Task: Get directions from Grand Staircase-Escalante National Monument, Utah, United States to Sequoia National Park, California, United States and explore the nearby hospitals
Action: Mouse moved to (241, 59)
Screenshot: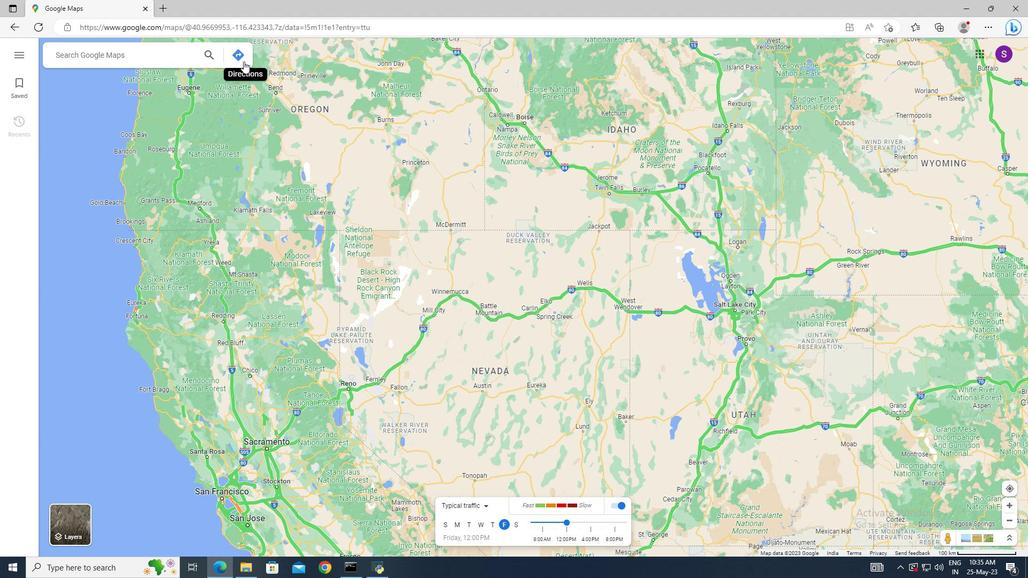 
Action: Mouse pressed left at (241, 59)
Screenshot: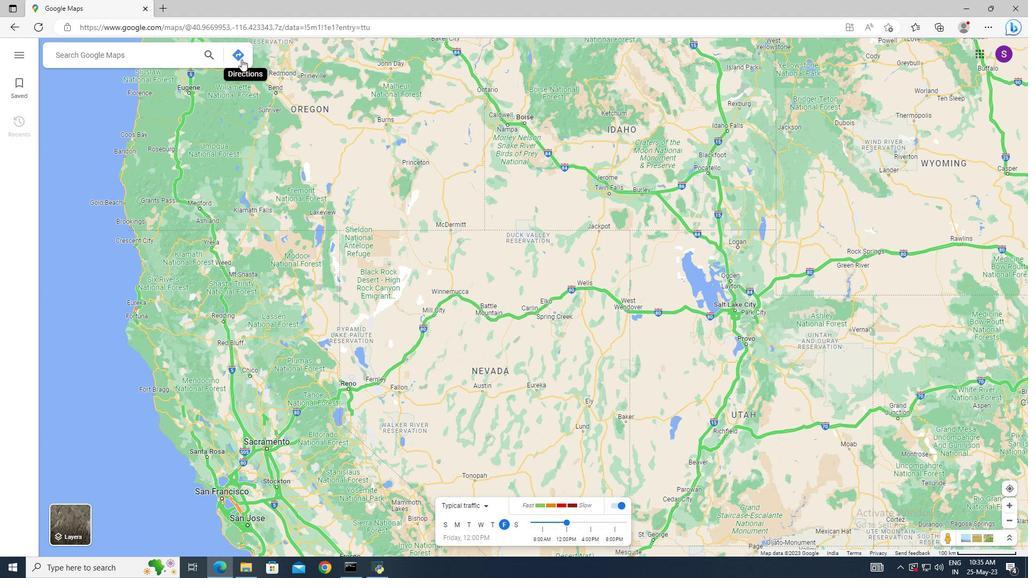 
Action: Mouse moved to (99, 87)
Screenshot: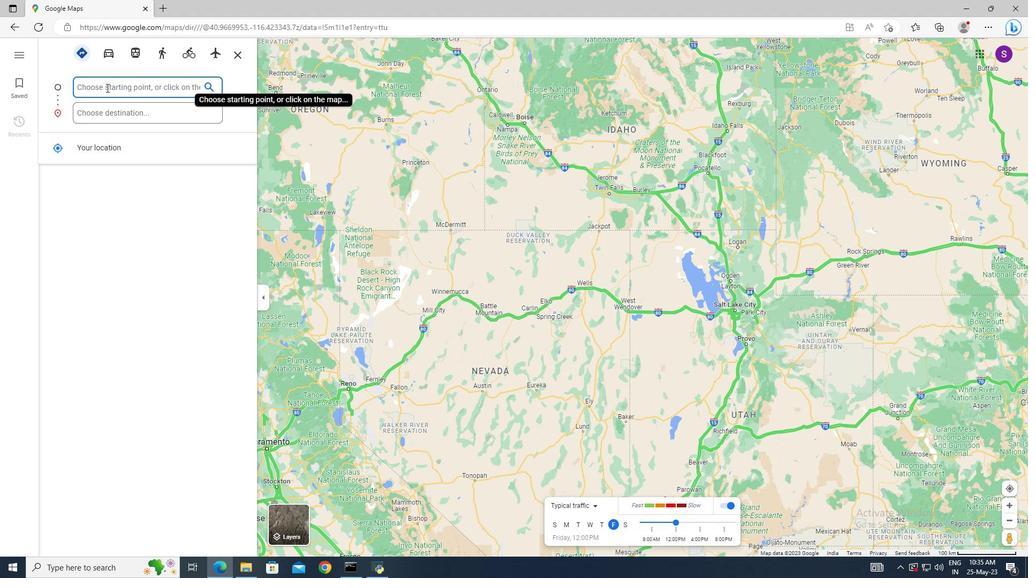 
Action: Mouse pressed left at (99, 87)
Screenshot: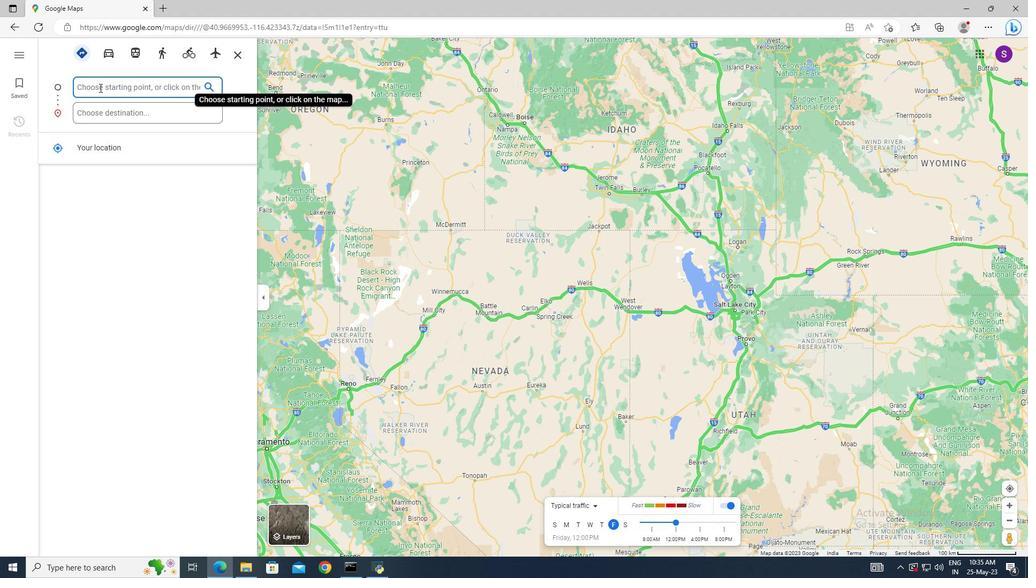 
Action: Key pressed <Key.shift>Grand<Key.space><Key.shift_r>Staircase-<Key.shift>Esca
Screenshot: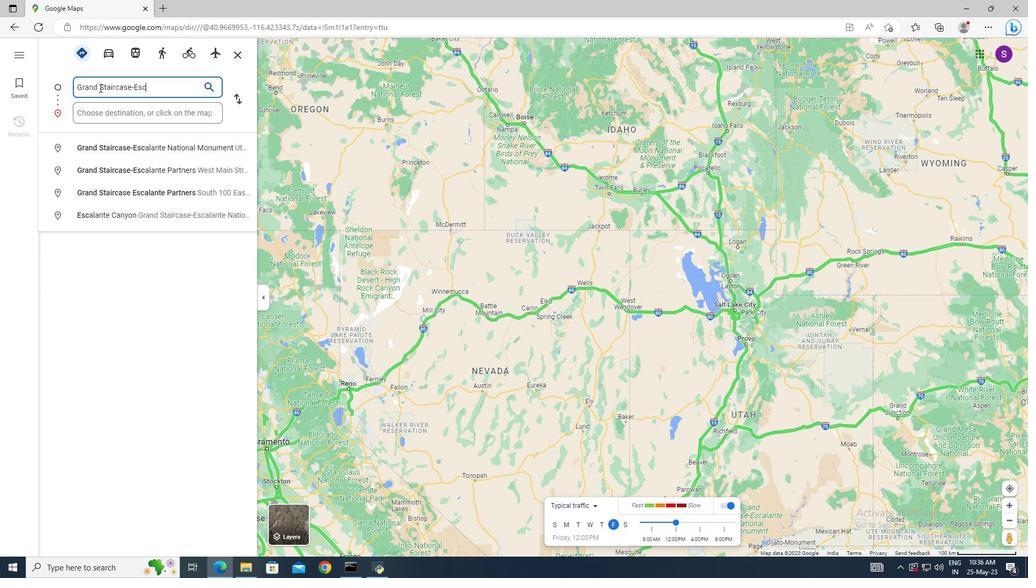 
Action: Mouse moved to (117, 147)
Screenshot: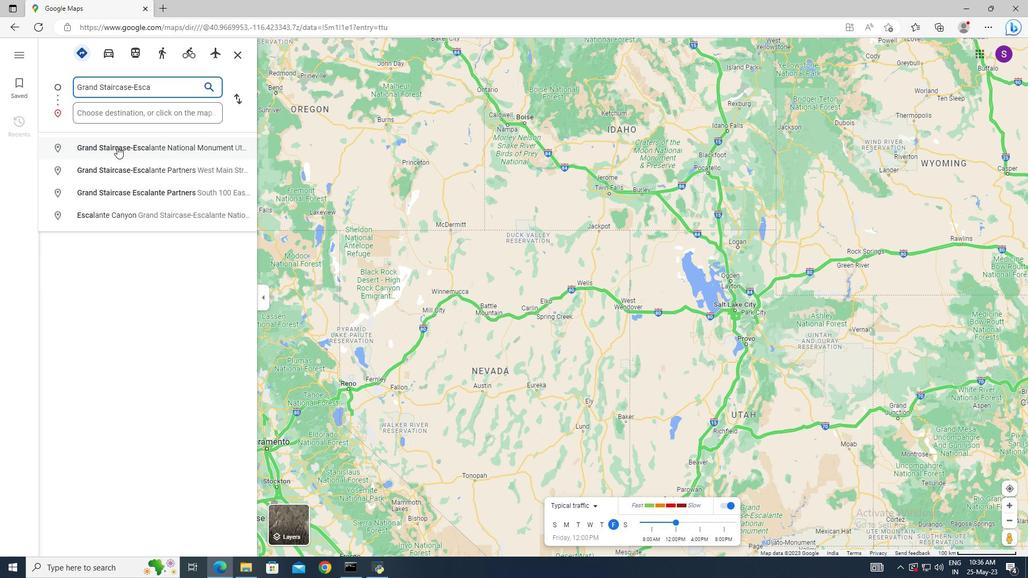 
Action: Mouse pressed left at (117, 147)
Screenshot: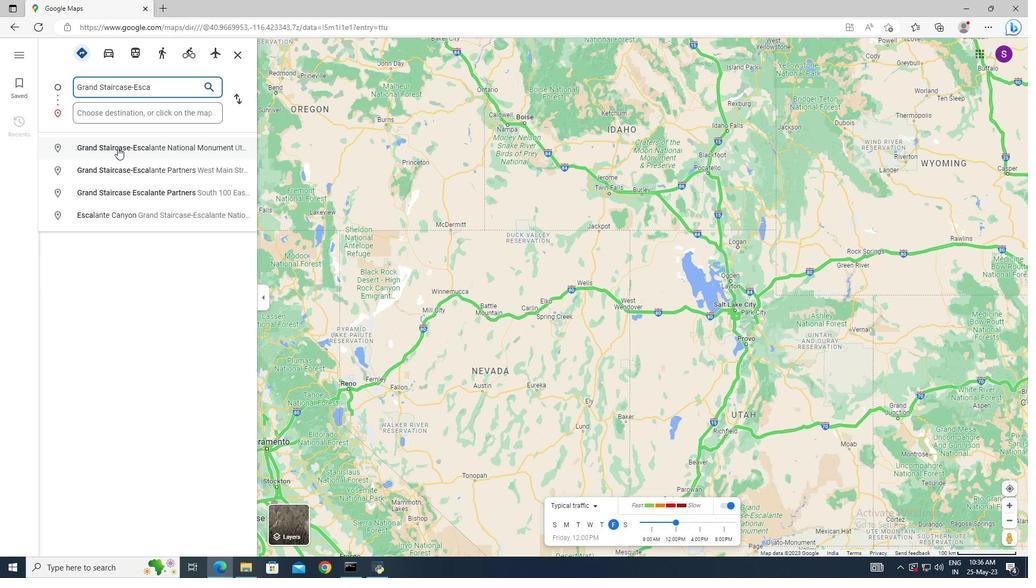 
Action: Mouse moved to (101, 115)
Screenshot: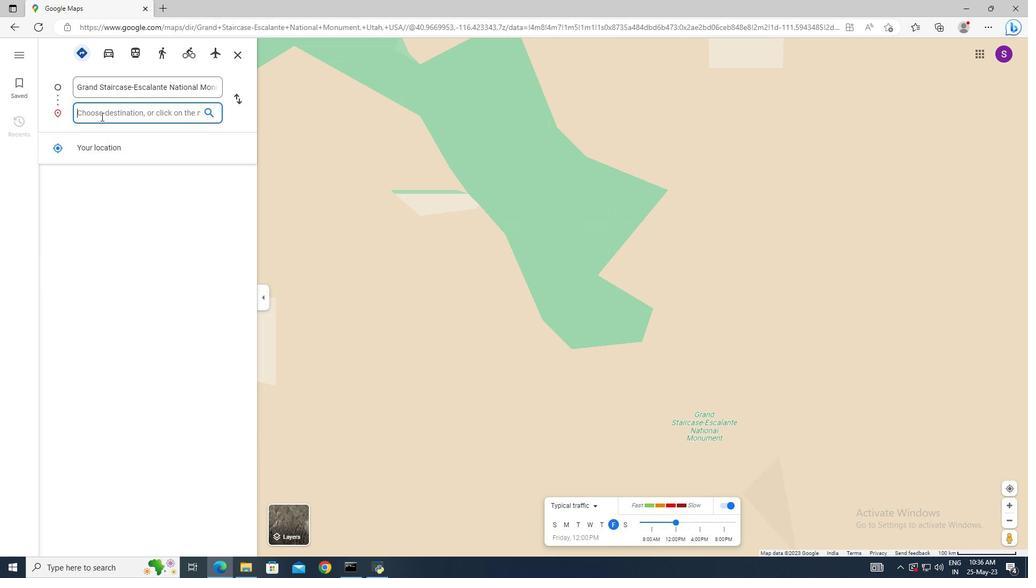 
Action: Mouse pressed left at (101, 115)
Screenshot: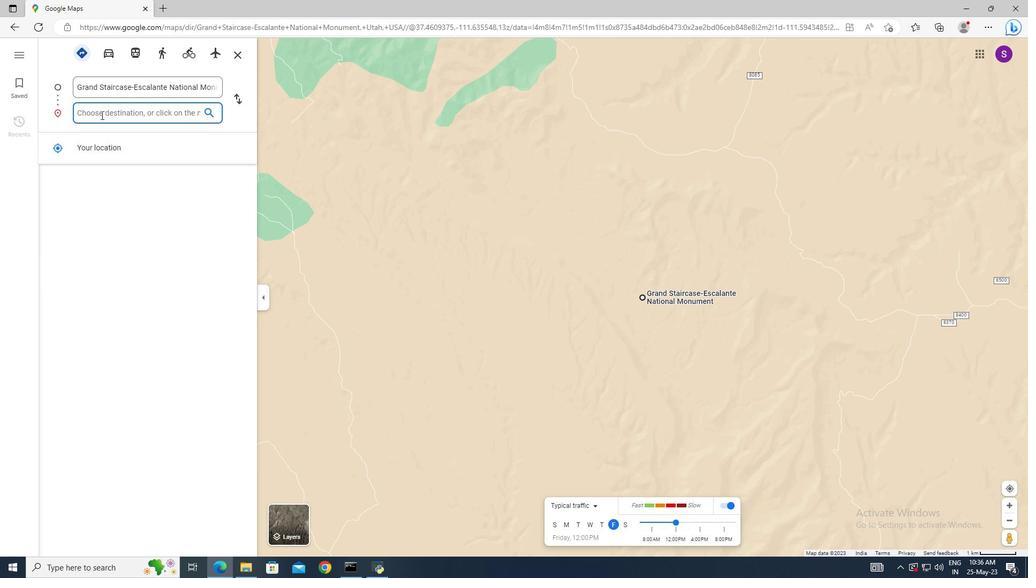 
Action: Key pressed <Key.shift>Sequoia<Key.space><Key.shift>National<Key.space><Key.shift>Park
Screenshot: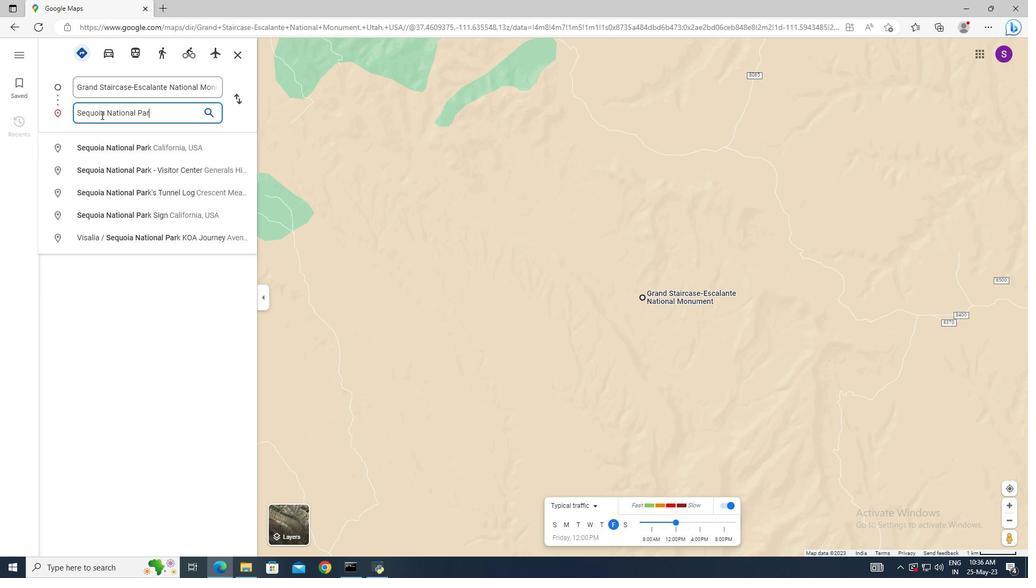 
Action: Mouse moved to (108, 146)
Screenshot: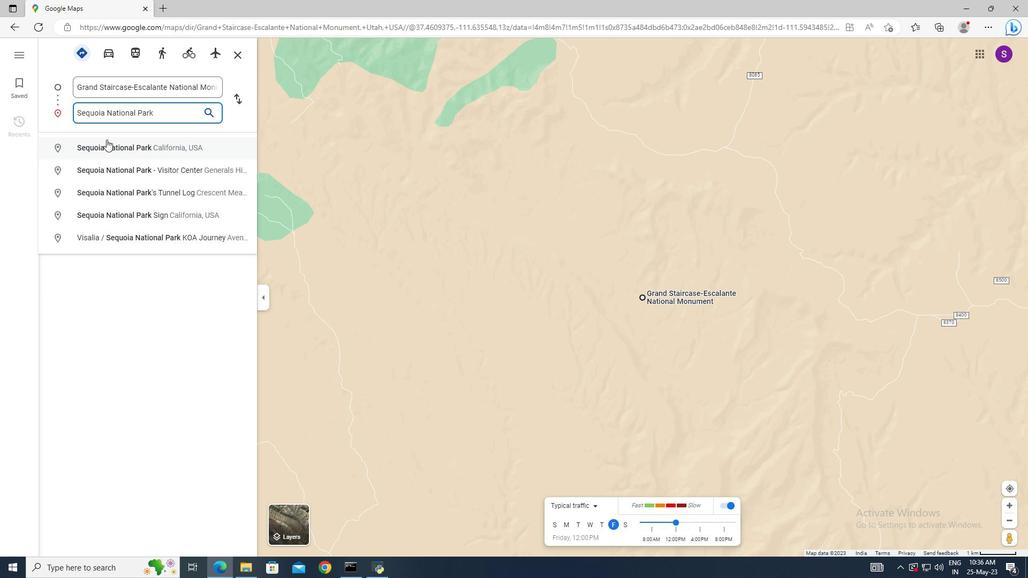 
Action: Mouse pressed left at (108, 146)
Screenshot: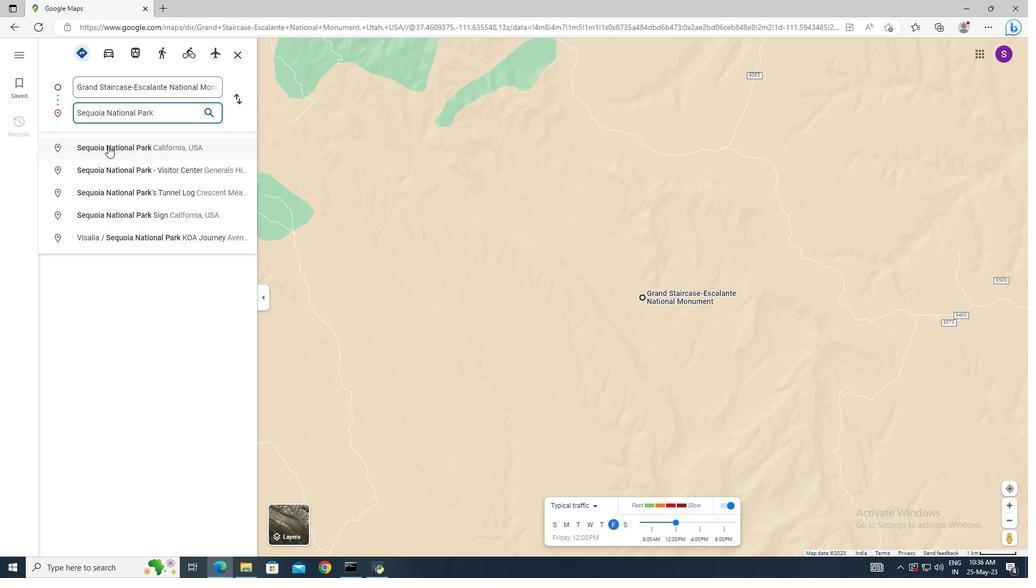 
Action: Mouse moved to (233, 462)
Screenshot: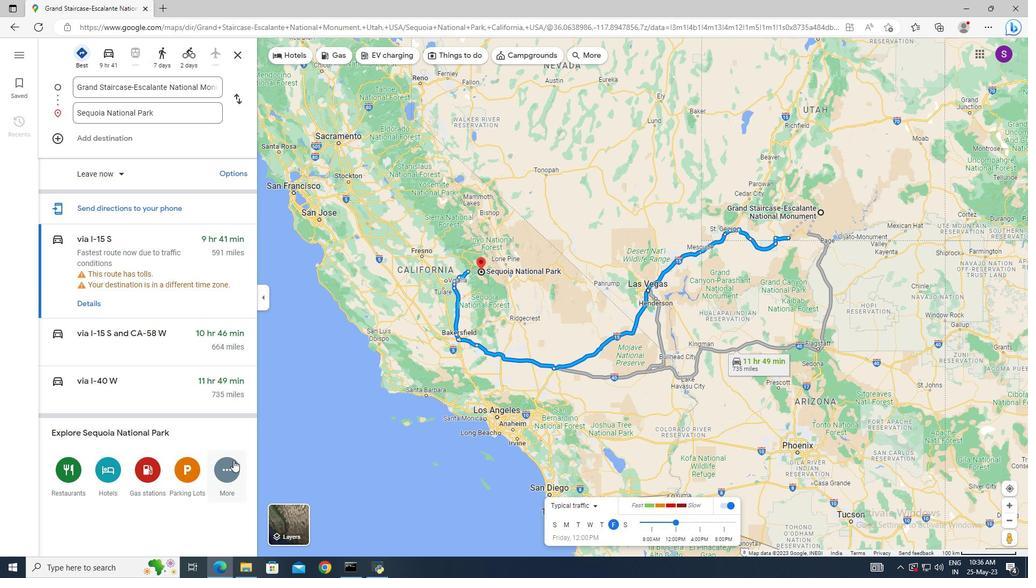 
Action: Mouse pressed left at (233, 462)
Screenshot: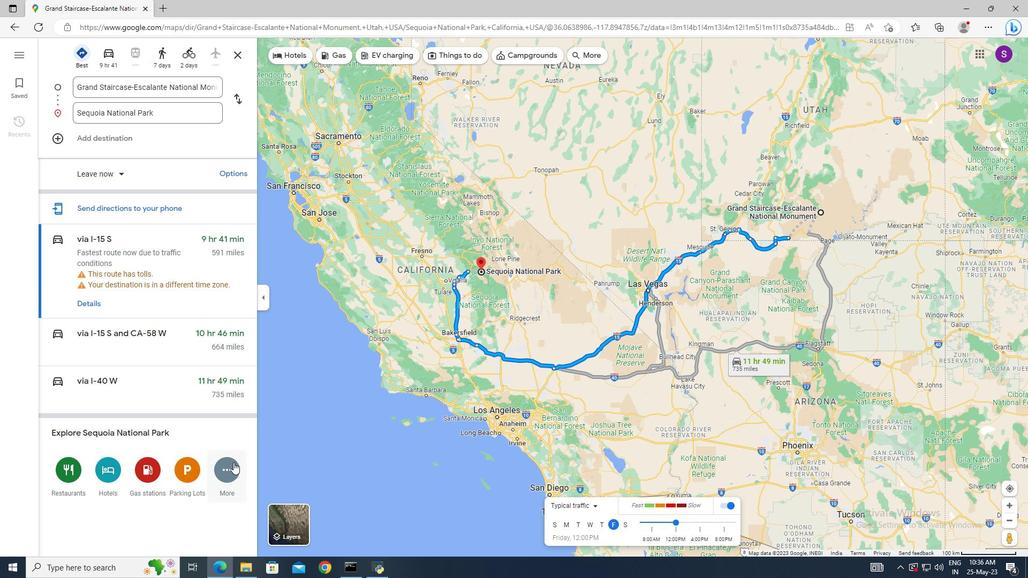
Action: Mouse scrolled (233, 462) with delta (0, 0)
Screenshot: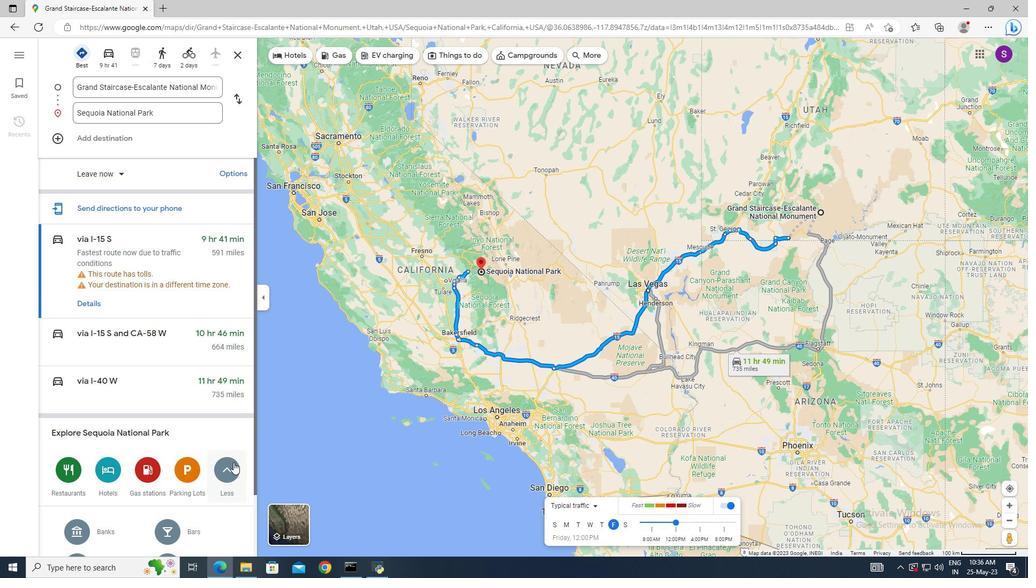 
Action: Mouse scrolled (233, 462) with delta (0, 0)
Screenshot: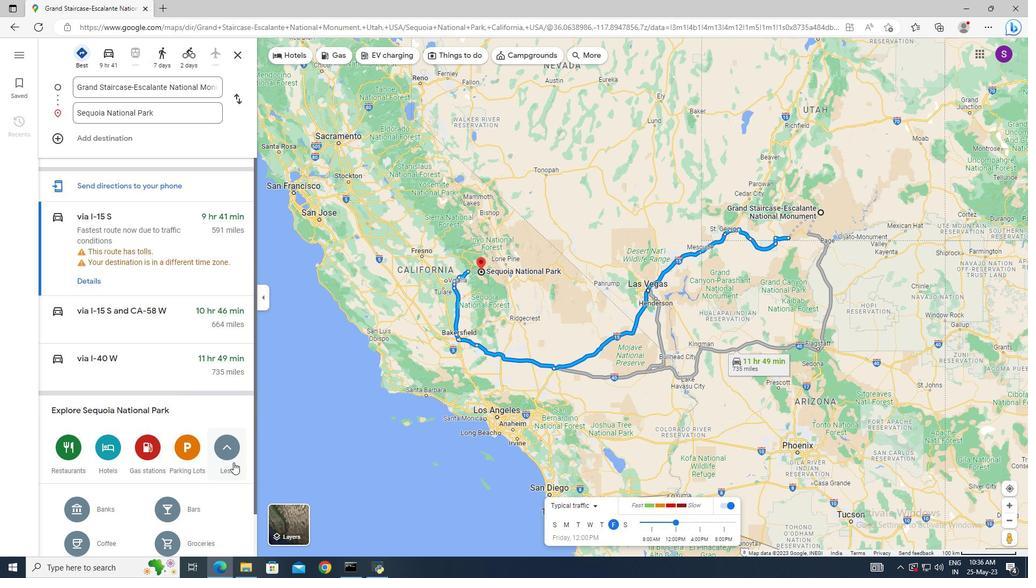 
Action: Mouse moved to (197, 532)
Screenshot: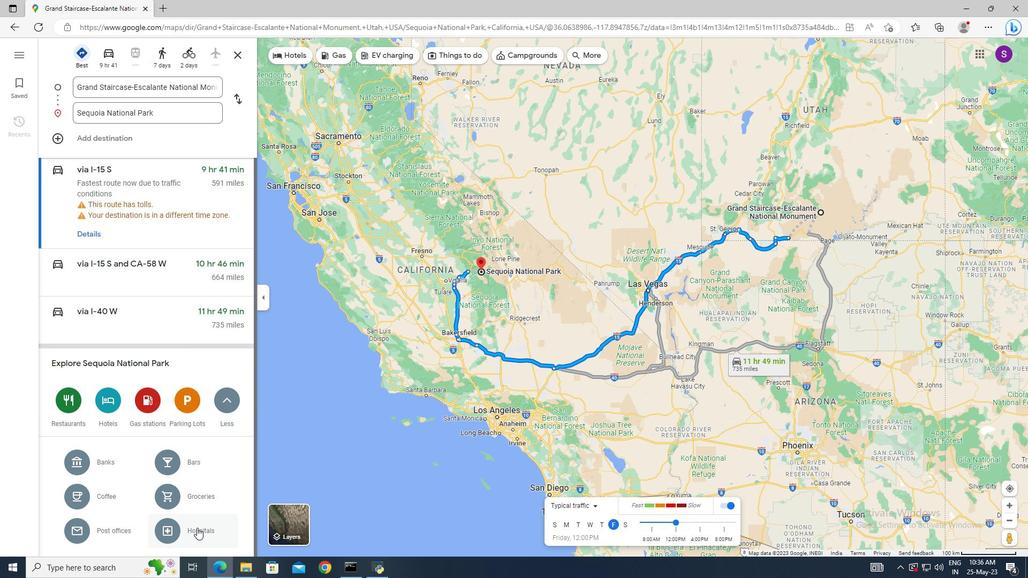 
Action: Mouse pressed left at (197, 532)
Screenshot: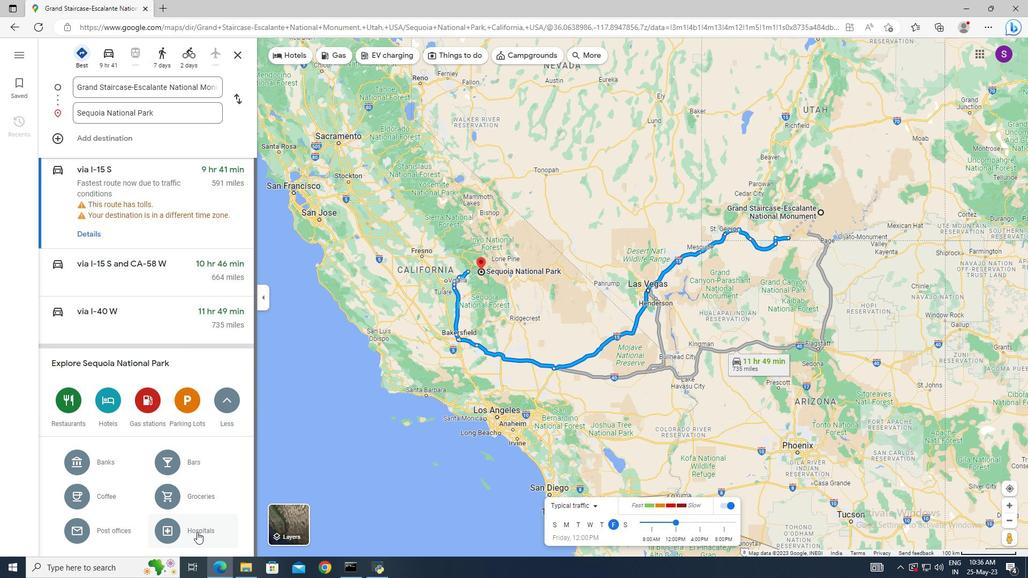 
Action: Mouse moved to (98, 109)
Screenshot: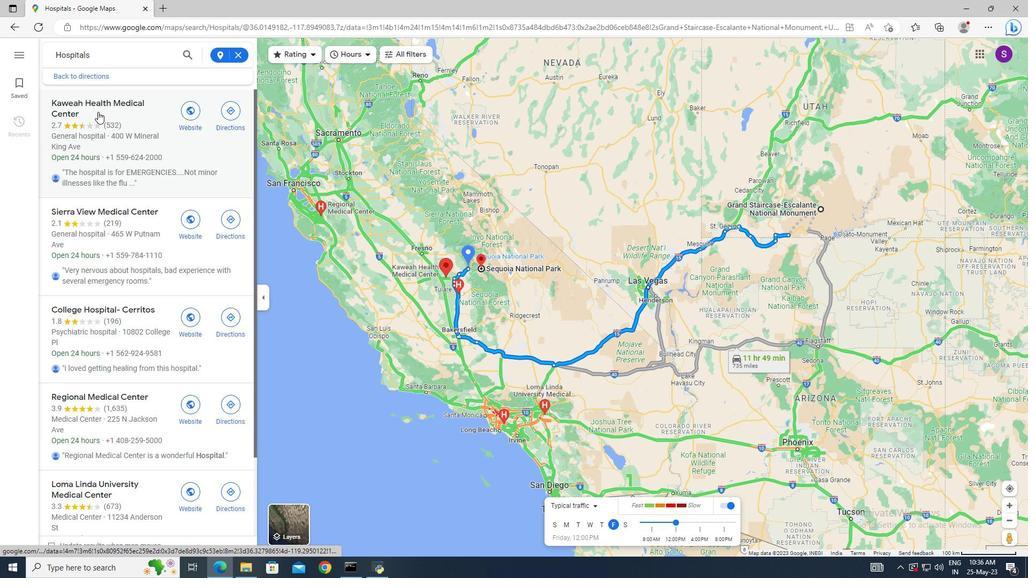
Action: Mouse pressed left at (98, 109)
Screenshot: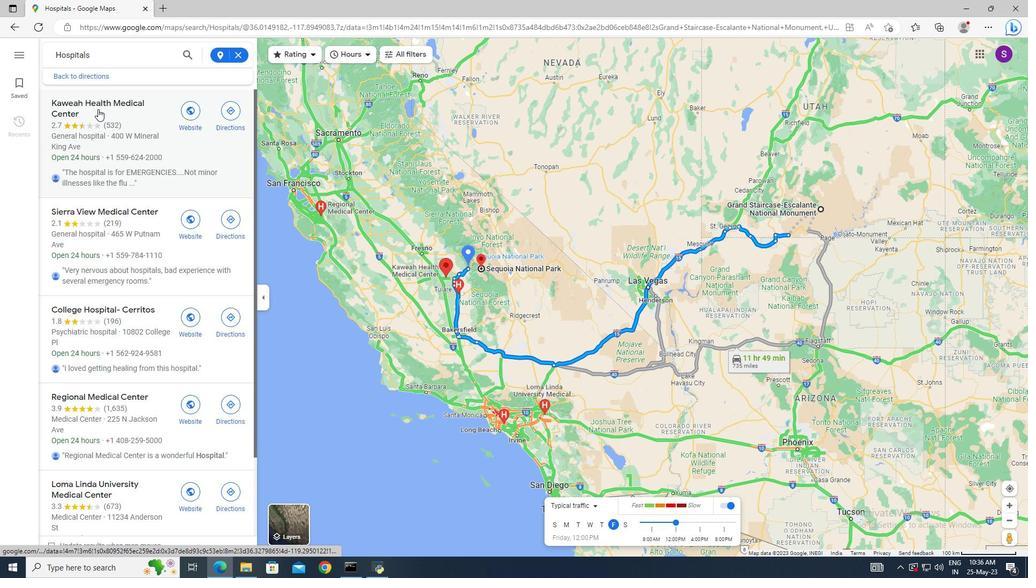 
Action: Mouse moved to (361, 259)
Screenshot: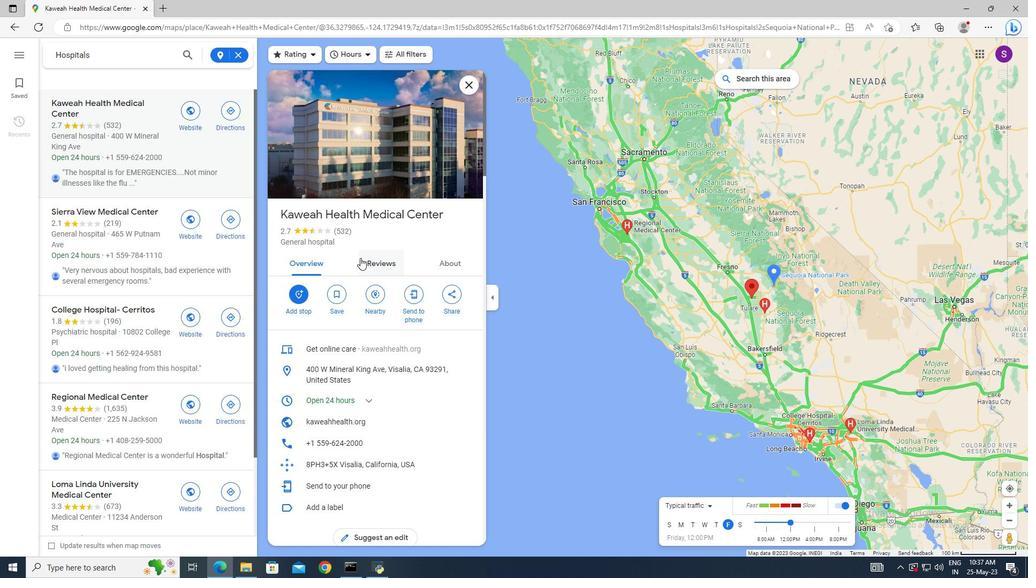 
Action: Mouse pressed left at (361, 259)
Screenshot: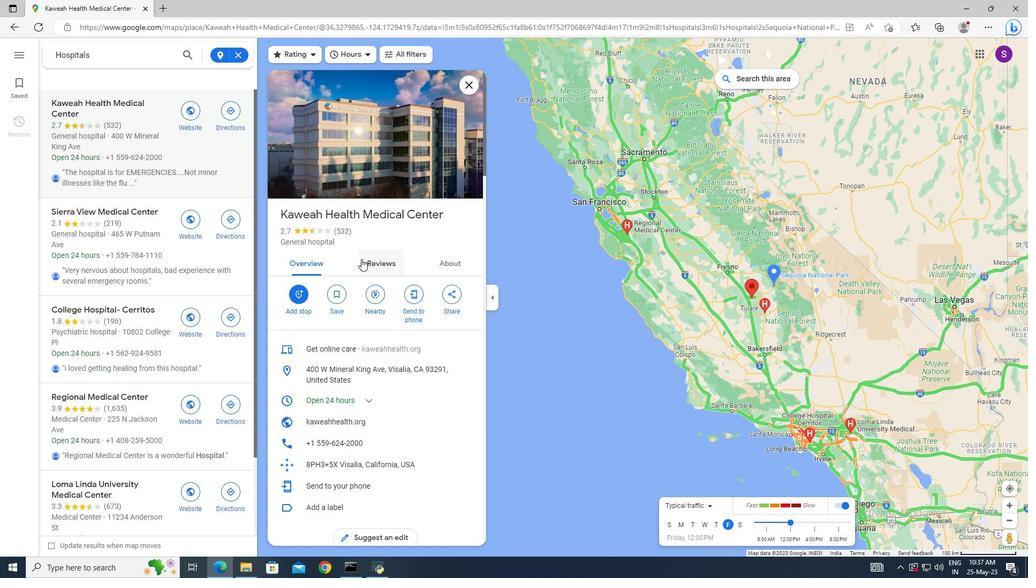 
Action: Mouse scrolled (361, 258) with delta (0, 0)
Screenshot: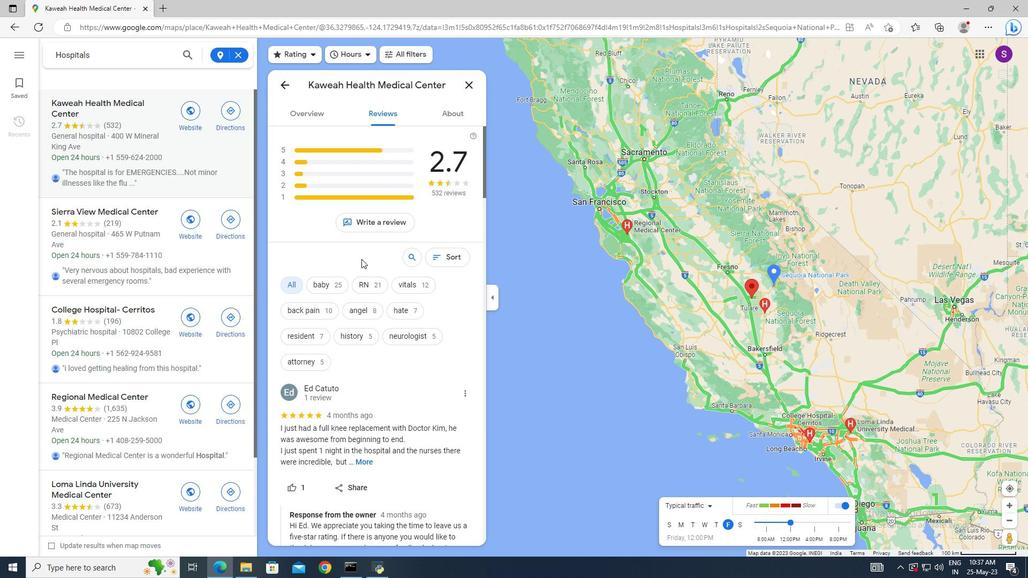 
Action: Mouse scrolled (361, 258) with delta (0, 0)
Screenshot: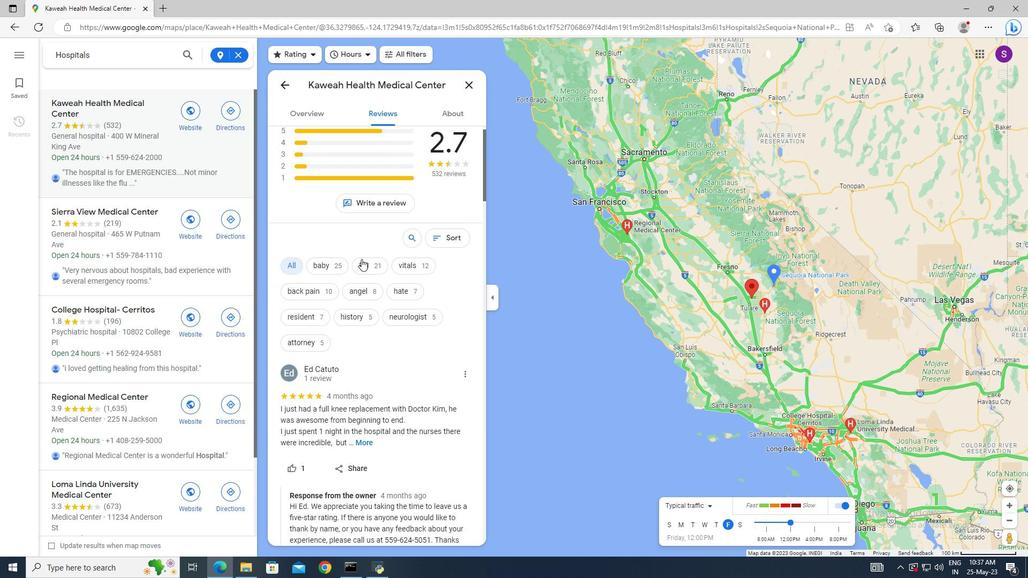 
Action: Mouse scrolled (361, 258) with delta (0, 0)
Screenshot: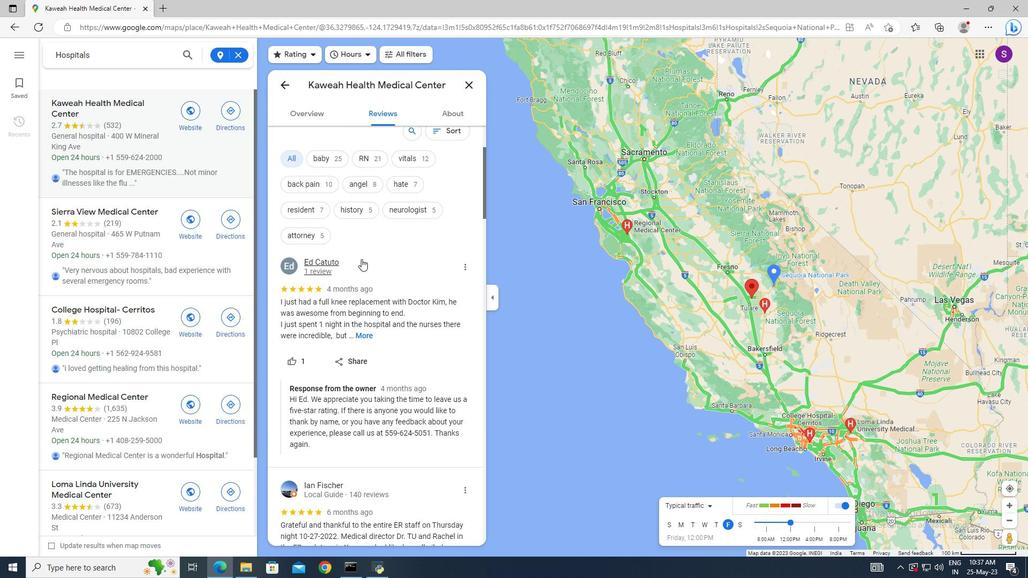 
Action: Mouse scrolled (361, 258) with delta (0, 0)
Screenshot: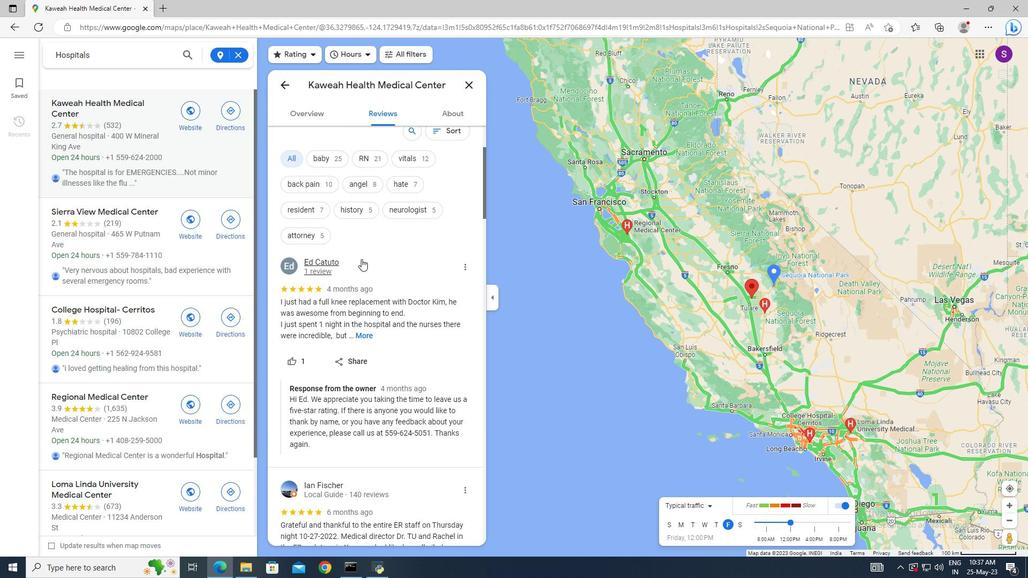 
Action: Mouse scrolled (361, 258) with delta (0, 0)
Screenshot: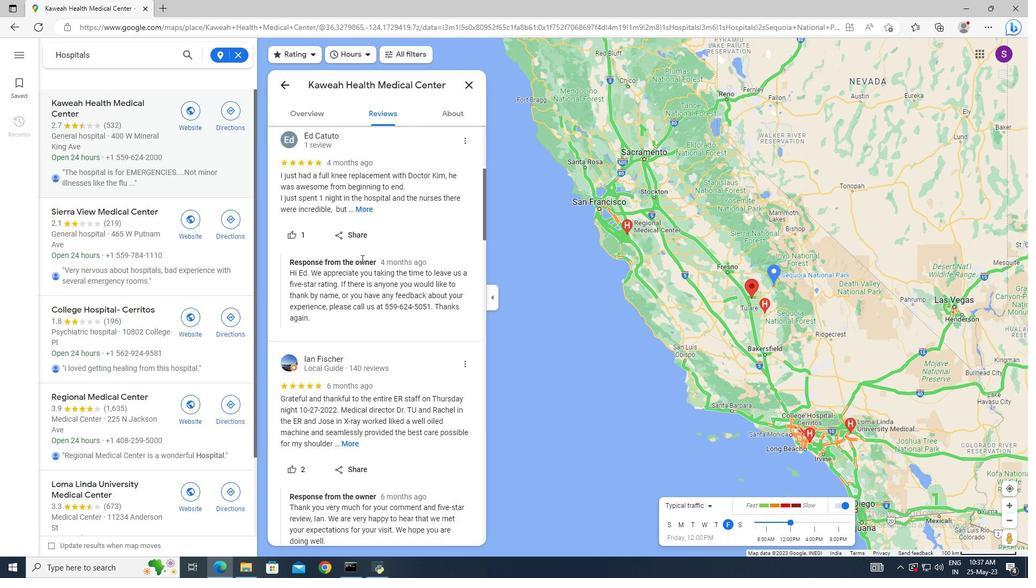 
Action: Mouse scrolled (361, 258) with delta (0, 0)
Screenshot: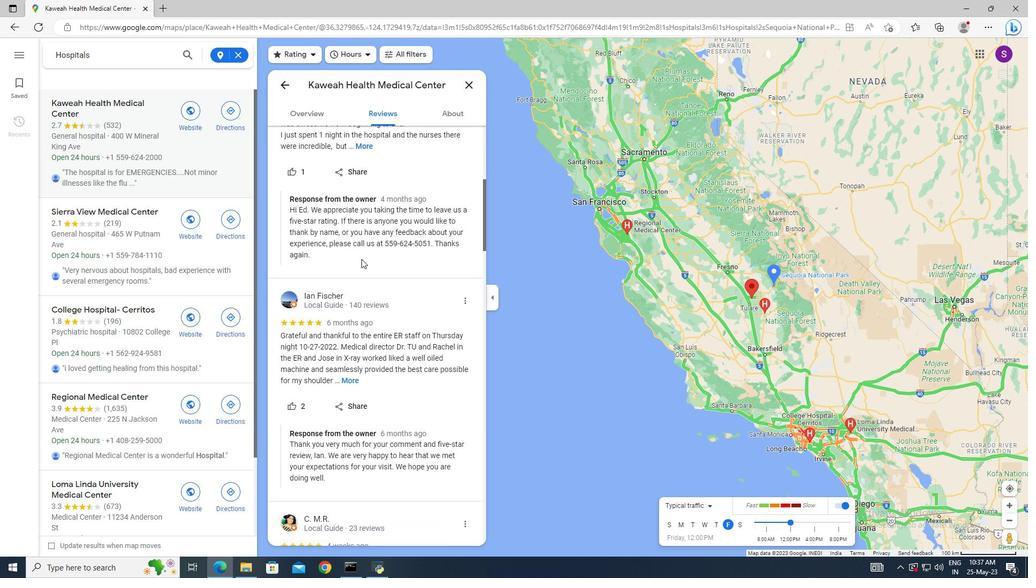 
Action: Mouse scrolled (361, 258) with delta (0, 0)
Screenshot: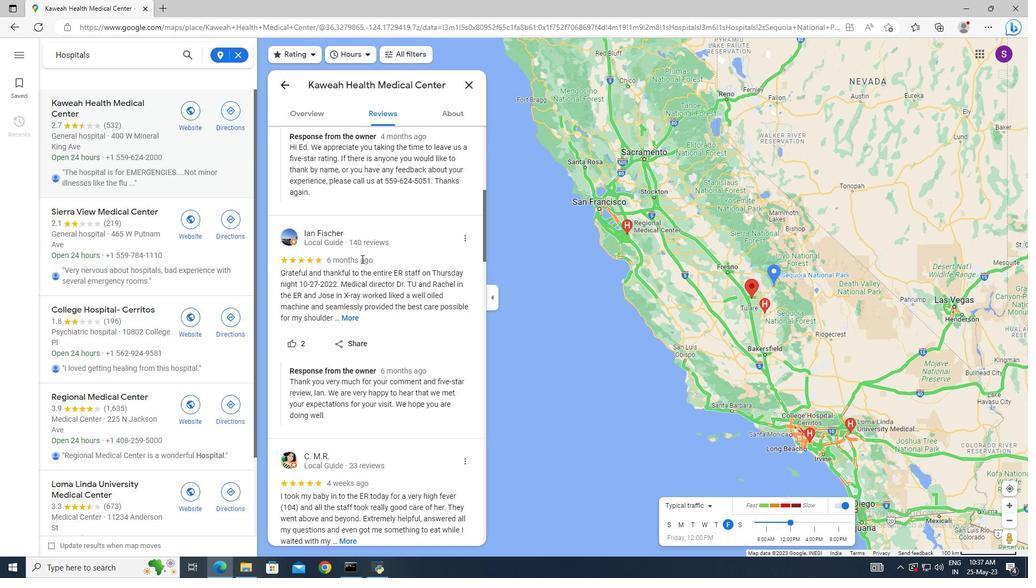 
Action: Mouse moved to (364, 260)
Screenshot: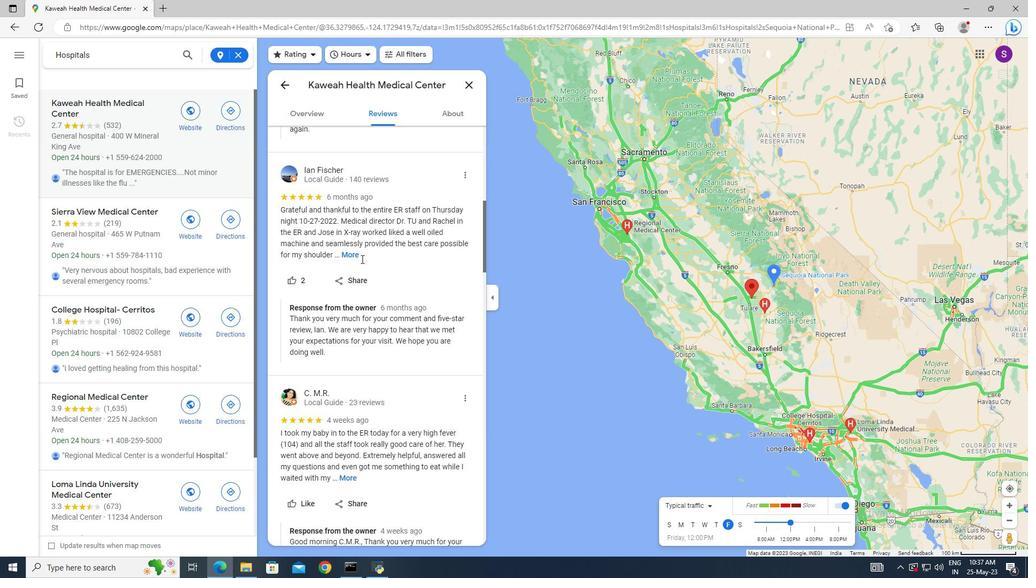 
Action: Mouse scrolled (364, 260) with delta (0, 0)
Screenshot: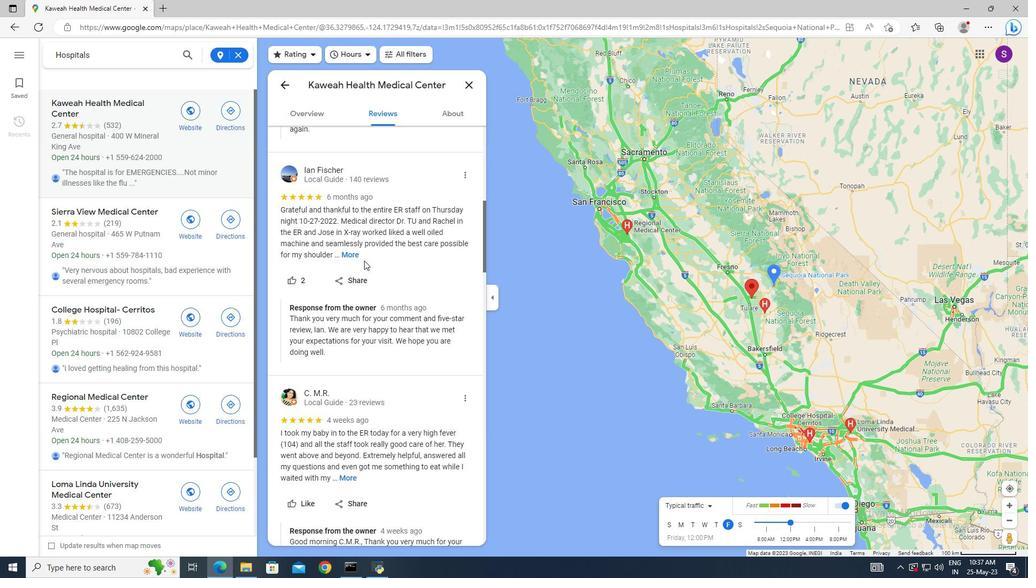 
Action: Mouse moved to (363, 261)
Screenshot: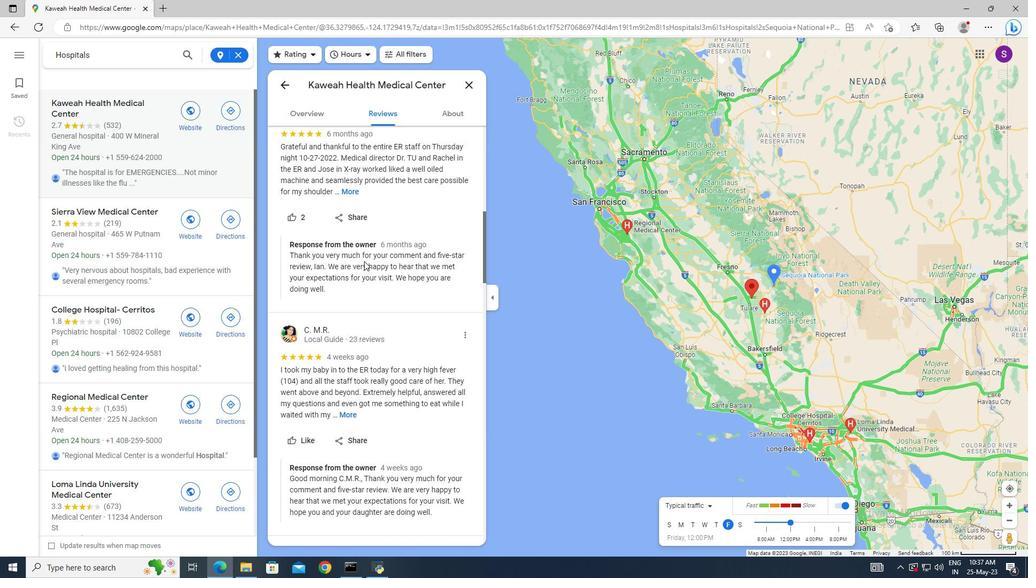 
Action: Mouse scrolled (363, 260) with delta (0, 0)
Screenshot: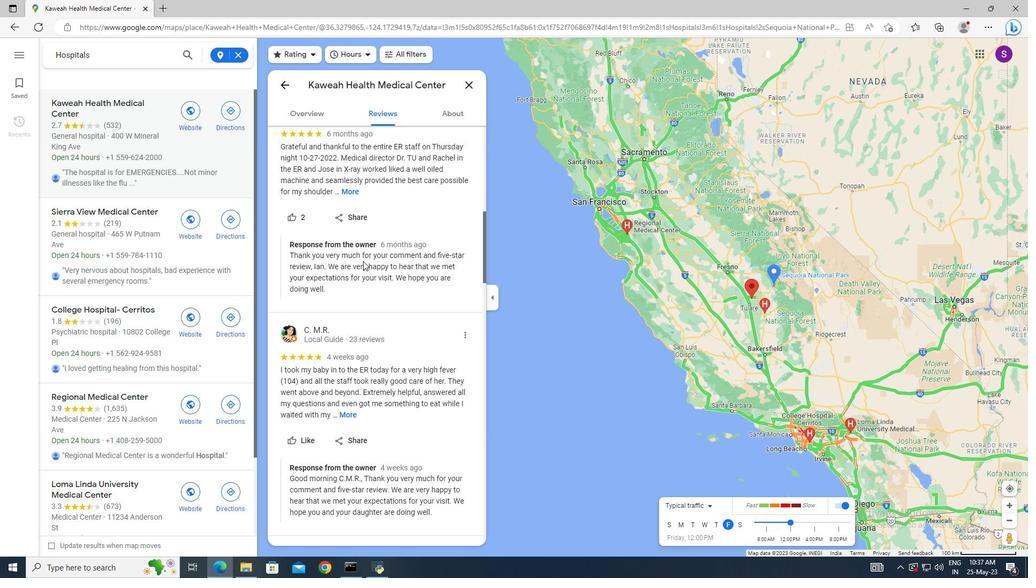 
Action: Mouse scrolled (363, 260) with delta (0, 0)
Screenshot: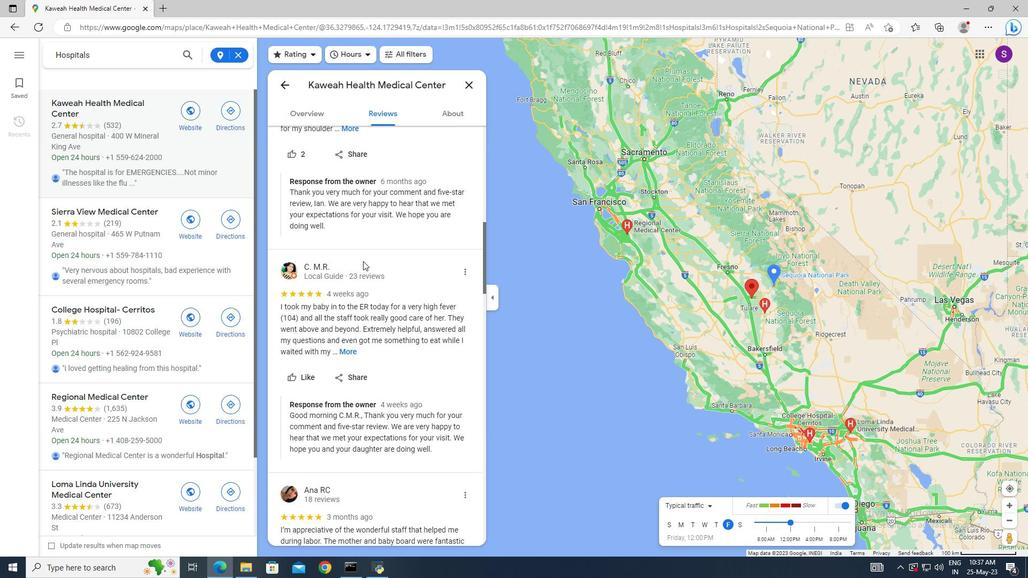 
Action: Mouse scrolled (363, 260) with delta (0, 0)
Screenshot: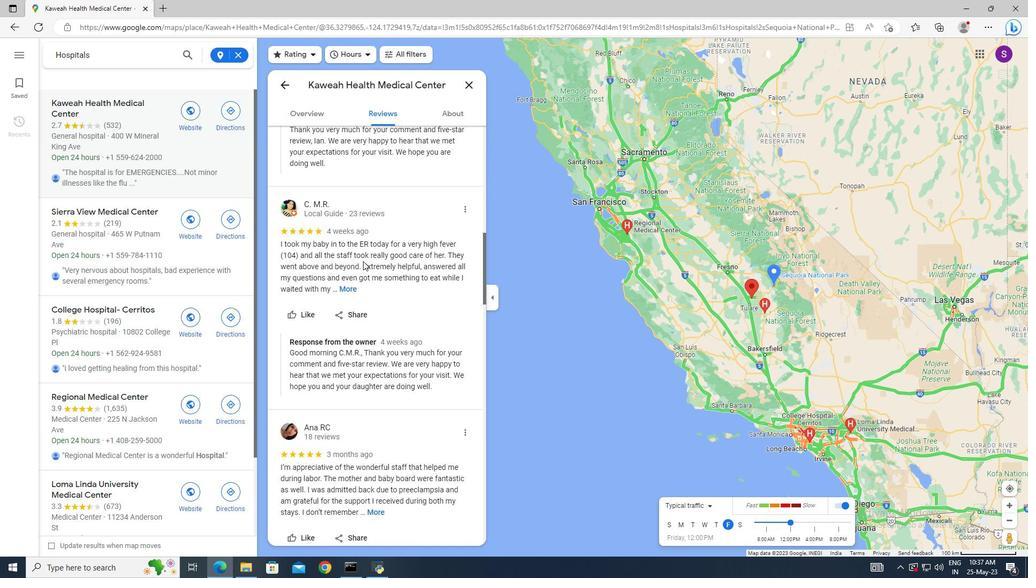 
Action: Mouse moved to (363, 261)
Screenshot: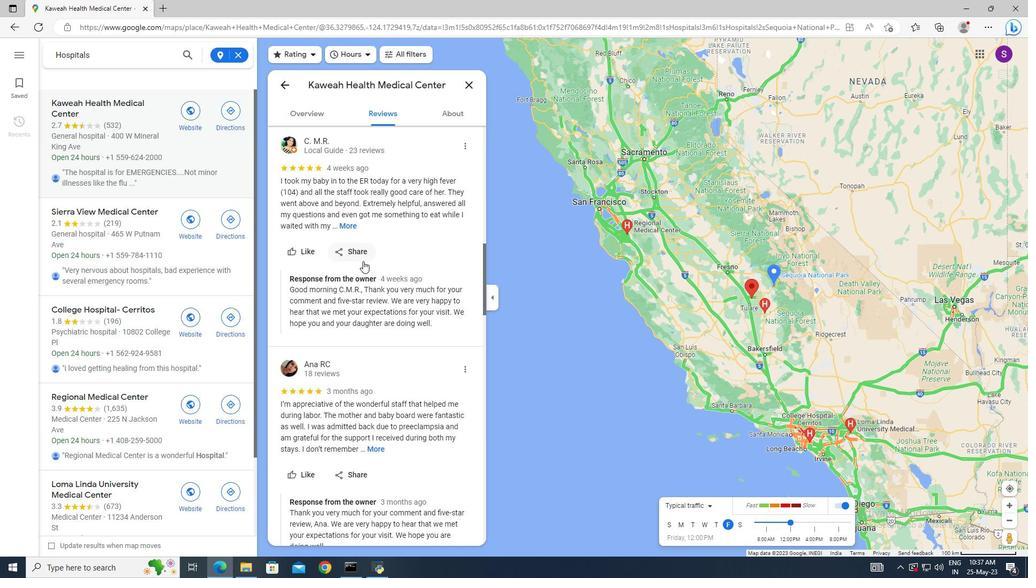 
Action: Mouse scrolled (363, 261) with delta (0, 0)
Screenshot: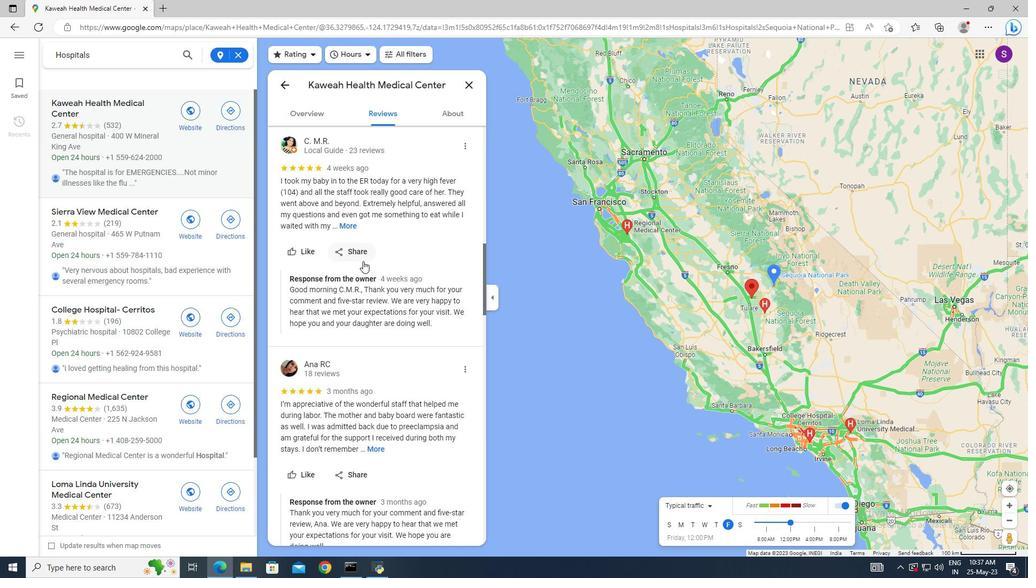 
Action: Mouse moved to (363, 262)
Screenshot: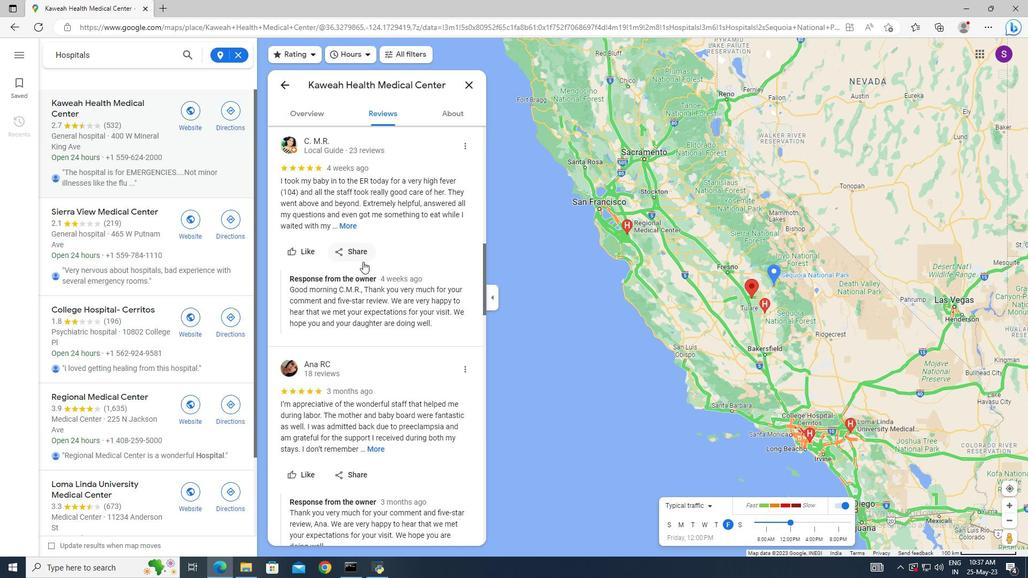 
Action: Mouse scrolled (363, 261) with delta (0, 0)
Screenshot: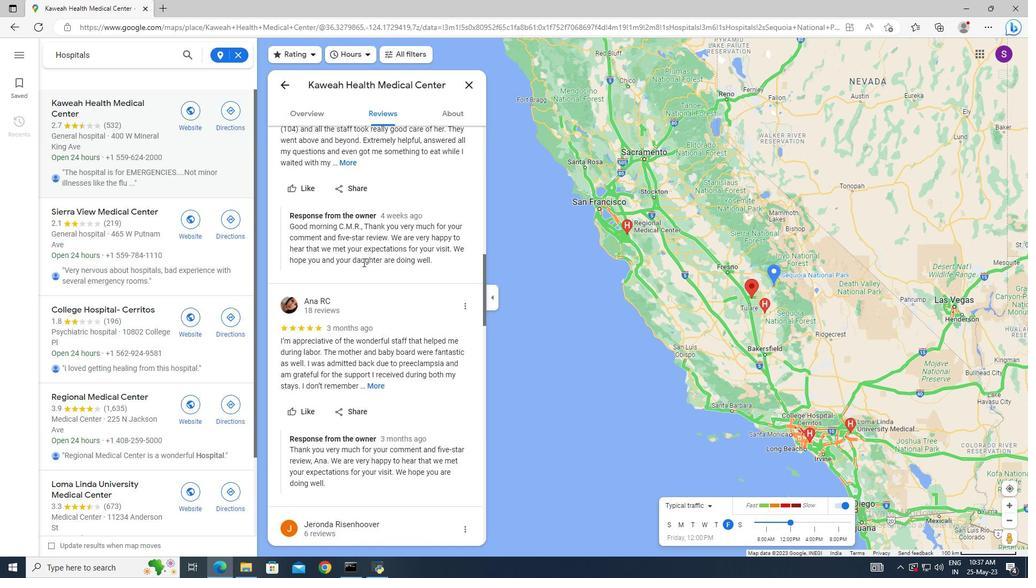 
Action: Mouse scrolled (363, 261) with delta (0, 0)
Screenshot: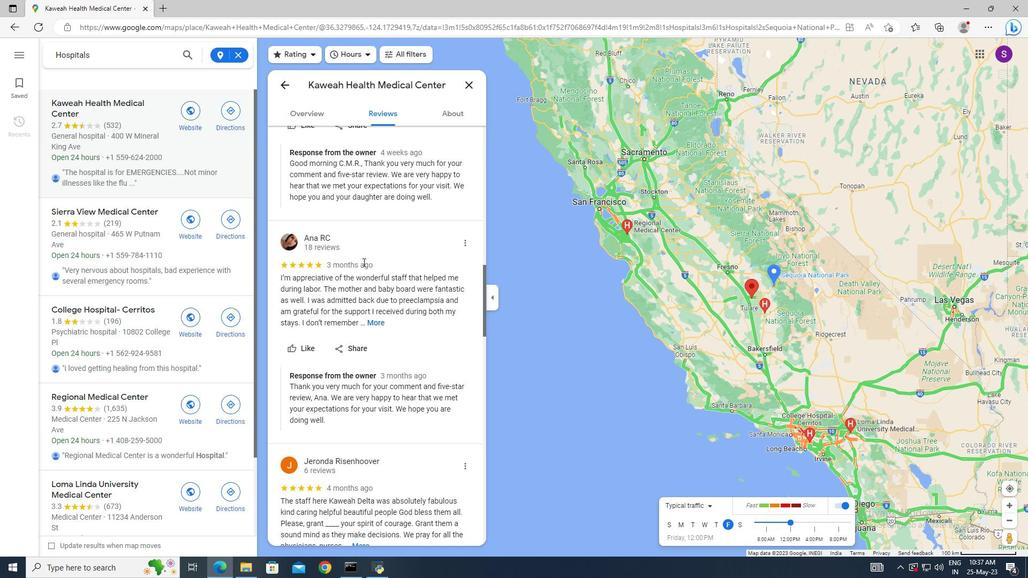 
Action: Mouse scrolled (363, 261) with delta (0, 0)
Screenshot: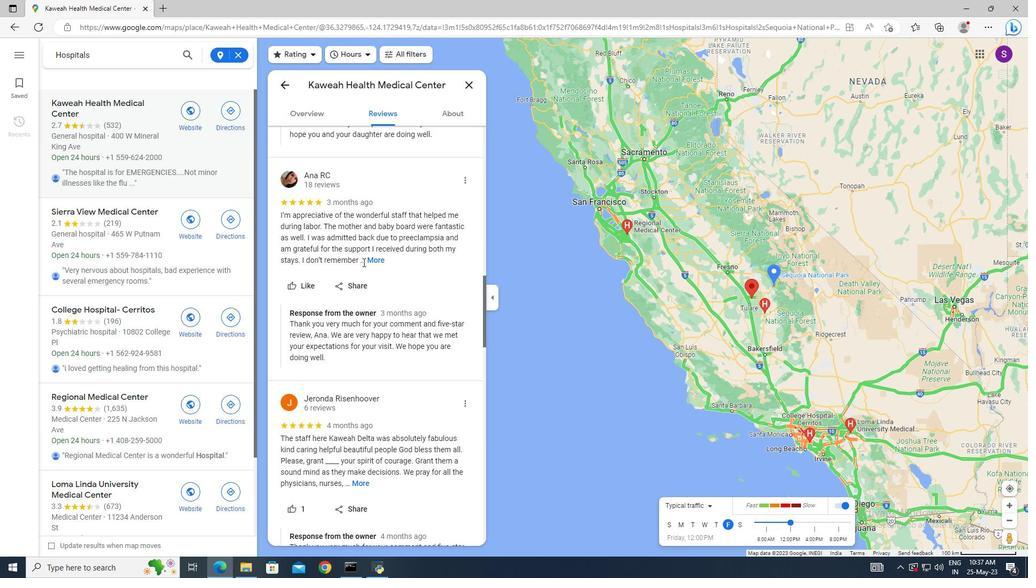 
Action: Mouse scrolled (363, 261) with delta (0, 0)
Screenshot: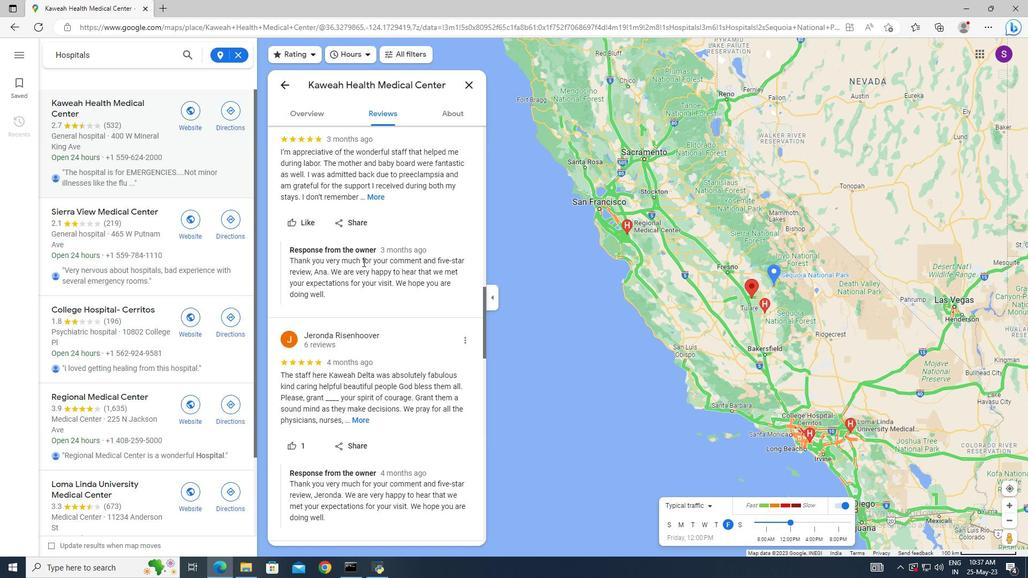 
Action: Mouse scrolled (363, 261) with delta (0, 0)
Screenshot: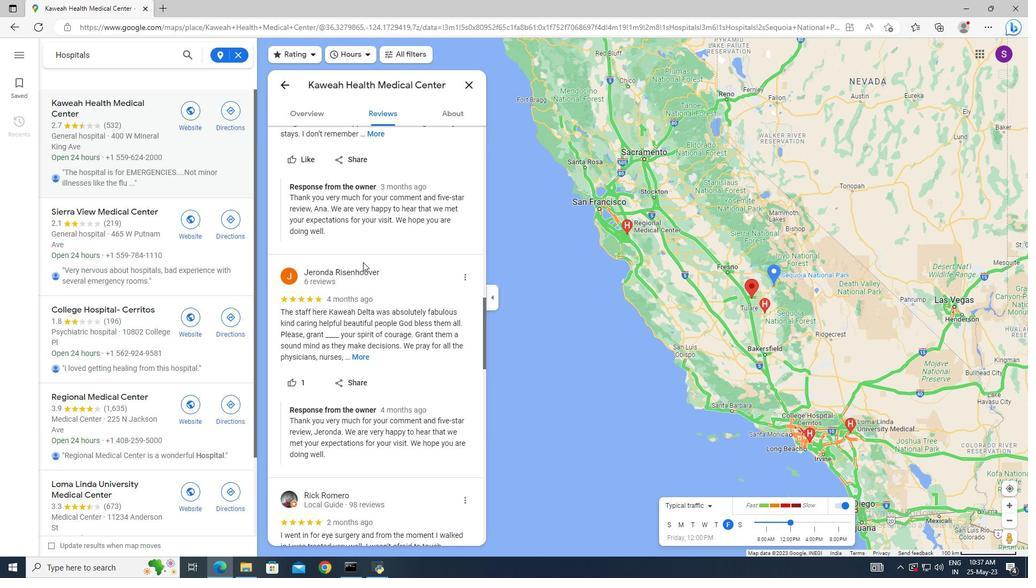 
Action: Mouse scrolled (363, 261) with delta (0, 0)
Screenshot: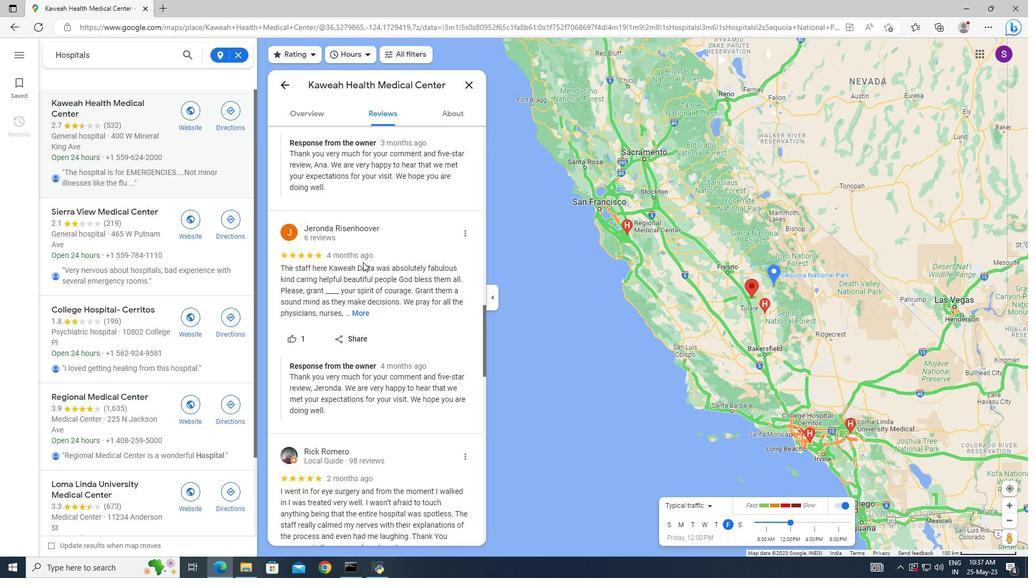 
Action: Mouse scrolled (363, 261) with delta (0, 0)
Screenshot: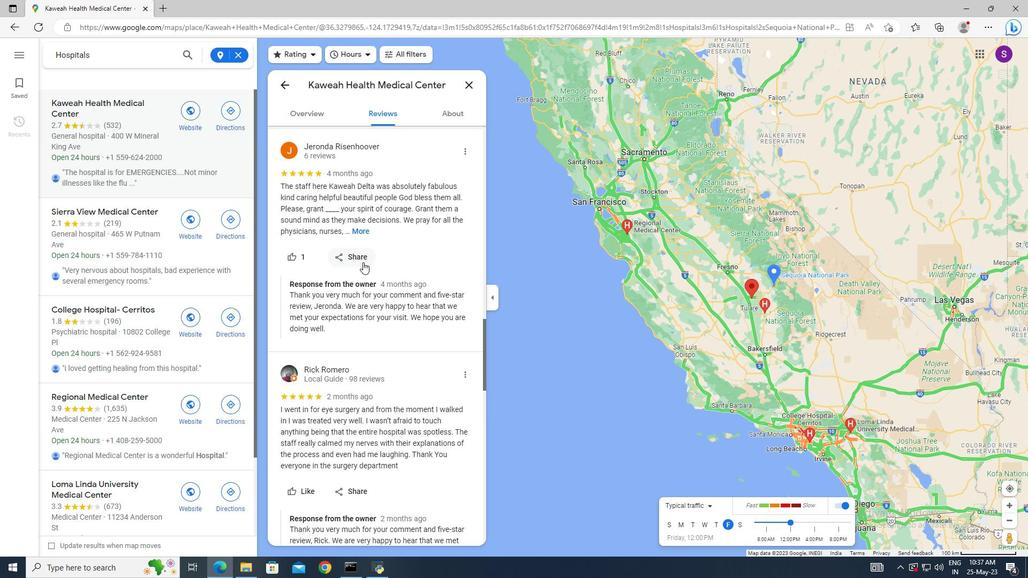 
Action: Mouse scrolled (363, 261) with delta (0, 0)
Screenshot: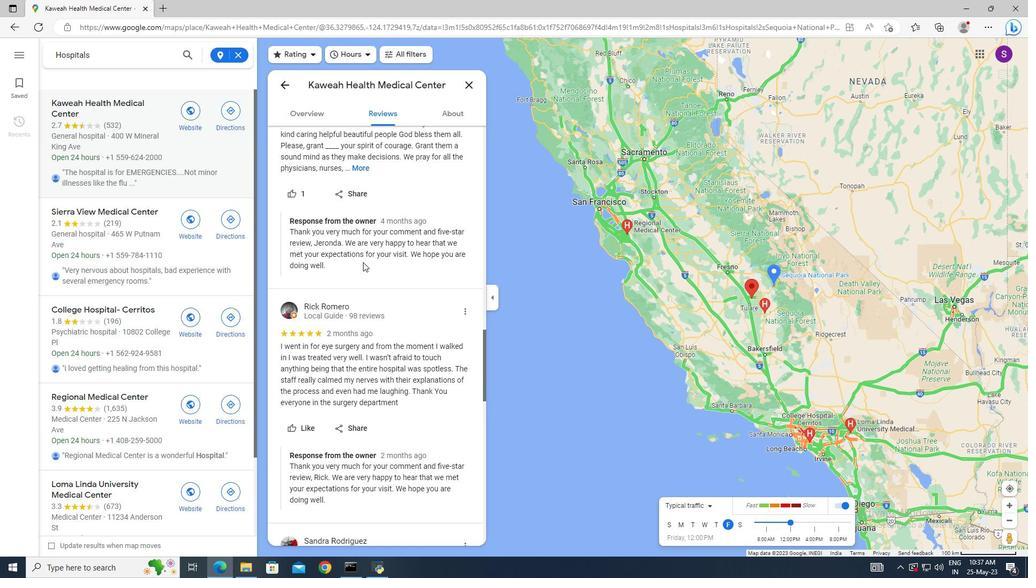 
Action: Mouse scrolled (363, 261) with delta (0, 0)
Screenshot: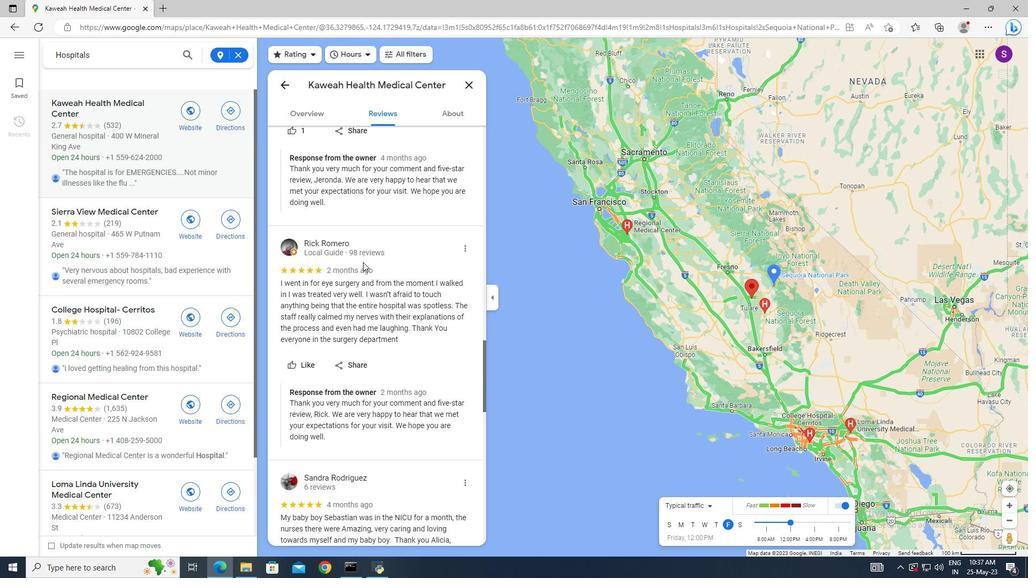 
Action: Mouse scrolled (363, 261) with delta (0, 0)
Screenshot: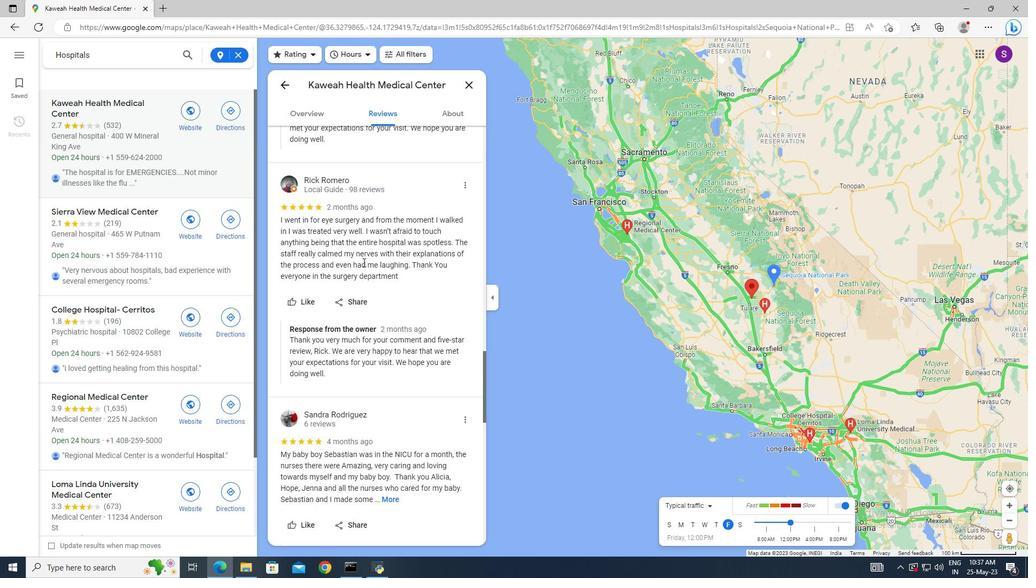 
Action: Mouse scrolled (363, 261) with delta (0, 0)
Screenshot: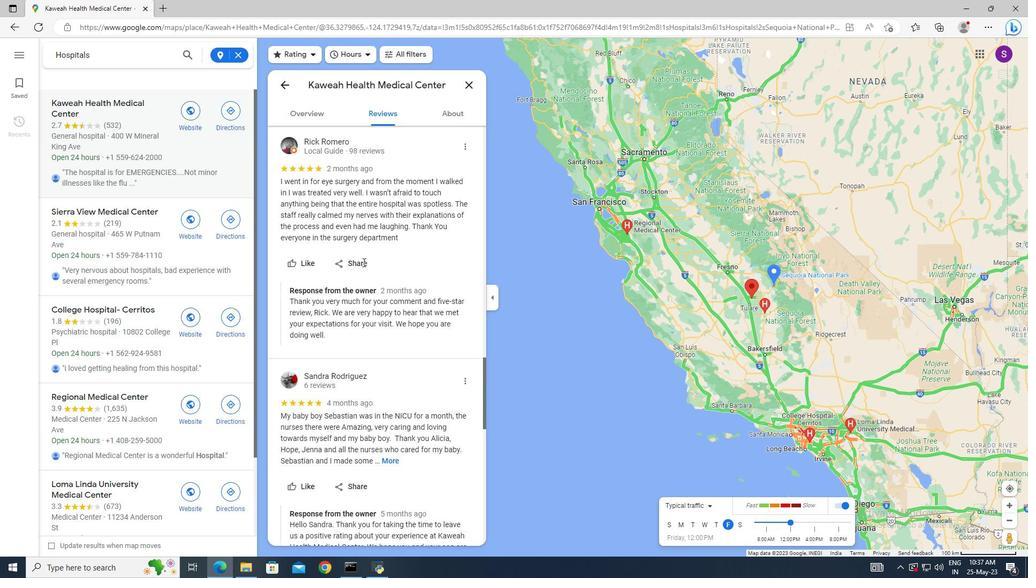 
Action: Mouse scrolled (363, 261) with delta (0, 0)
Screenshot: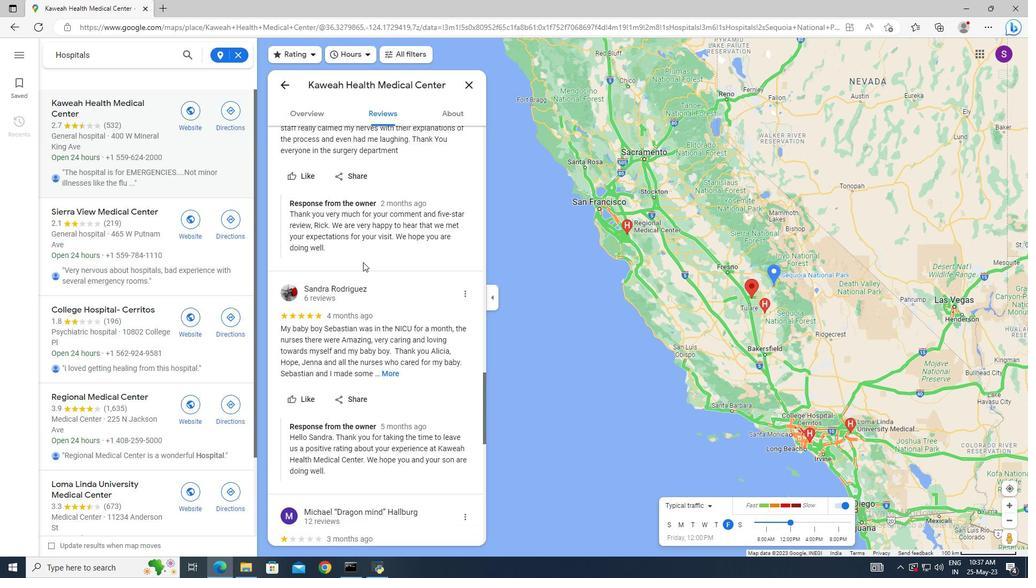 
Action: Mouse scrolled (363, 261) with delta (0, 0)
Screenshot: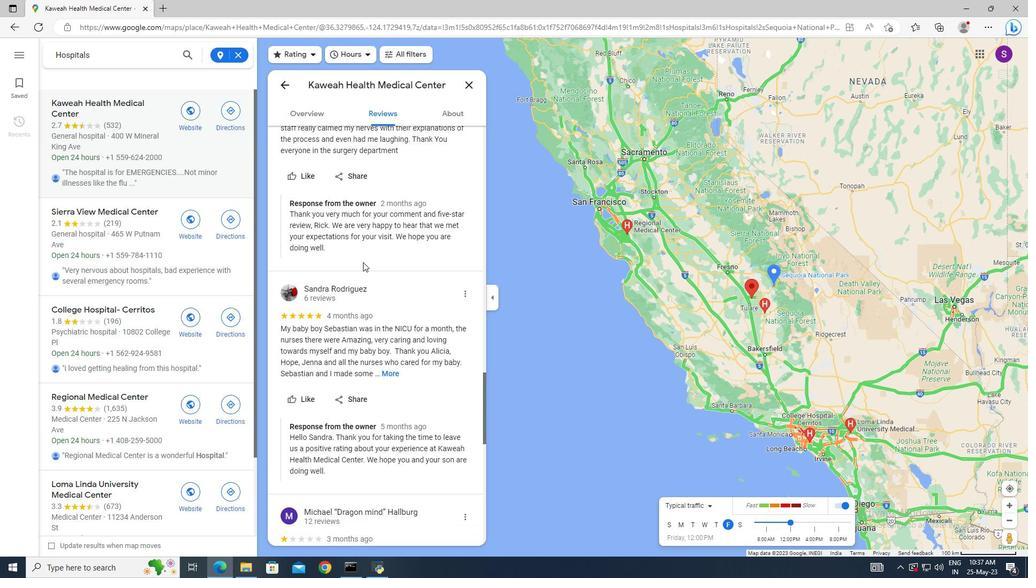 
Action: Mouse scrolled (363, 261) with delta (0, 0)
Screenshot: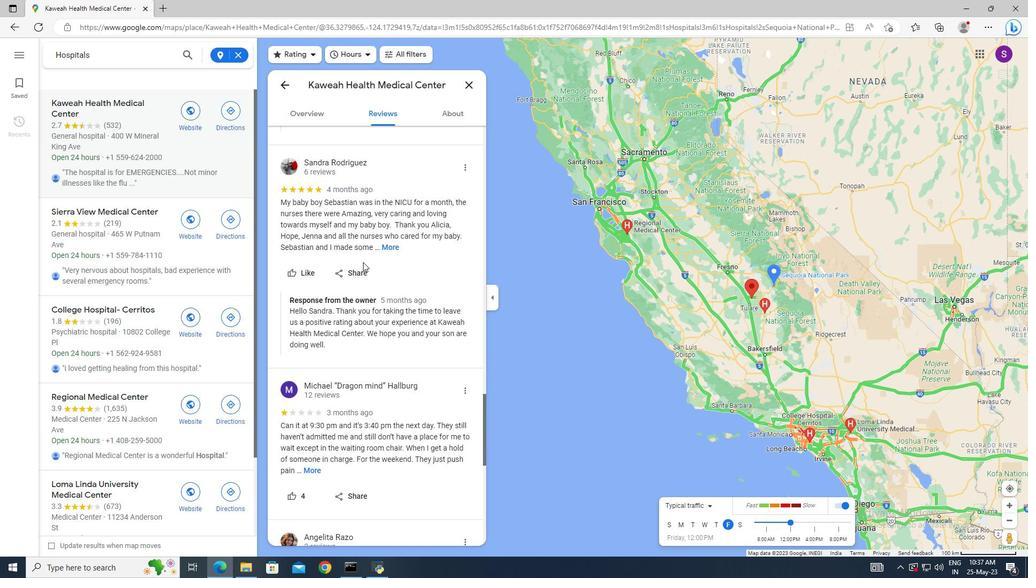 
Action: Mouse scrolled (363, 261) with delta (0, 0)
Screenshot: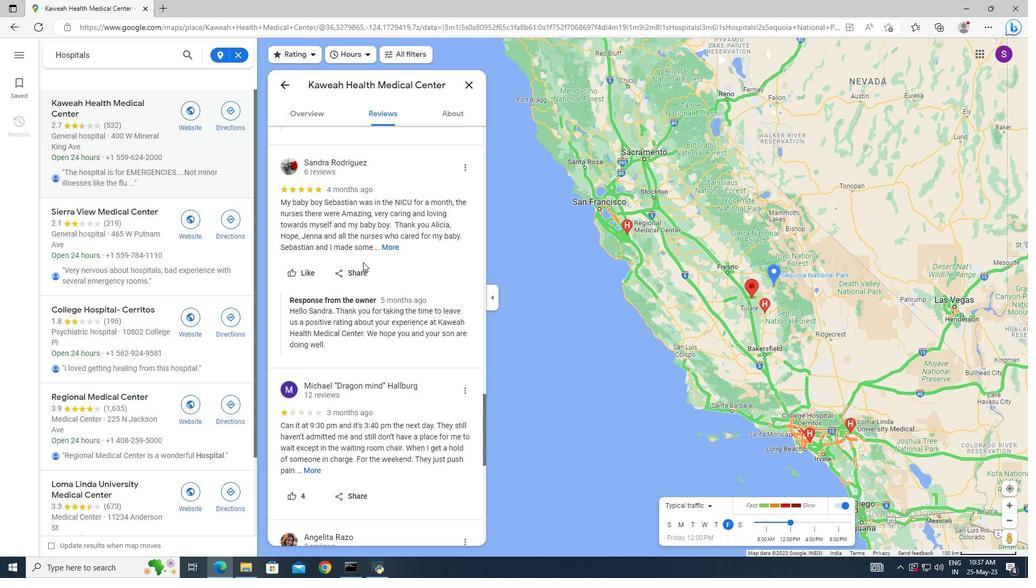 
Action: Mouse scrolled (363, 261) with delta (0, 0)
Screenshot: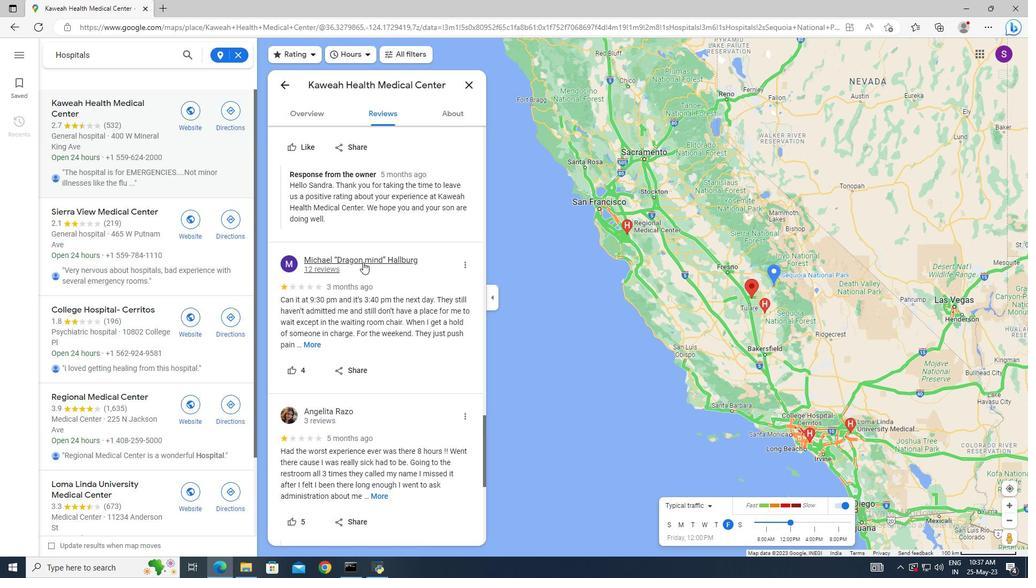 
Action: Mouse scrolled (363, 261) with delta (0, 0)
Screenshot: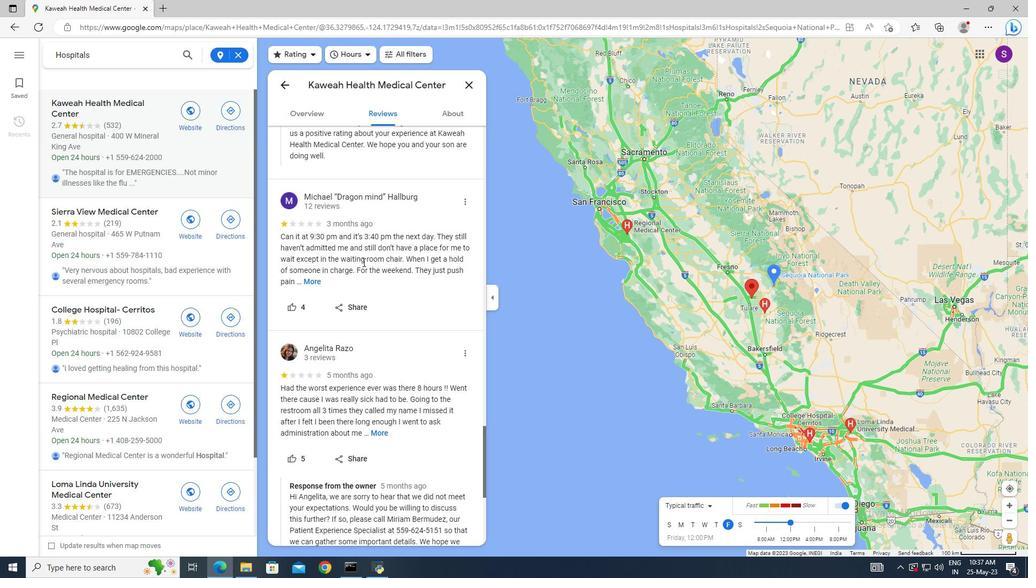 
Action: Mouse scrolled (363, 261) with delta (0, 0)
Screenshot: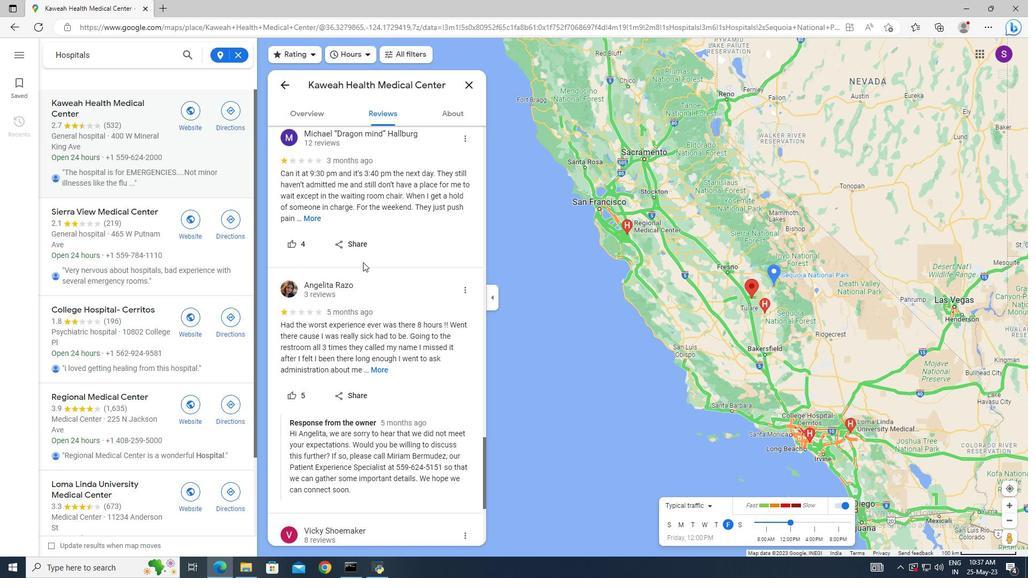 
Action: Mouse scrolled (363, 261) with delta (0, 0)
Screenshot: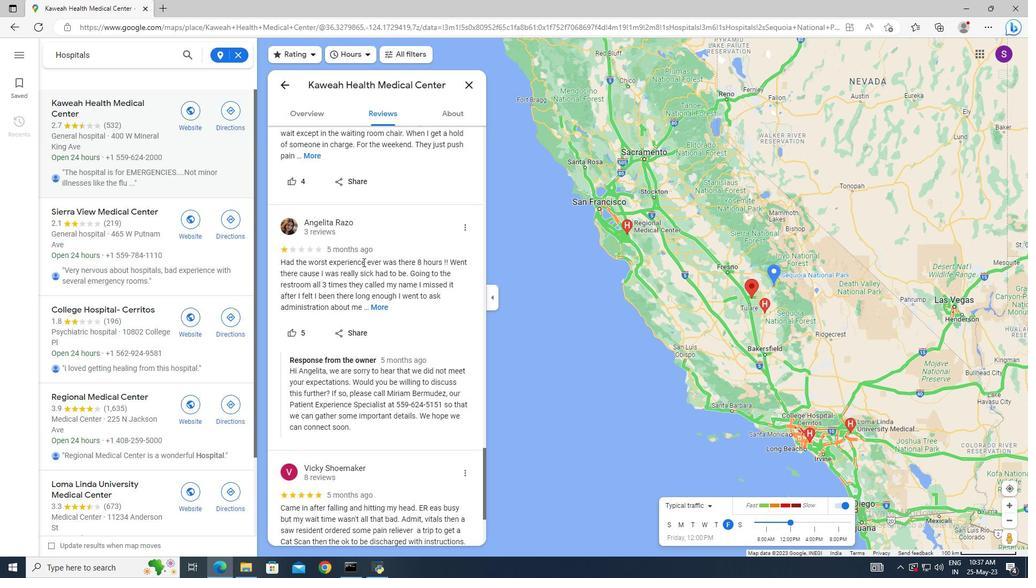 
Action: Mouse scrolled (363, 261) with delta (0, 0)
Screenshot: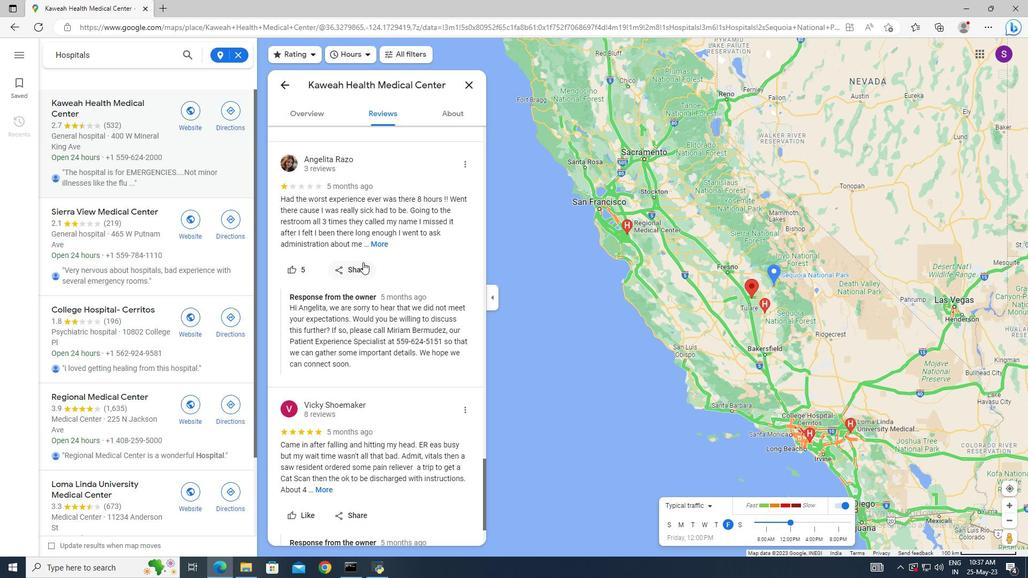 
Action: Mouse scrolled (363, 261) with delta (0, 0)
Screenshot: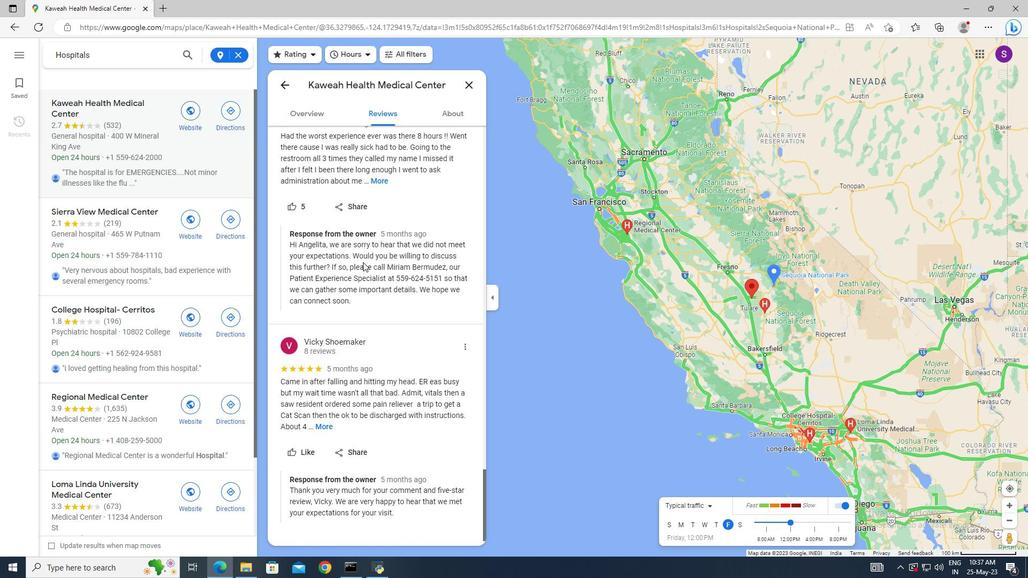 
Action: Mouse scrolled (363, 261) with delta (0, 0)
Screenshot: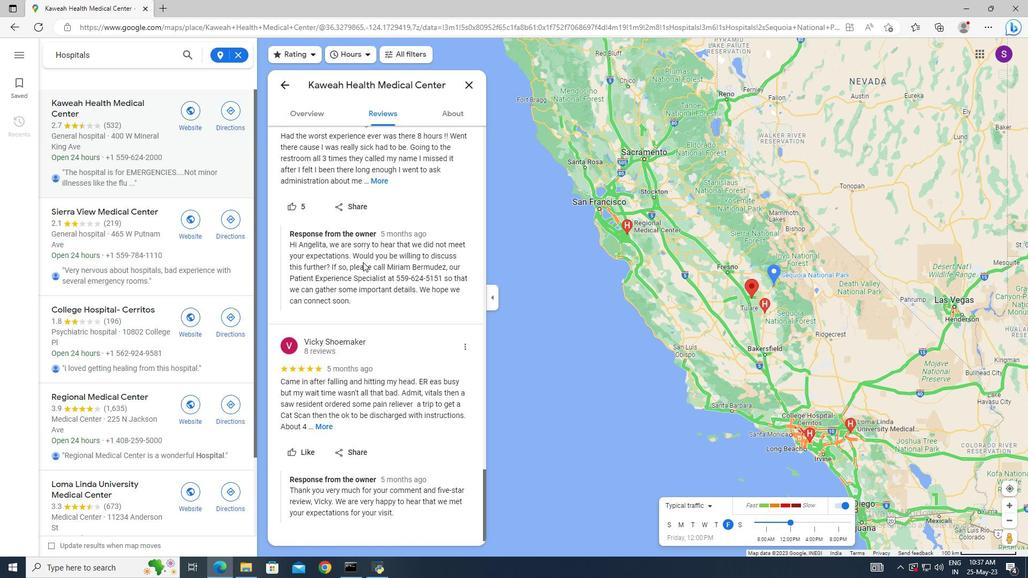 
Action: Mouse scrolled (363, 261) with delta (0, 0)
Screenshot: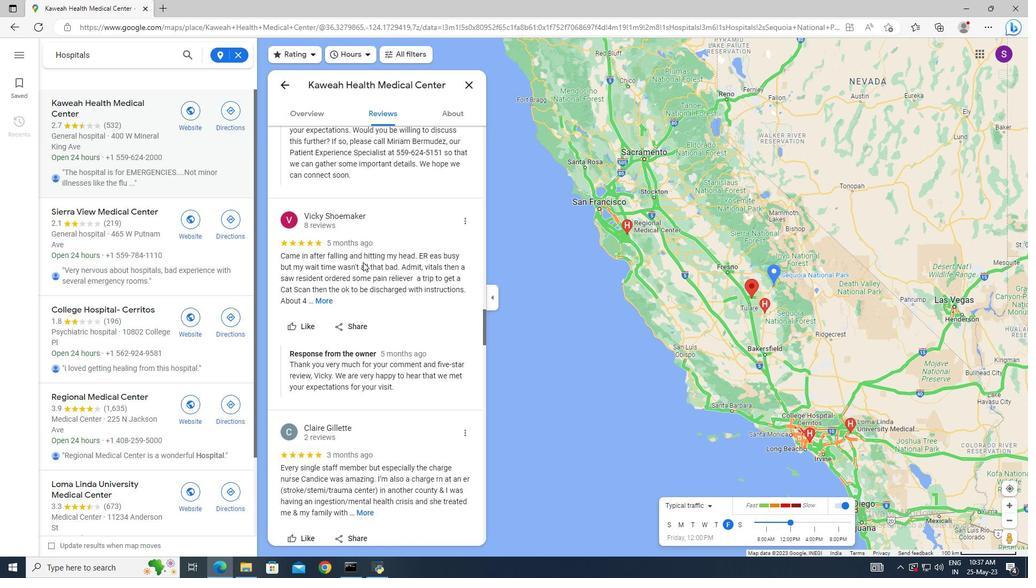 
Action: Mouse scrolled (363, 261) with delta (0, 0)
Screenshot: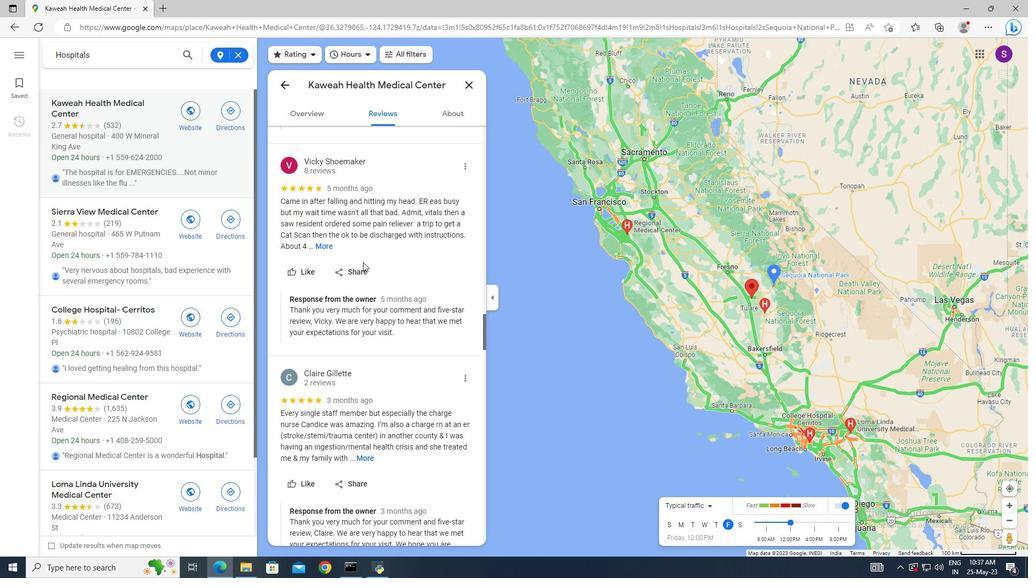 
Action: Mouse scrolled (363, 261) with delta (0, 0)
Screenshot: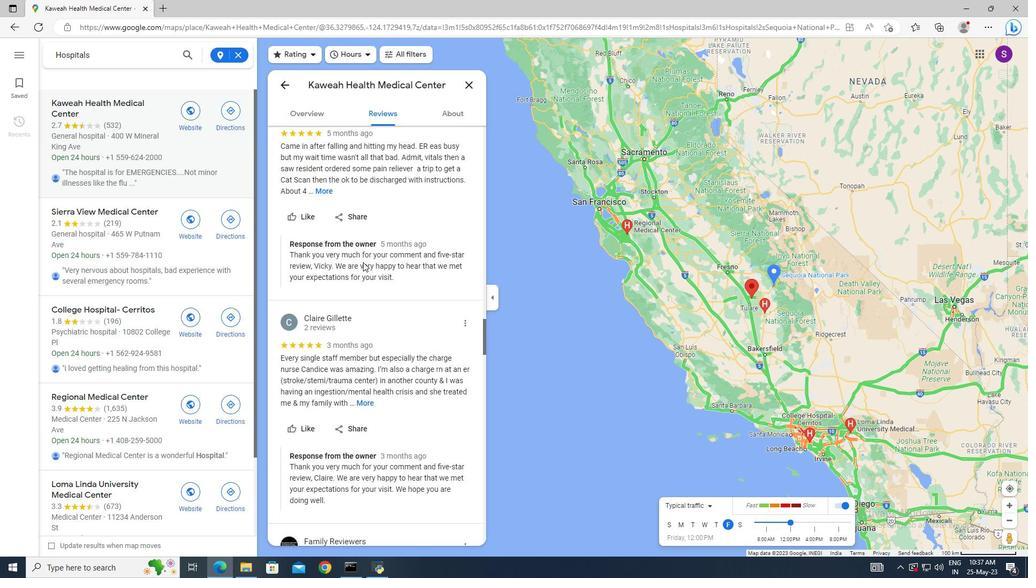 
Action: Mouse scrolled (363, 261) with delta (0, 0)
Screenshot: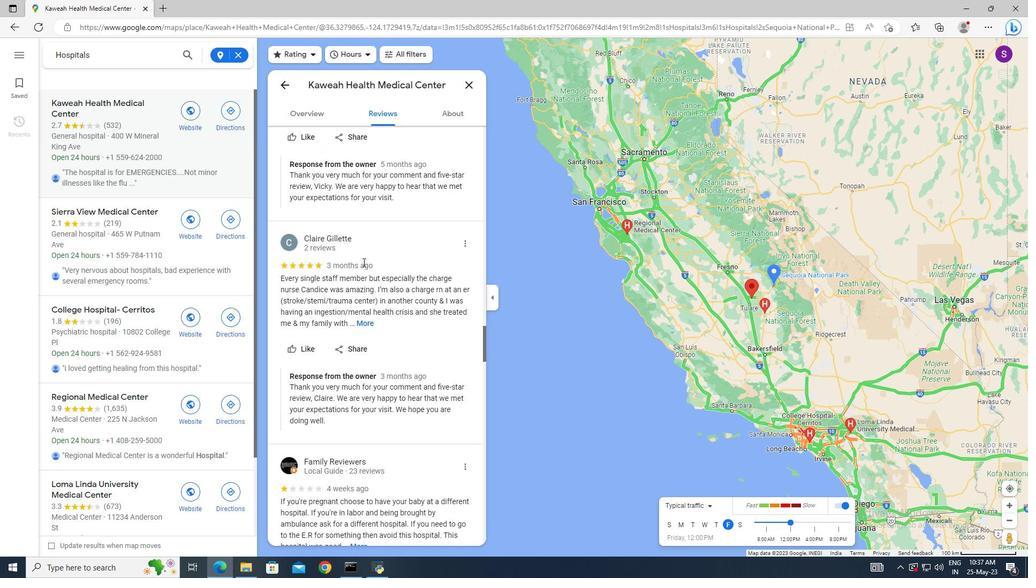 
Action: Mouse scrolled (363, 261) with delta (0, 0)
Screenshot: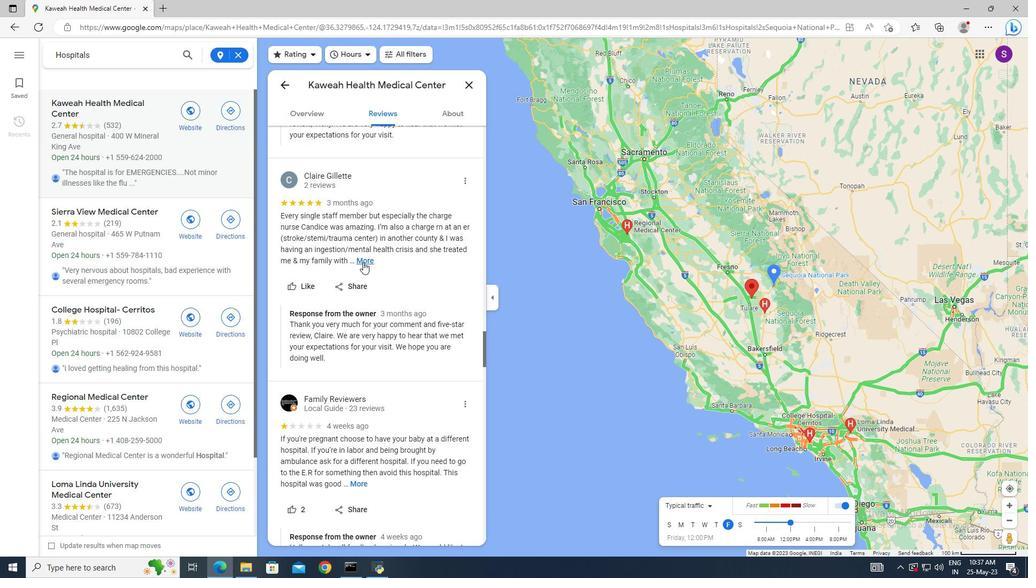 
Action: Mouse scrolled (363, 261) with delta (0, 0)
Screenshot: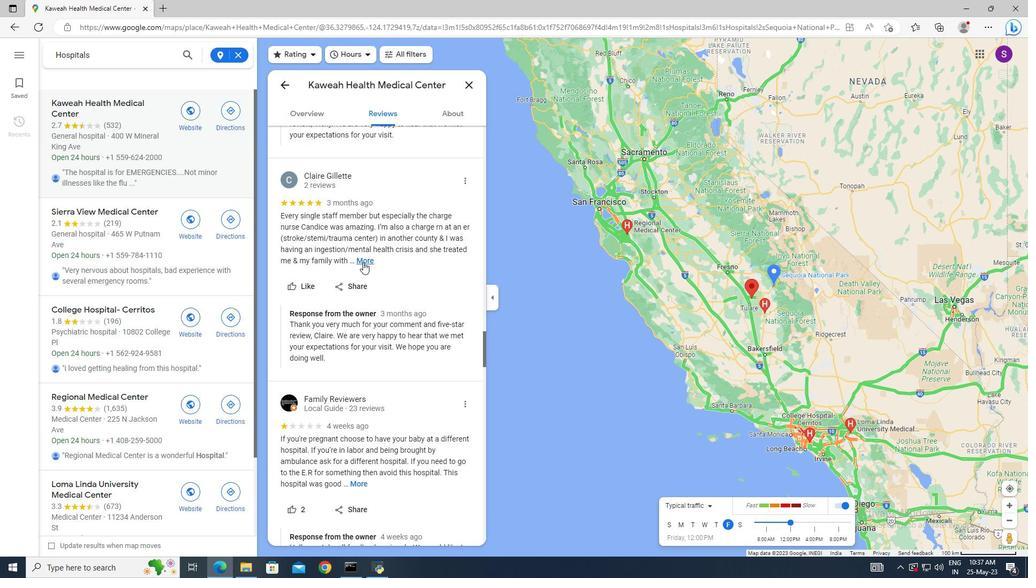 
Action: Mouse scrolled (363, 261) with delta (0, 0)
Screenshot: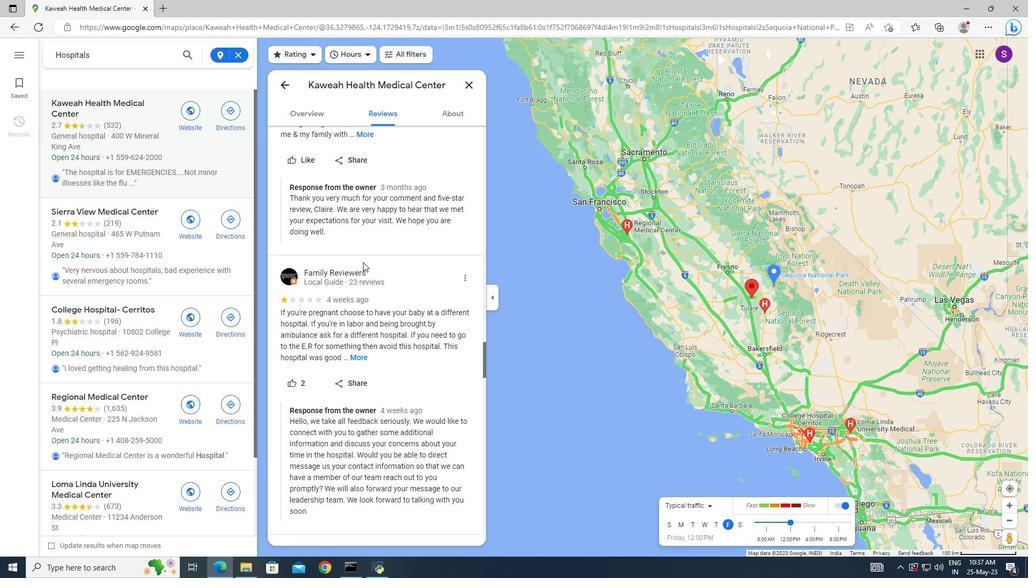 
Action: Mouse scrolled (363, 261) with delta (0, 0)
Screenshot: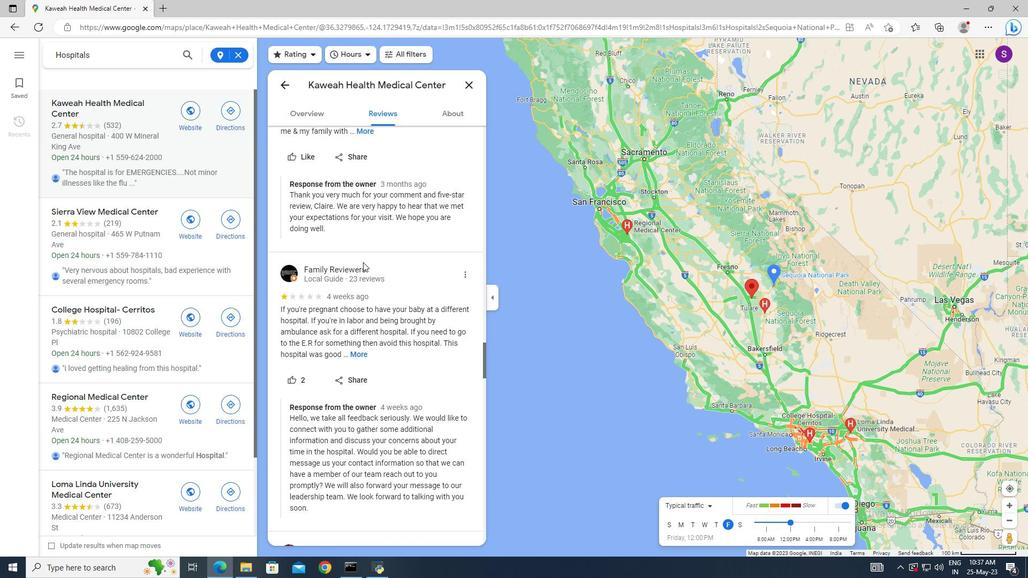 
Action: Mouse scrolled (363, 261) with delta (0, 0)
Screenshot: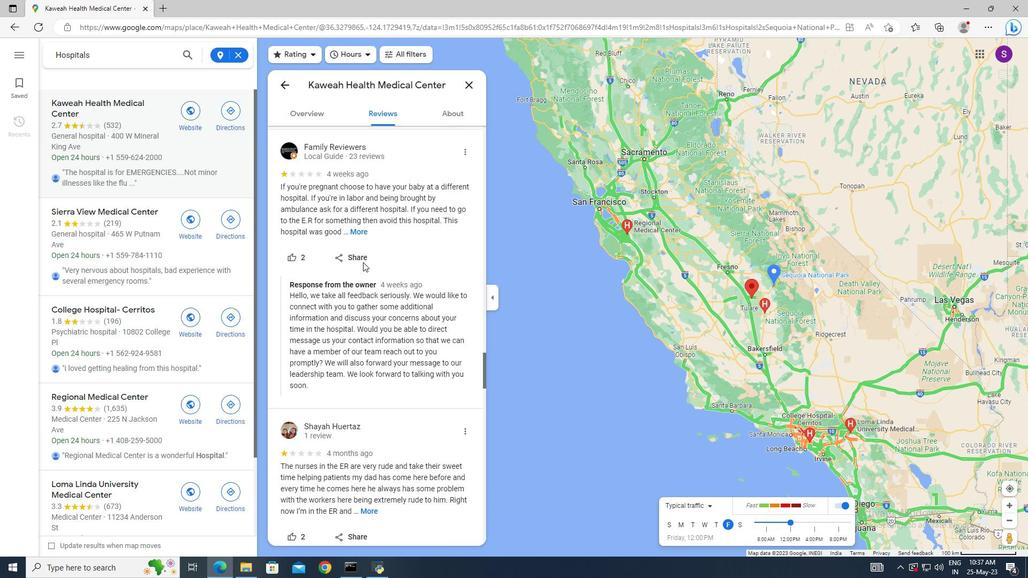 
Action: Mouse scrolled (363, 261) with delta (0, 0)
Screenshot: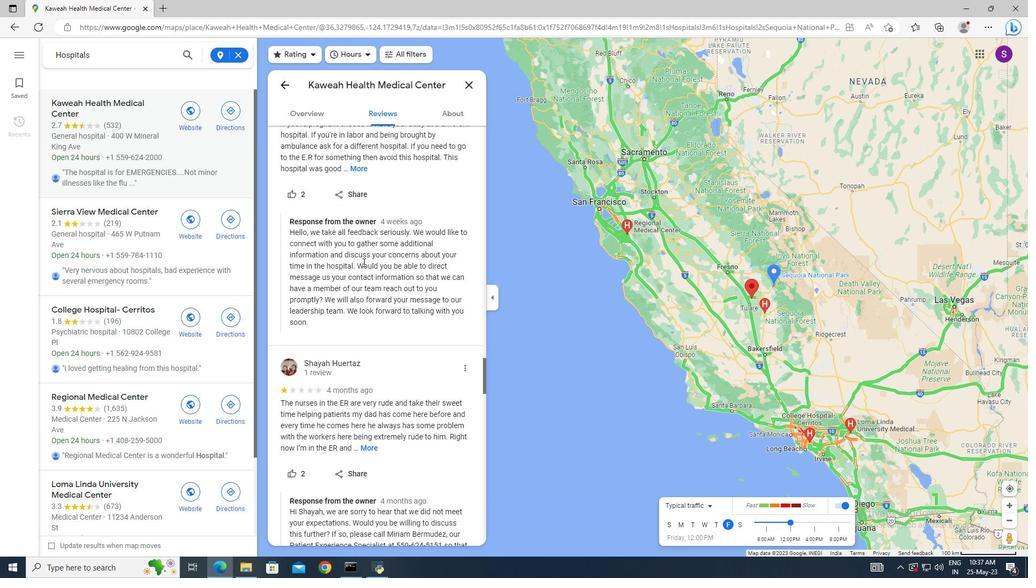 
Action: Mouse scrolled (363, 261) with delta (0, 0)
Screenshot: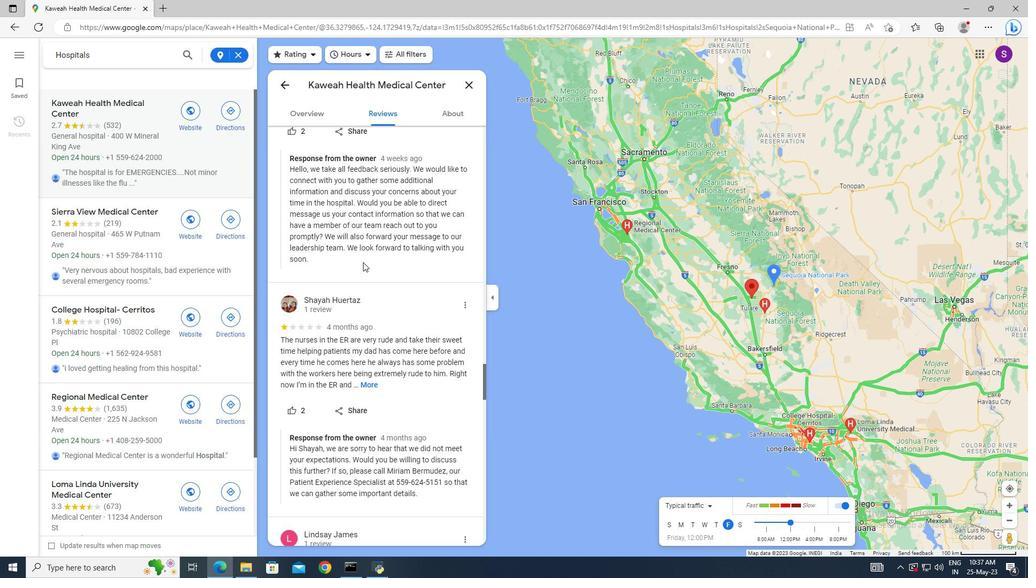 
Action: Mouse scrolled (363, 261) with delta (0, 0)
Screenshot: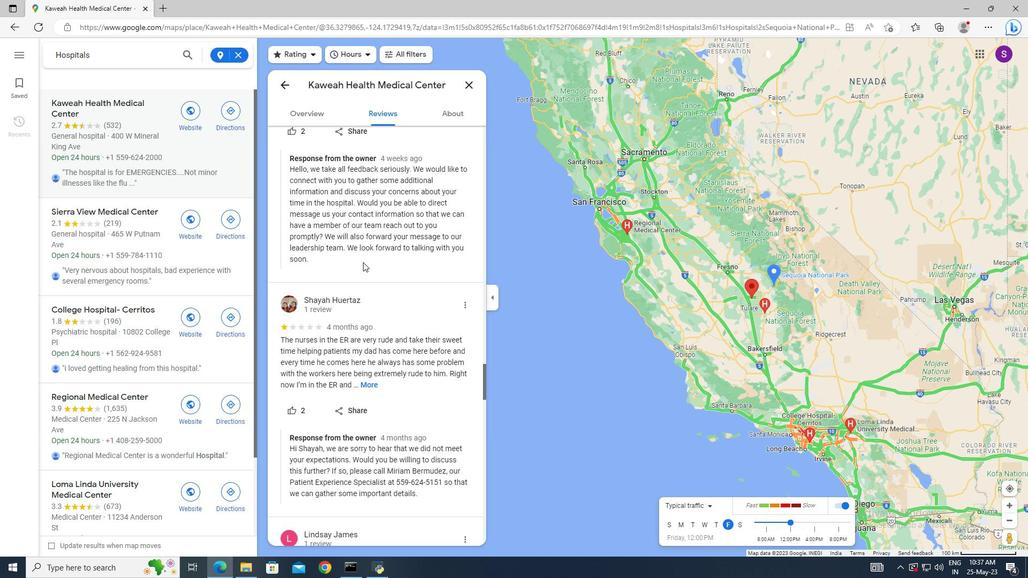 
Action: Mouse scrolled (363, 261) with delta (0, 0)
Screenshot: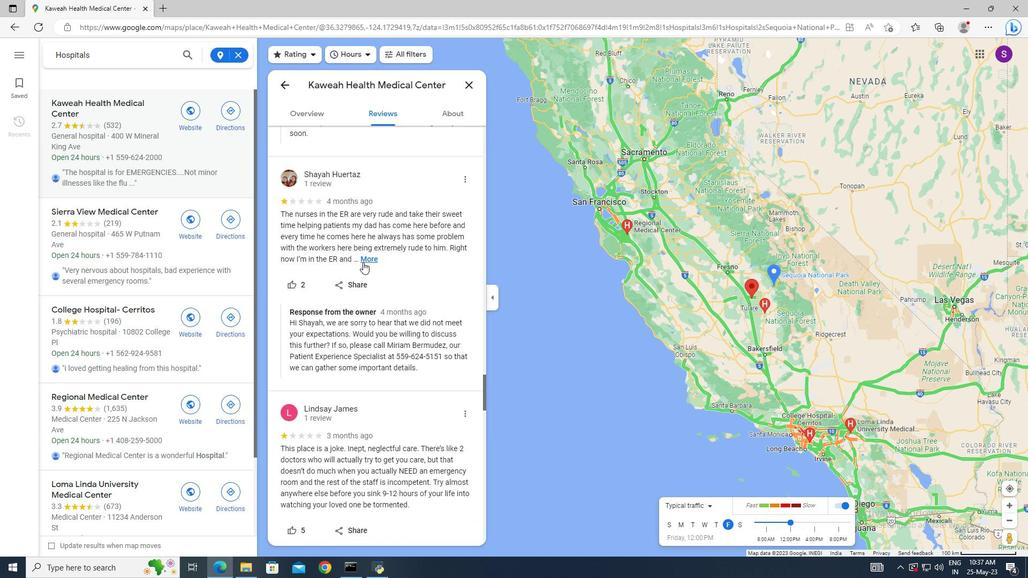 
Action: Mouse scrolled (363, 261) with delta (0, 0)
Screenshot: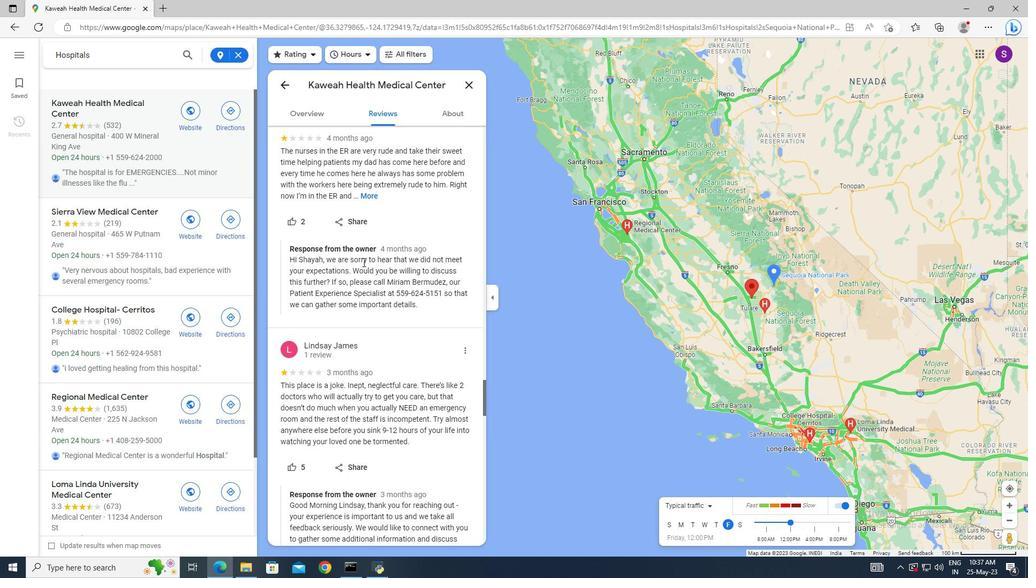 
Action: Mouse scrolled (363, 261) with delta (0, 0)
Screenshot: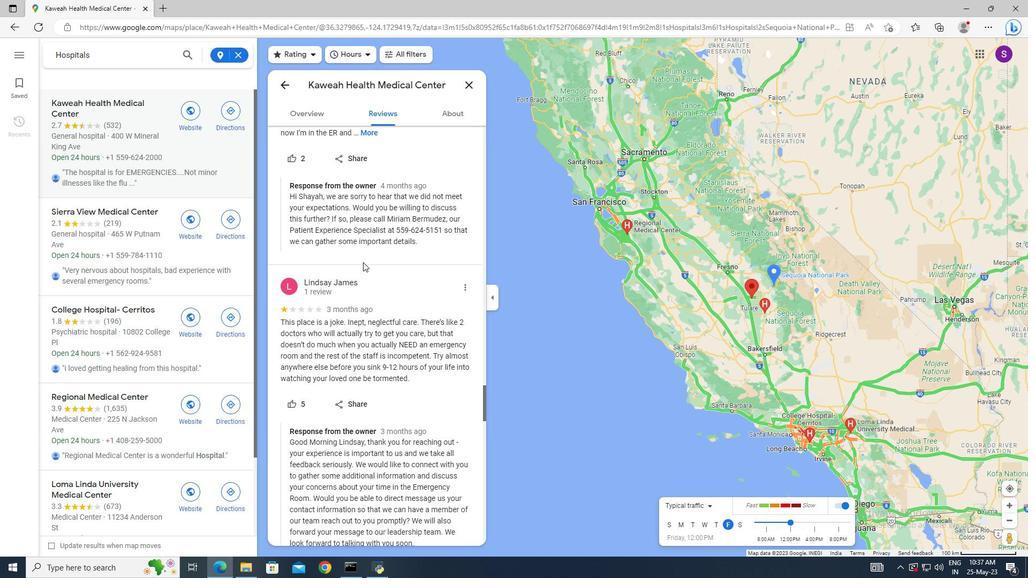 
Action: Mouse scrolled (363, 261) with delta (0, 0)
Screenshot: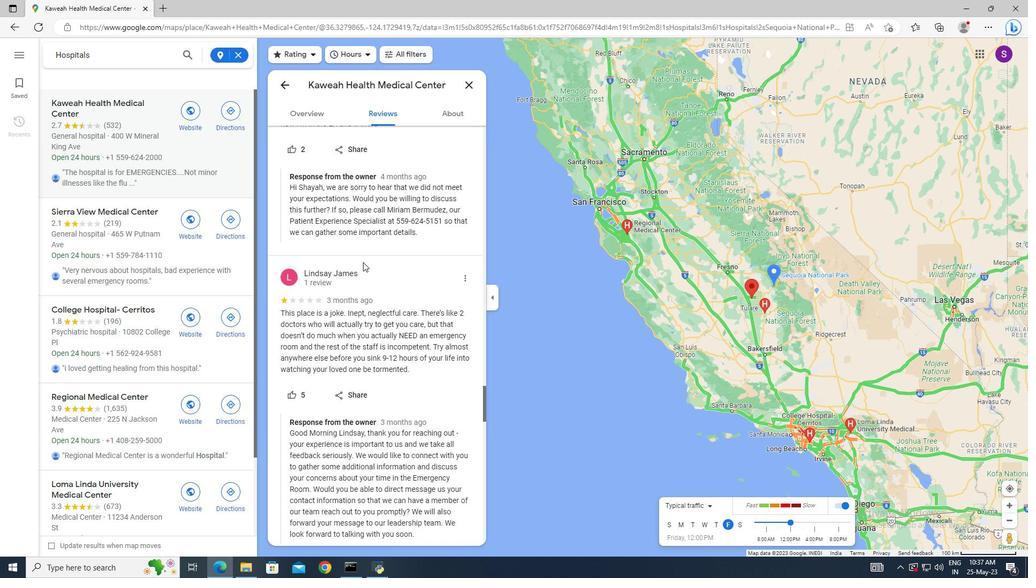 
Action: Mouse scrolled (363, 261) with delta (0, 0)
Screenshot: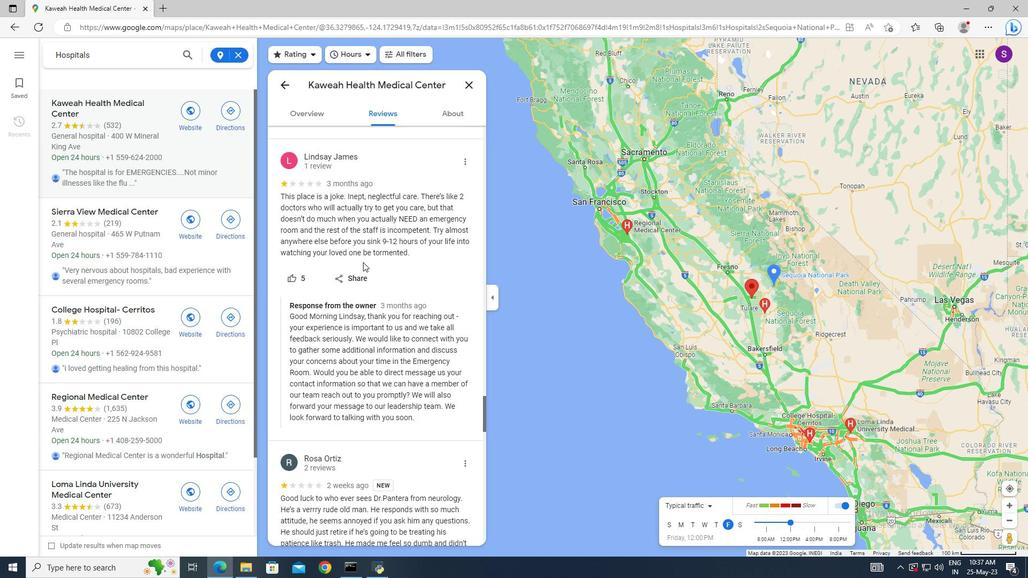 
Action: Mouse scrolled (363, 261) with delta (0, 0)
Screenshot: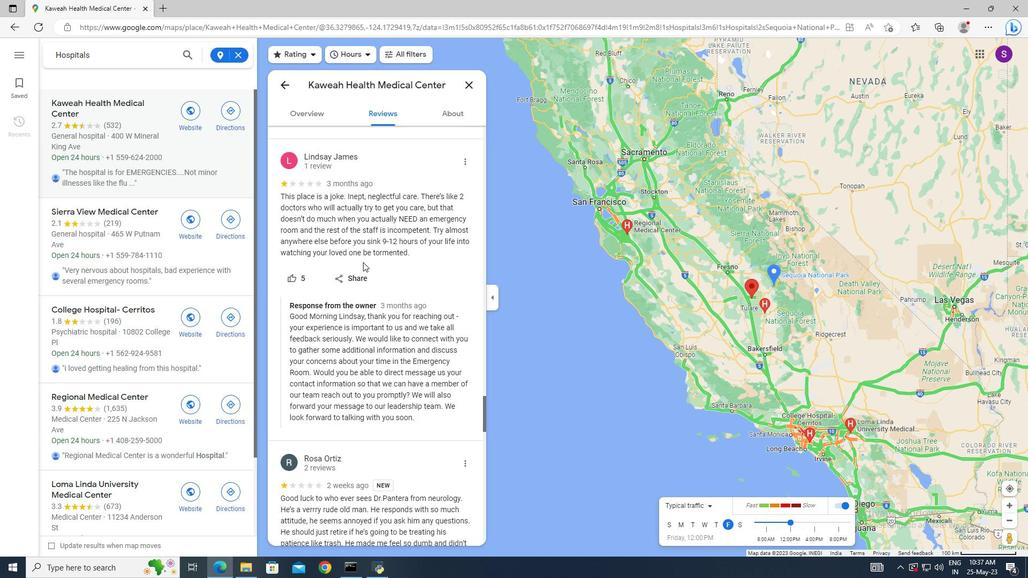 
Action: Mouse scrolled (363, 261) with delta (0, 0)
Screenshot: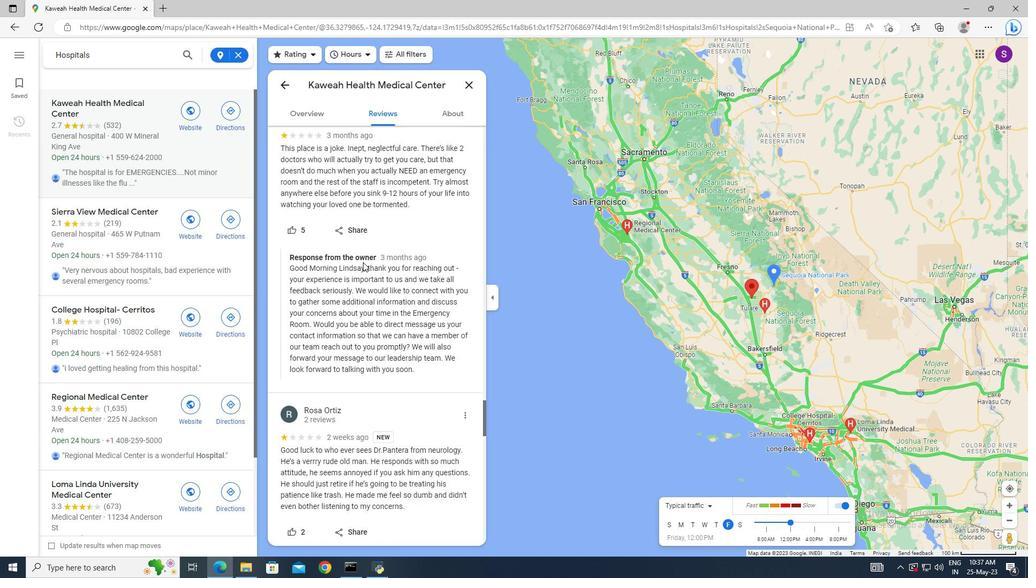 
Action: Mouse moved to (448, 120)
Screenshot: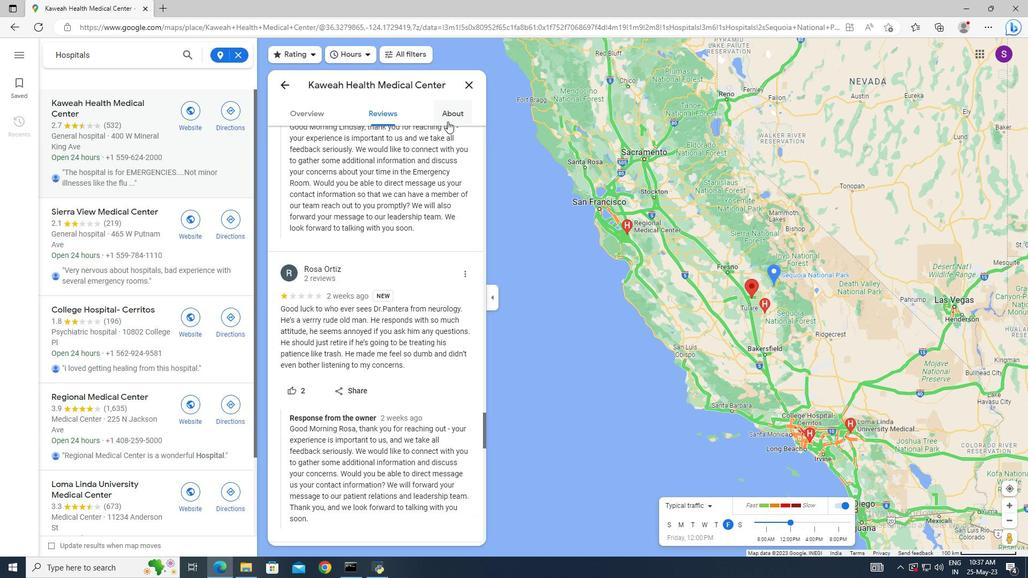 
Action: Mouse pressed left at (448, 120)
Screenshot: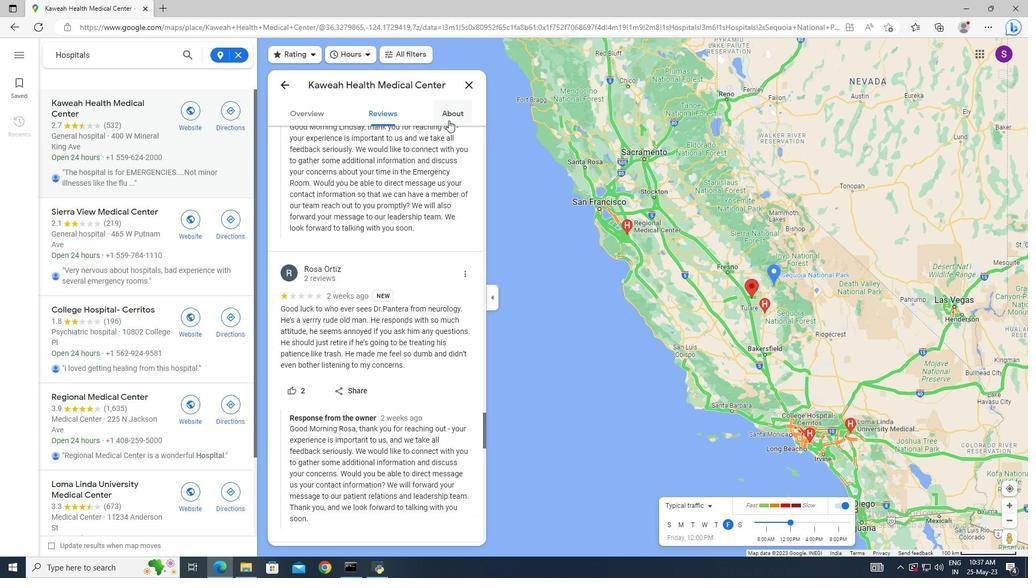 
Action: Mouse moved to (312, 118)
Screenshot: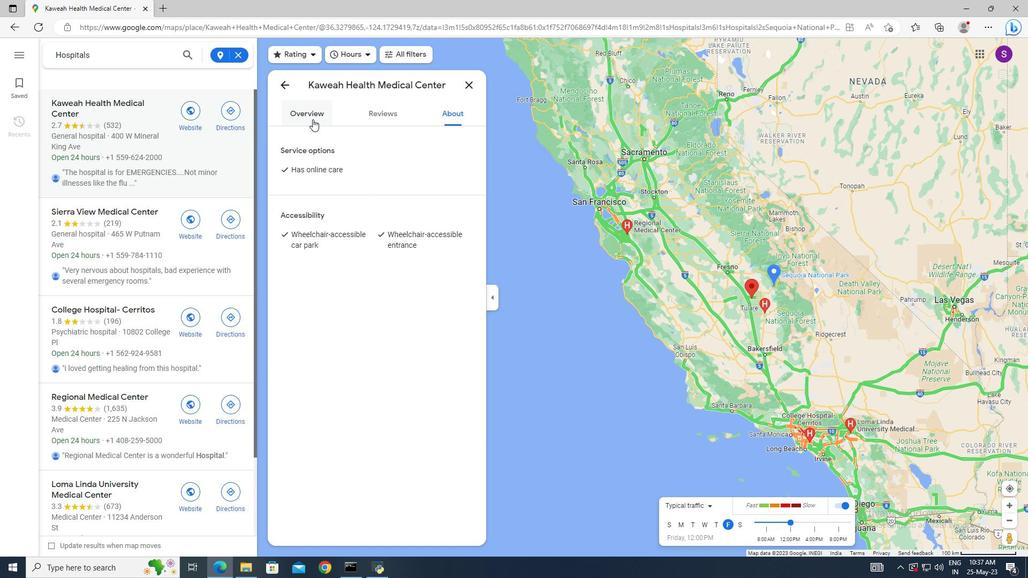 
Action: Mouse pressed left at (312, 118)
Screenshot: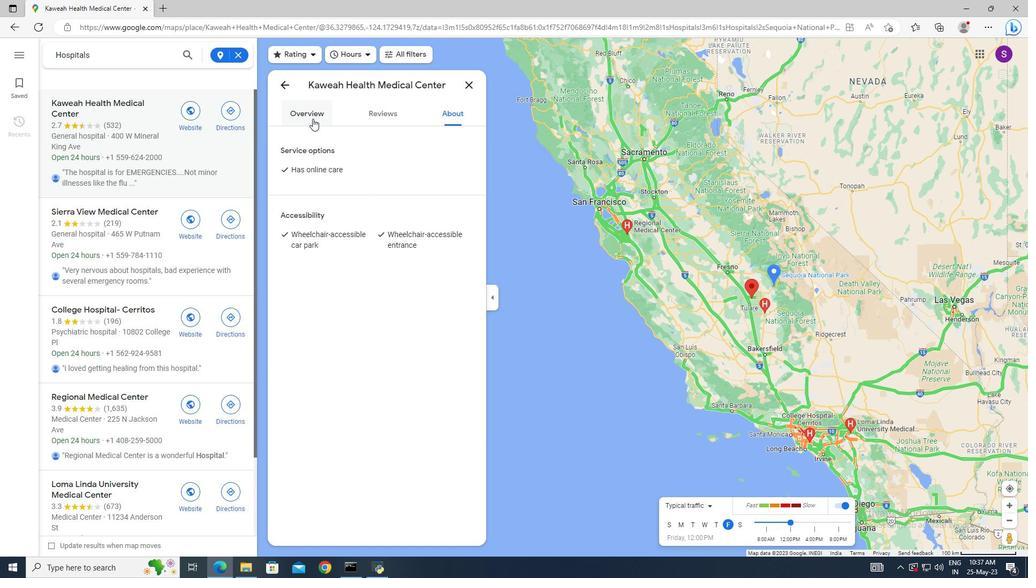 
Action: Mouse moved to (343, 133)
Screenshot: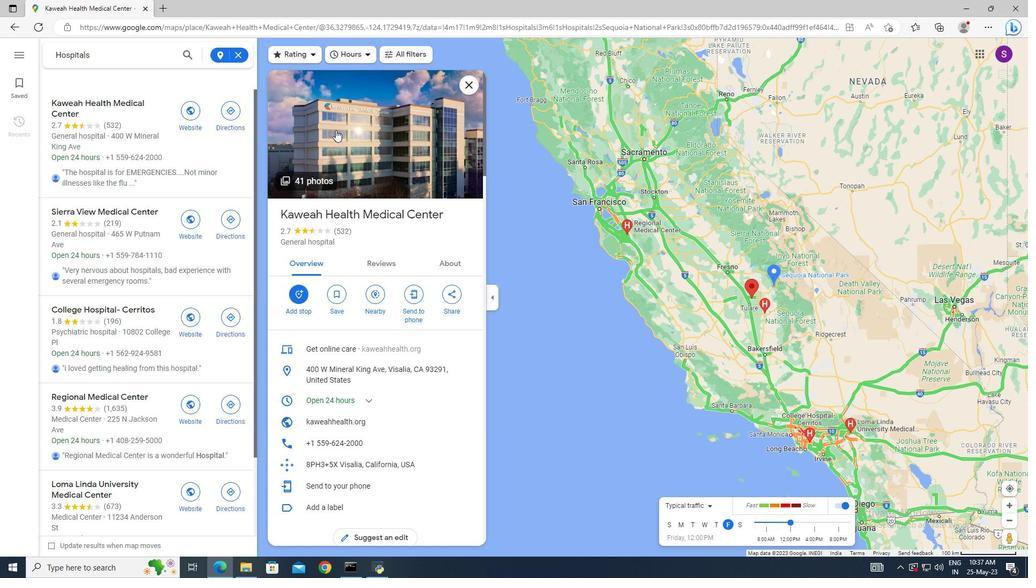 
Action: Mouse pressed left at (343, 133)
Screenshot: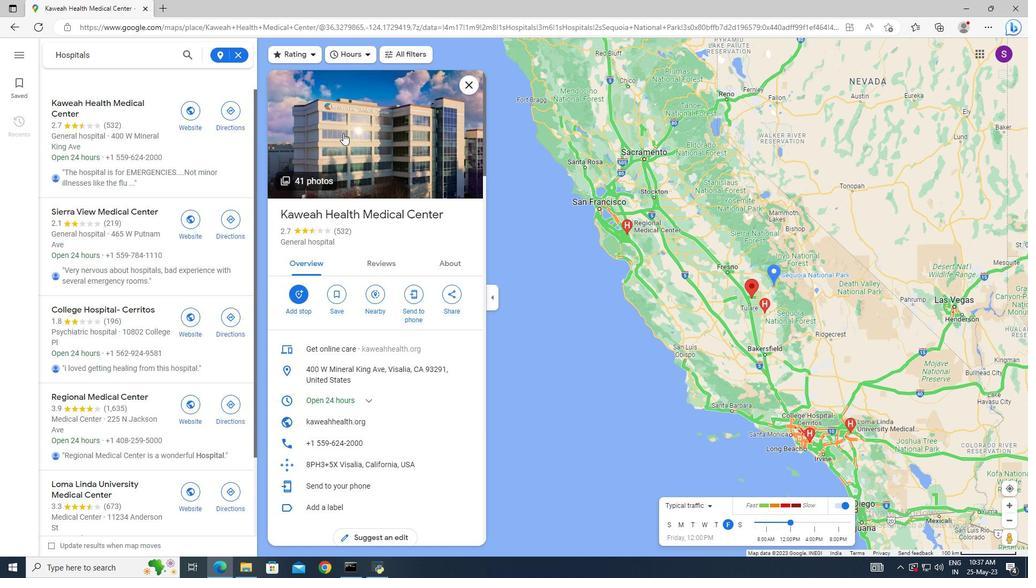 
Action: Mouse moved to (100, 87)
Screenshot: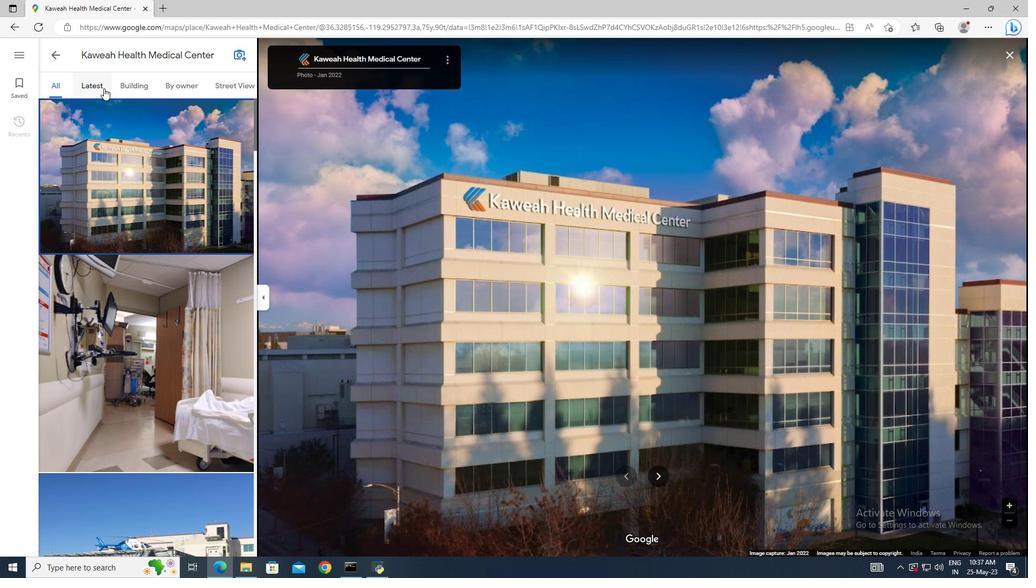 
Action: Mouse pressed left at (100, 87)
Screenshot: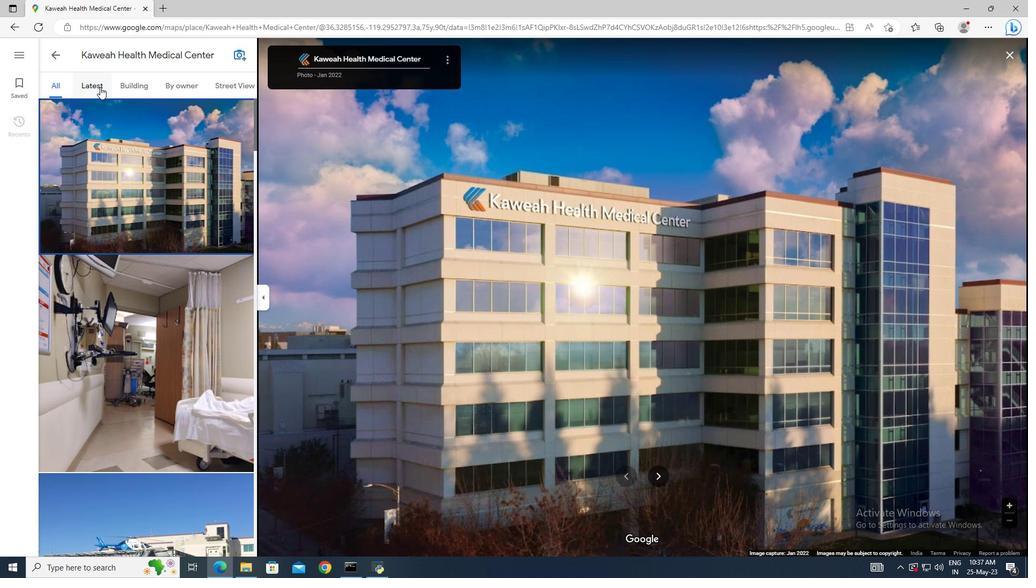 
Action: Mouse moved to (552, 306)
Screenshot: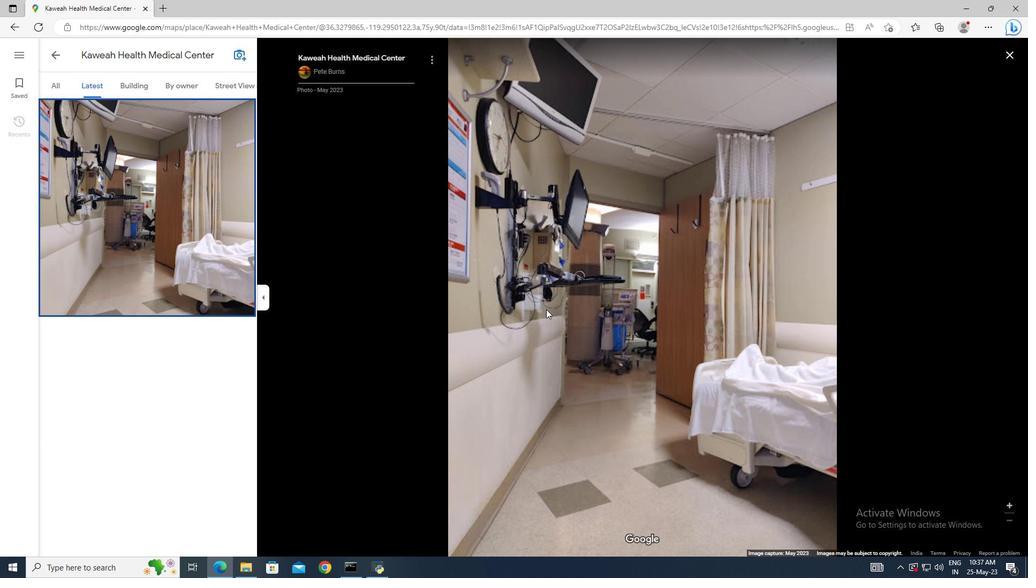 
Action: Mouse scrolled (552, 306) with delta (0, 0)
Screenshot: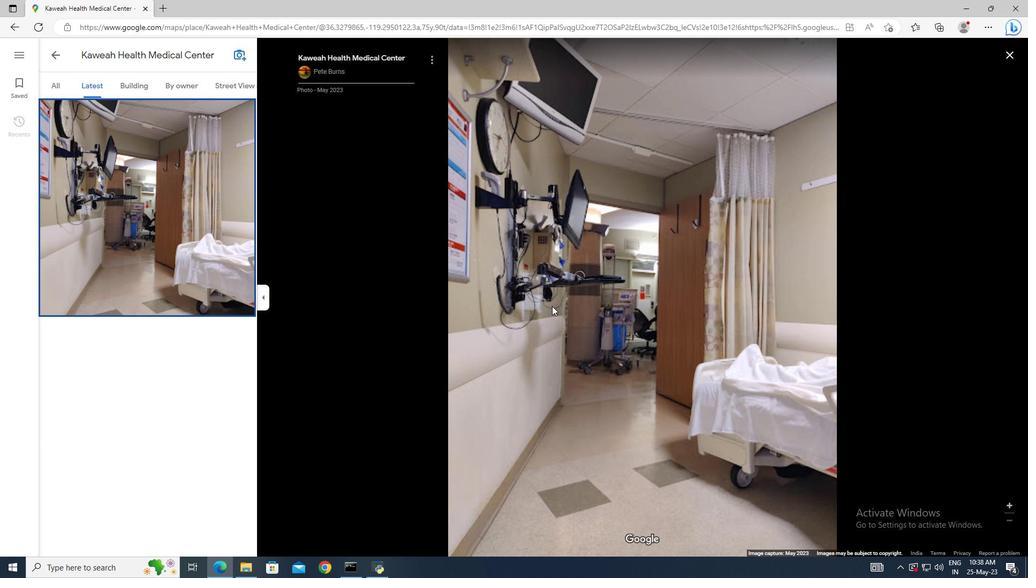 
Action: Mouse scrolled (552, 306) with delta (0, 0)
Screenshot: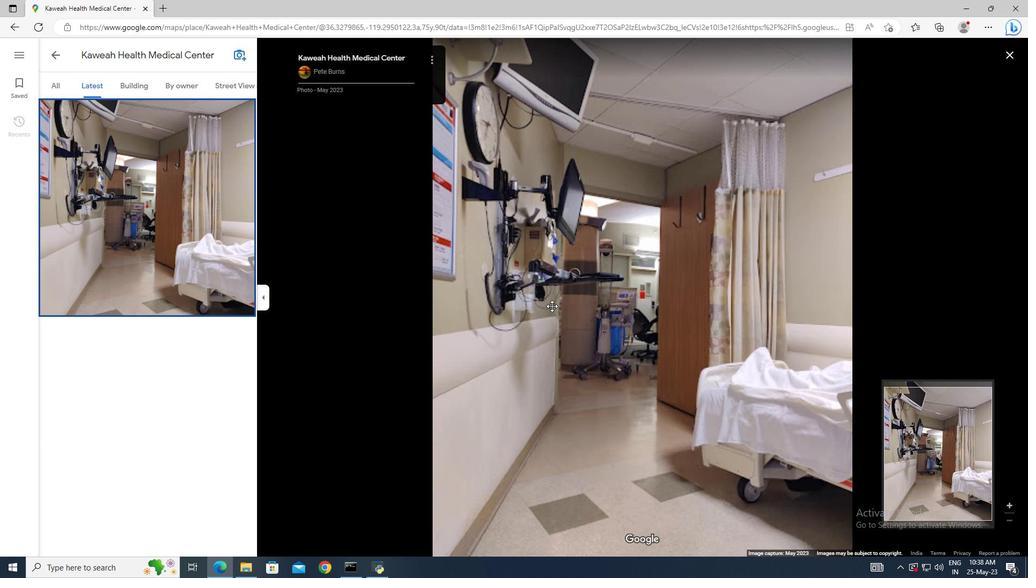 
Action: Mouse scrolled (552, 305) with delta (0, 0)
Screenshot: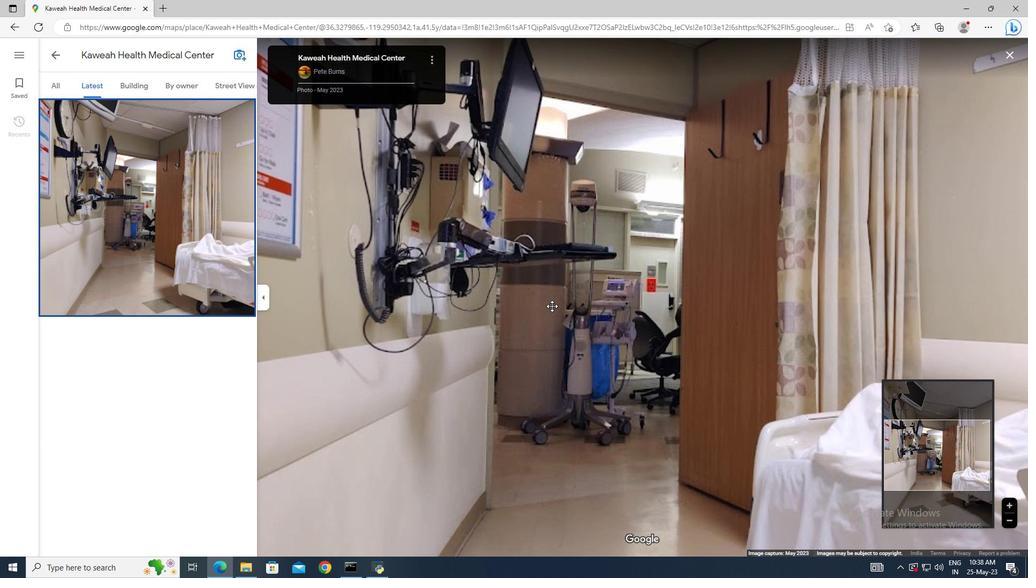 
Action: Mouse scrolled (552, 305) with delta (0, 0)
Screenshot: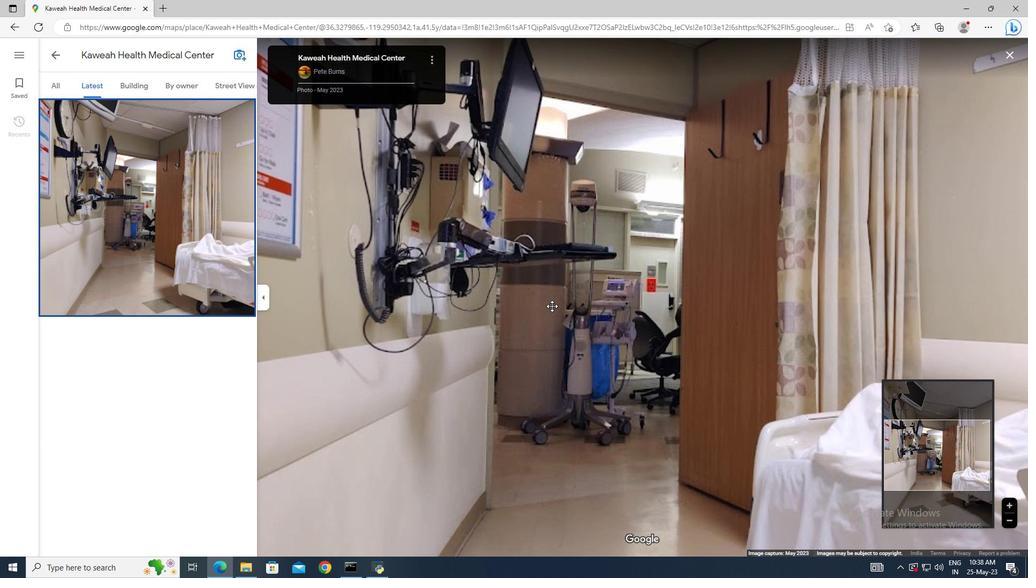 
Action: Mouse scrolled (552, 305) with delta (0, 0)
Screenshot: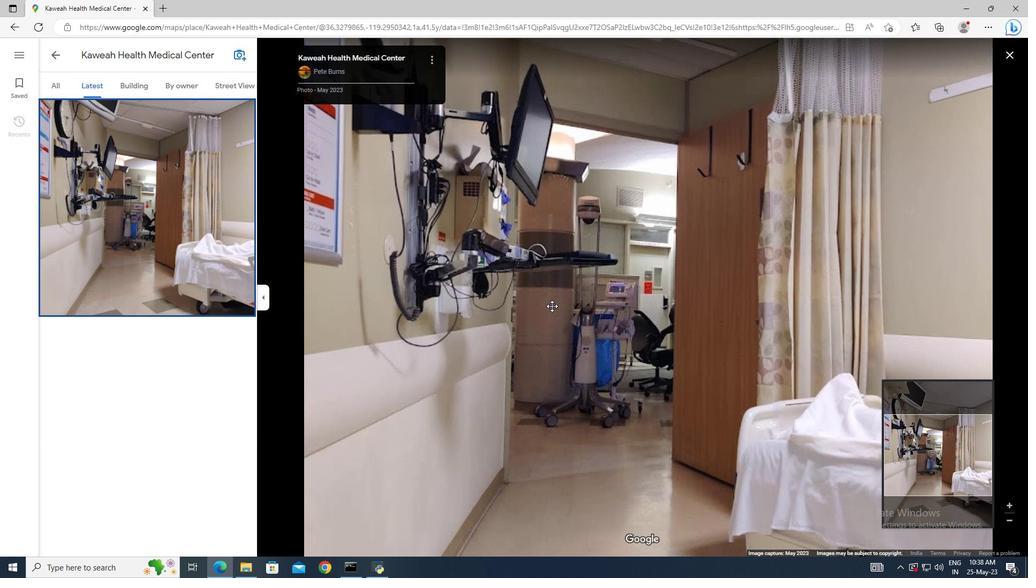 
Action: Mouse scrolled (552, 305) with delta (0, 0)
Screenshot: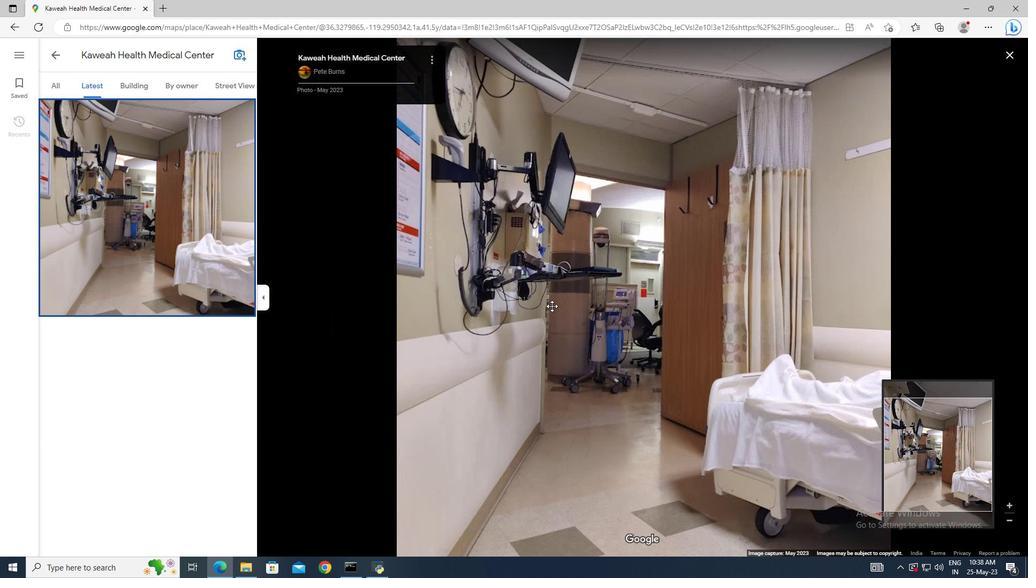 
Action: Mouse scrolled (552, 305) with delta (0, 0)
Screenshot: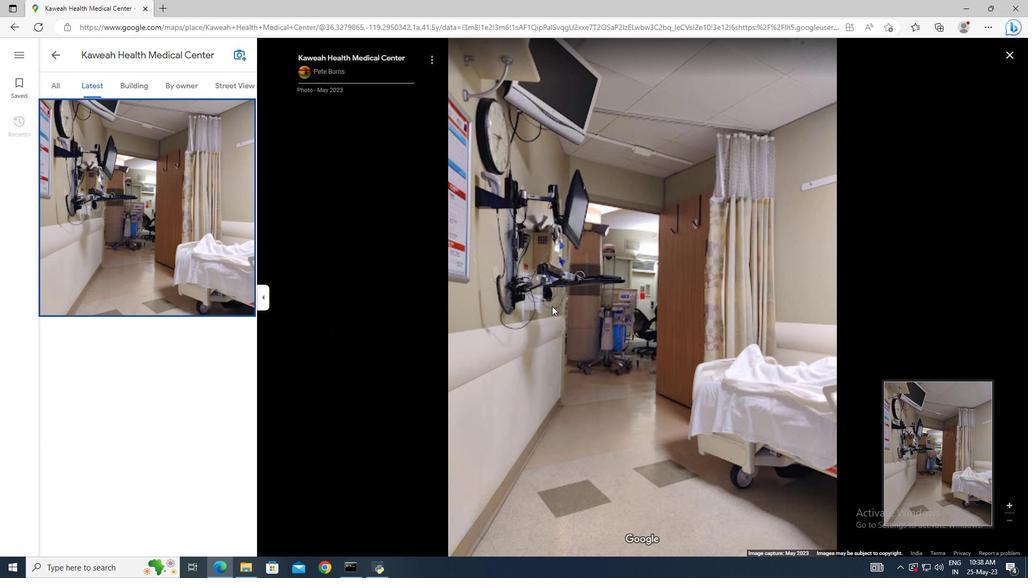 
Action: Mouse moved to (138, 81)
Screenshot: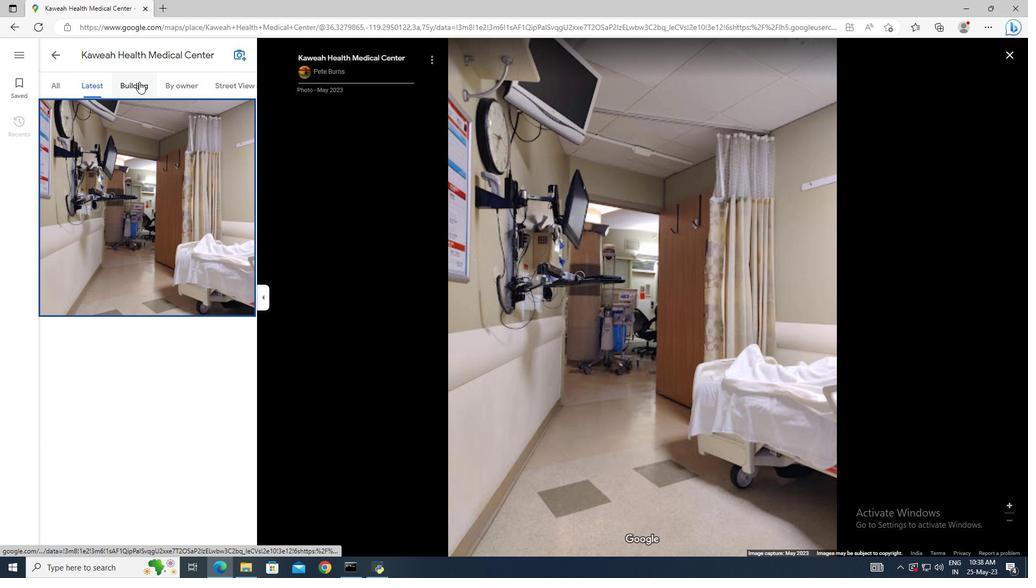 
Action: Mouse pressed left at (138, 81)
Screenshot: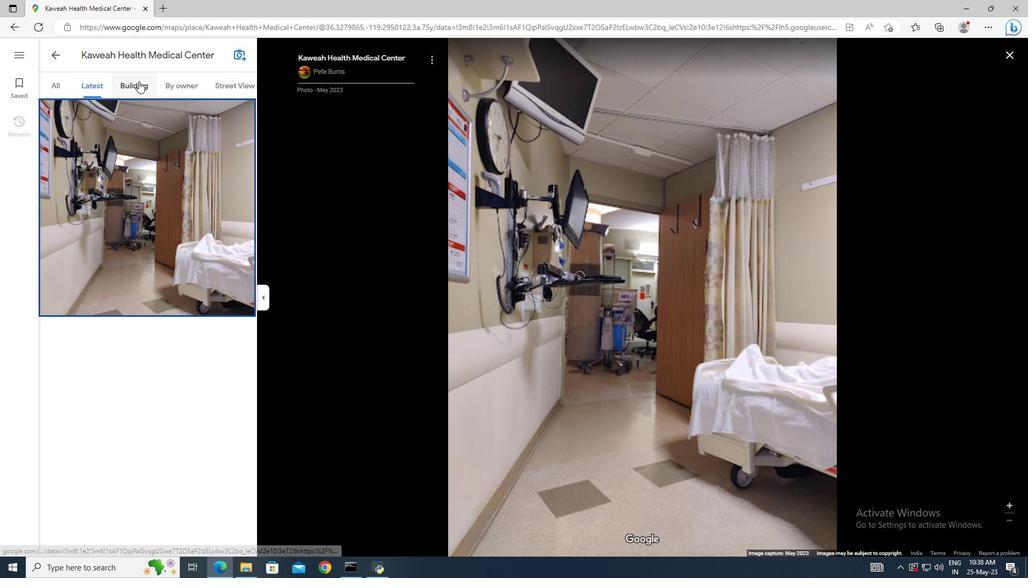 
Action: Mouse moved to (655, 470)
Screenshot: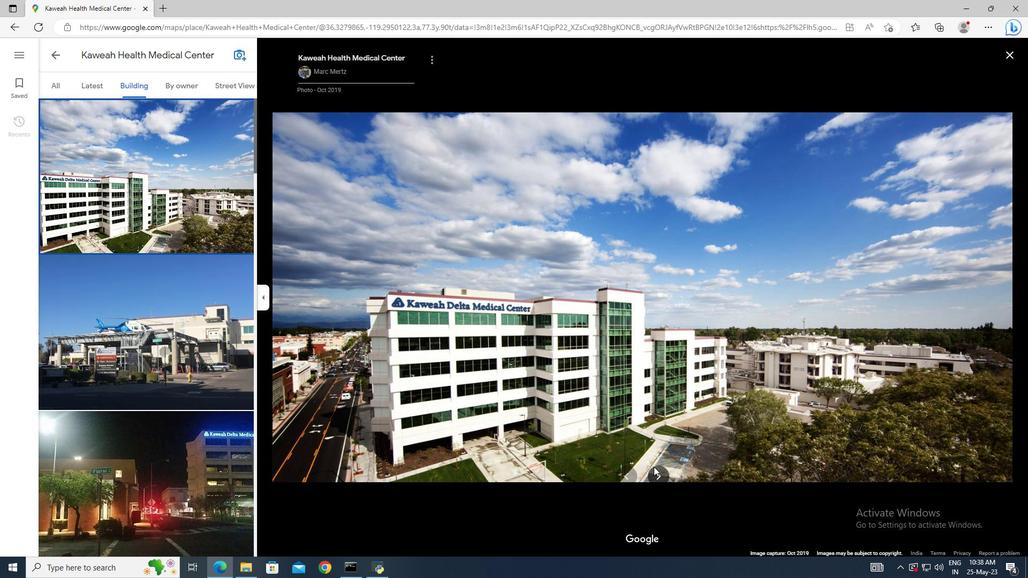 
Action: Mouse pressed left at (655, 470)
Screenshot: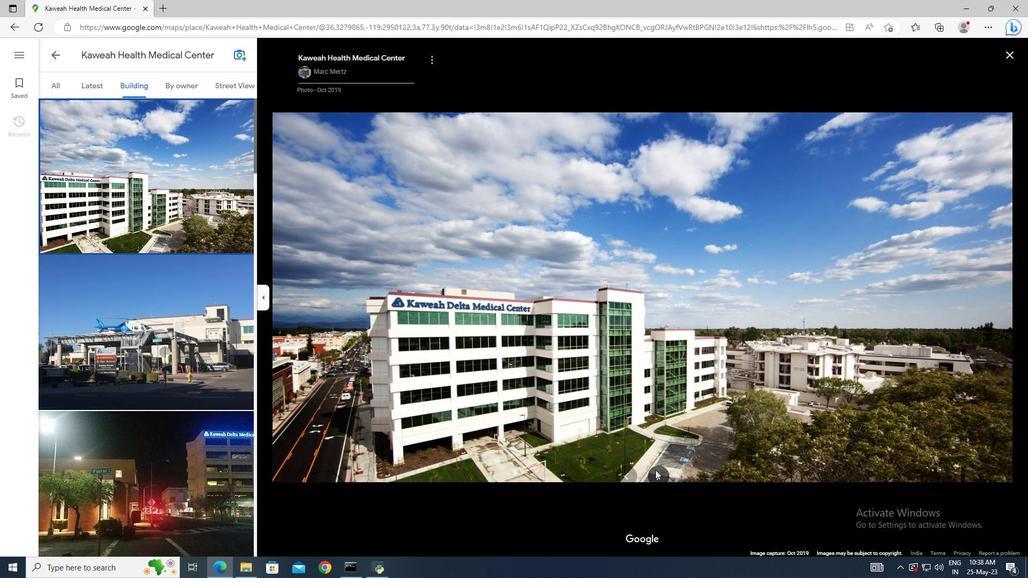 
Action: Mouse pressed left at (655, 470)
Screenshot: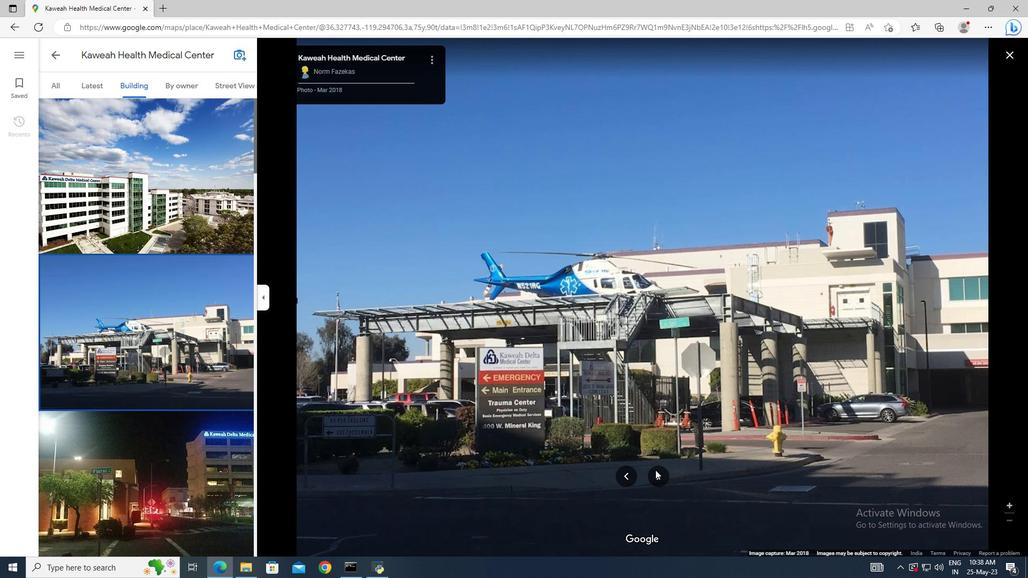 
Action: Mouse pressed left at (655, 470)
Screenshot: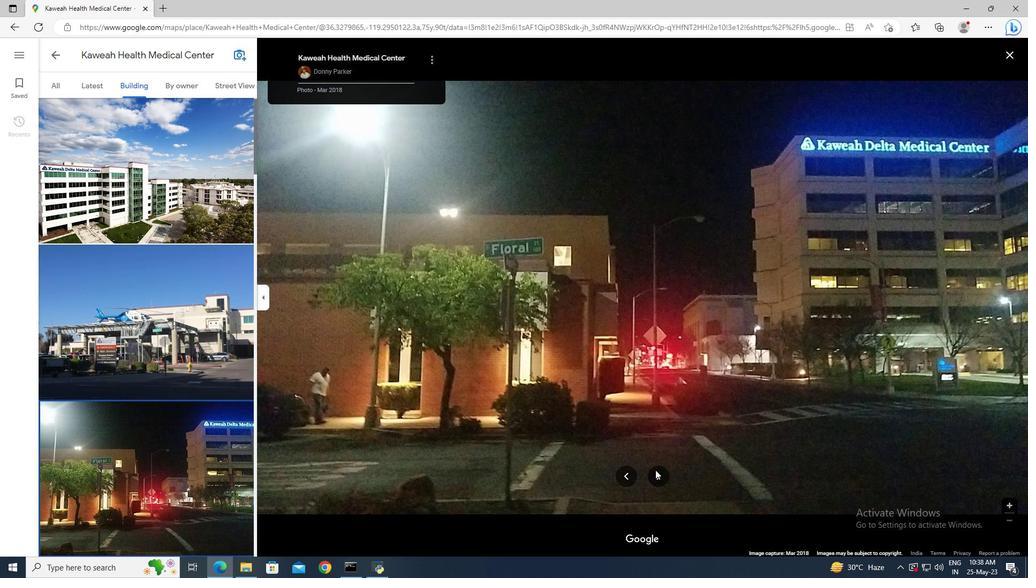 
Action: Mouse pressed left at (655, 470)
Screenshot: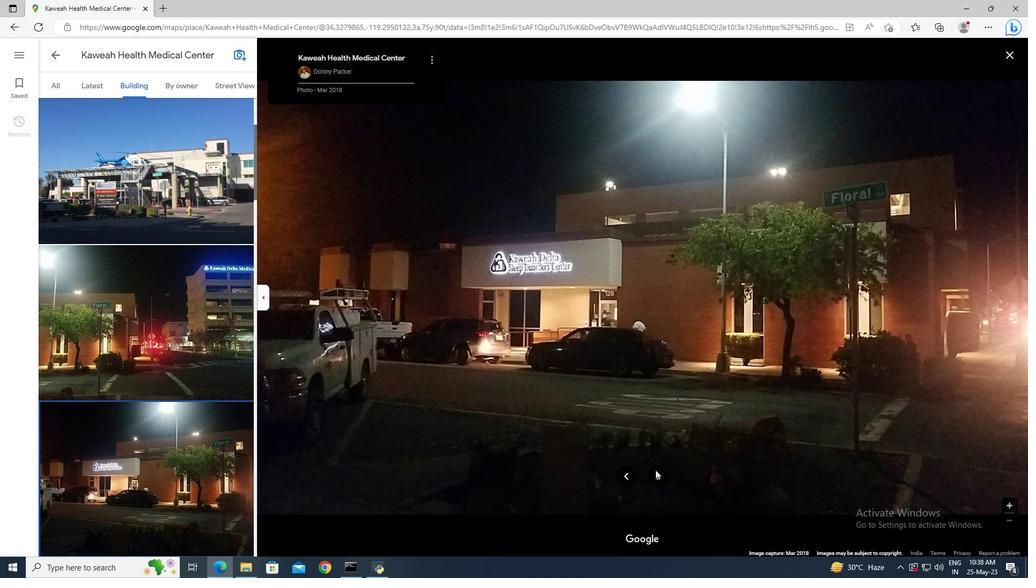 
Action: Mouse pressed left at (655, 470)
Screenshot: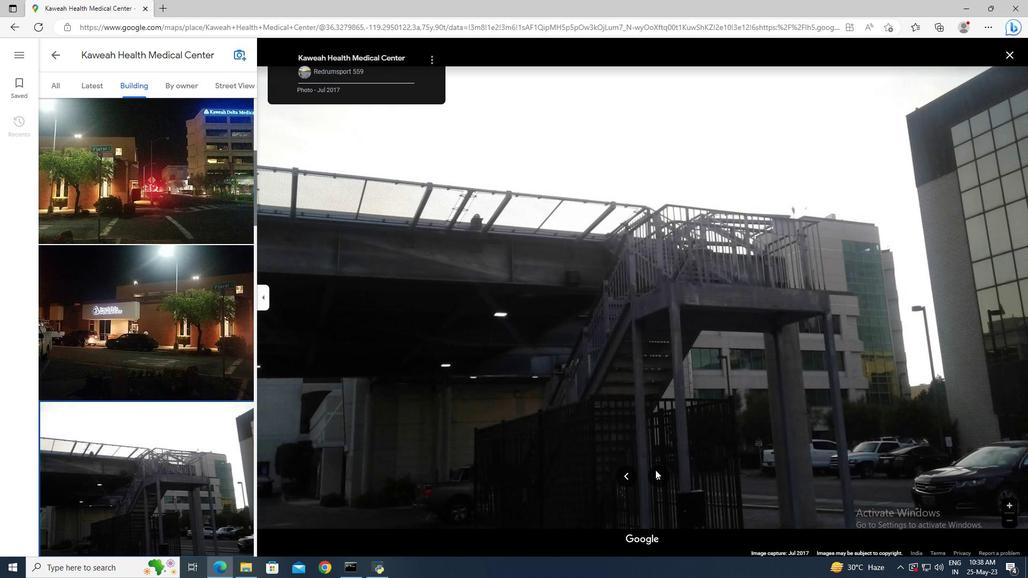 
Action: Mouse pressed left at (655, 470)
Screenshot: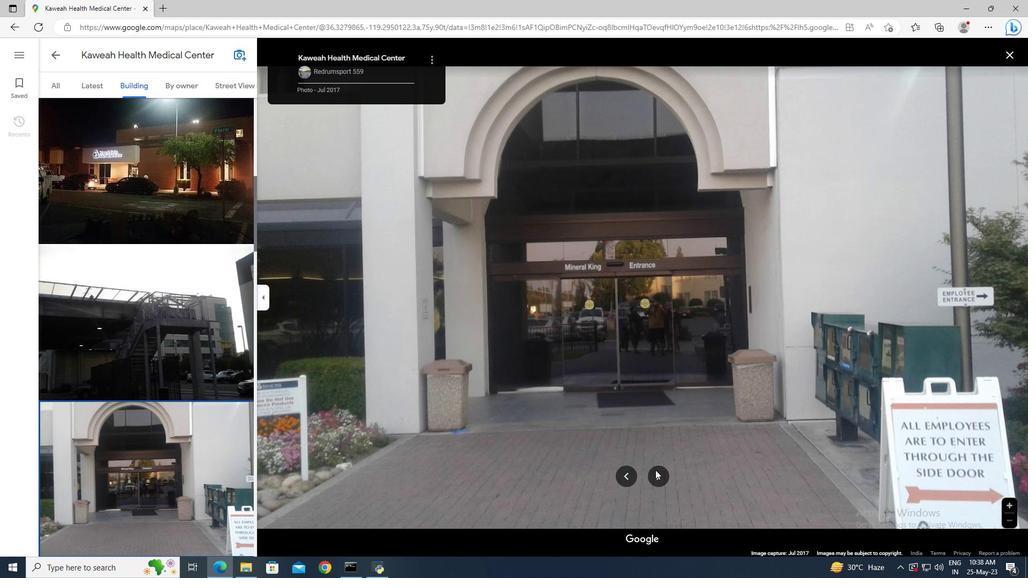 
Action: Mouse pressed left at (655, 470)
Screenshot: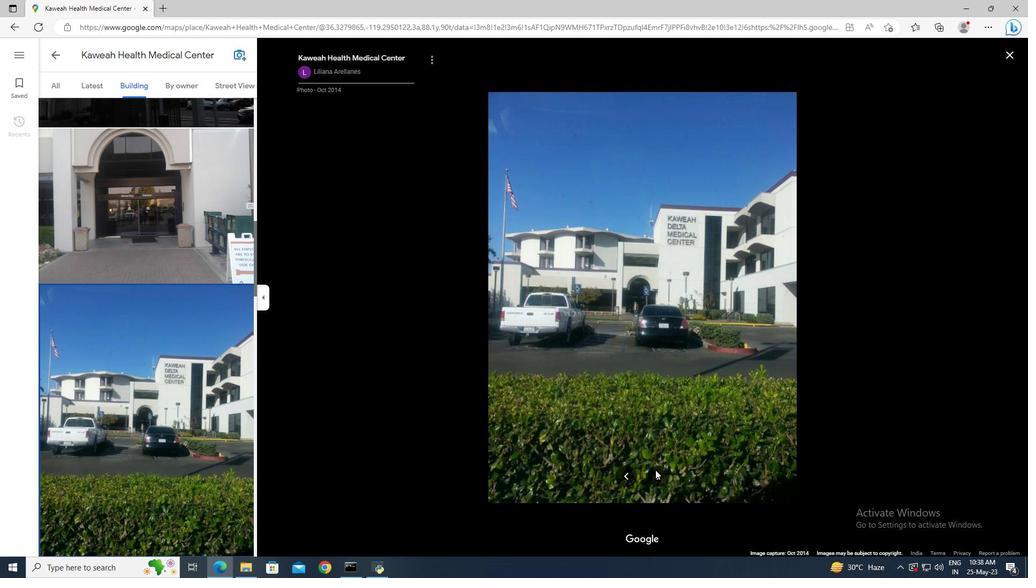 
Action: Mouse moved to (196, 88)
Screenshot: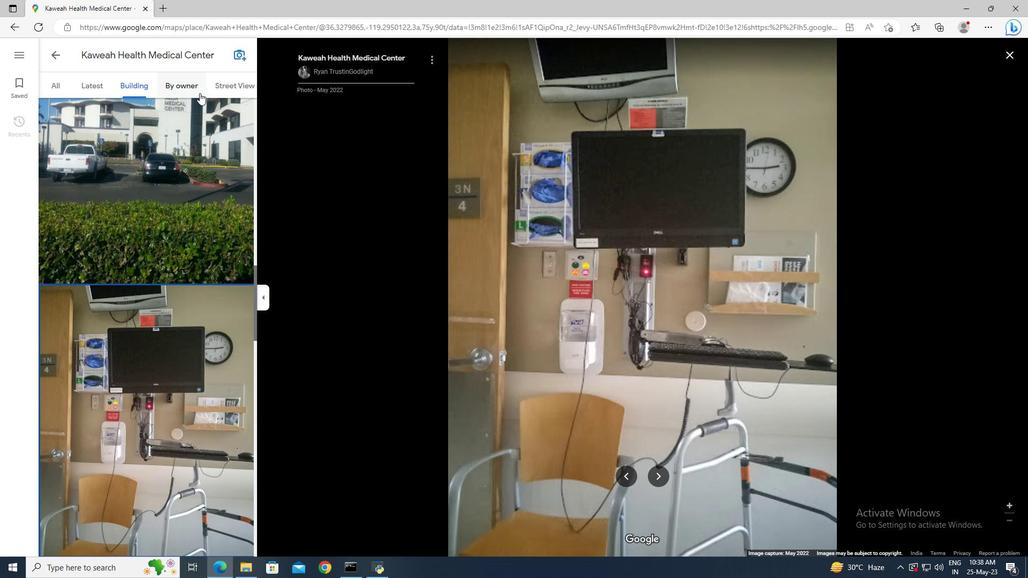 
Action: Mouse pressed left at (196, 88)
Screenshot: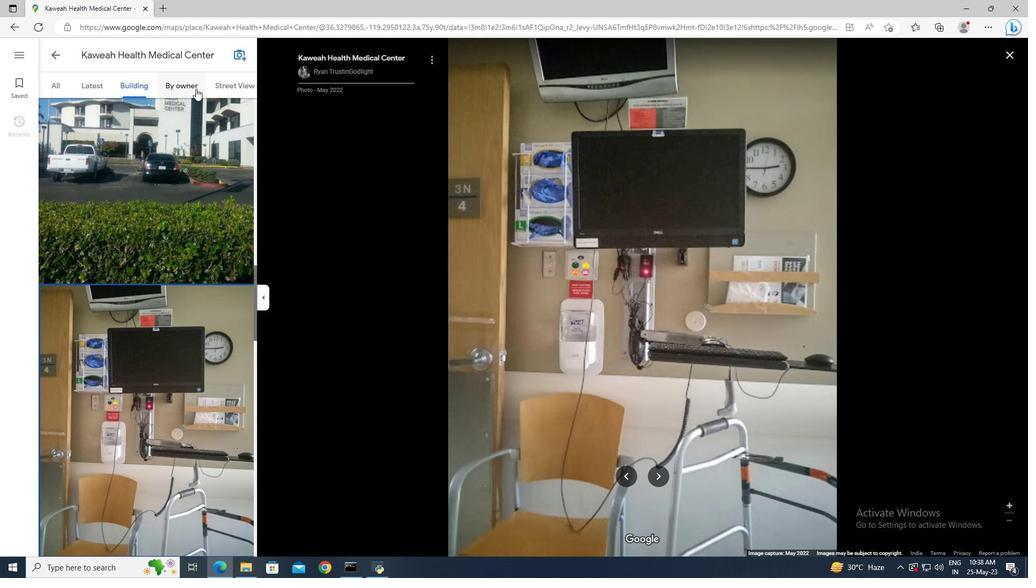 
Action: Mouse moved to (545, 303)
Screenshot: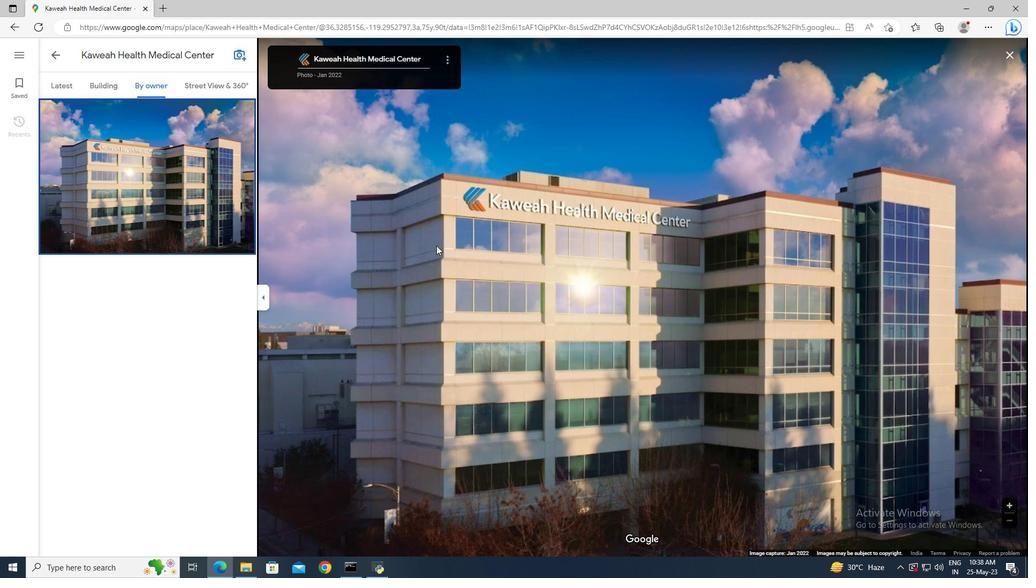 
Action: Mouse scrolled (545, 304) with delta (0, 0)
Screenshot: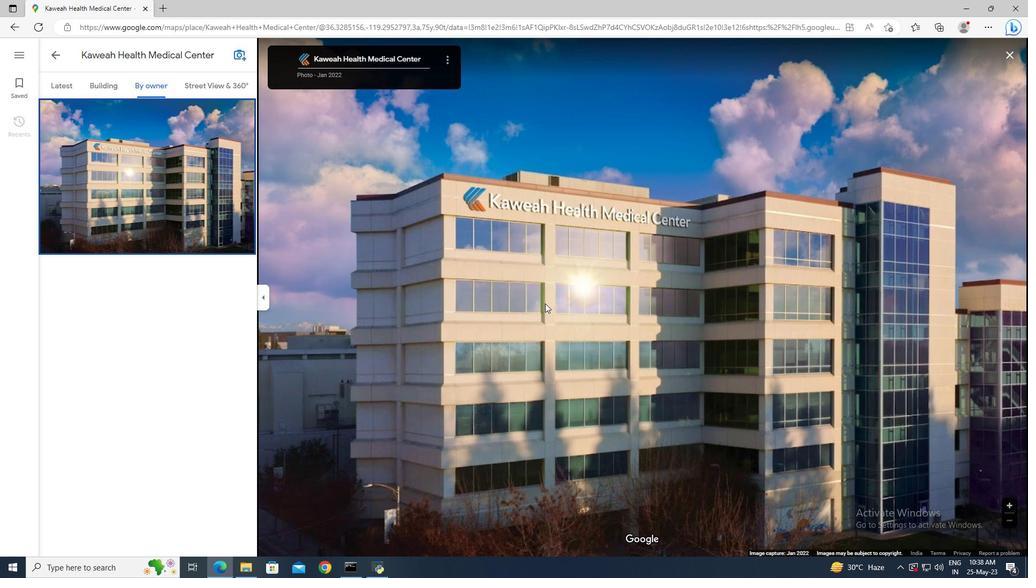 
Action: Mouse moved to (604, 283)
Screenshot: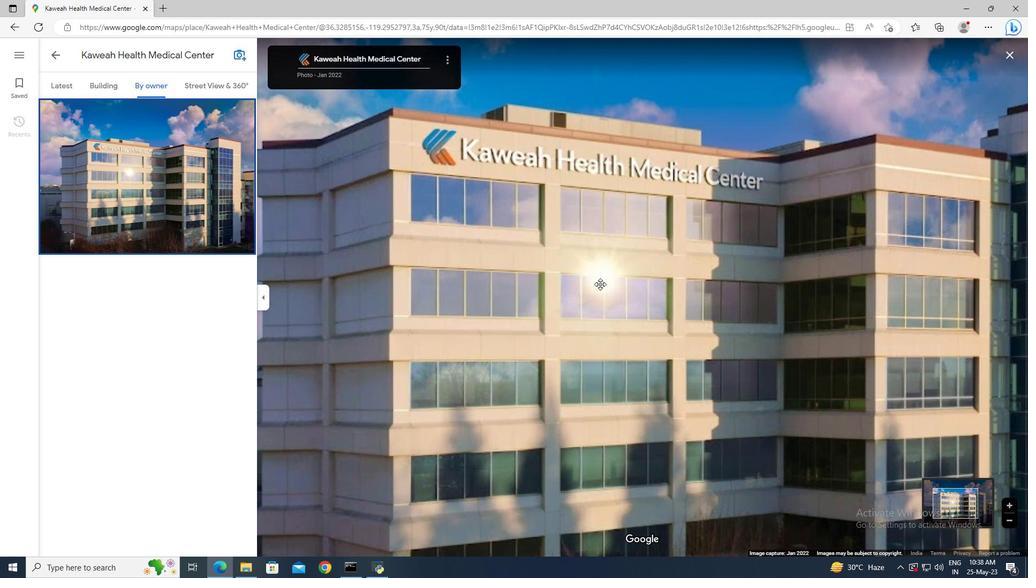 
Action: Mouse pressed left at (604, 283)
Screenshot: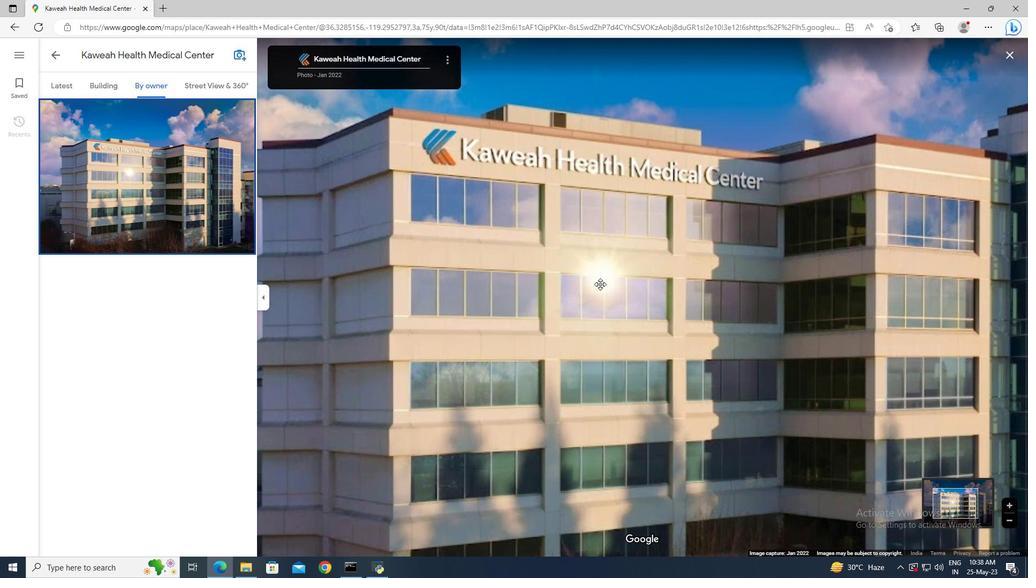 
Action: Mouse moved to (226, 89)
Screenshot: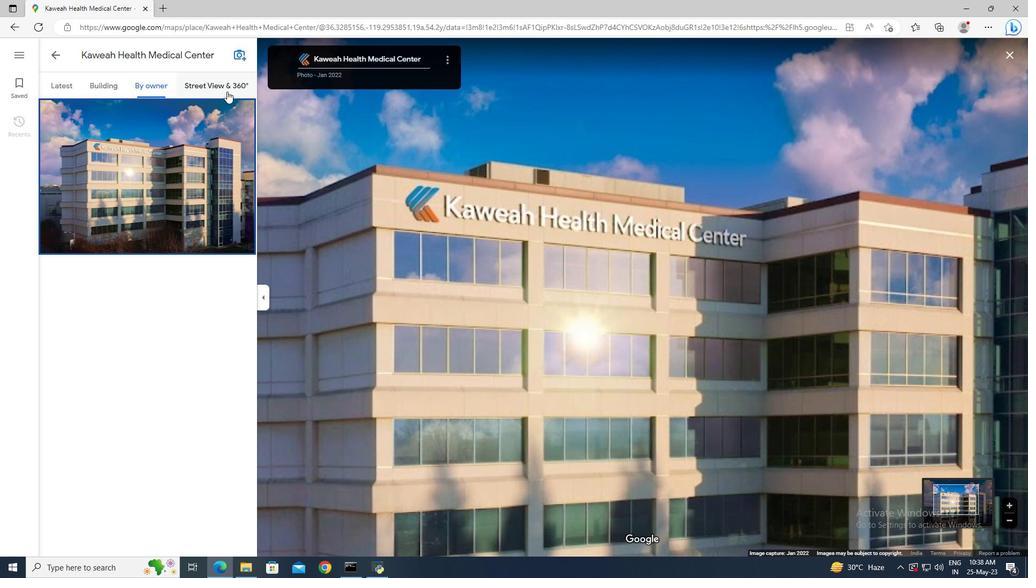 
Action: Mouse pressed left at (226, 89)
Screenshot: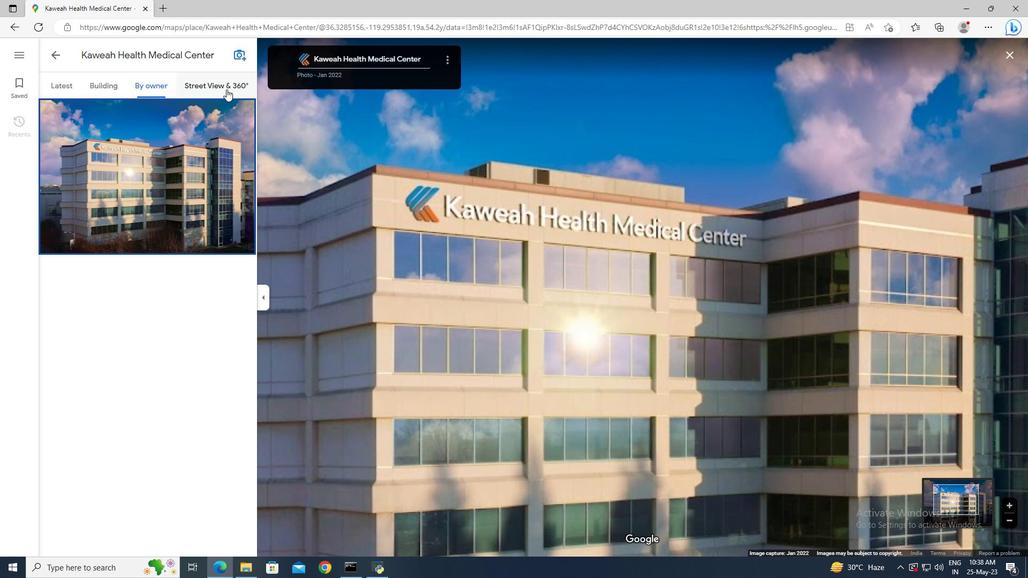 
Action: Mouse moved to (211, 191)
Screenshot: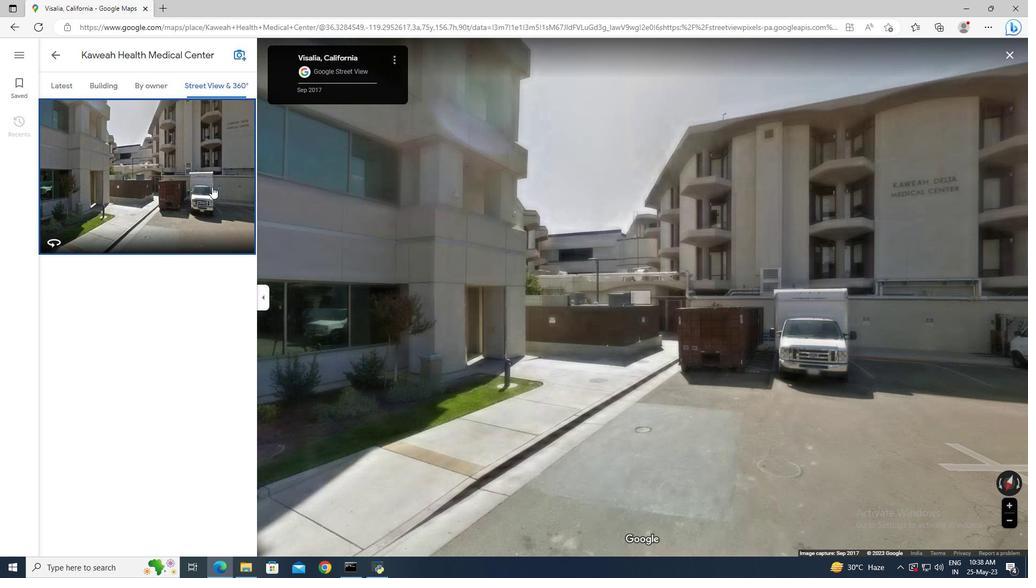 
Action: Mouse pressed left at (211, 191)
Screenshot: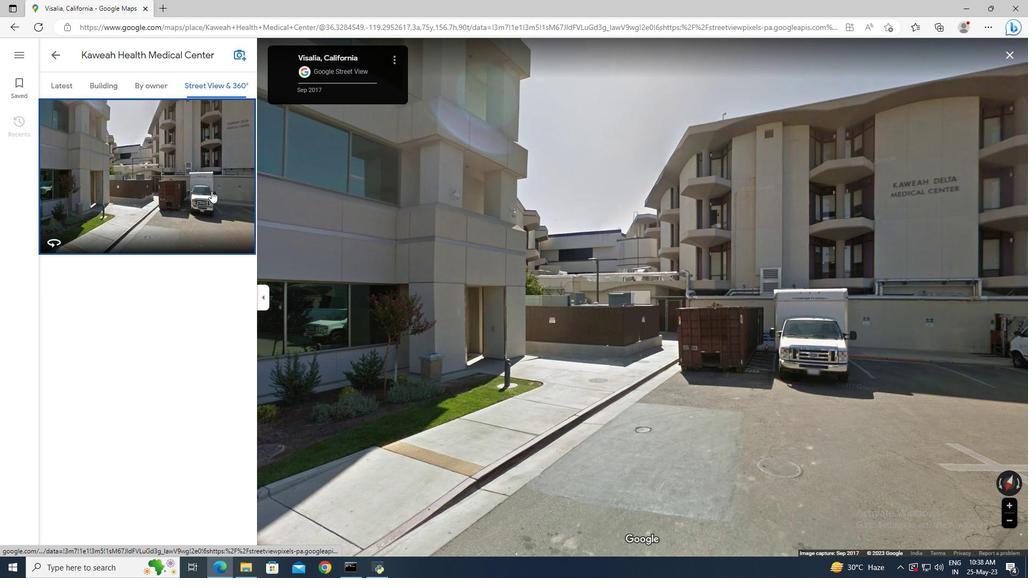 
Action: Mouse moved to (491, 313)
Screenshot: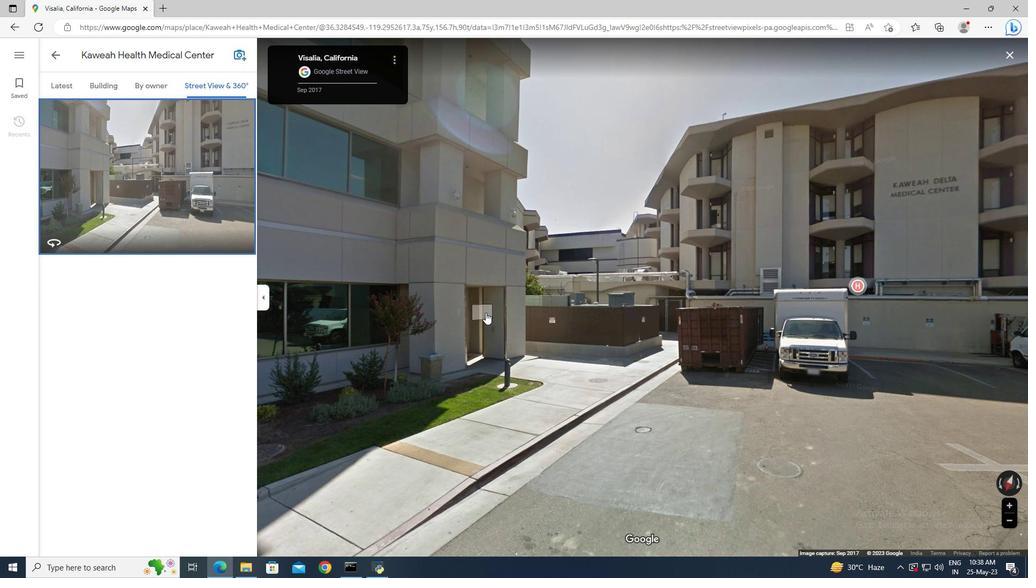 
Action: Mouse pressed left at (491, 313)
Screenshot: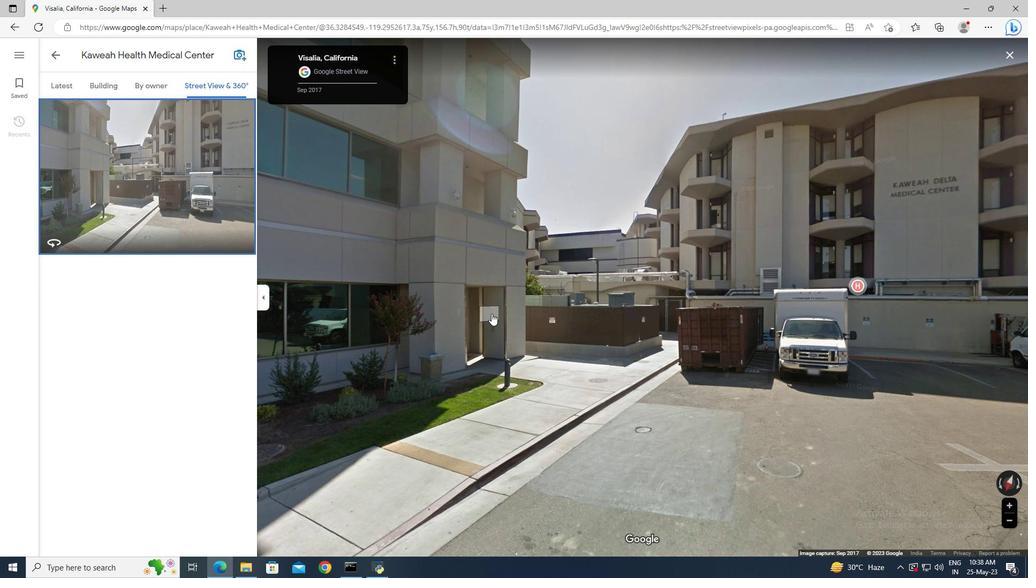 
Action: Mouse moved to (501, 290)
Screenshot: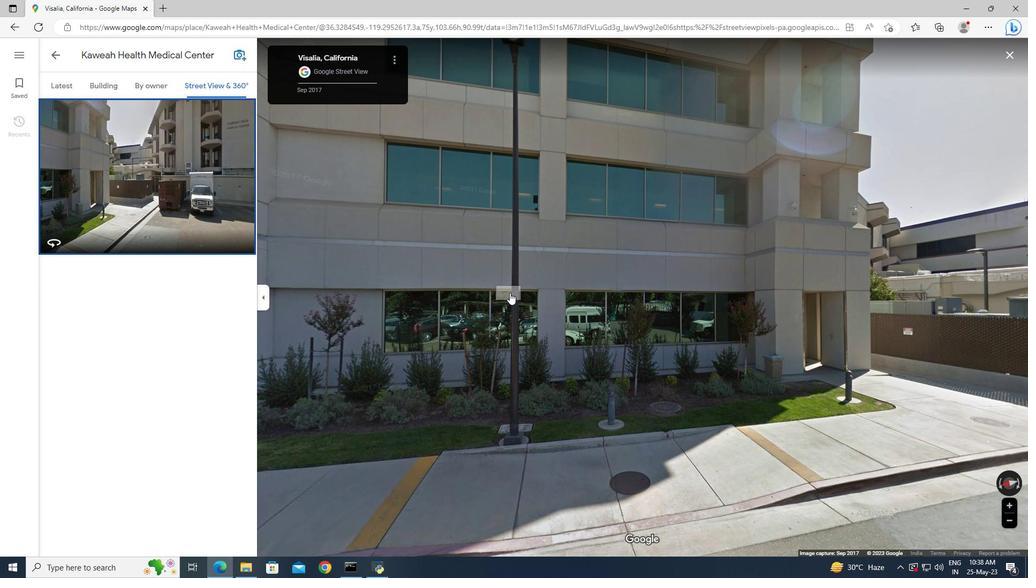 
Action: Mouse pressed left at (501, 290)
Screenshot: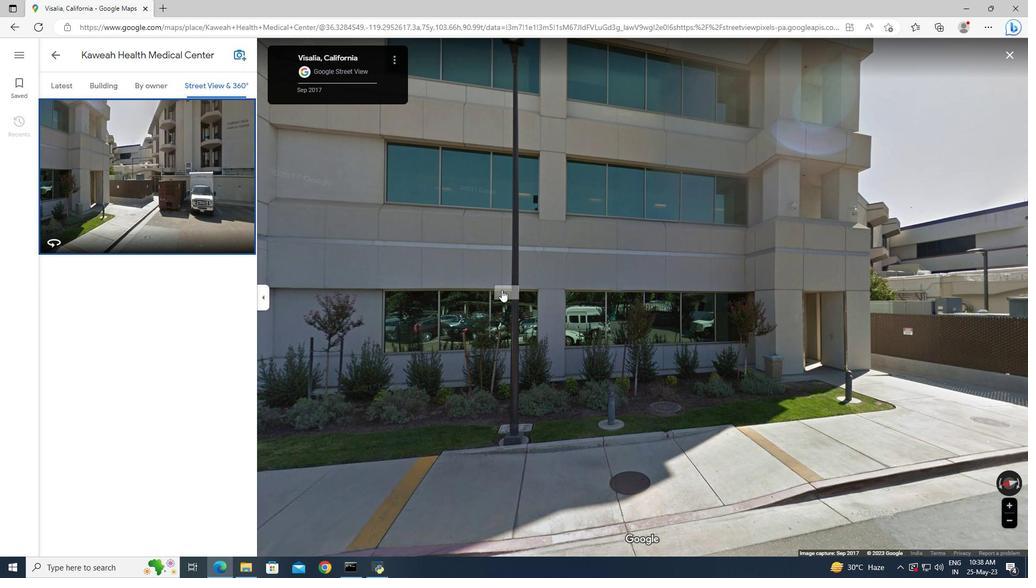 
Action: Mouse moved to (561, 265)
Screenshot: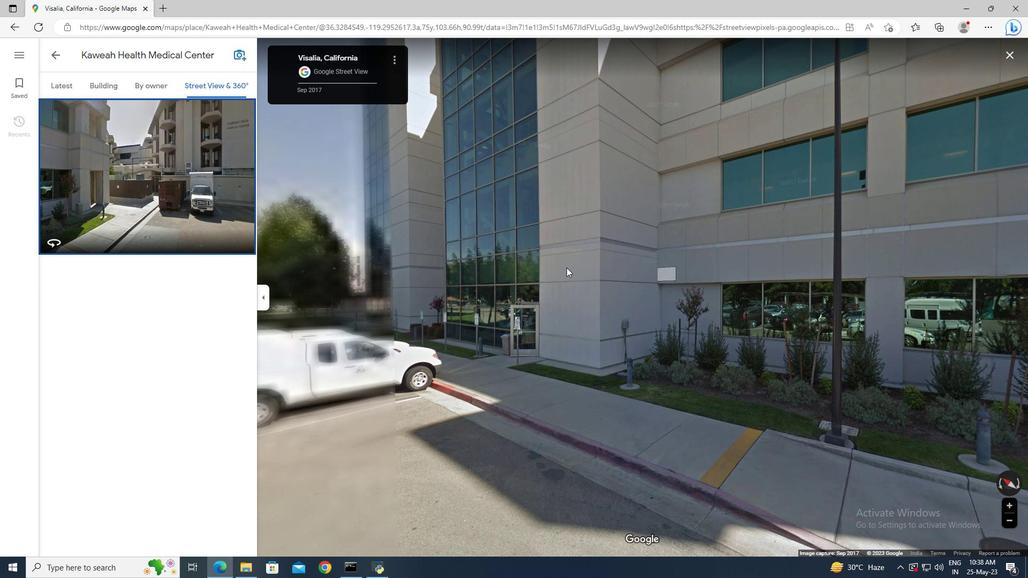 
Action: Mouse pressed left at (561, 265)
Screenshot: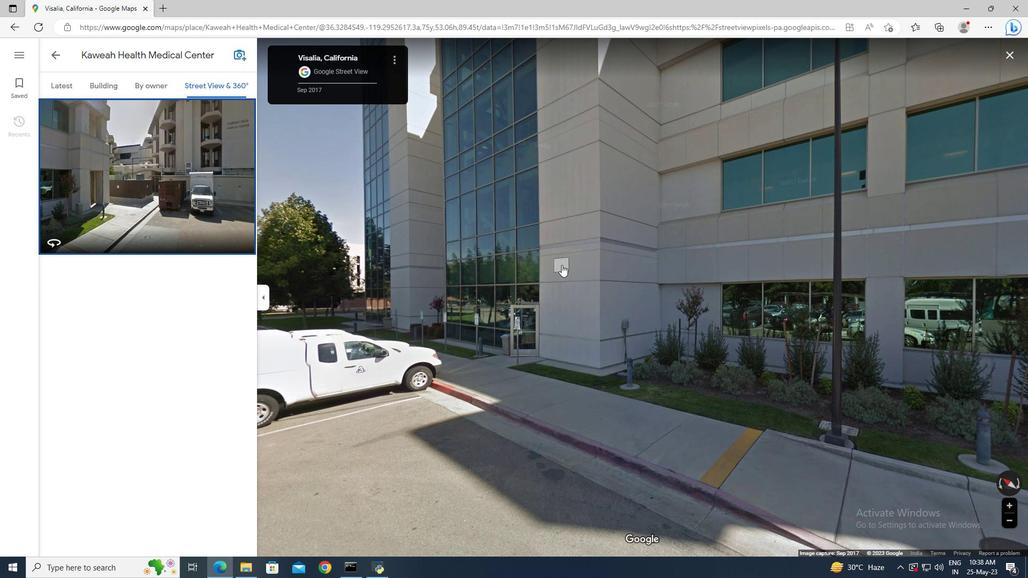 
Action: Mouse moved to (496, 297)
Screenshot: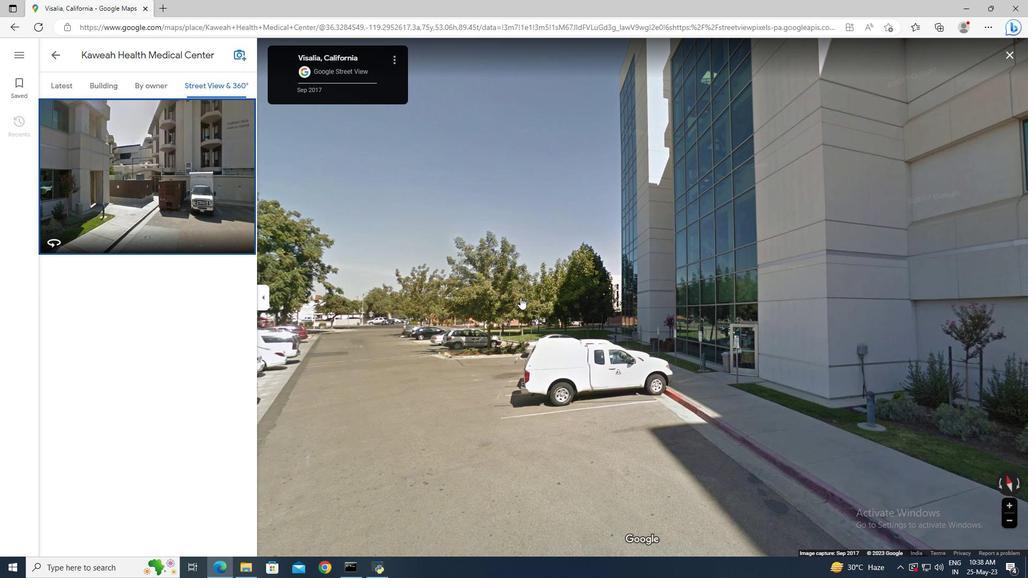 
Action: Mouse pressed left at (496, 297)
Screenshot: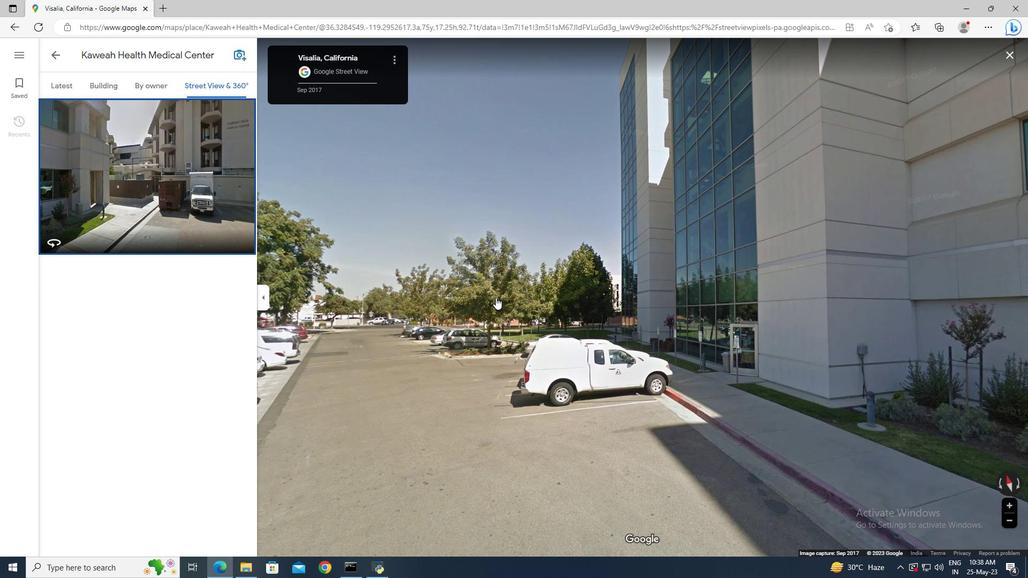
Action: Mouse moved to (591, 294)
Screenshot: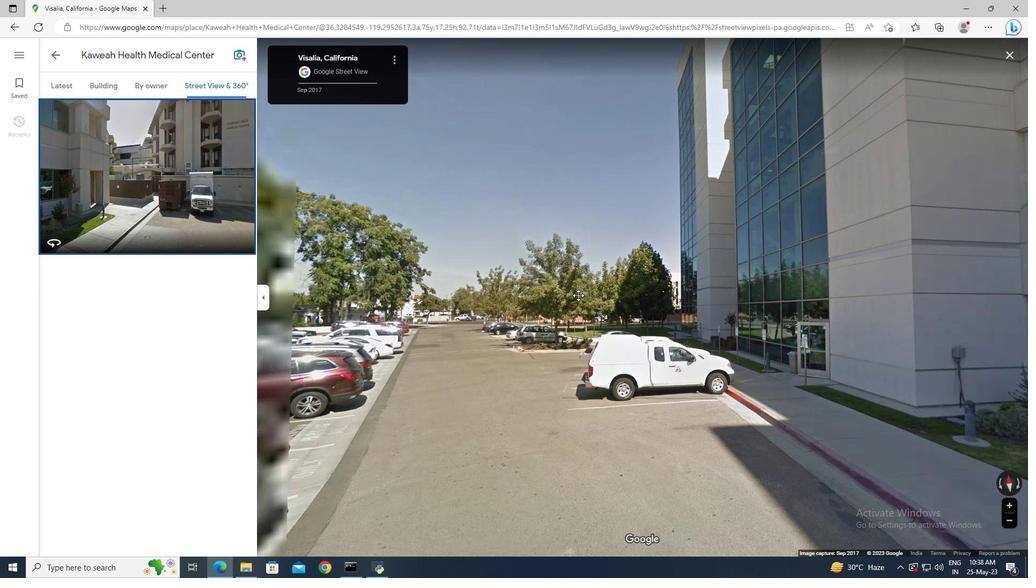 
Action: Mouse pressed left at (591, 294)
Screenshot: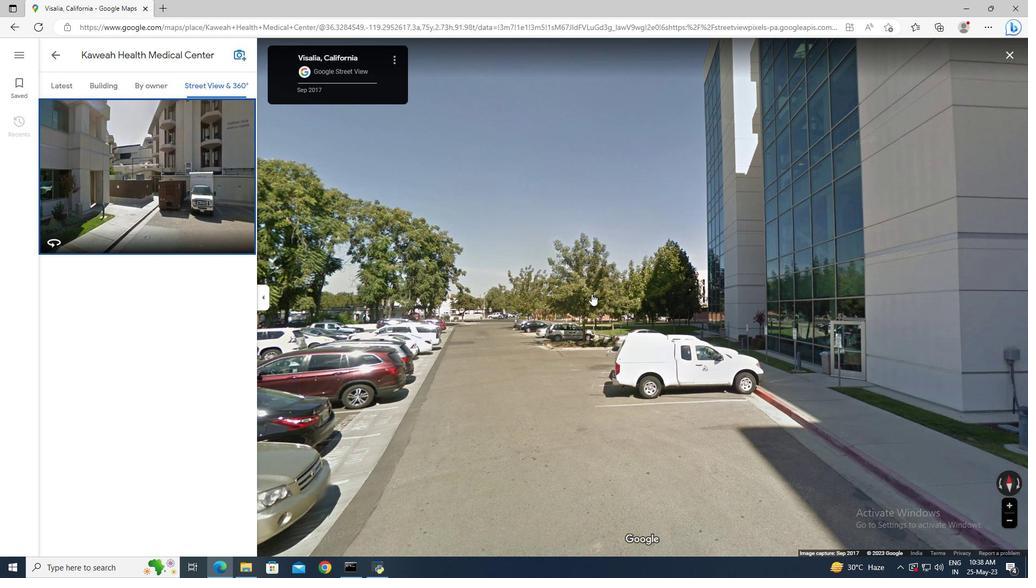 
Action: Mouse moved to (506, 340)
Screenshot: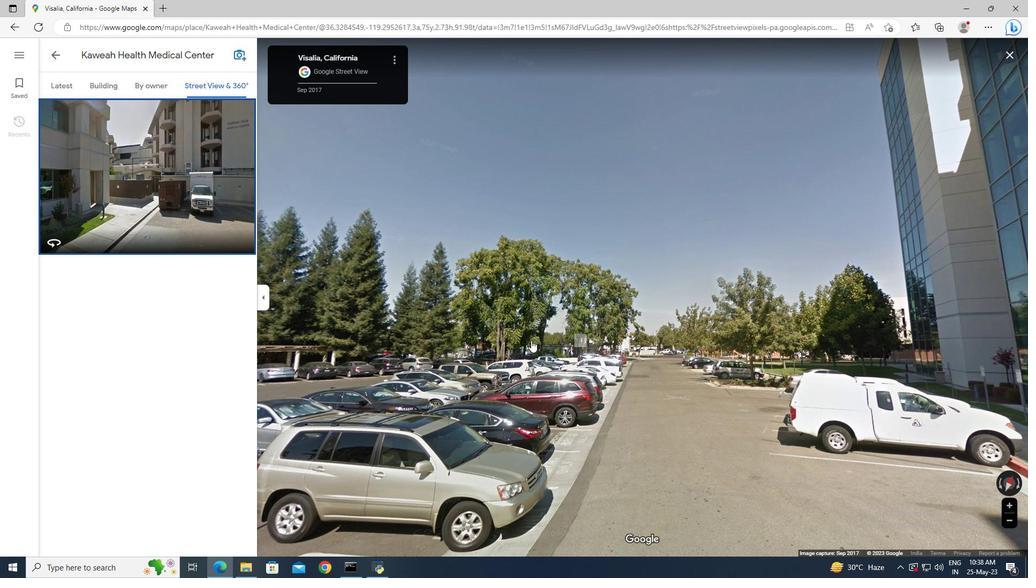 
Action: Mouse pressed left at (506, 340)
Screenshot: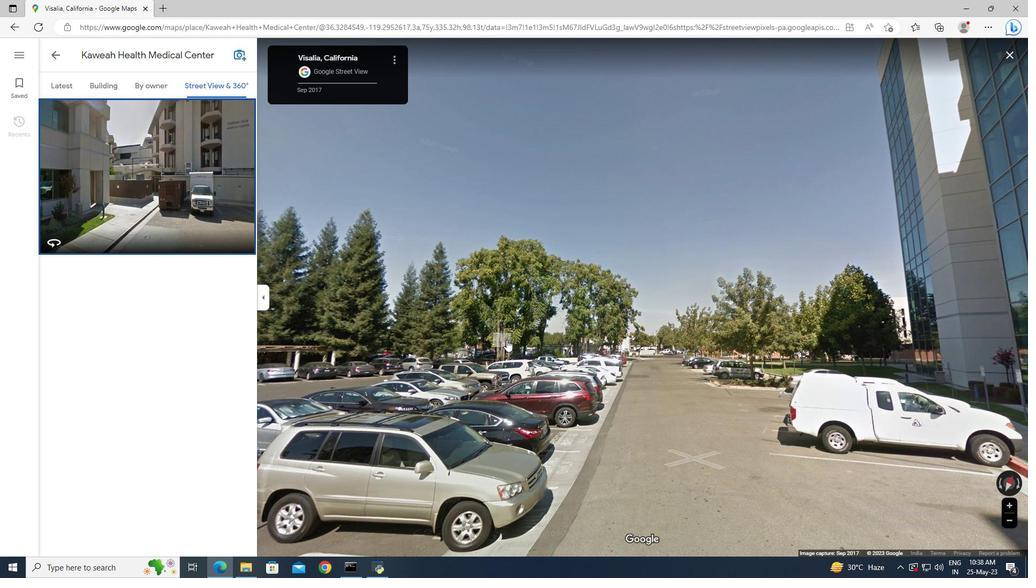 
Action: Mouse moved to (495, 332)
Screenshot: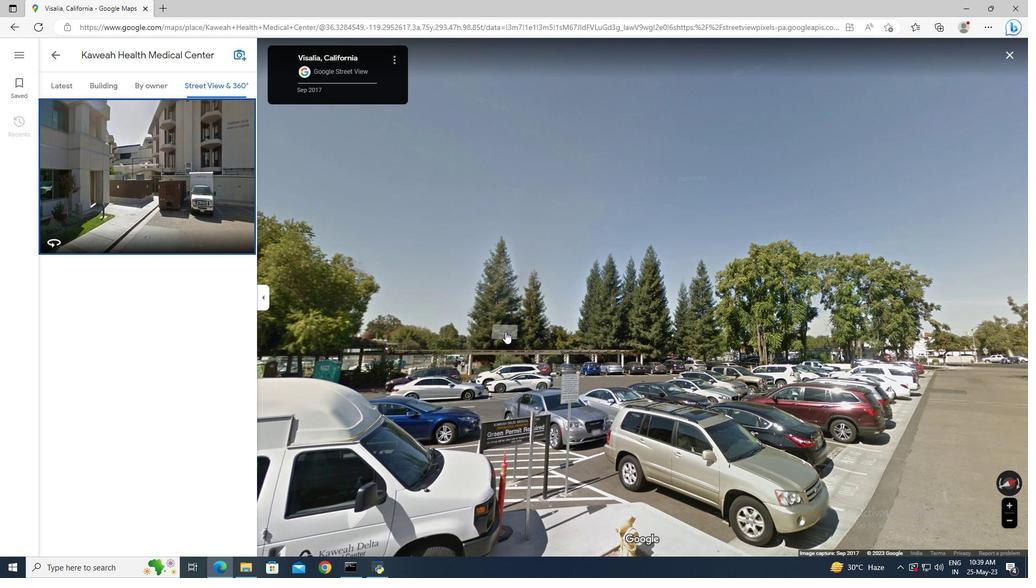 
Action: Mouse pressed left at (495, 332)
Screenshot: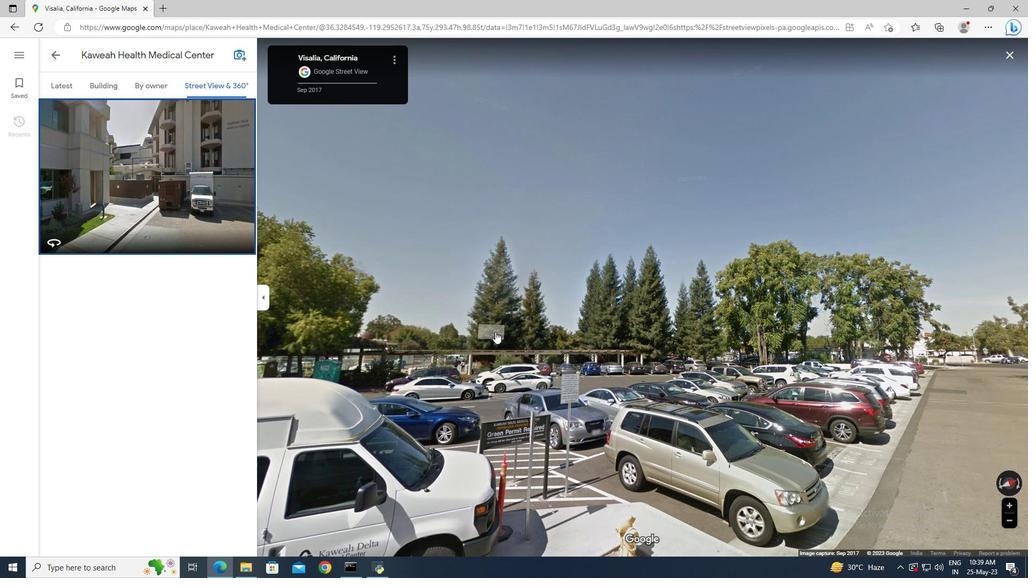 
Action: Mouse moved to (494, 316)
Screenshot: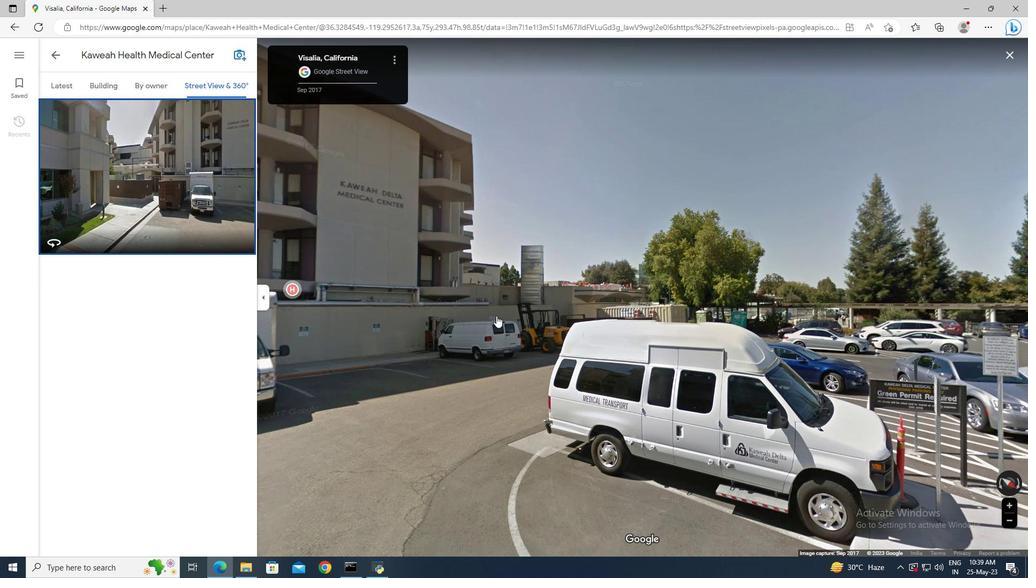 
Action: Mouse pressed left at (494, 316)
Screenshot: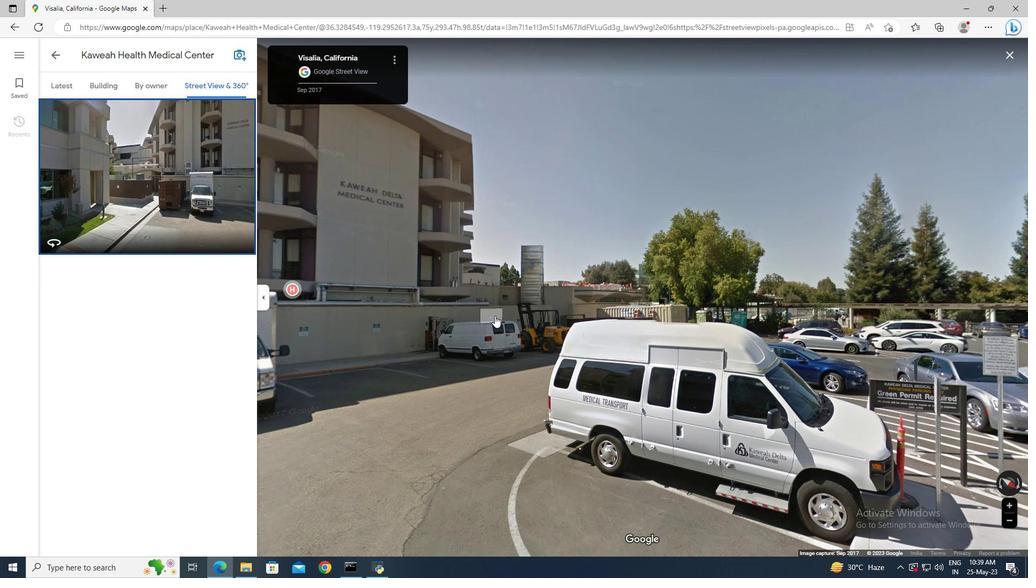 
Action: Mouse moved to (595, 408)
Screenshot: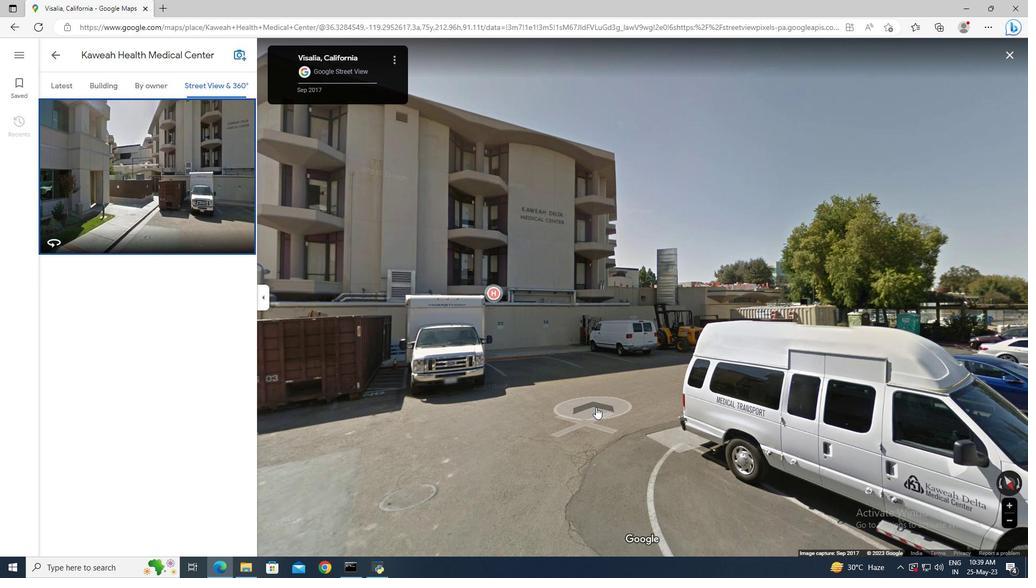 
Action: Mouse pressed left at (595, 408)
Screenshot: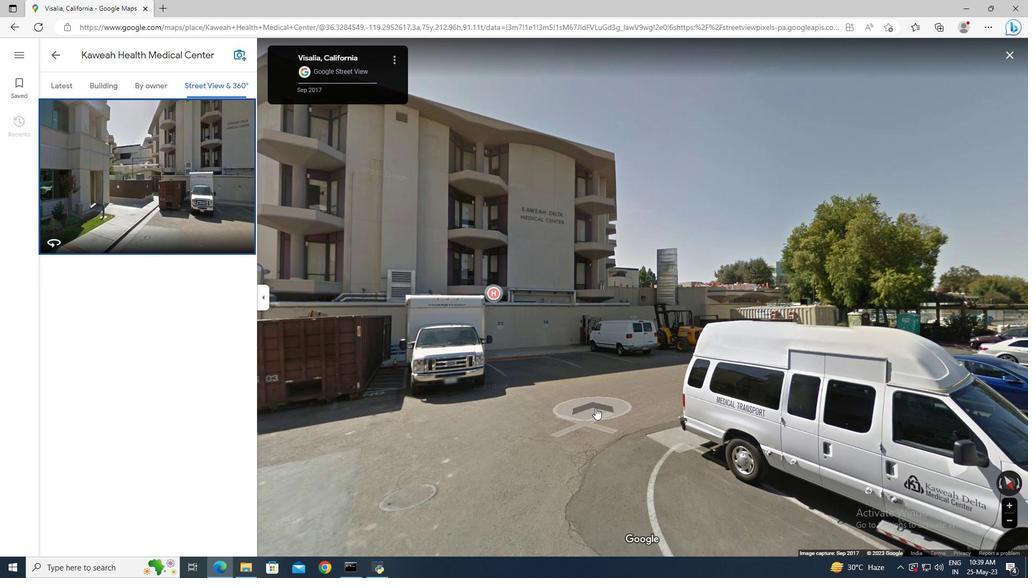 
Action: Mouse moved to (648, 394)
Screenshot: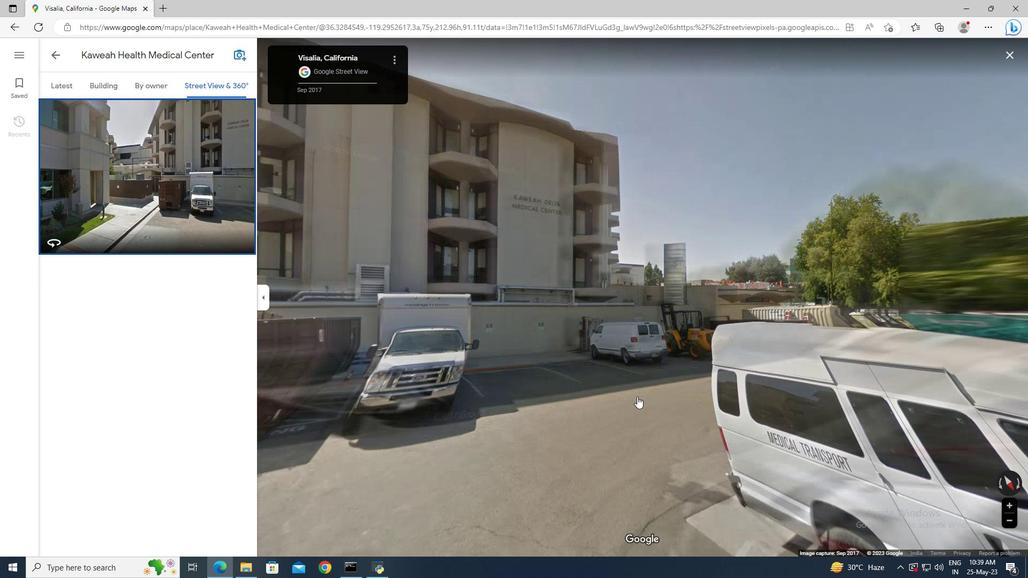 
Action: Mouse pressed left at (648, 394)
Screenshot: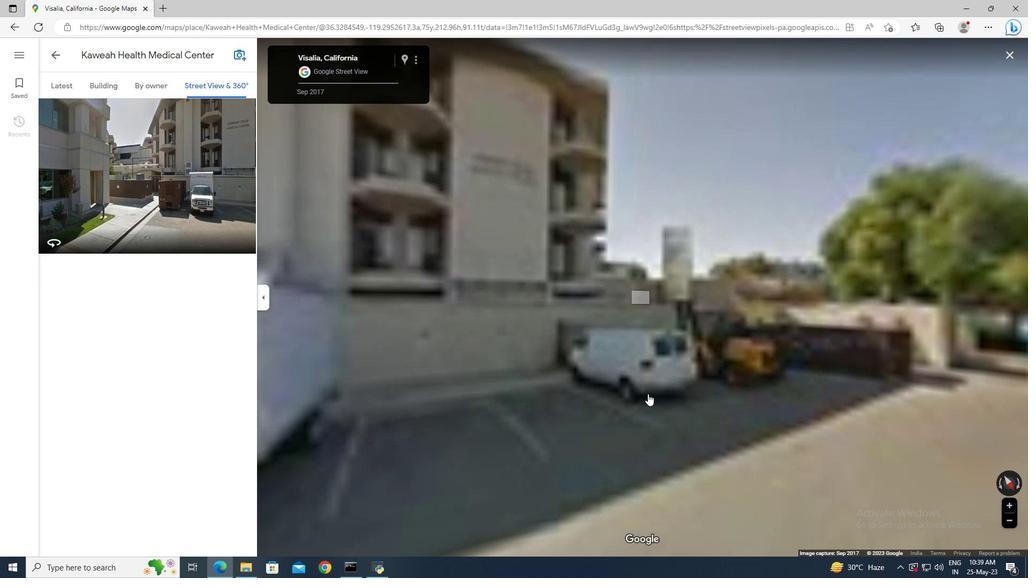 
Action: Mouse moved to (752, 385)
Screenshot: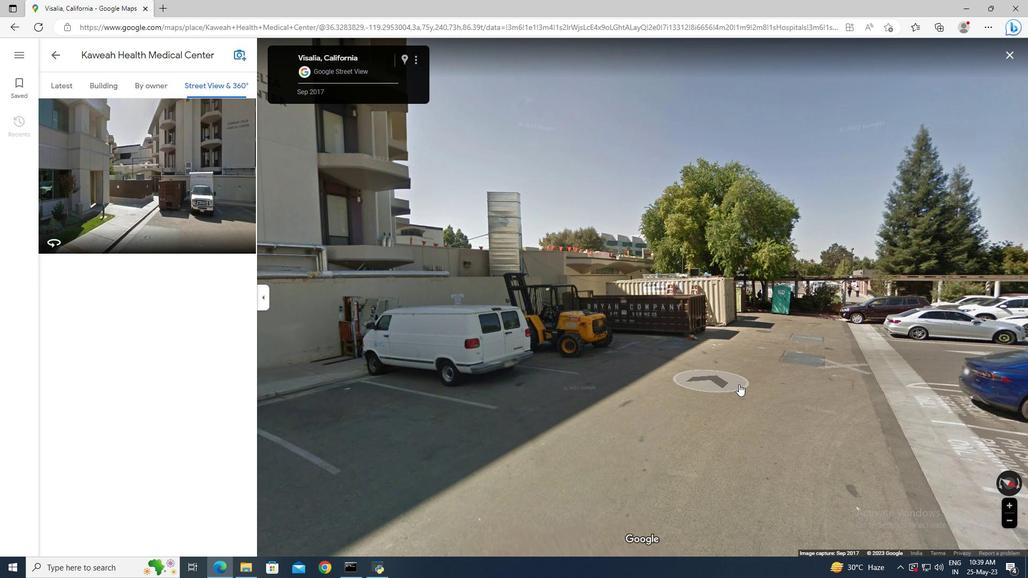 
Action: Mouse pressed left at (752, 385)
Screenshot: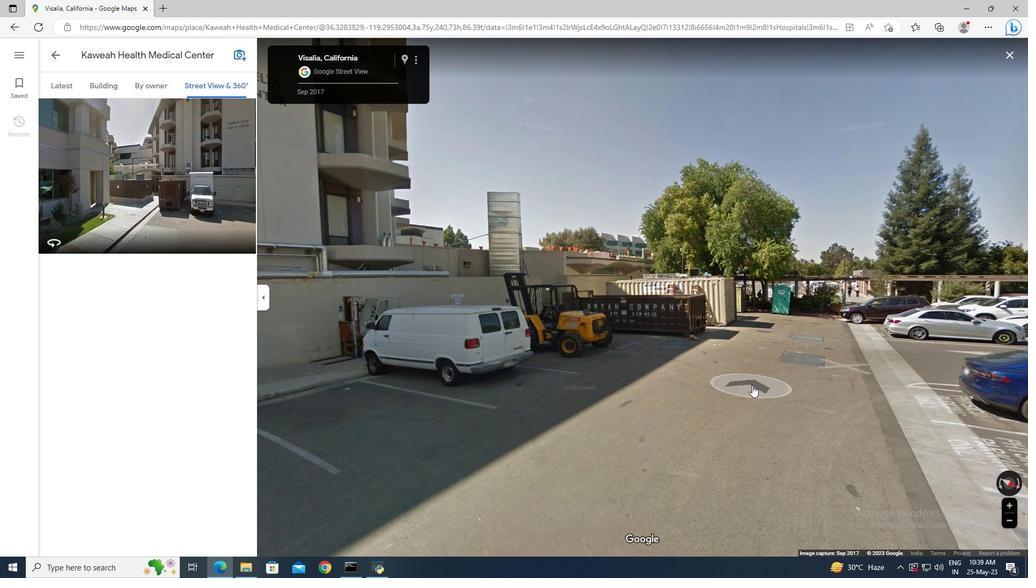 
Action: Mouse moved to (736, 367)
Screenshot: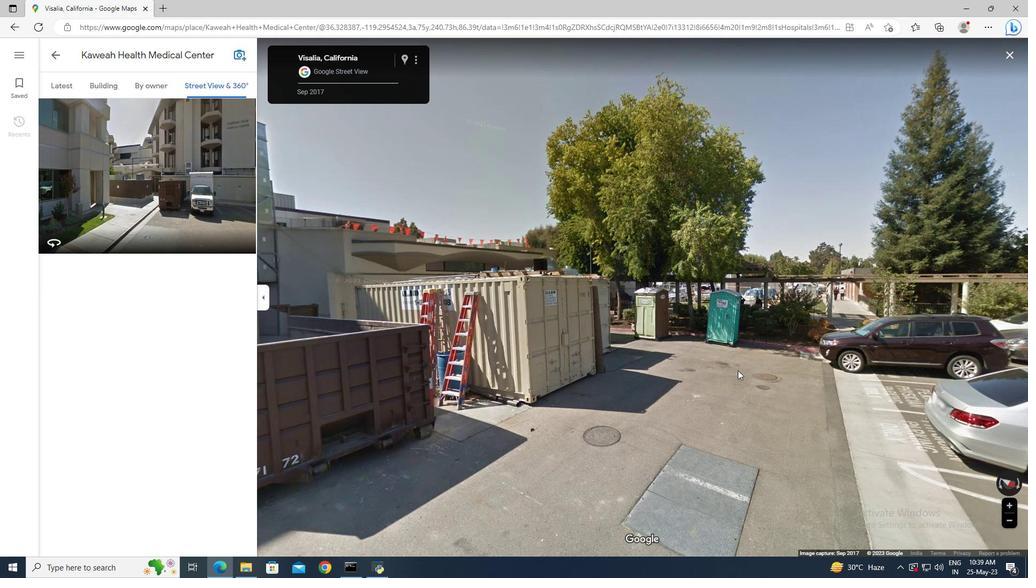 
Action: Mouse pressed left at (736, 367)
Screenshot: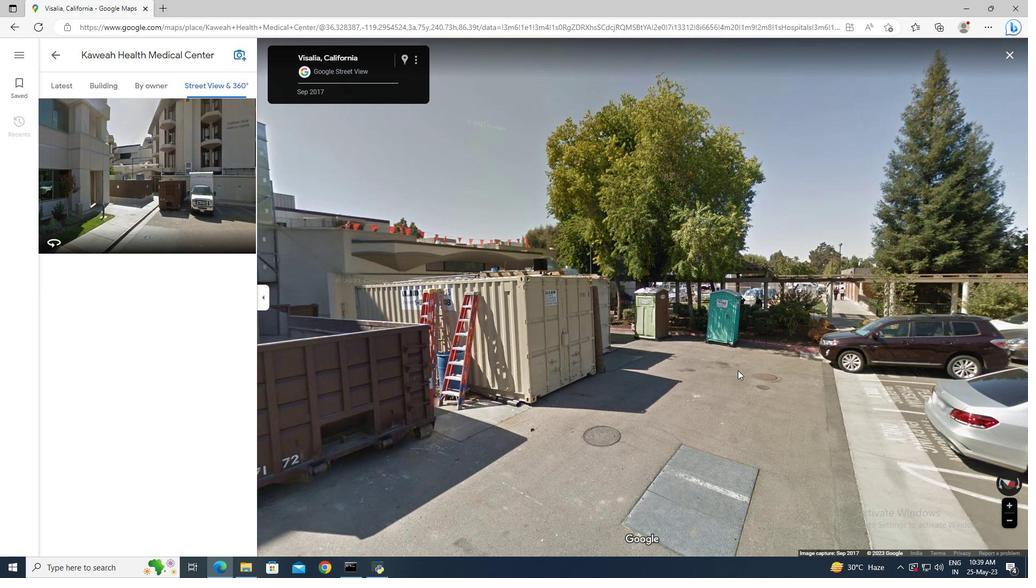 
Action: Mouse moved to (1008, 53)
Screenshot: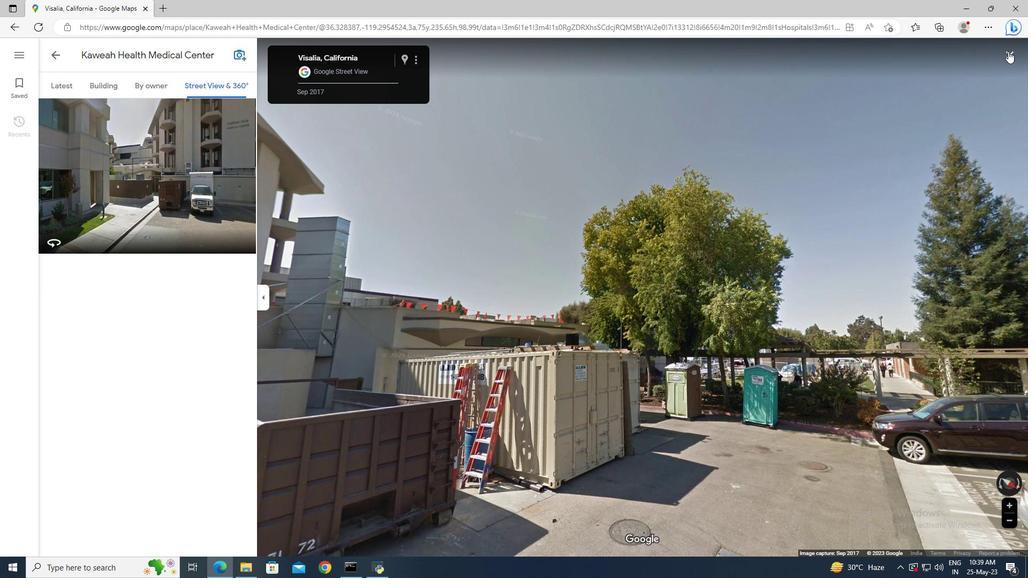 
Action: Mouse pressed left at (1008, 53)
Screenshot: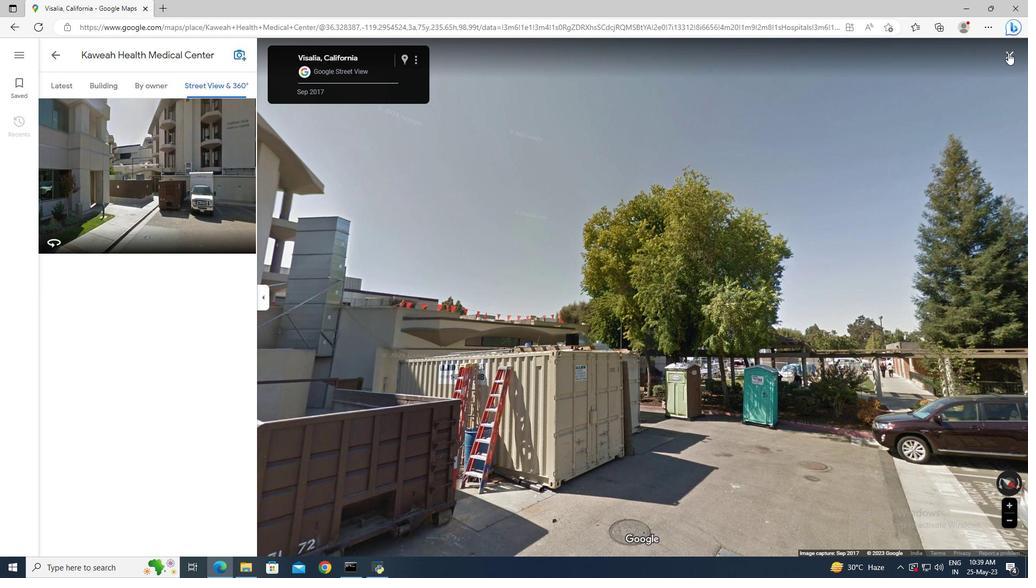
Action: Mouse moved to (130, 159)
Screenshot: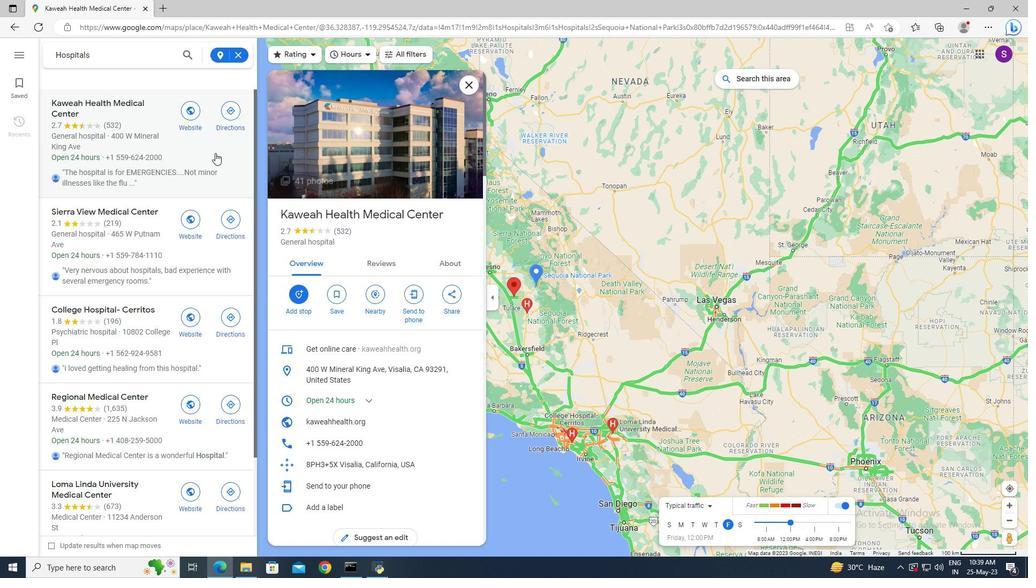 
Action: Mouse scrolled (130, 158) with delta (0, 0)
Screenshot: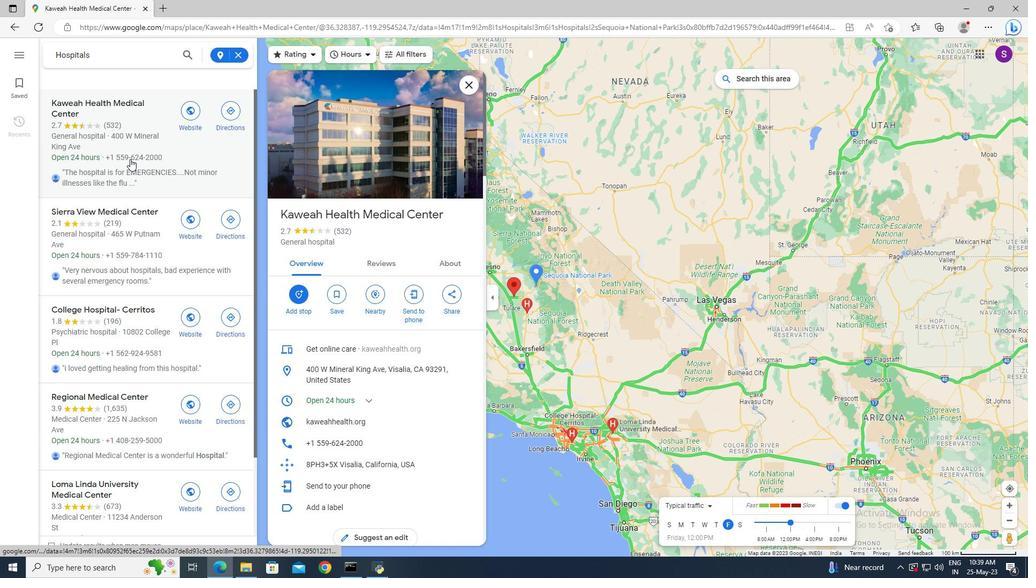 
Action: Mouse moved to (114, 331)
Screenshot: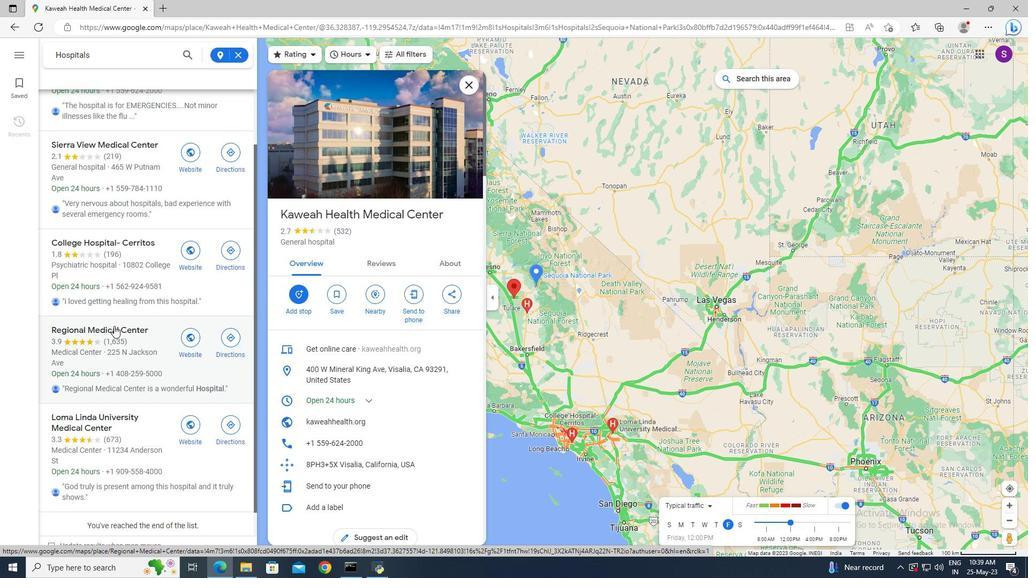 
Action: Mouse pressed left at (114, 331)
Screenshot: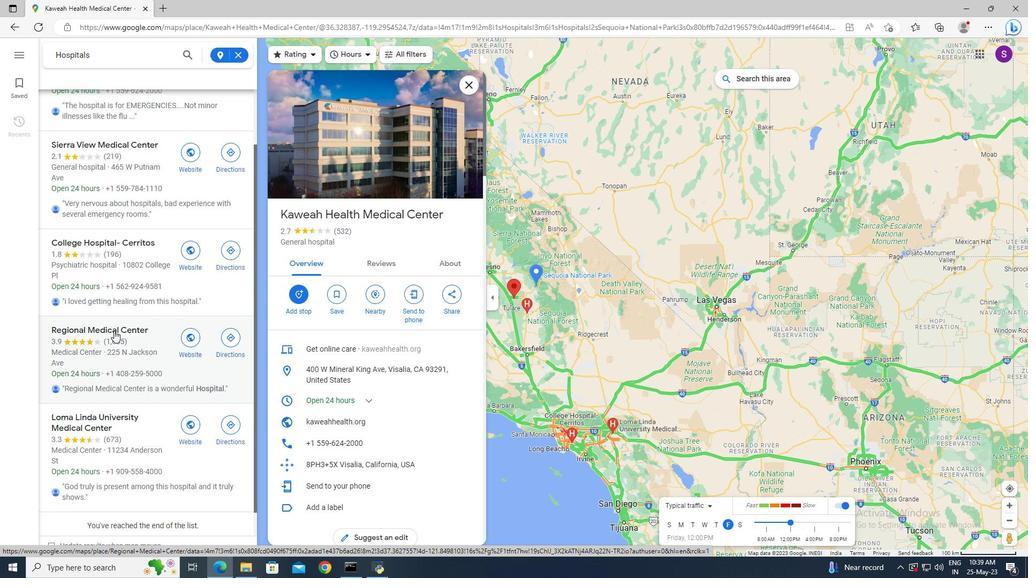 
Action: Mouse moved to (378, 272)
Screenshot: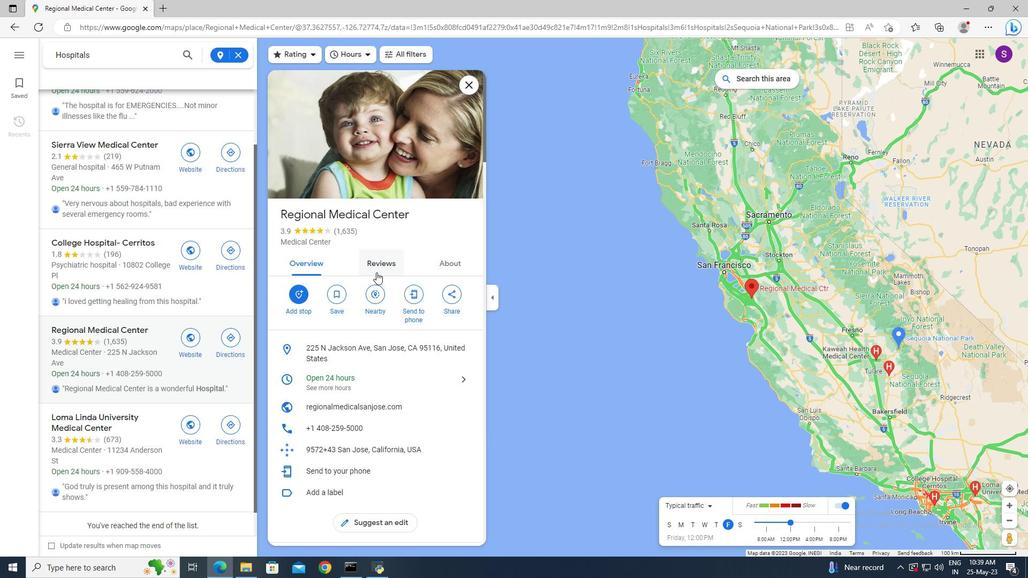 
Action: Mouse pressed left at (378, 272)
Screenshot: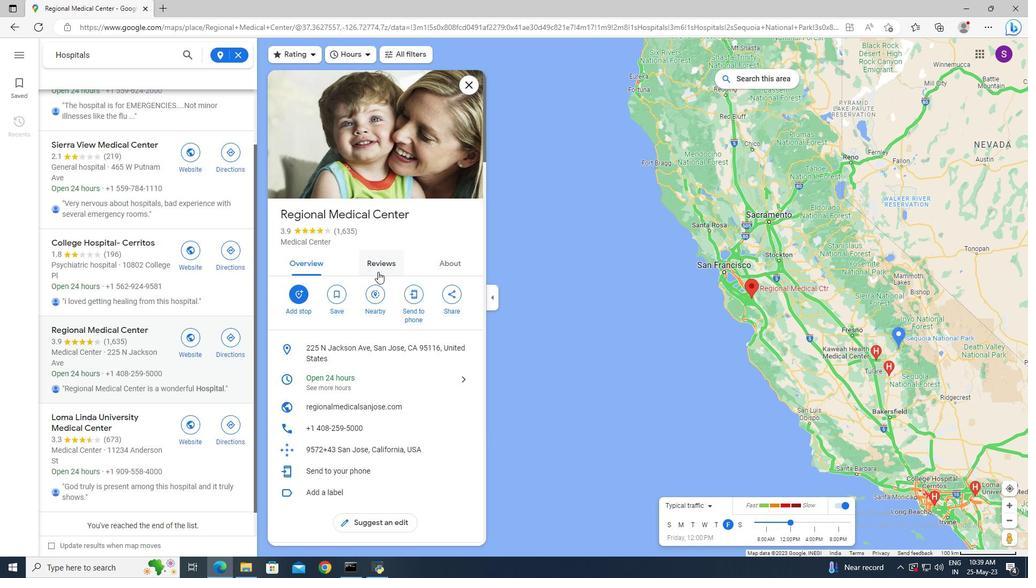 
Action: Mouse scrolled (378, 271) with delta (0, 0)
Screenshot: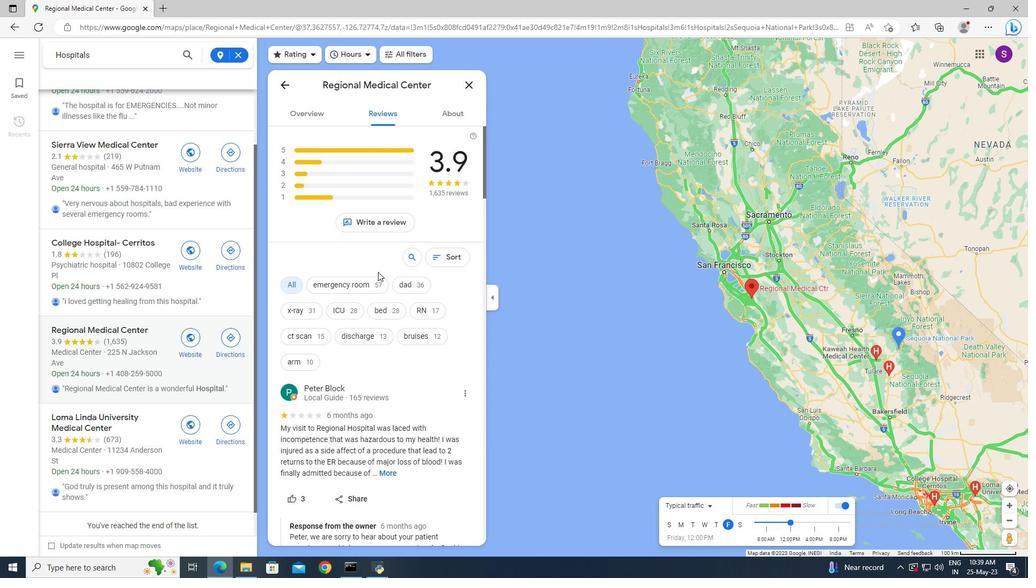 
Action: Mouse scrolled (378, 271) with delta (0, 0)
Screenshot: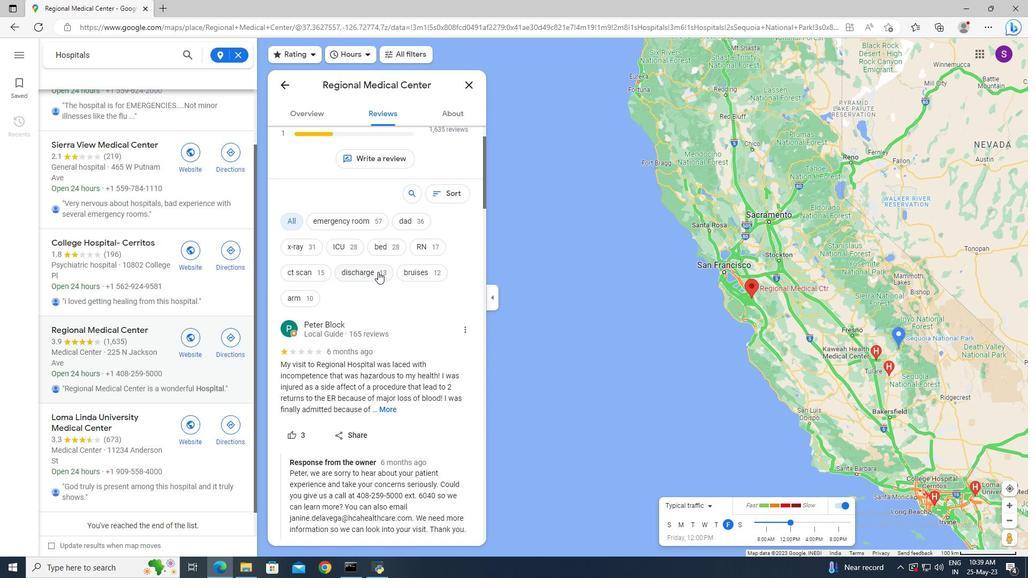 
Action: Mouse scrolled (378, 271) with delta (0, 0)
Screenshot: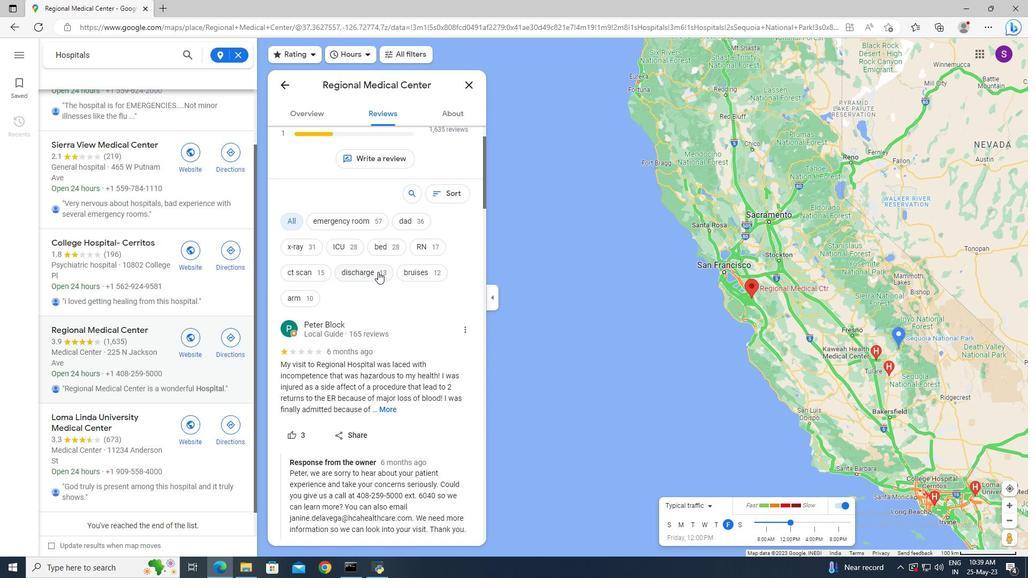 
Action: Mouse scrolled (378, 271) with delta (0, 0)
Screenshot: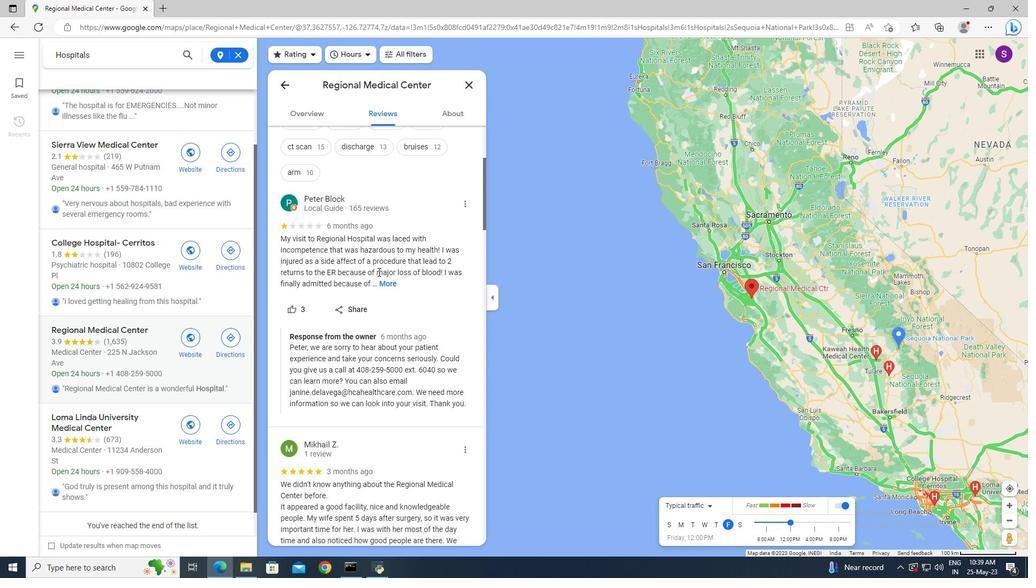 
Action: Mouse scrolled (378, 271) with delta (0, 0)
Screenshot: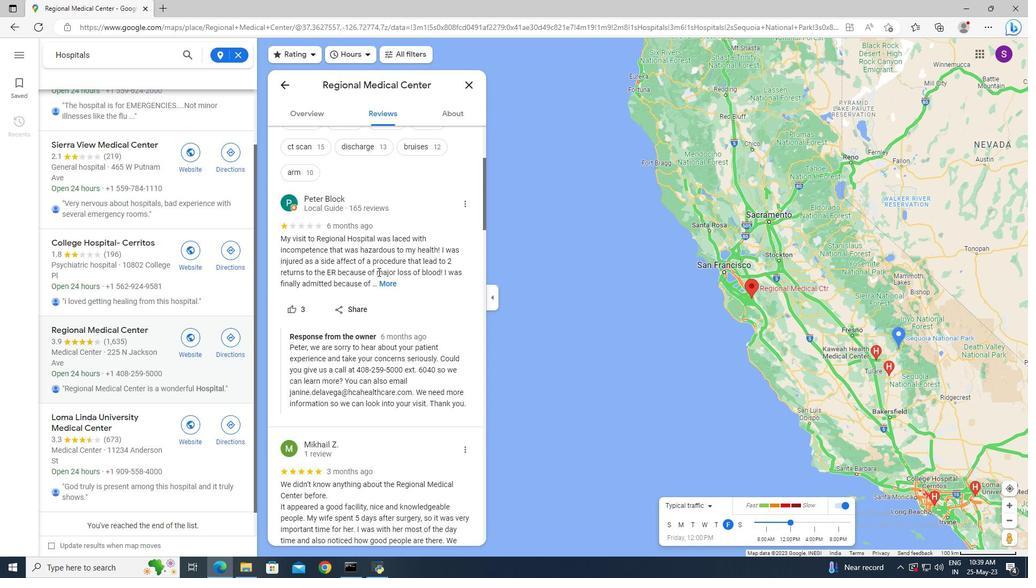 
Action: Mouse scrolled (378, 271) with delta (0, 0)
Screenshot: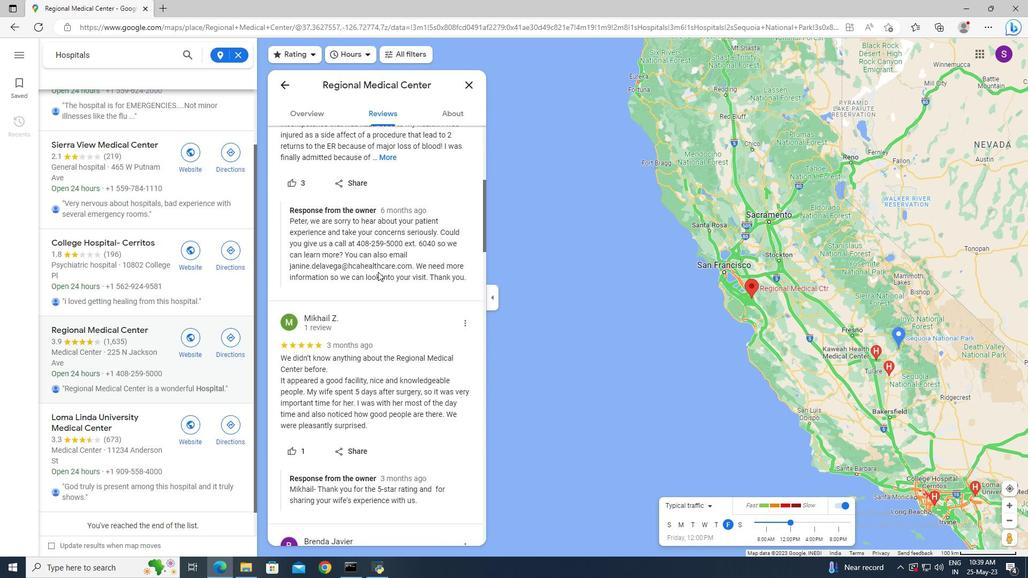
Action: Mouse scrolled (378, 271) with delta (0, 0)
Screenshot: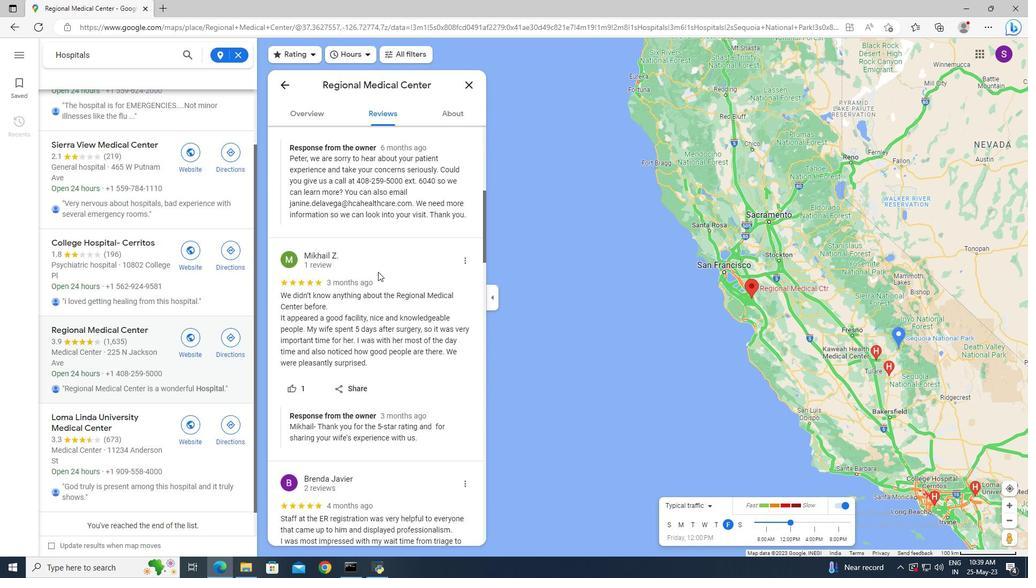 
Action: Mouse scrolled (378, 271) with delta (0, 0)
Screenshot: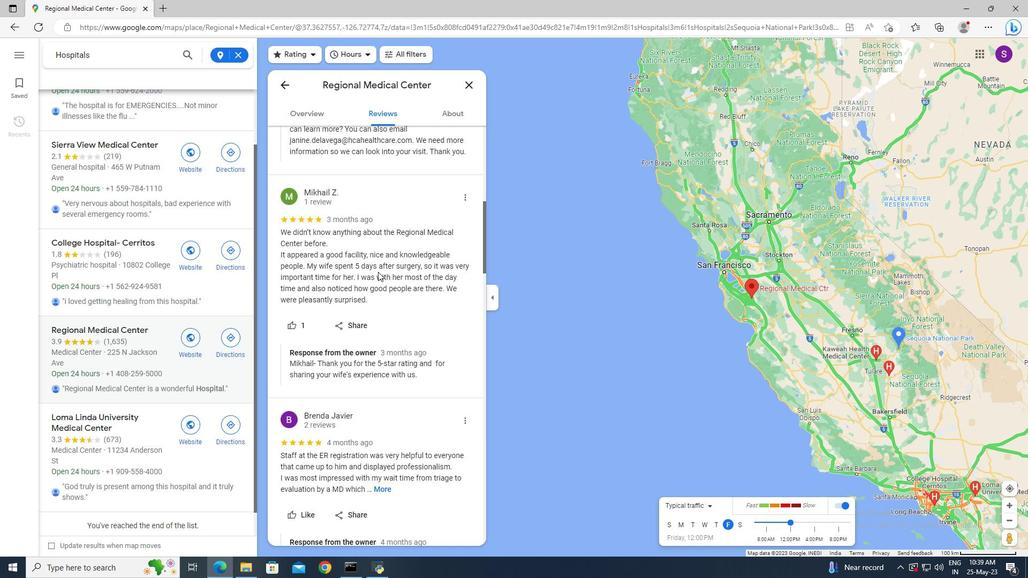 
Action: Mouse scrolled (378, 271) with delta (0, 0)
Screenshot: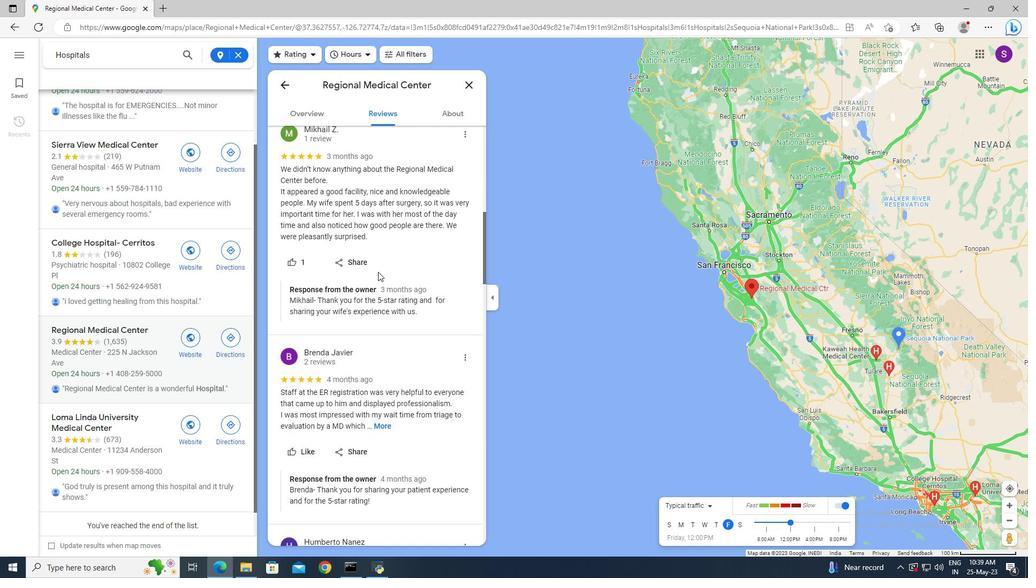 
Action: Mouse scrolled (378, 271) with delta (0, 0)
Screenshot: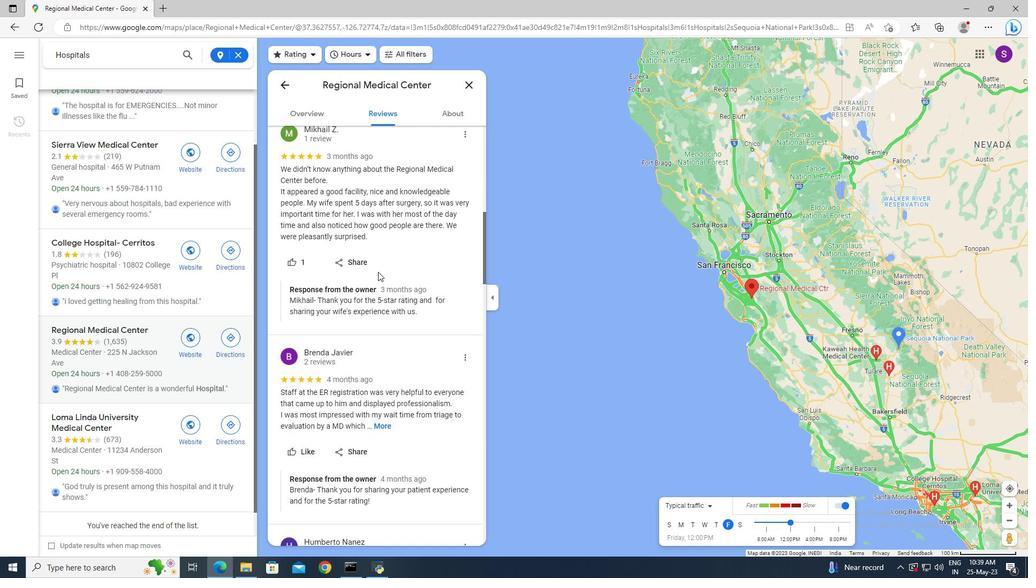 
Action: Mouse scrolled (378, 271) with delta (0, 0)
Screenshot: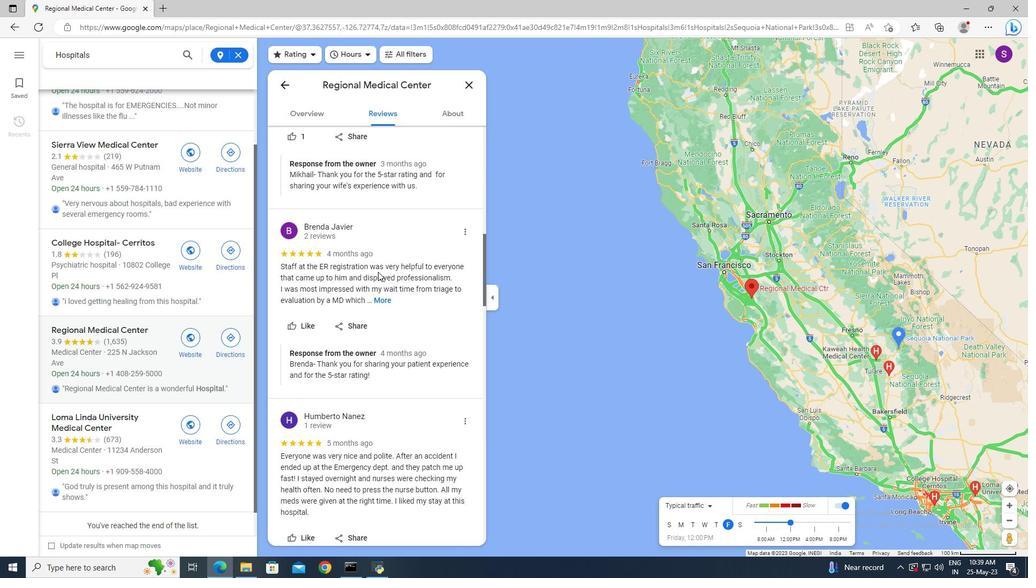 
Action: Mouse scrolled (378, 271) with delta (0, 0)
Screenshot: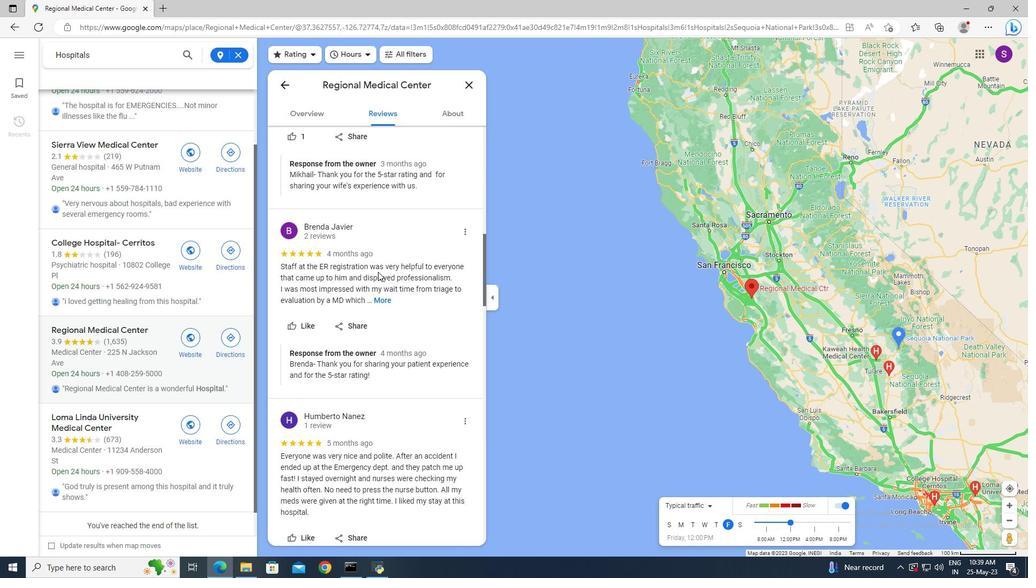 
Action: Mouse scrolled (378, 271) with delta (0, 0)
Screenshot: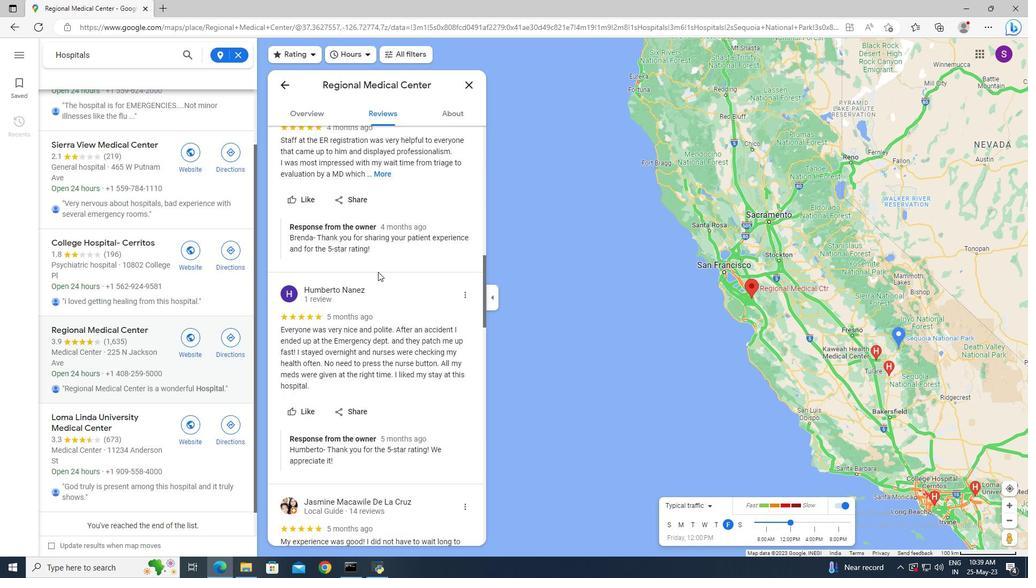 
Action: Mouse scrolled (378, 271) with delta (0, 0)
Screenshot: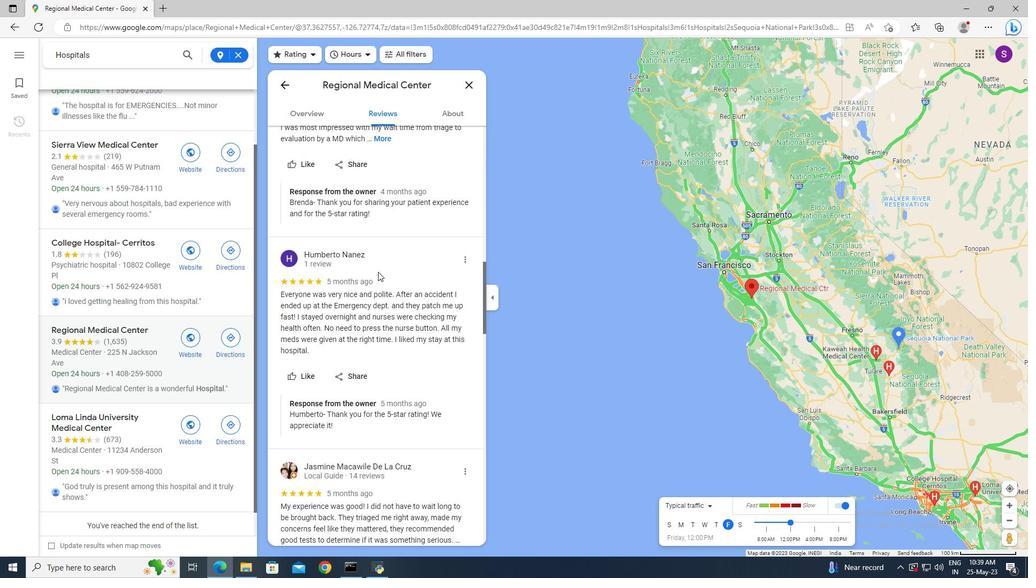 
Action: Mouse scrolled (378, 271) with delta (0, 0)
Screenshot: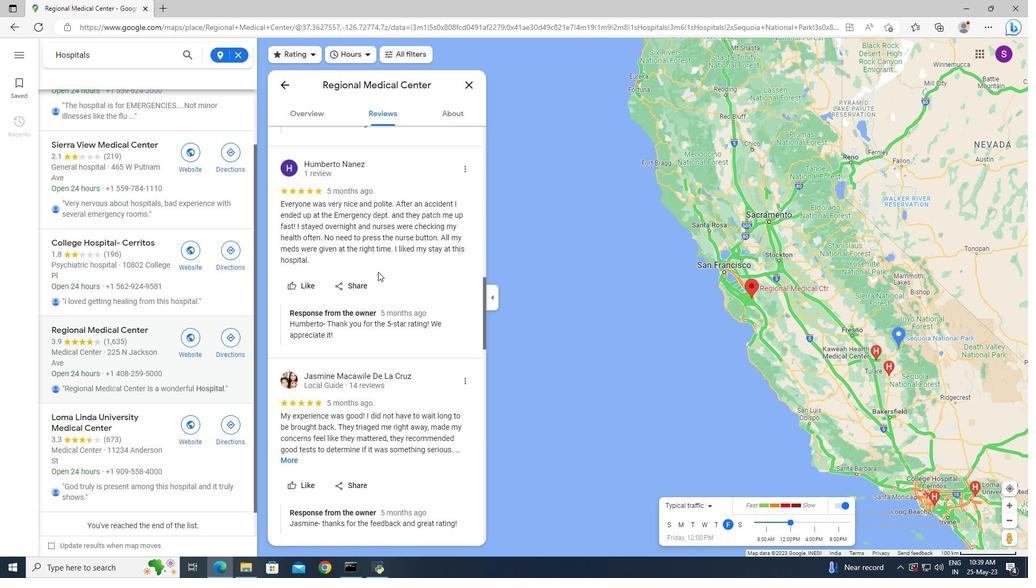 
Action: Mouse scrolled (378, 271) with delta (0, 0)
Screenshot: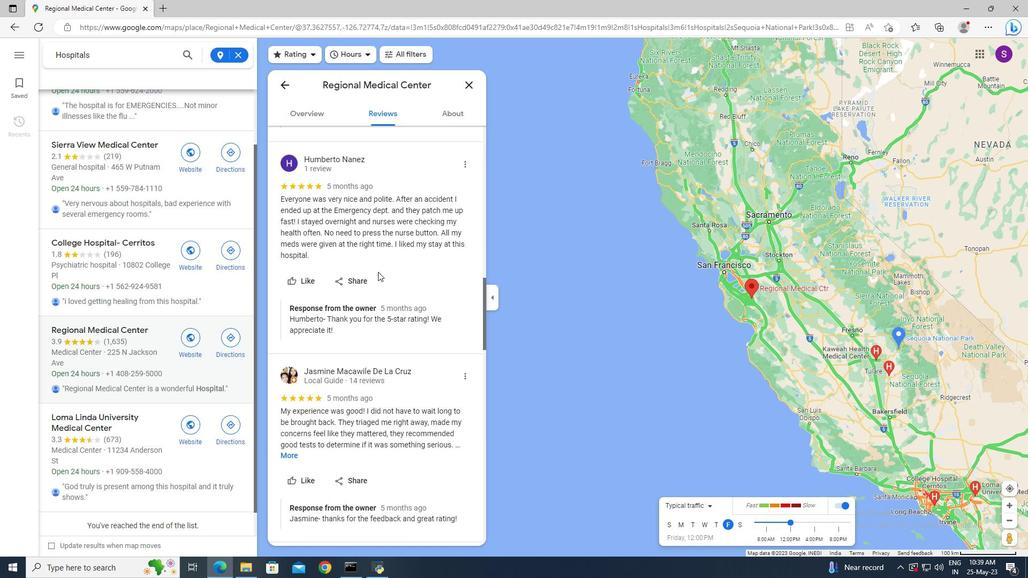 
Action: Mouse scrolled (378, 271) with delta (0, 0)
Screenshot: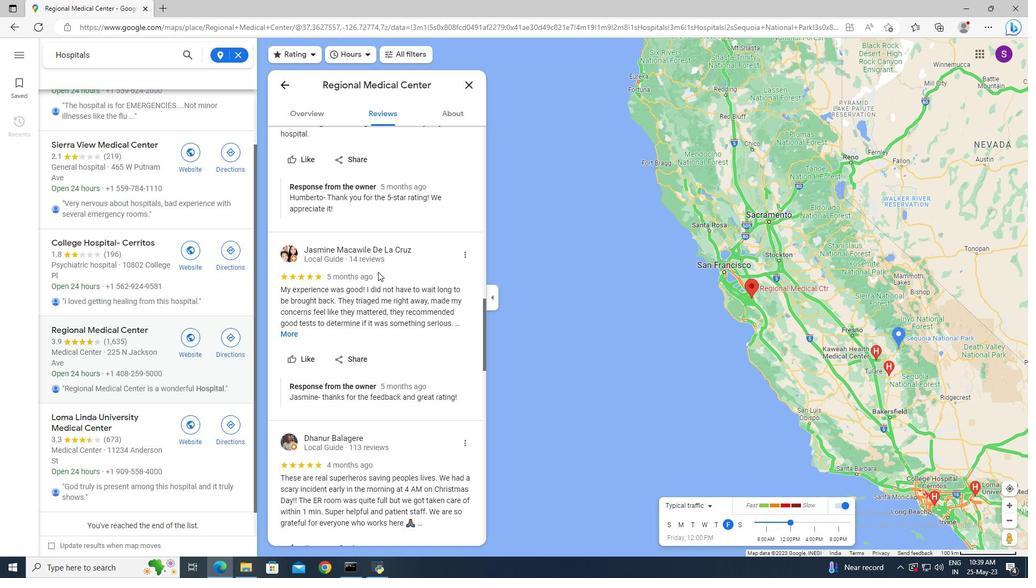 
Action: Mouse scrolled (378, 271) with delta (0, 0)
Screenshot: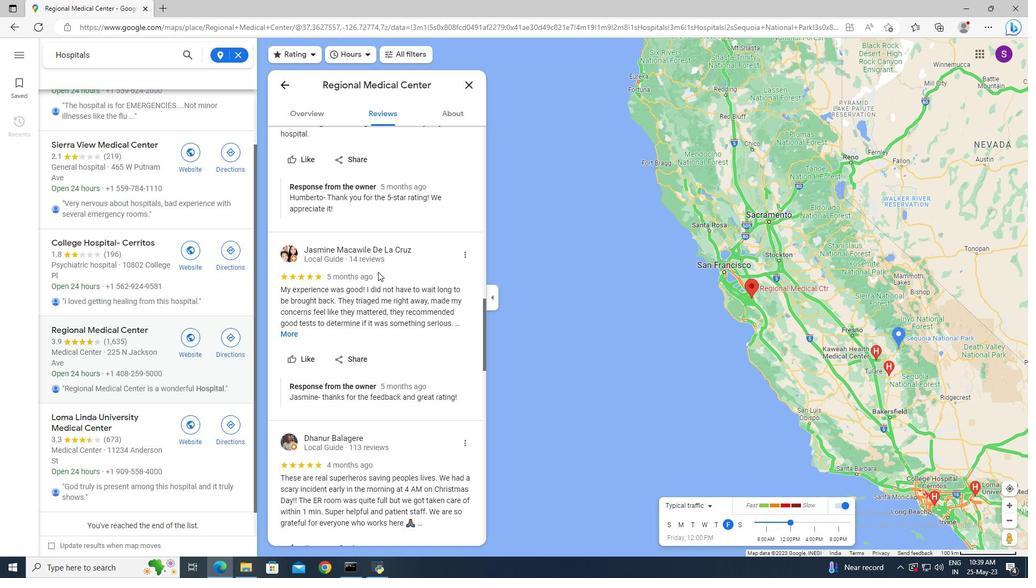 
Action: Mouse scrolled (378, 271) with delta (0, 0)
Screenshot: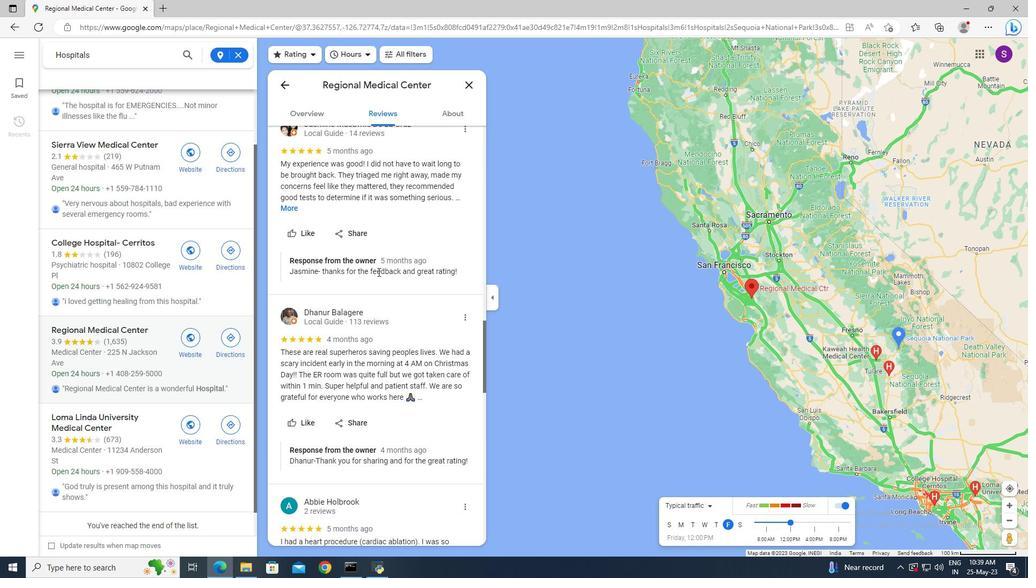 
Action: Mouse scrolled (378, 271) with delta (0, 0)
Screenshot: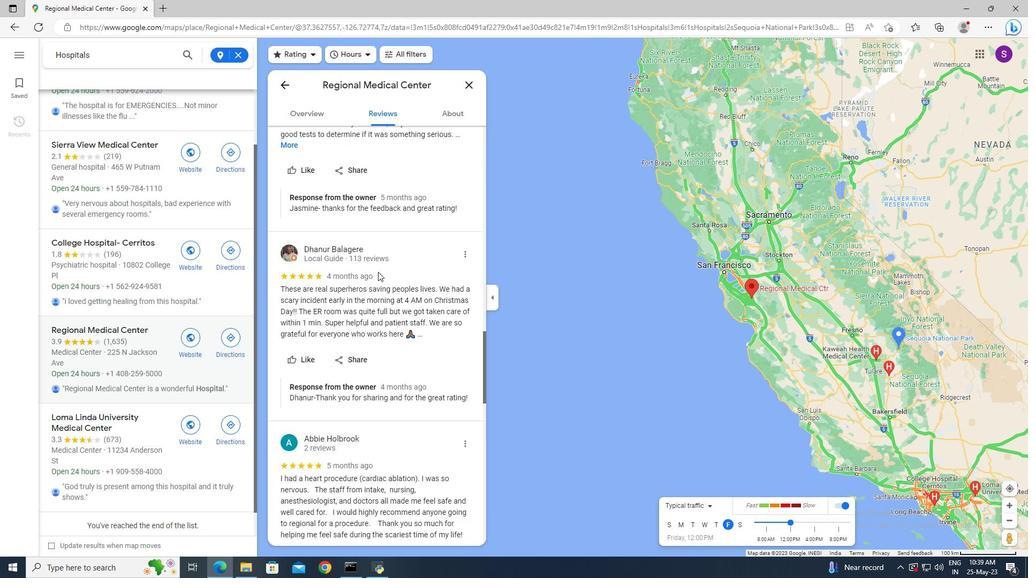 
Action: Mouse moved to (375, 299)
Screenshot: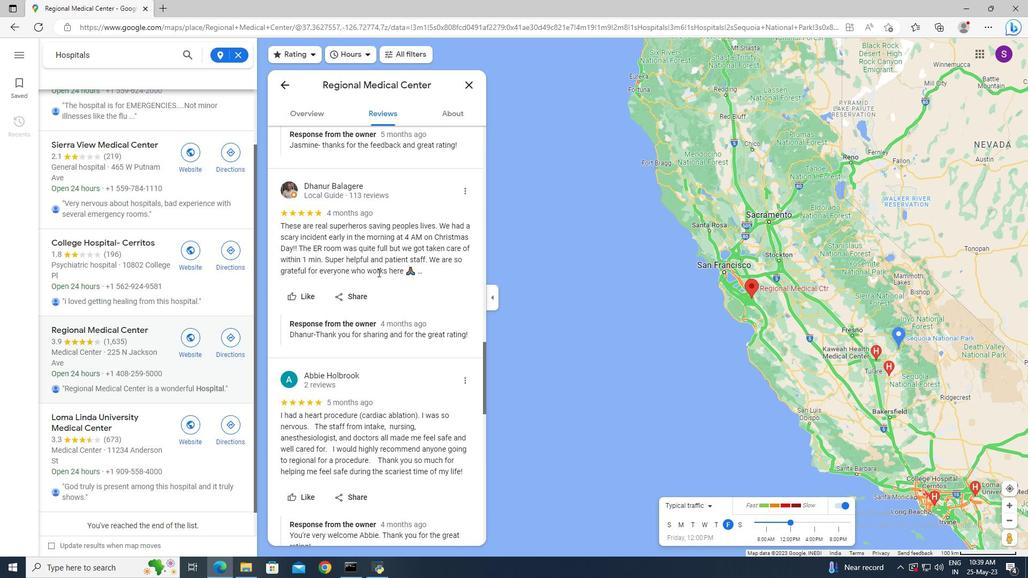 
Action: Mouse scrolled (375, 299) with delta (0, 0)
Screenshot: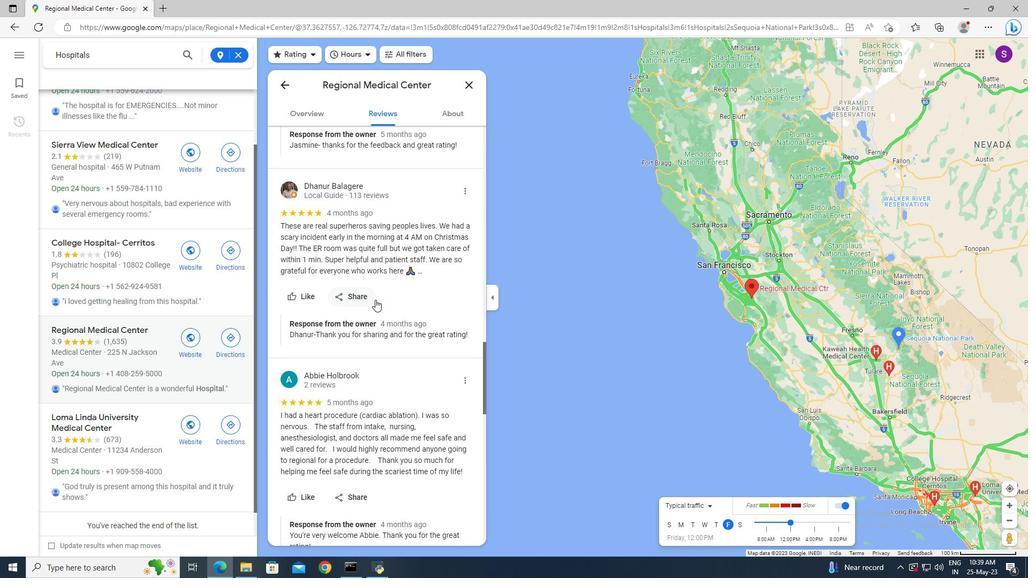 
Action: Mouse scrolled (375, 299) with delta (0, 0)
Screenshot: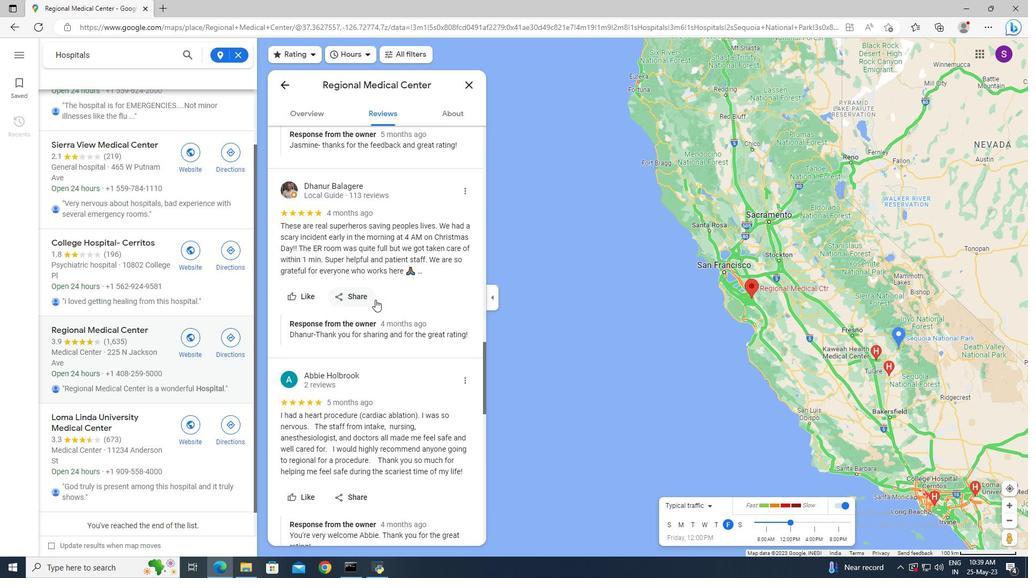 
Action: Mouse scrolled (375, 299) with delta (0, 0)
Screenshot: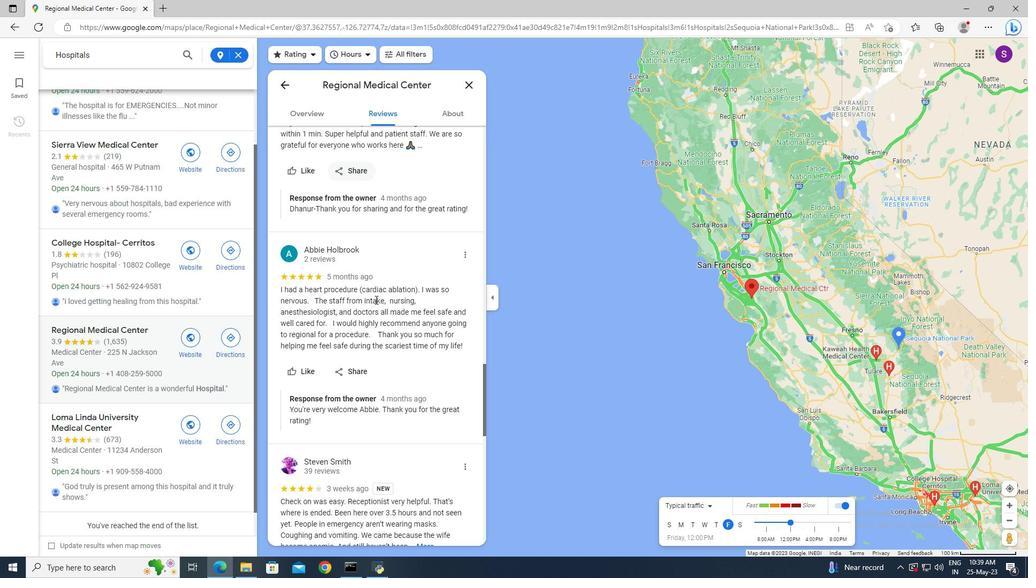 
Action: Mouse scrolled (375, 299) with delta (0, 0)
Screenshot: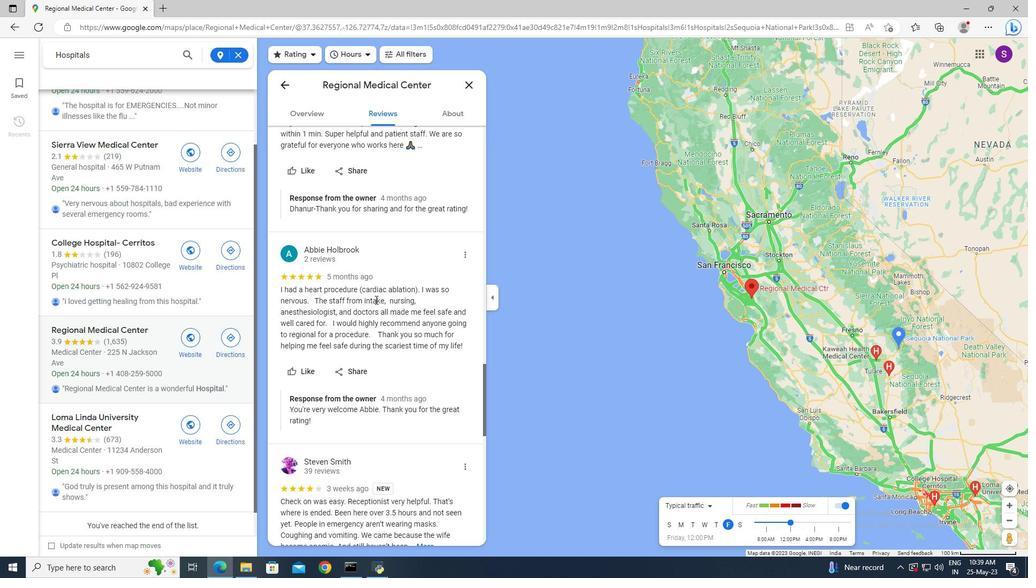 
Action: Mouse scrolled (375, 299) with delta (0, 0)
Screenshot: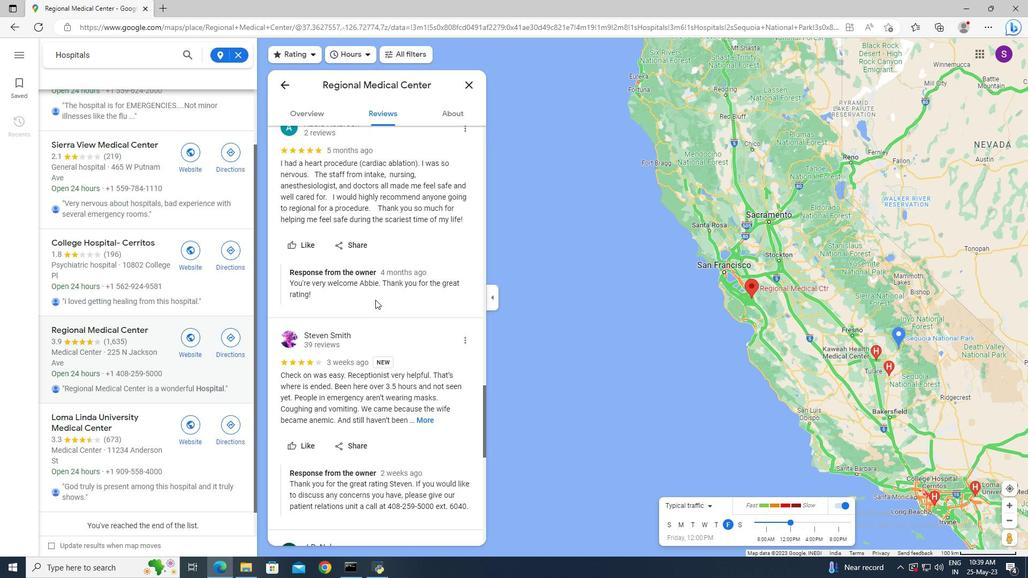 
Action: Mouse scrolled (375, 299) with delta (0, 0)
Screenshot: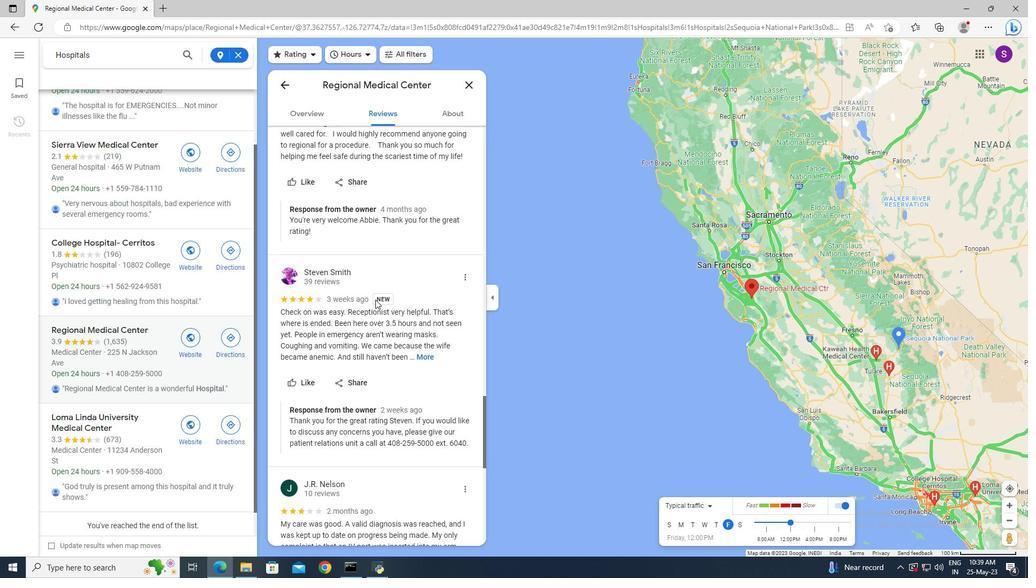 
Action: Mouse moved to (372, 299)
Screenshot: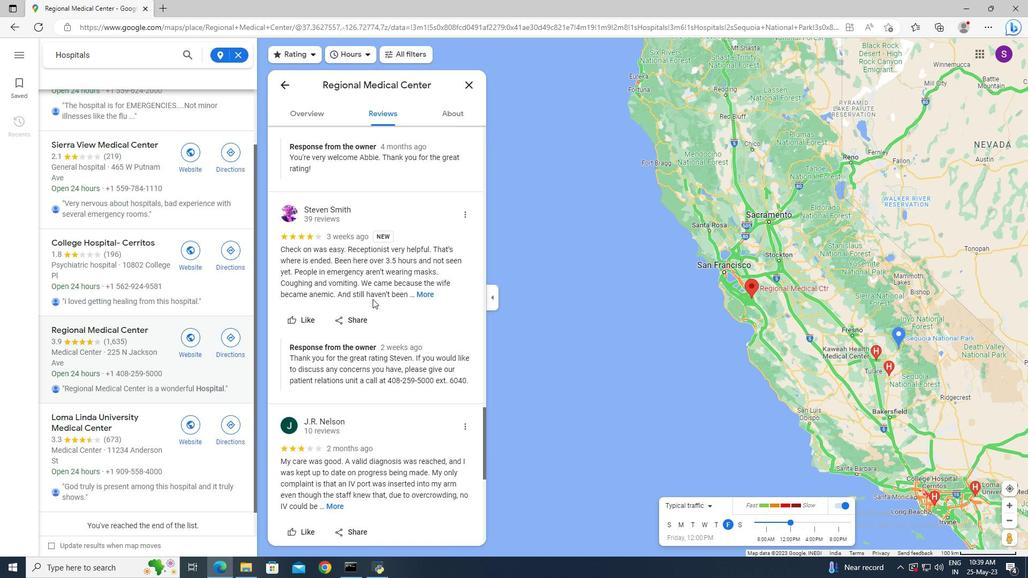
Action: Mouse scrolled (372, 298) with delta (0, 0)
Screenshot: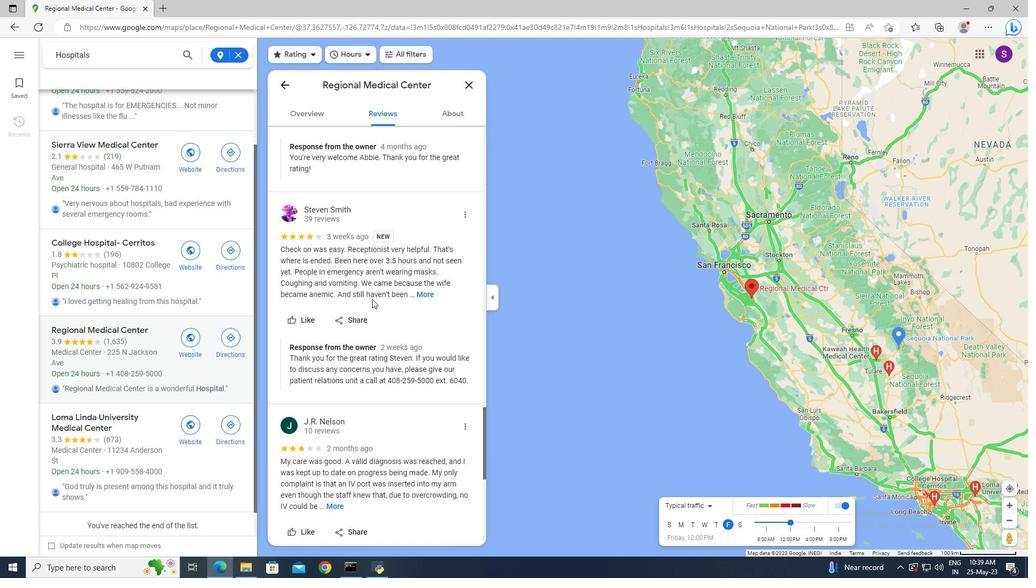 
Action: Mouse scrolled (372, 298) with delta (0, 0)
Screenshot: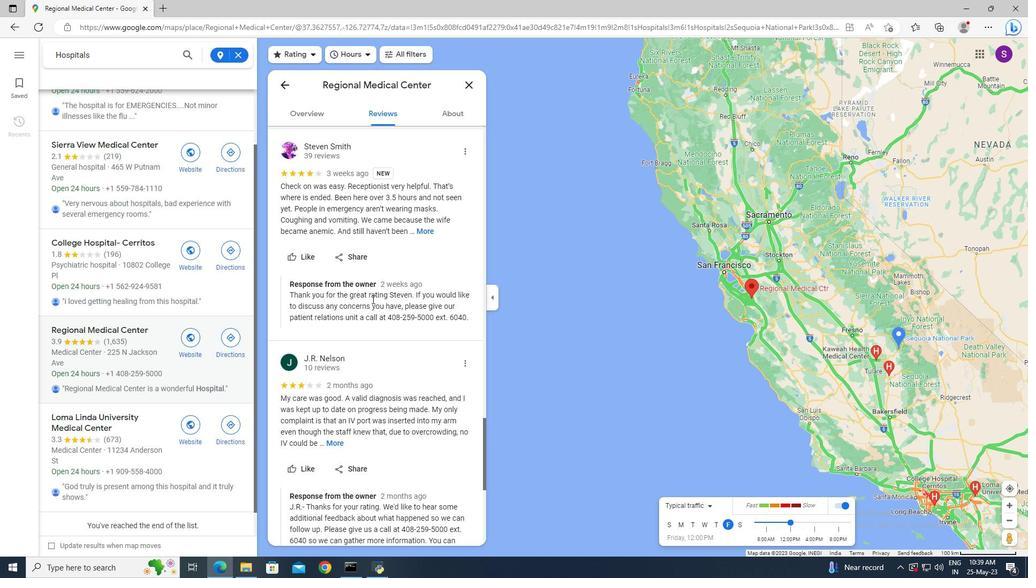 
Action: Mouse scrolled (372, 298) with delta (0, 0)
Screenshot: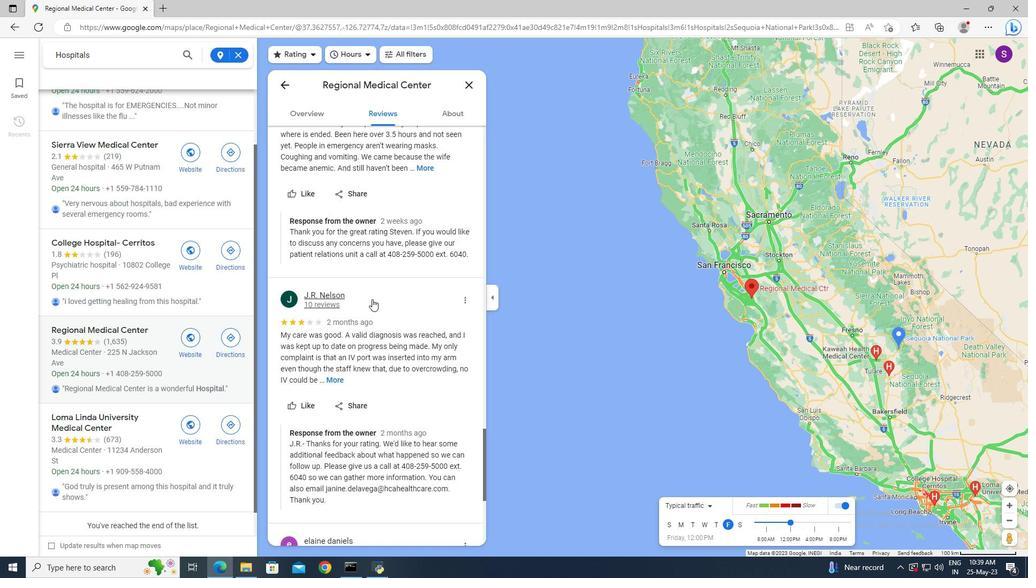 
Action: Mouse scrolled (372, 298) with delta (0, 0)
Screenshot: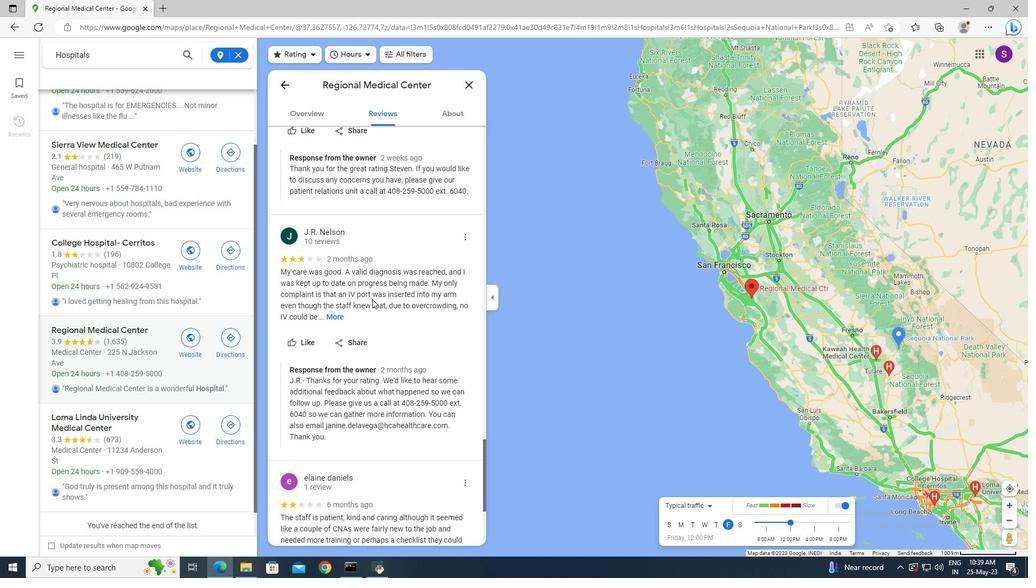 
Action: Mouse scrolled (372, 298) with delta (0, 0)
Screenshot: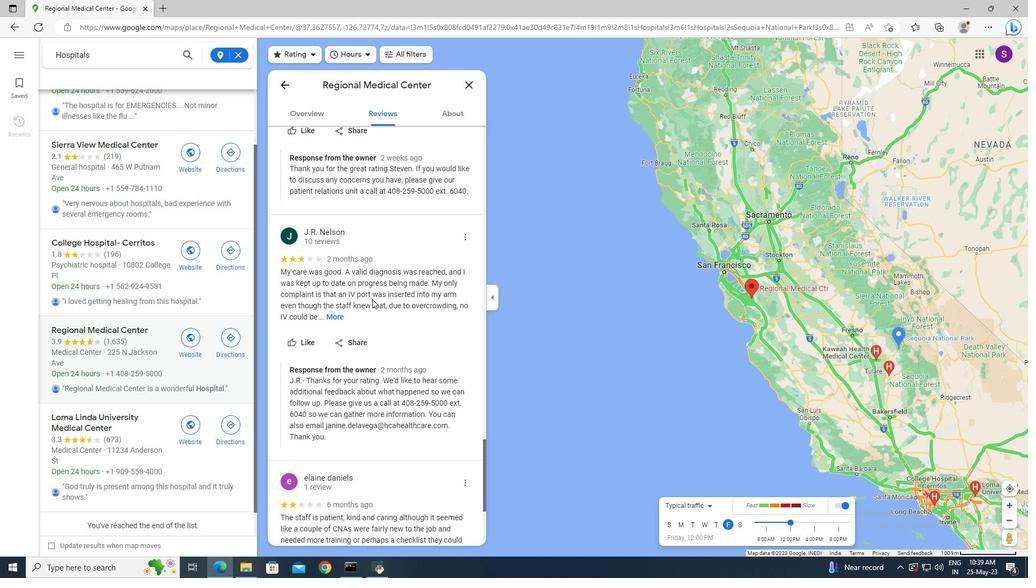 
Action: Mouse scrolled (372, 298) with delta (0, 0)
Screenshot: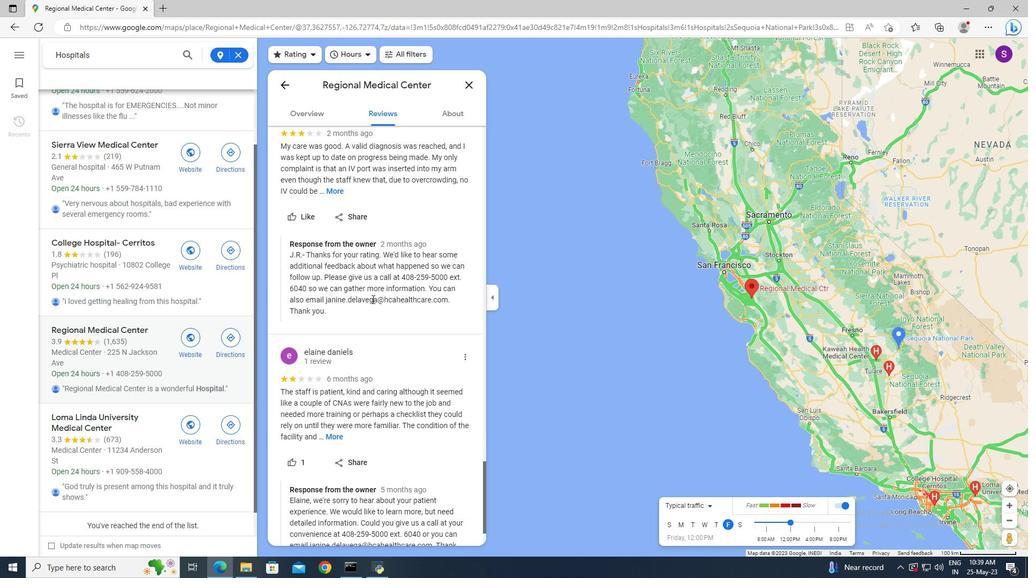 
Action: Mouse scrolled (372, 298) with delta (0, 0)
Screenshot: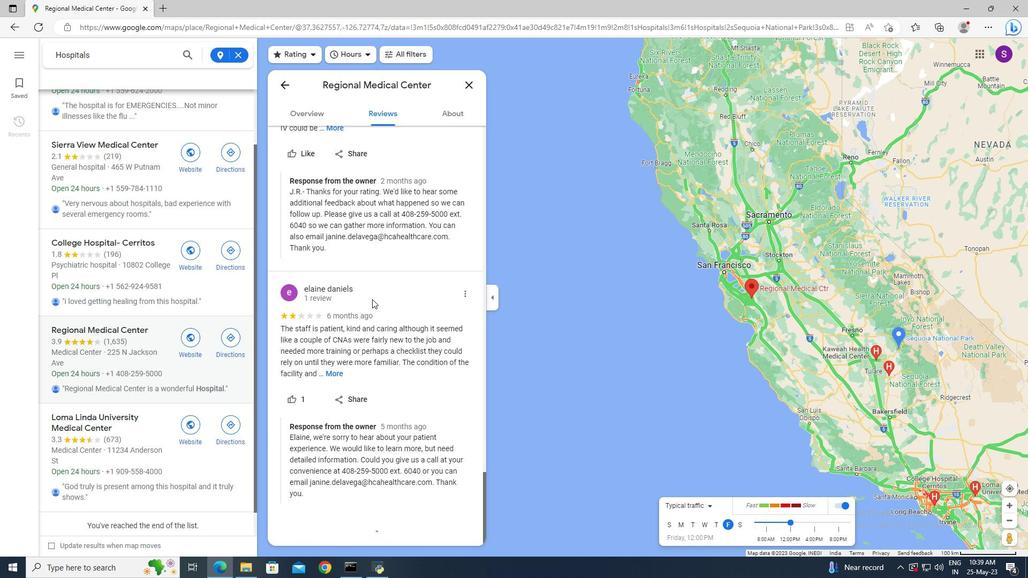 
Action: Mouse scrolled (372, 298) with delta (0, 0)
Screenshot: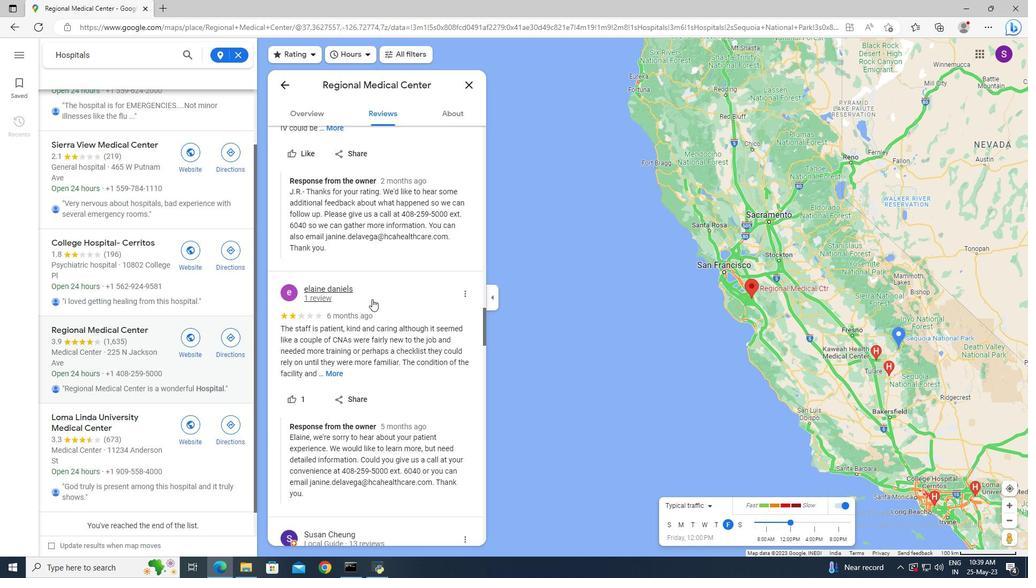 
Action: Mouse scrolled (372, 298) with delta (0, 0)
Screenshot: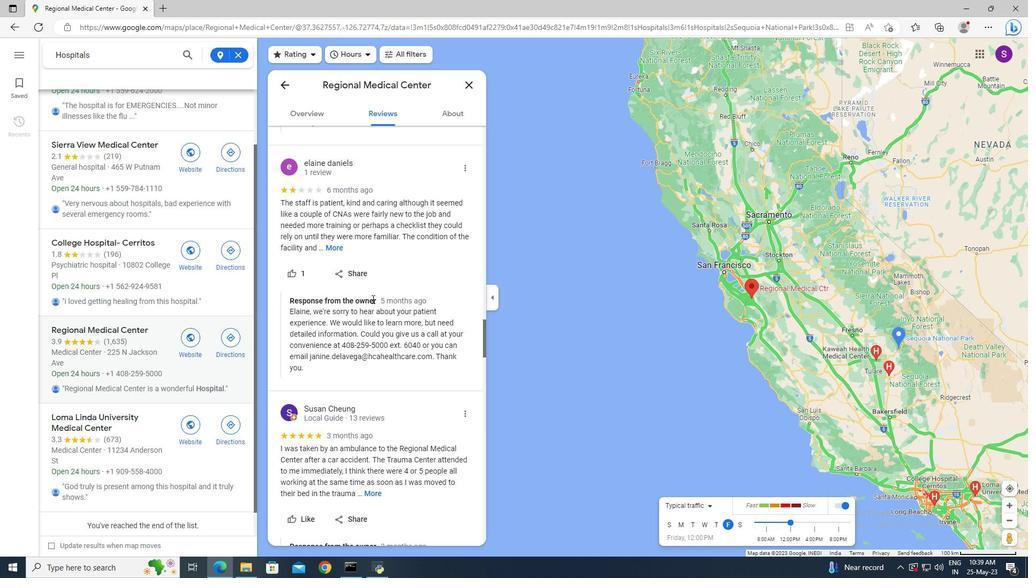 
Action: Mouse scrolled (372, 298) with delta (0, 0)
Screenshot: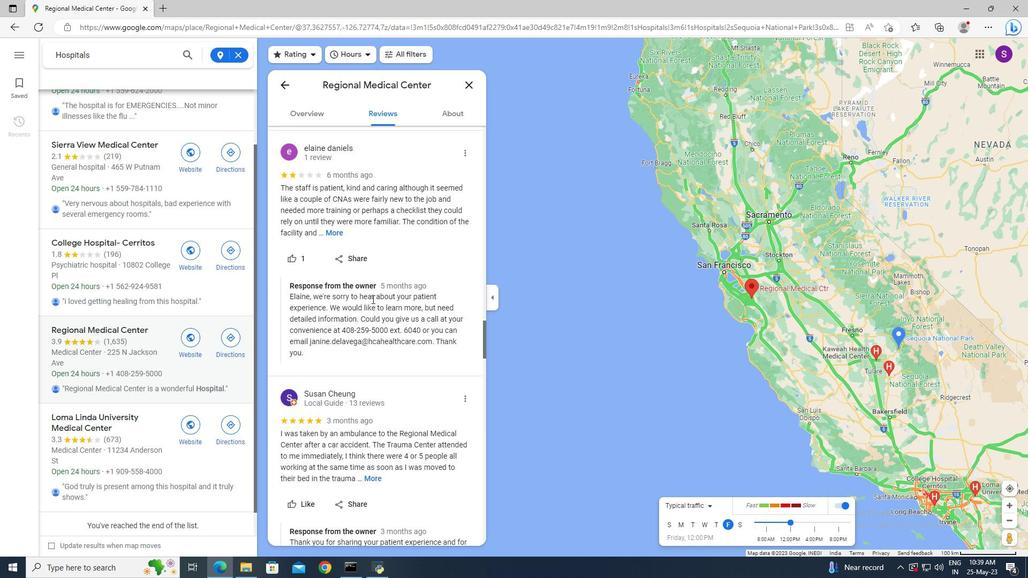 
Action: Mouse scrolled (372, 298) with delta (0, 0)
Screenshot: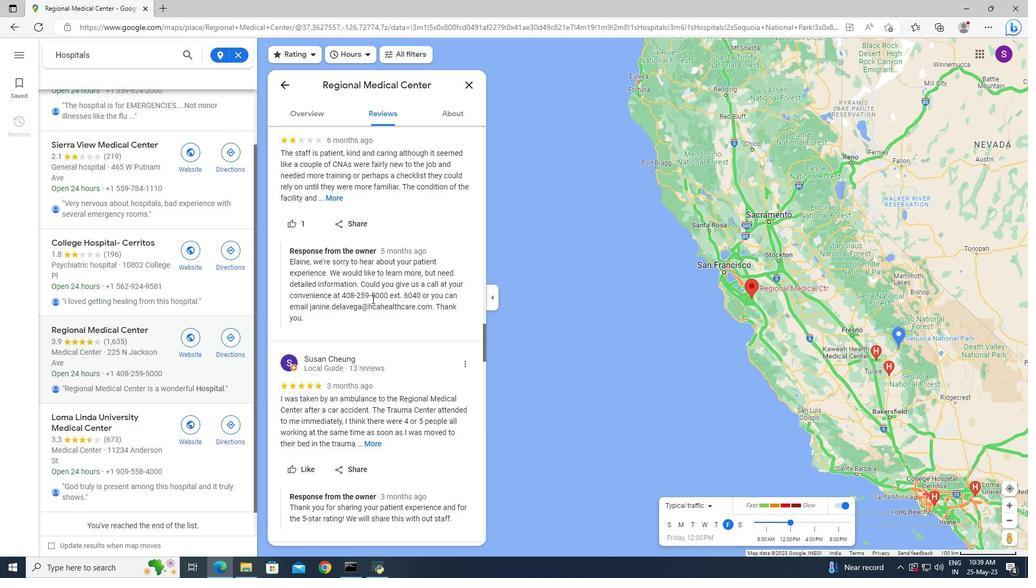 
Action: Mouse scrolled (372, 298) with delta (0, 0)
Screenshot: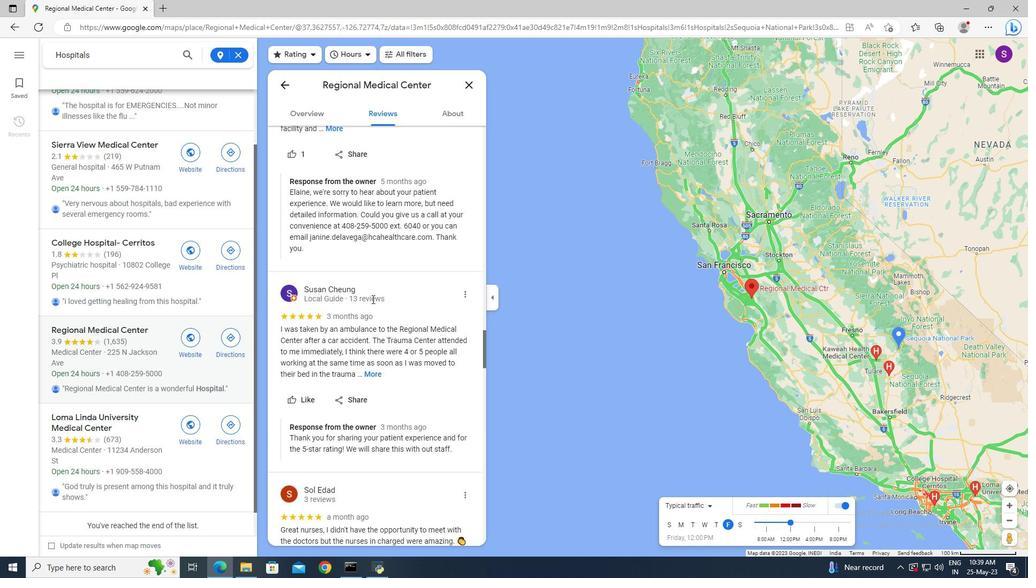 
Action: Mouse moved to (443, 122)
Screenshot: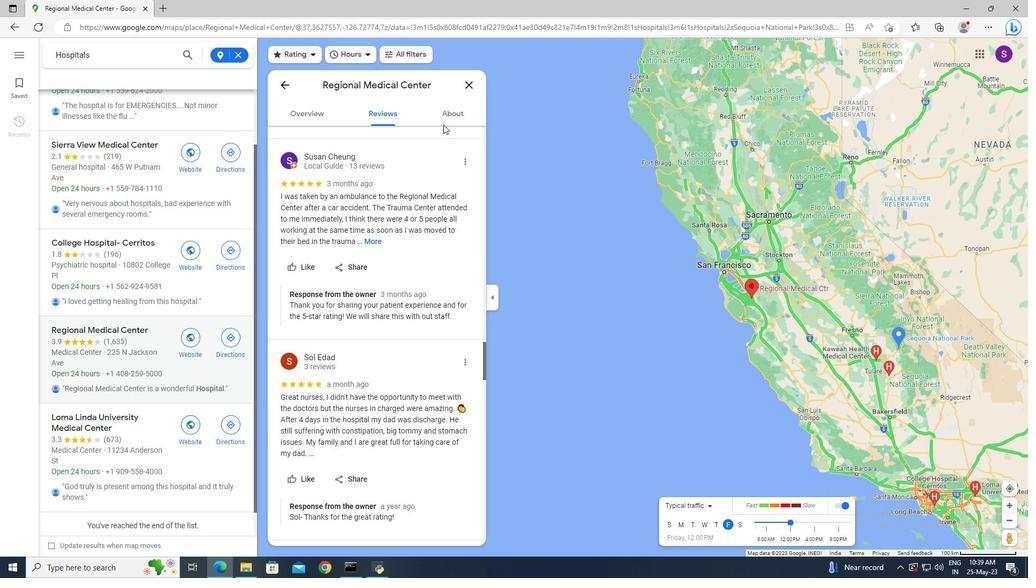 
Action: Mouse pressed left at (443, 122)
Screenshot: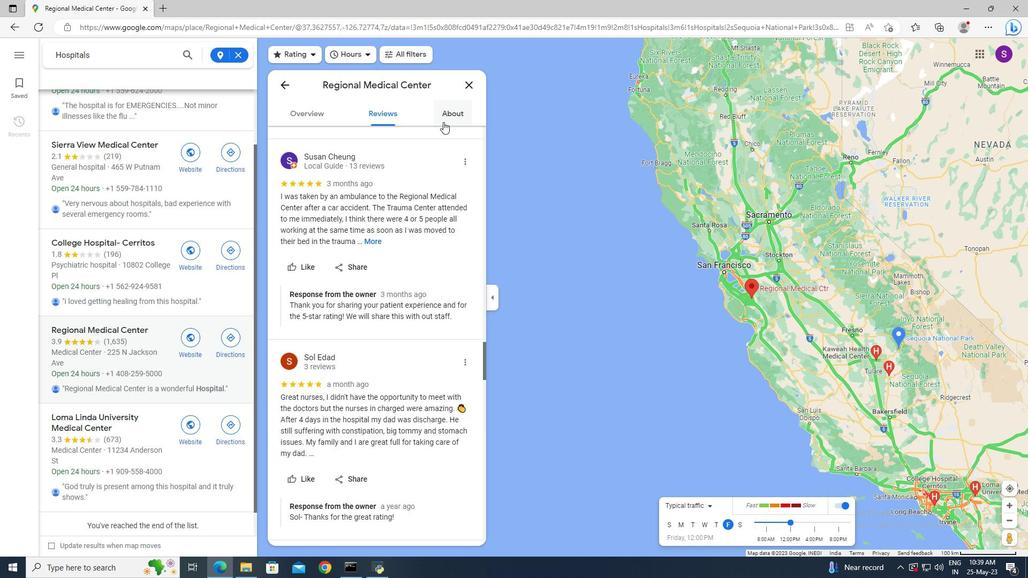 
Action: Mouse moved to (317, 122)
Screenshot: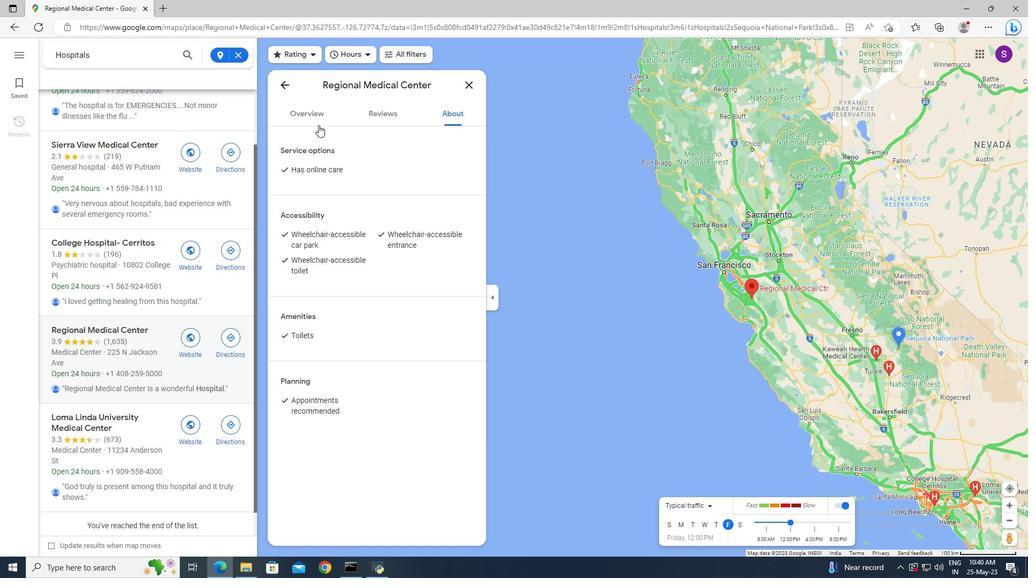 
Action: Mouse pressed left at (317, 122)
Screenshot: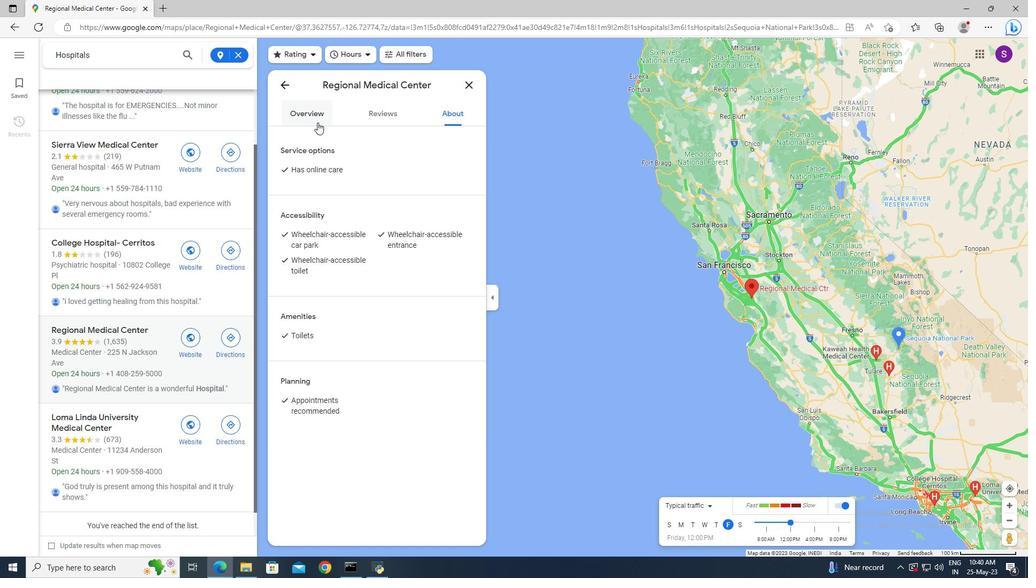 
Action: Mouse moved to (371, 128)
Screenshot: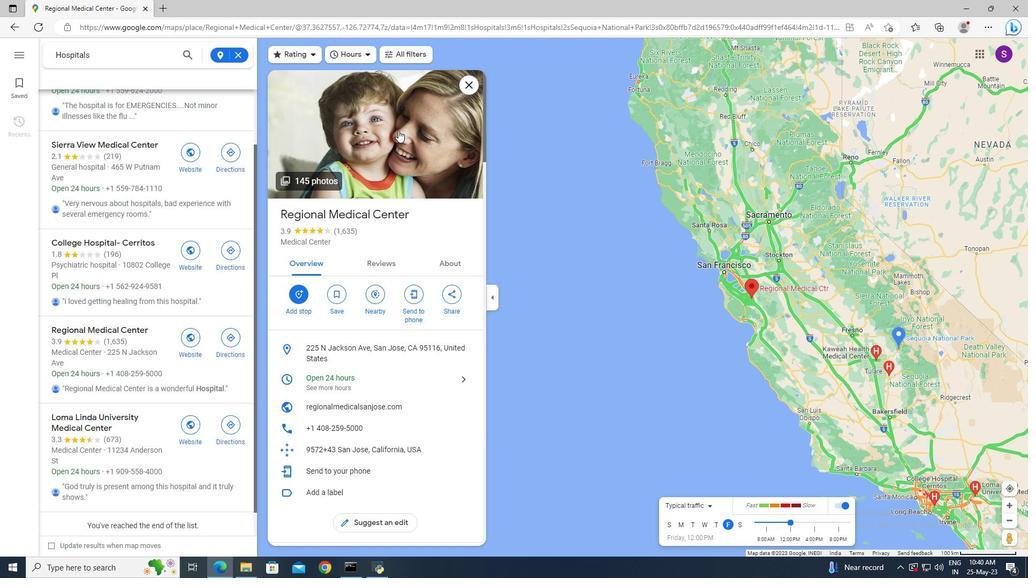 
Action: Mouse pressed left at (371, 128)
Screenshot: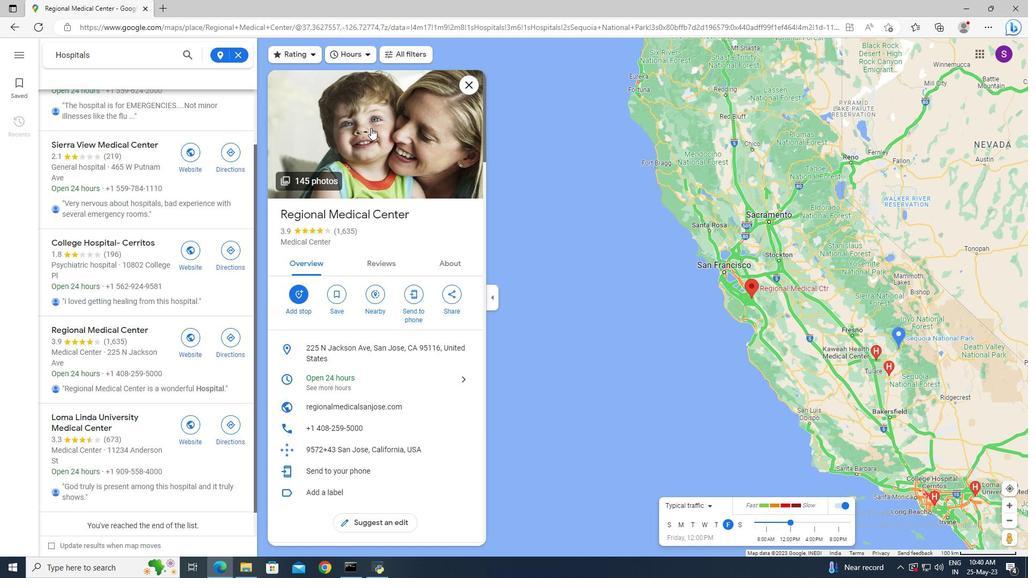 
Action: Mouse moved to (659, 478)
Screenshot: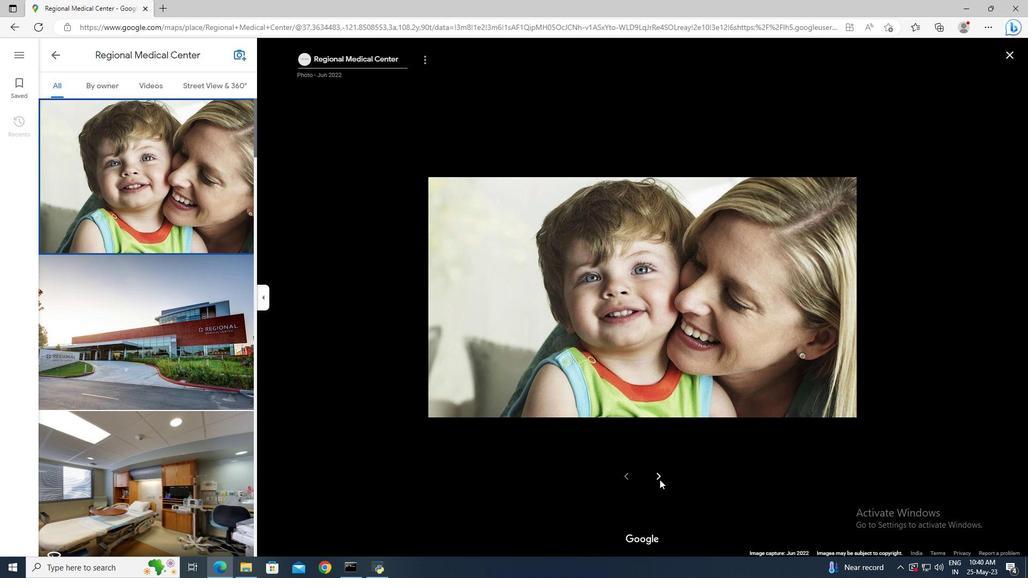 
Action: Mouse pressed left at (659, 478)
Screenshot: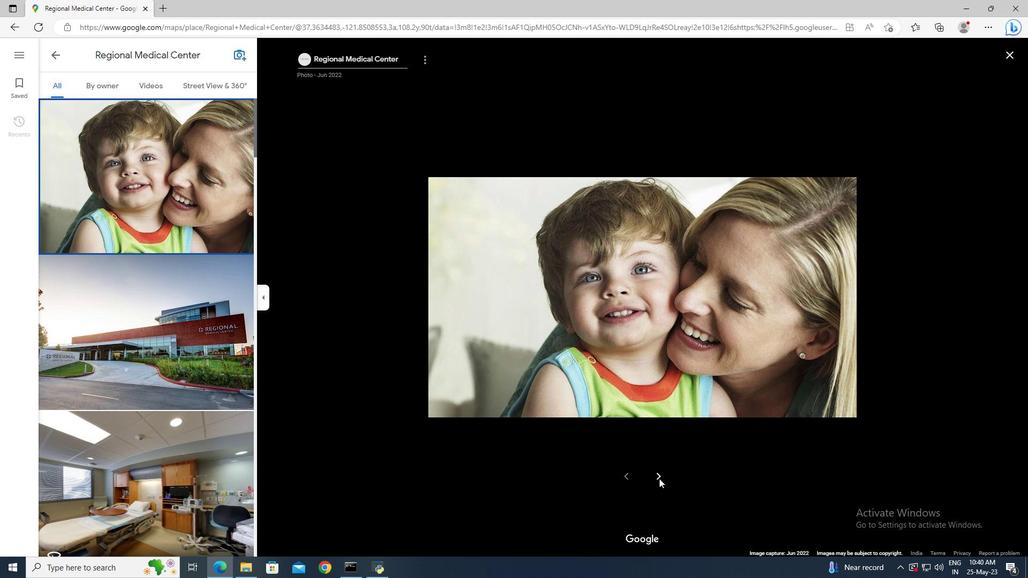 
Action: Mouse pressed left at (659, 478)
Screenshot: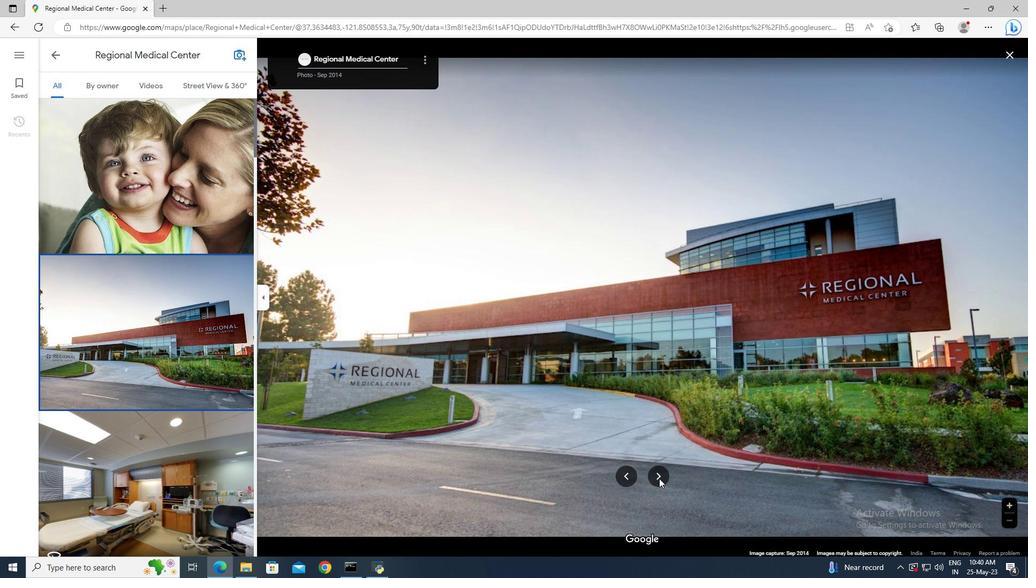 
Action: Mouse moved to (99, 94)
Screenshot: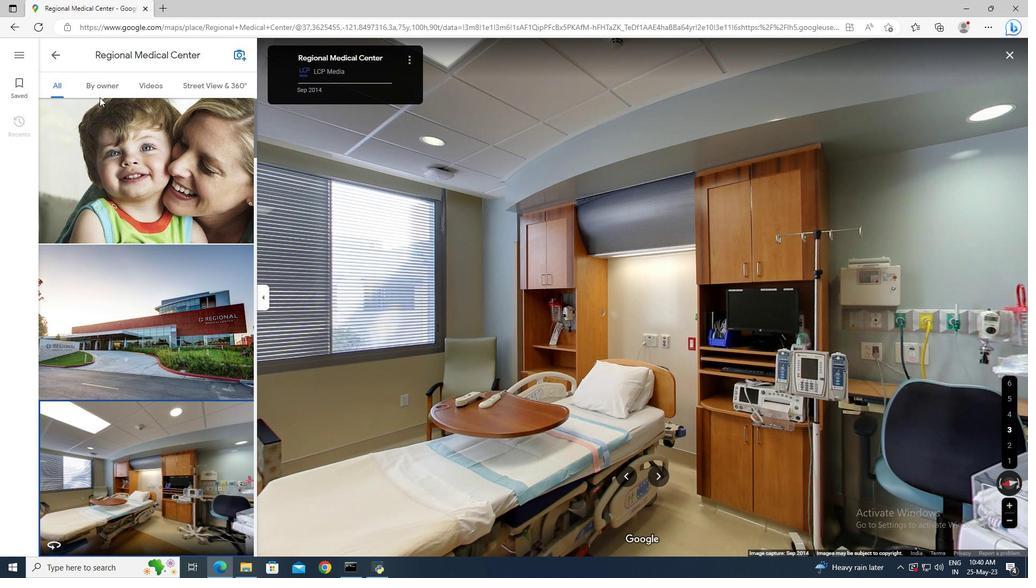 
Action: Mouse pressed left at (99, 94)
Screenshot: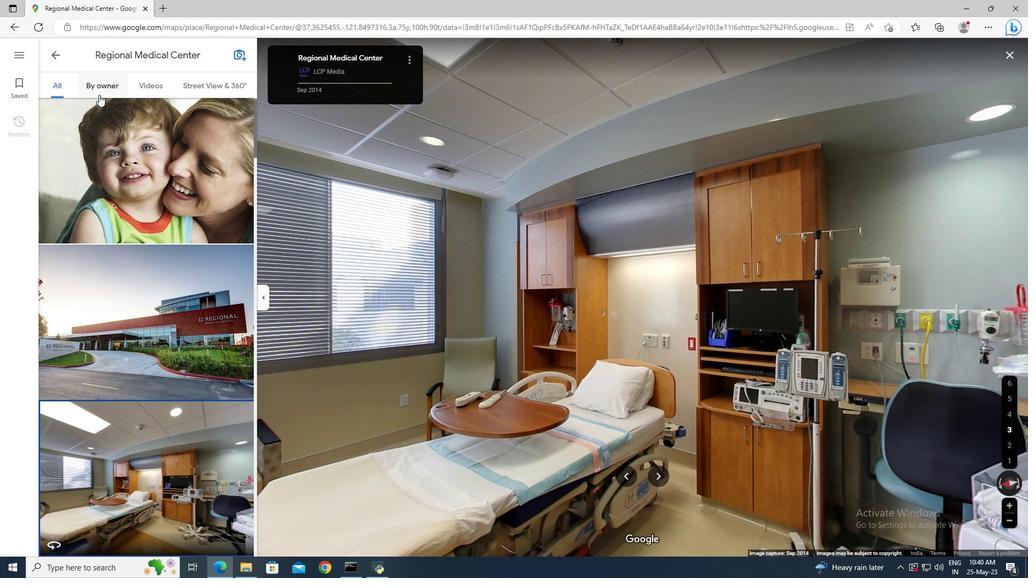 
Action: Mouse moved to (658, 477)
Screenshot: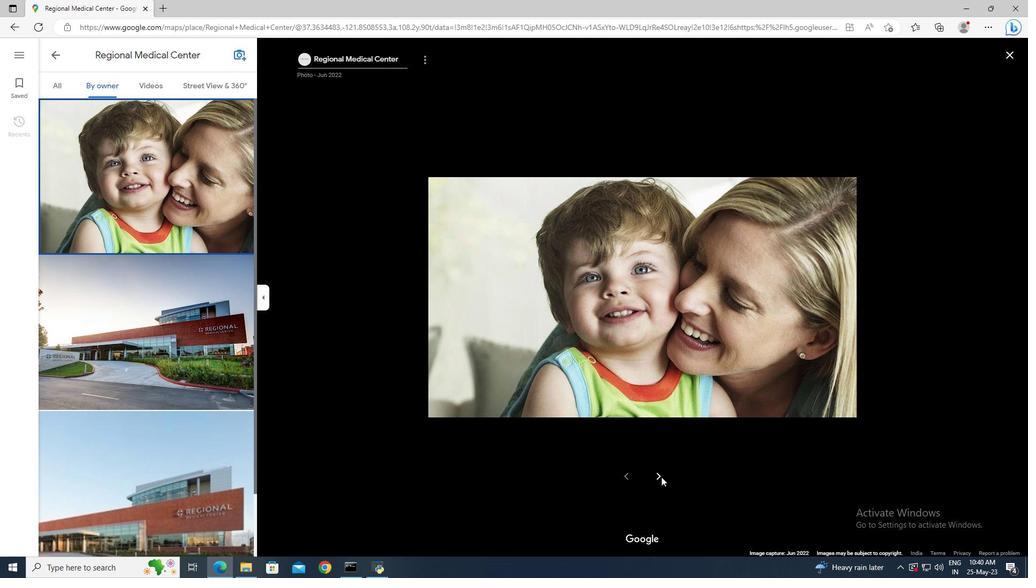 
Action: Mouse pressed left at (658, 477)
Screenshot: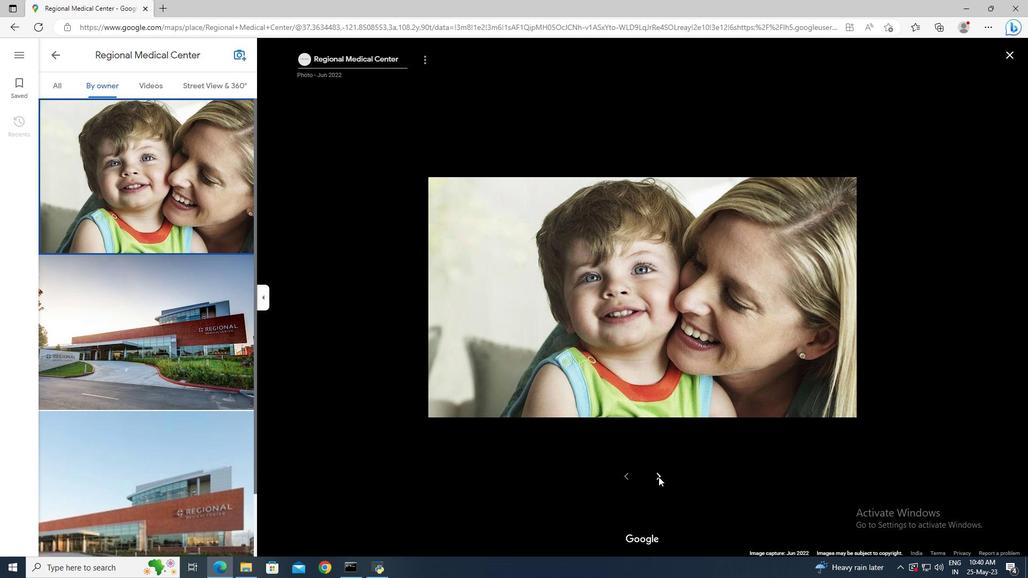 
Action: Mouse pressed left at (658, 477)
Screenshot: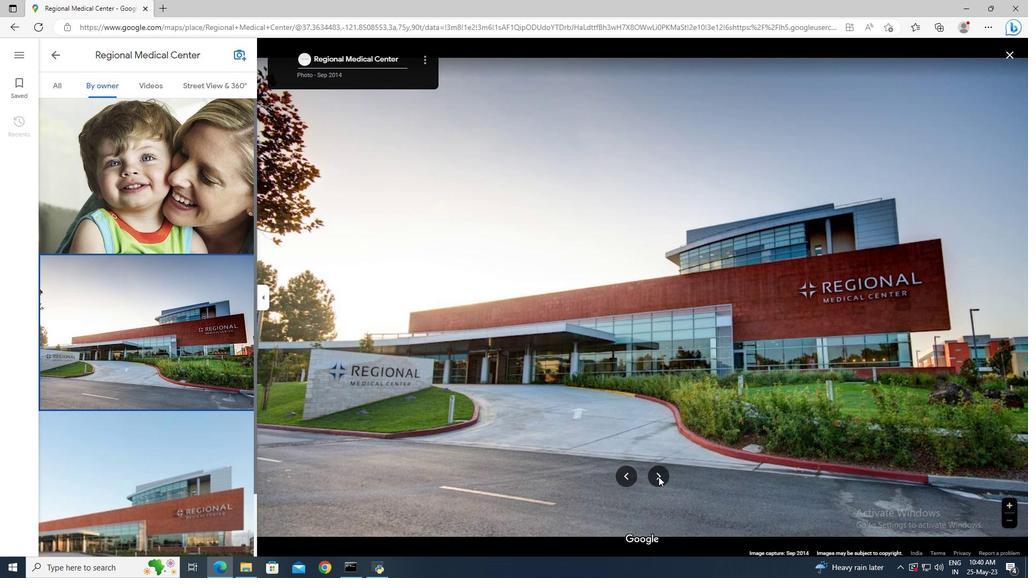 
Action: Mouse moved to (153, 81)
Screenshot: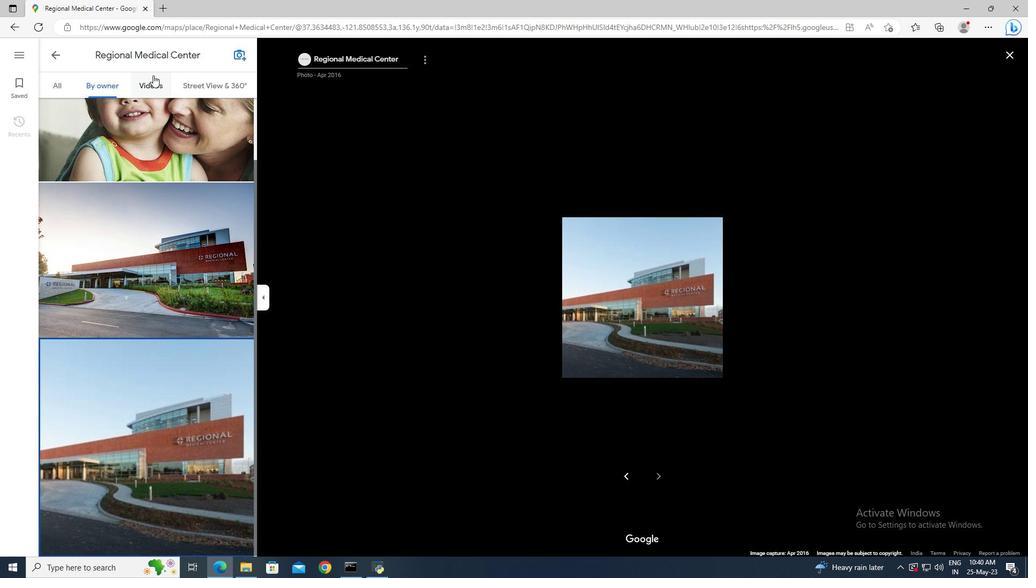 
Action: Mouse pressed left at (153, 81)
Screenshot: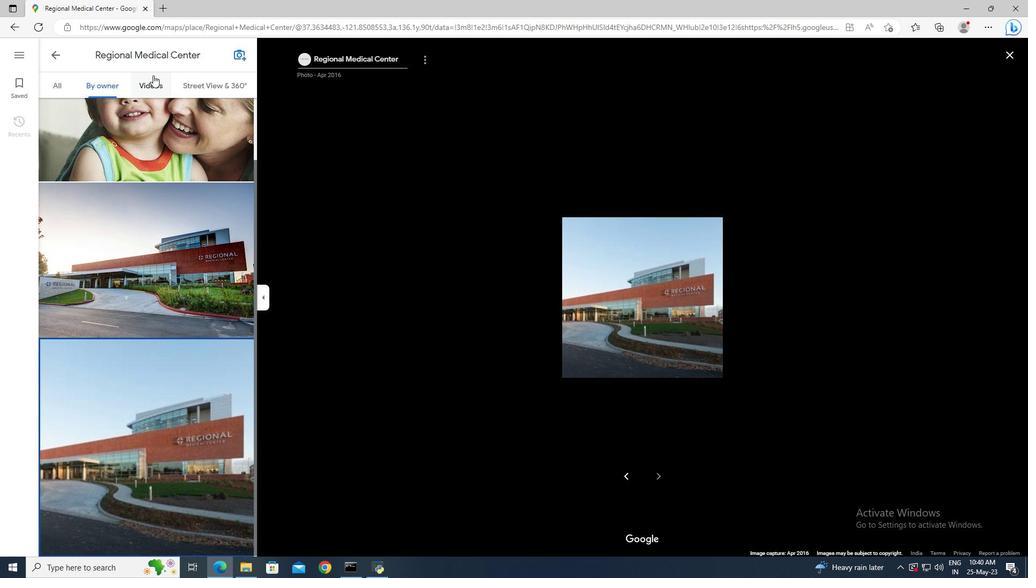 
Action: Mouse moved to (628, 405)
Screenshot: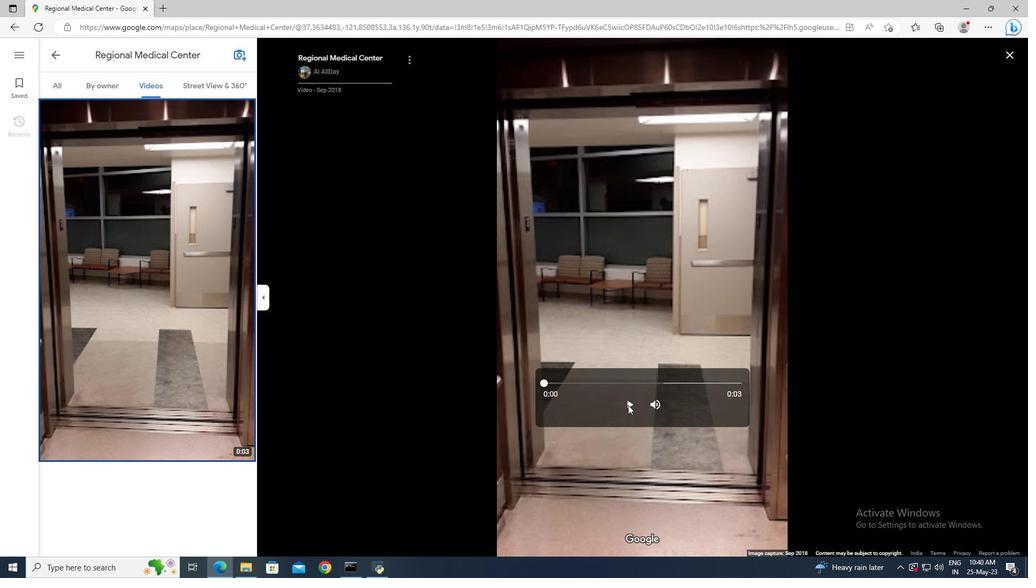 
Action: Mouse pressed left at (628, 405)
Screenshot: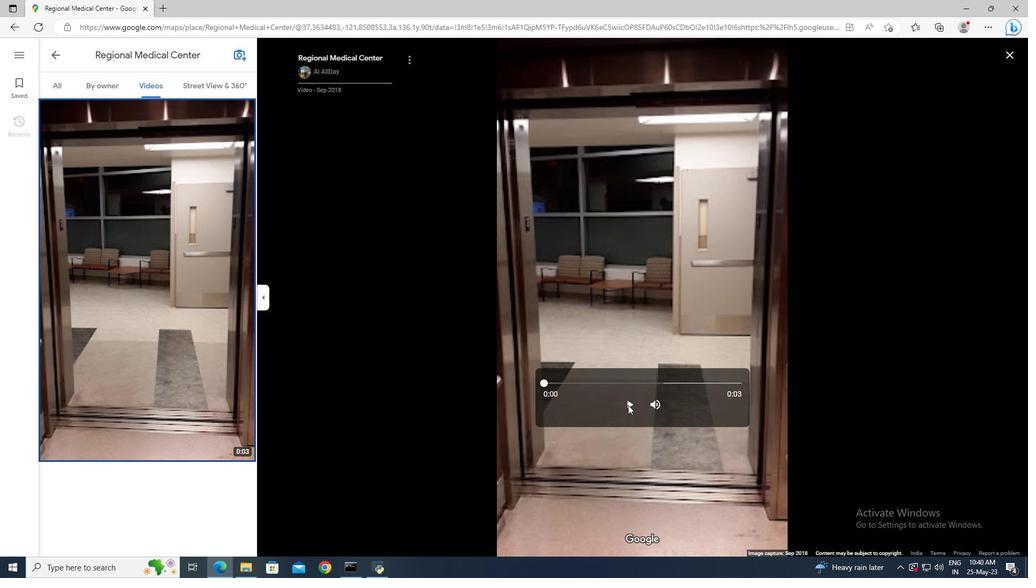 
Action: Mouse moved to (238, 93)
Screenshot: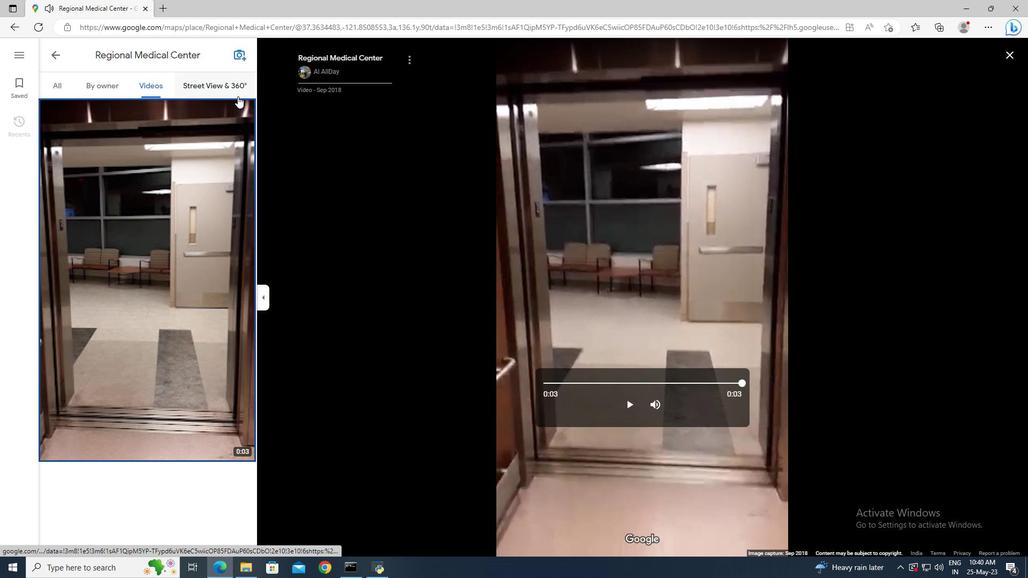 
Action: Mouse pressed left at (238, 93)
Screenshot: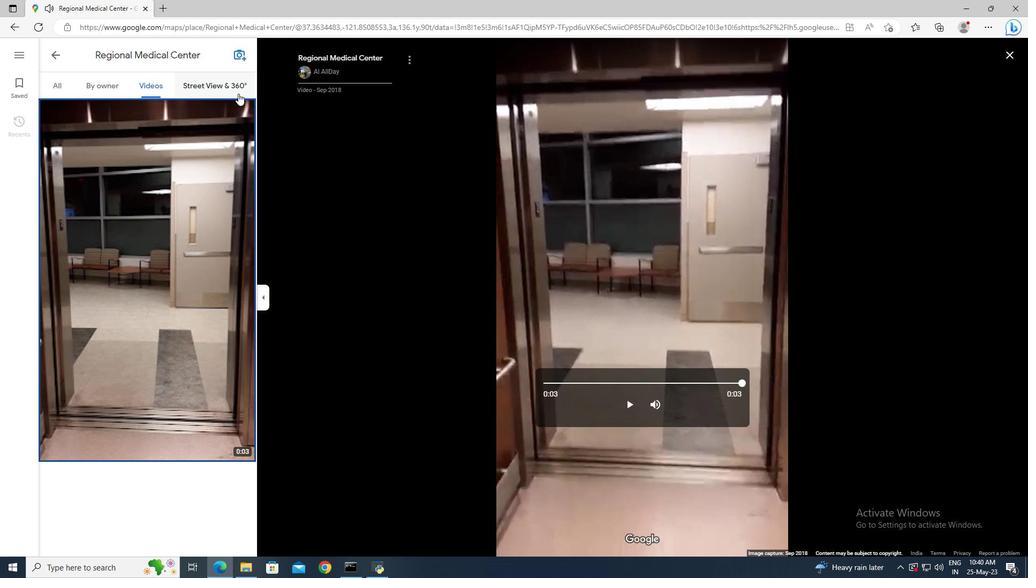 
Action: Mouse moved to (208, 140)
Screenshot: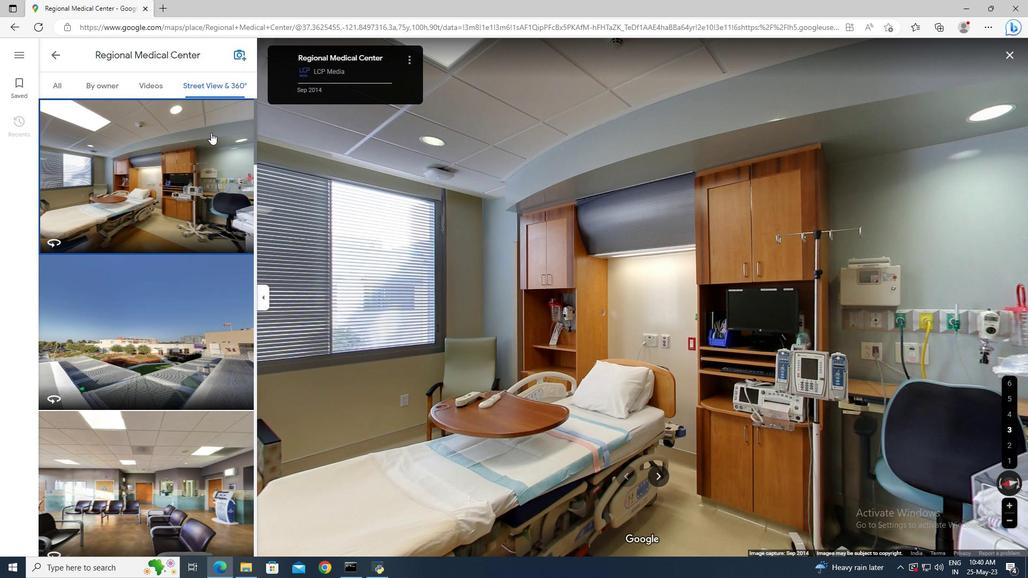 
Action: Mouse pressed left at (208, 140)
Screenshot: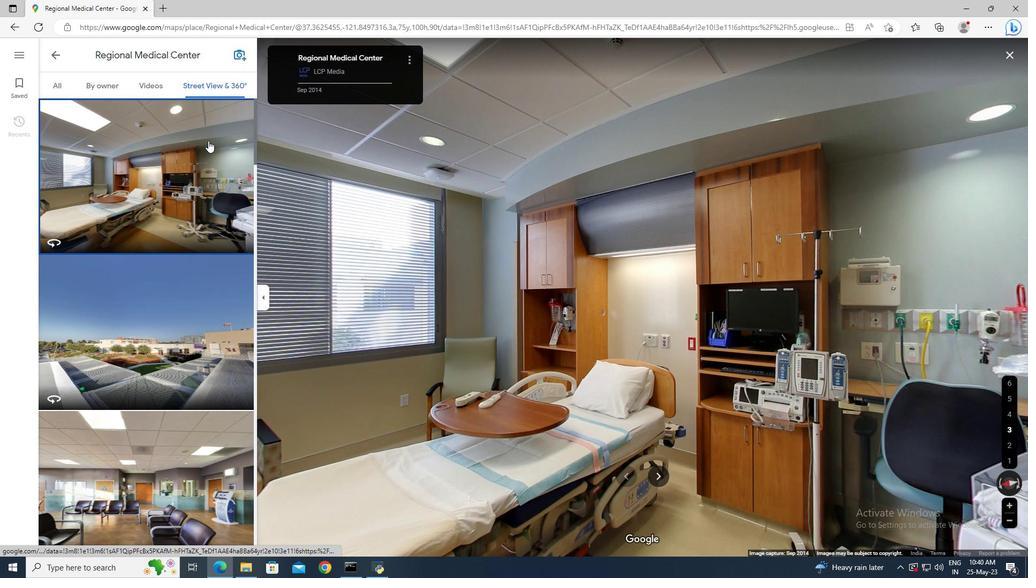 
Action: Mouse moved to (660, 475)
Screenshot: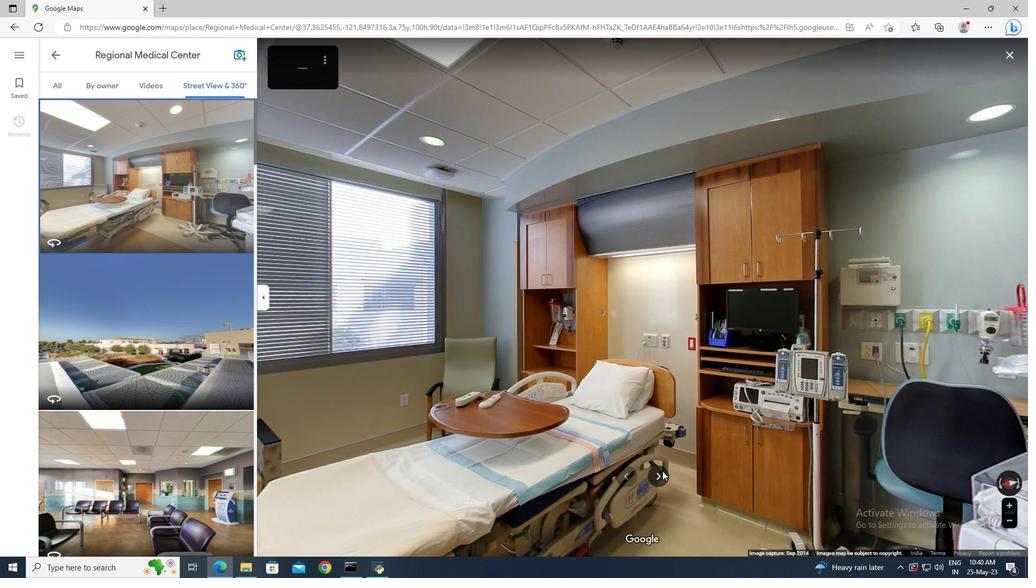 
Action: Mouse pressed left at (660, 475)
Screenshot: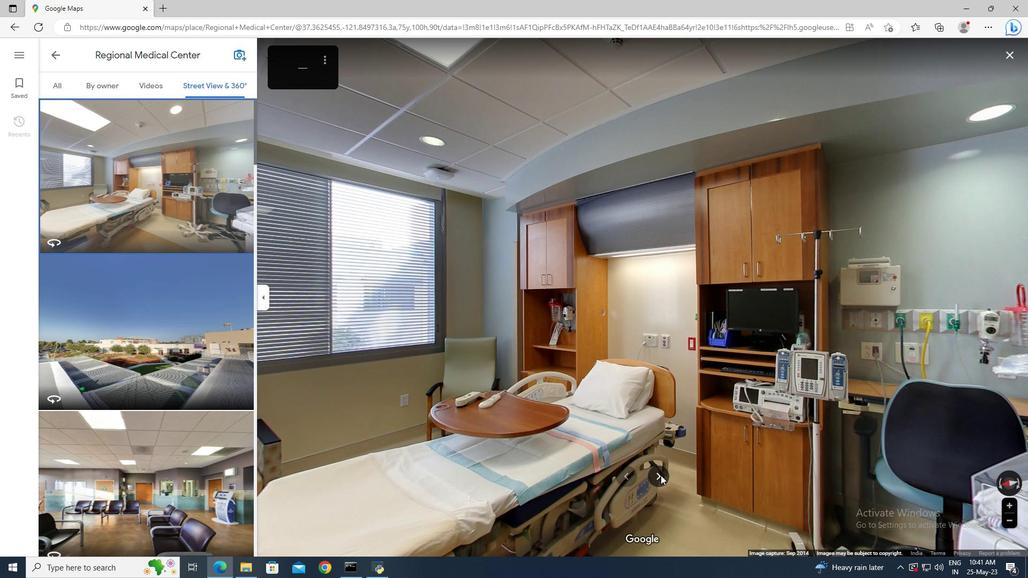 
Action: Mouse moved to (673, 304)
Screenshot: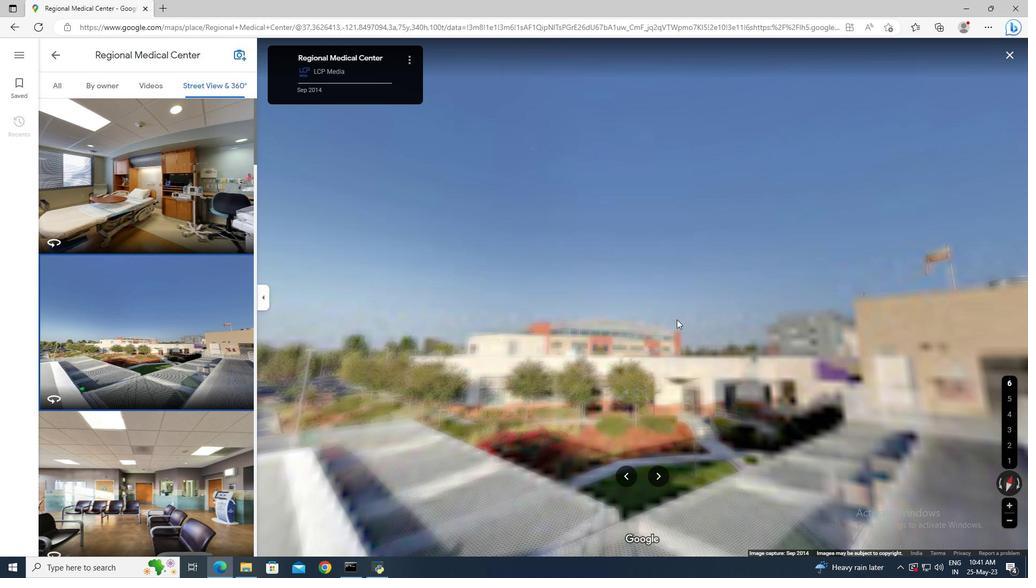 
Action: Mouse pressed left at (673, 304)
Screenshot: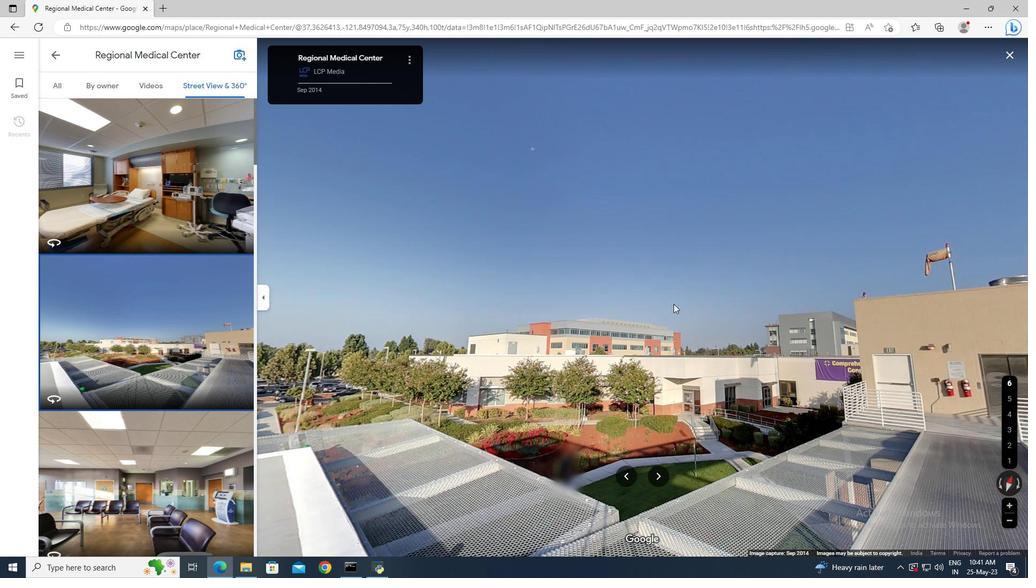 
Action: Mouse moved to (702, 275)
Screenshot: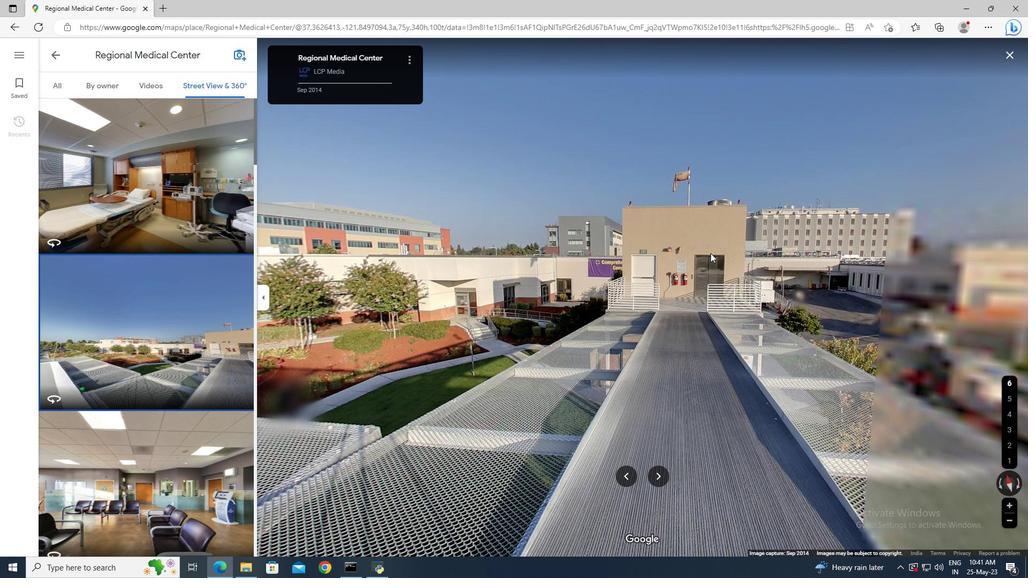 
Action: Mouse pressed left at (702, 275)
Screenshot: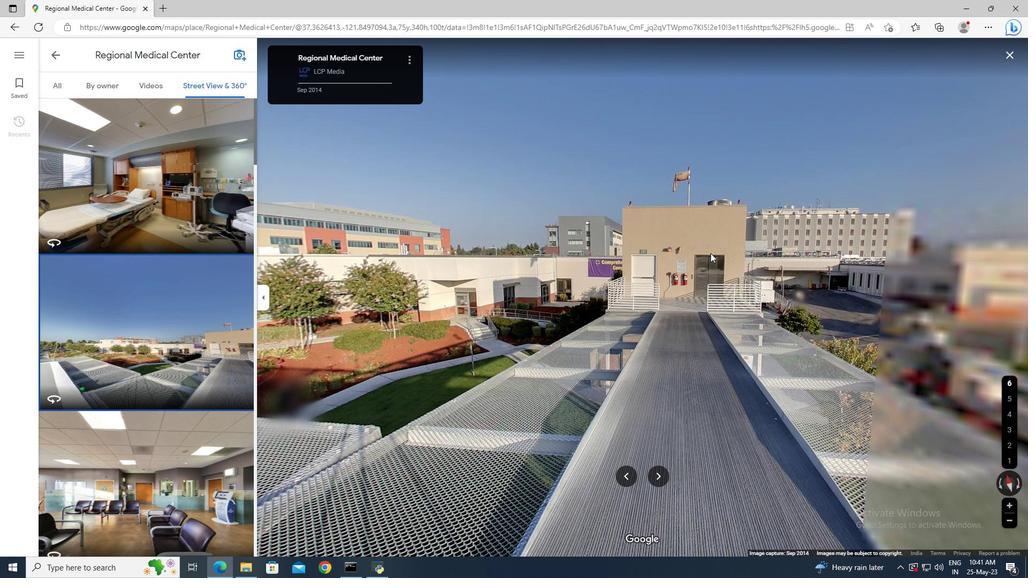 
Action: Mouse moved to (703, 298)
Screenshot: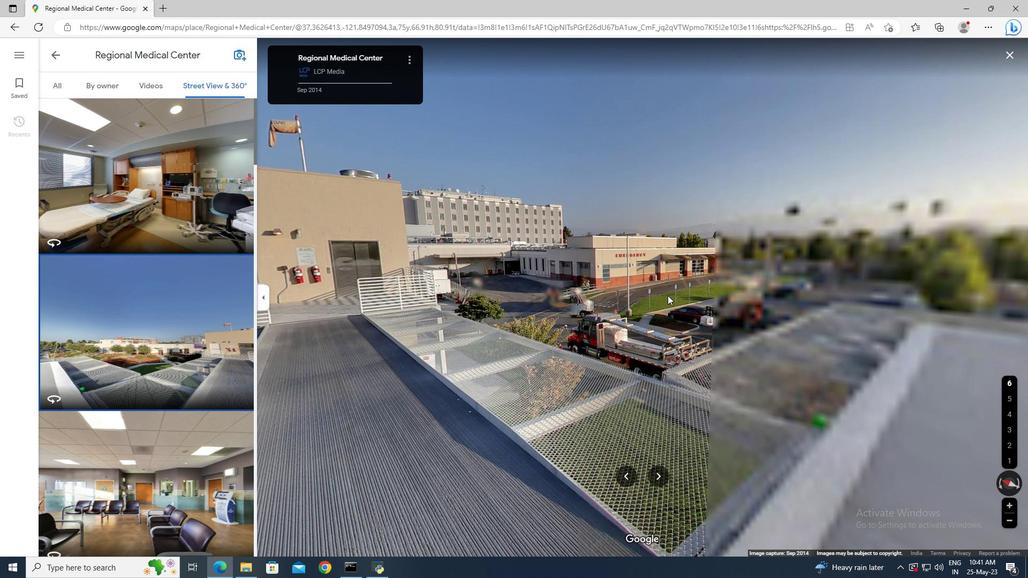 
Action: Mouse pressed left at (703, 298)
Screenshot: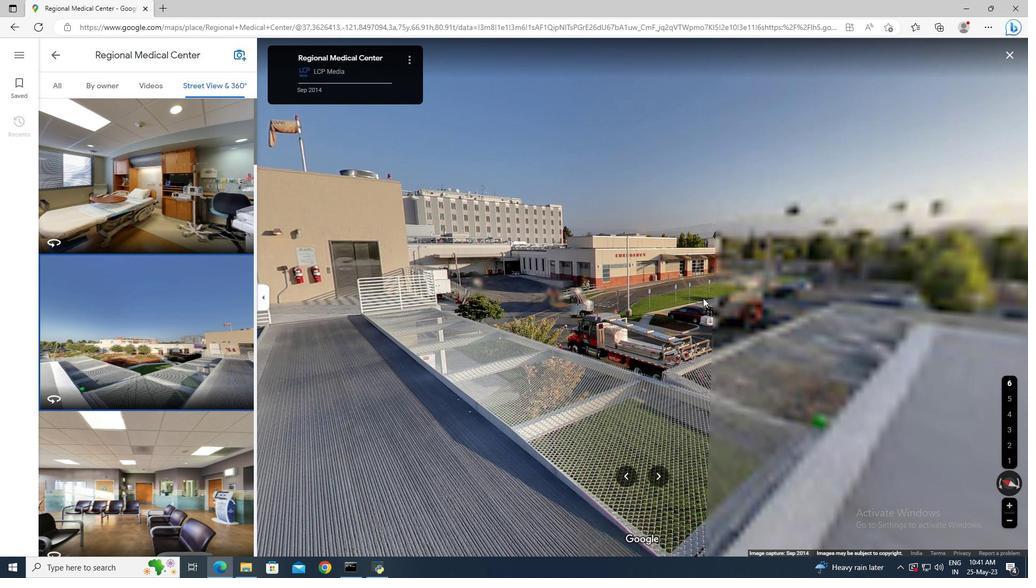 
Action: Mouse moved to (650, 251)
Screenshot: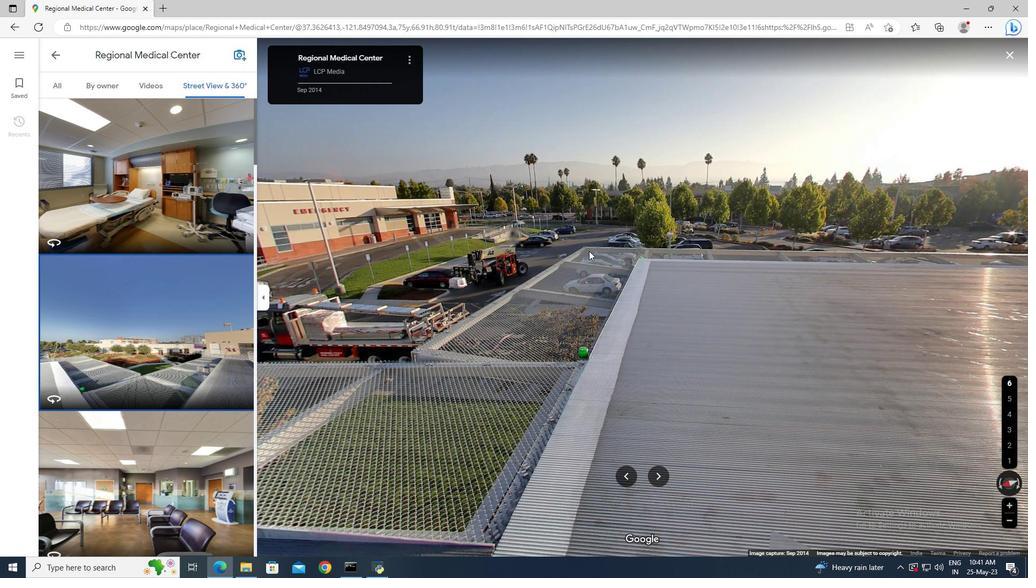 
Action: Mouse pressed left at (650, 251)
Screenshot: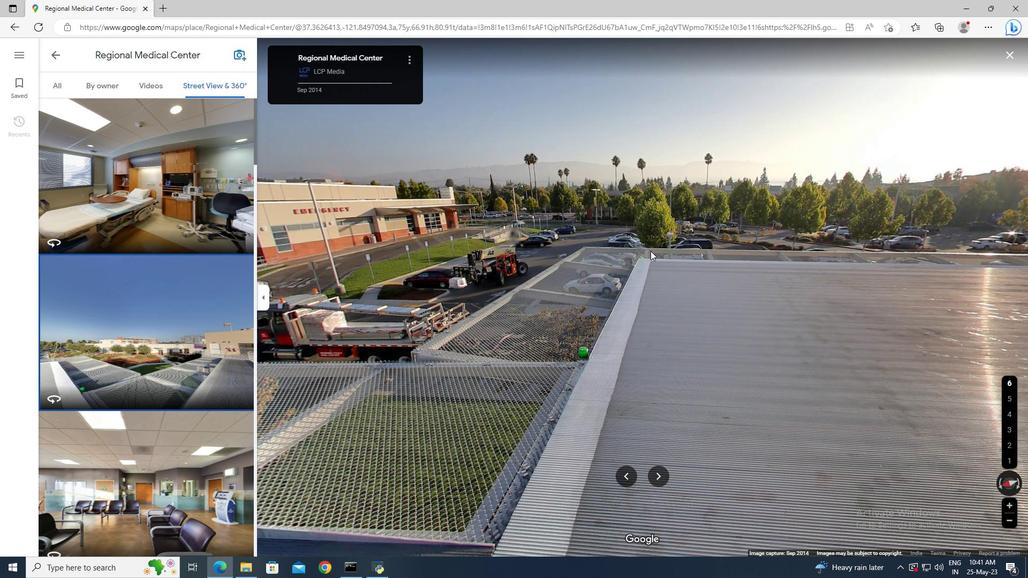 
Action: Mouse moved to (645, 242)
Screenshot: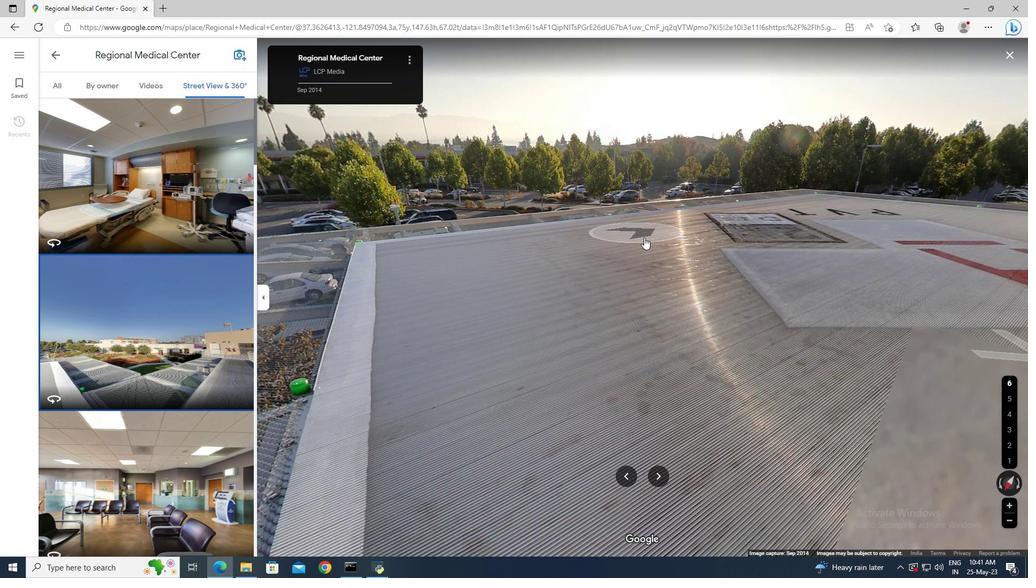 
Action: Mouse pressed left at (645, 242)
Screenshot: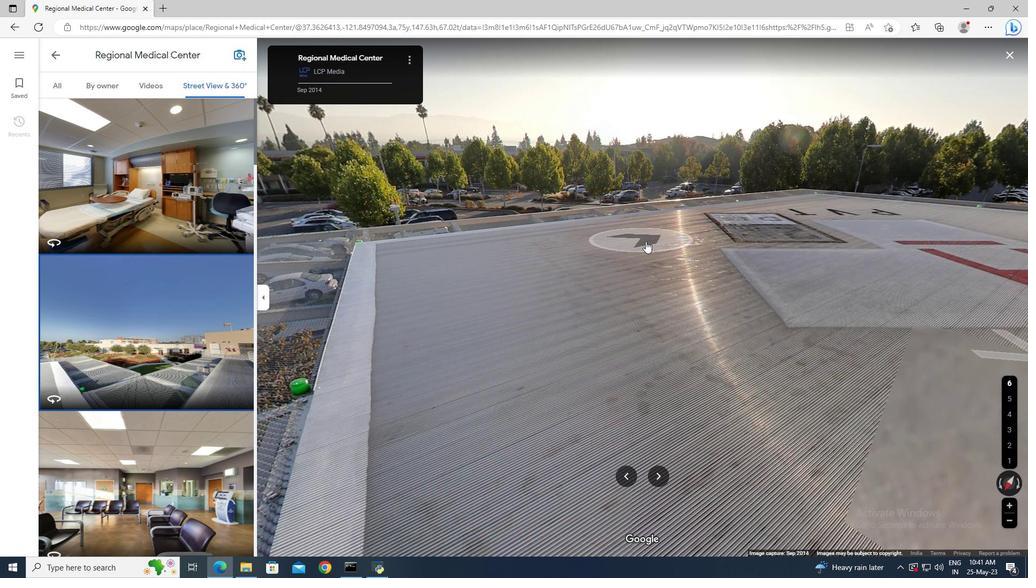 
Action: Mouse moved to (555, 274)
Screenshot: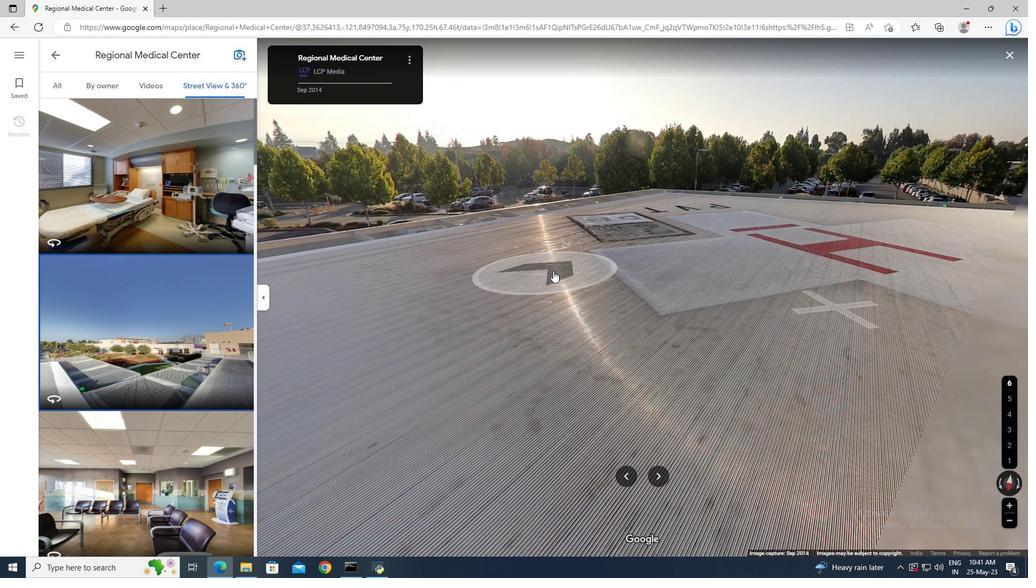 
Action: Mouse pressed left at (555, 274)
Screenshot: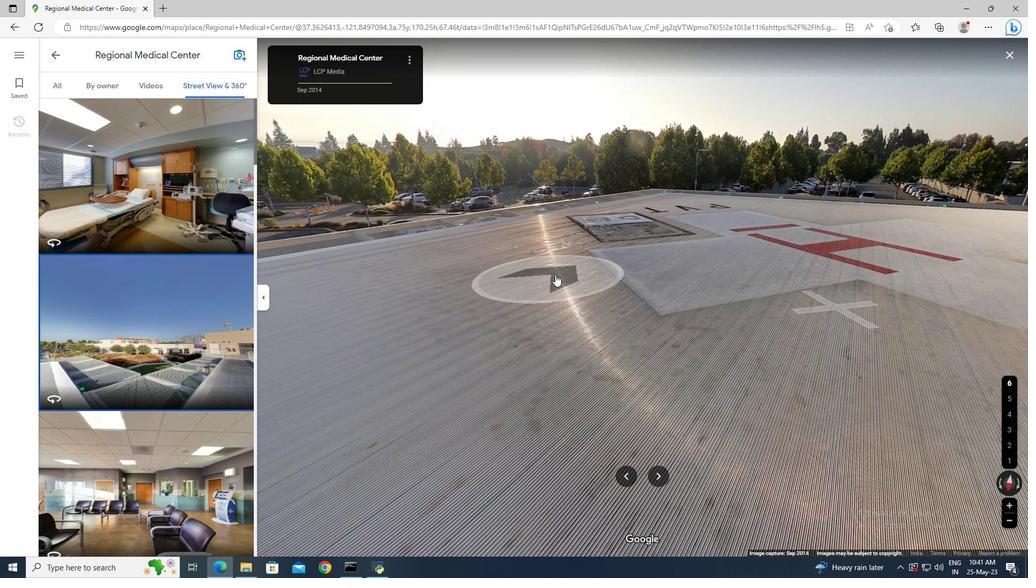 
Action: Mouse moved to (477, 184)
Screenshot: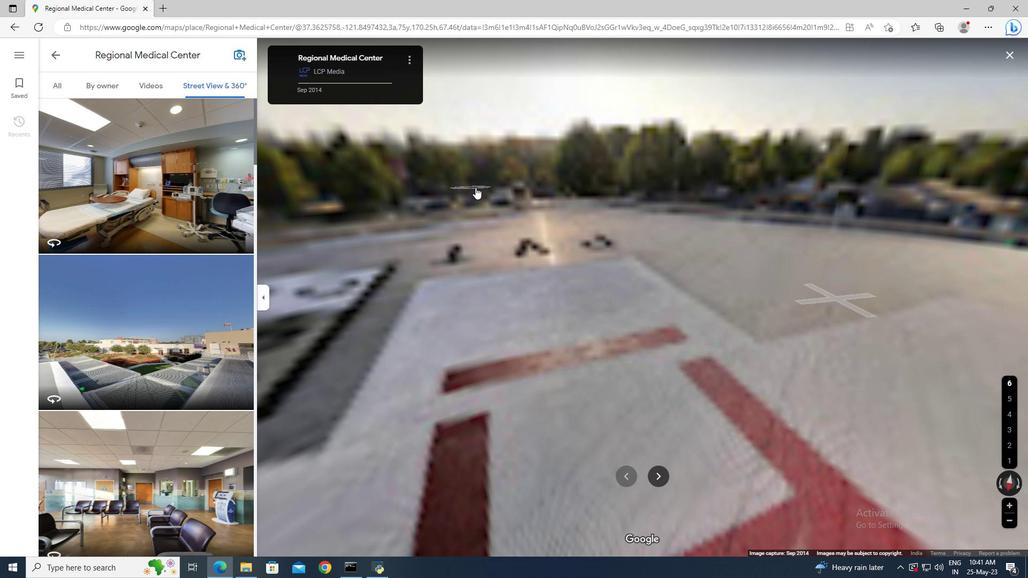 
Action: Mouse pressed left at (477, 184)
Screenshot: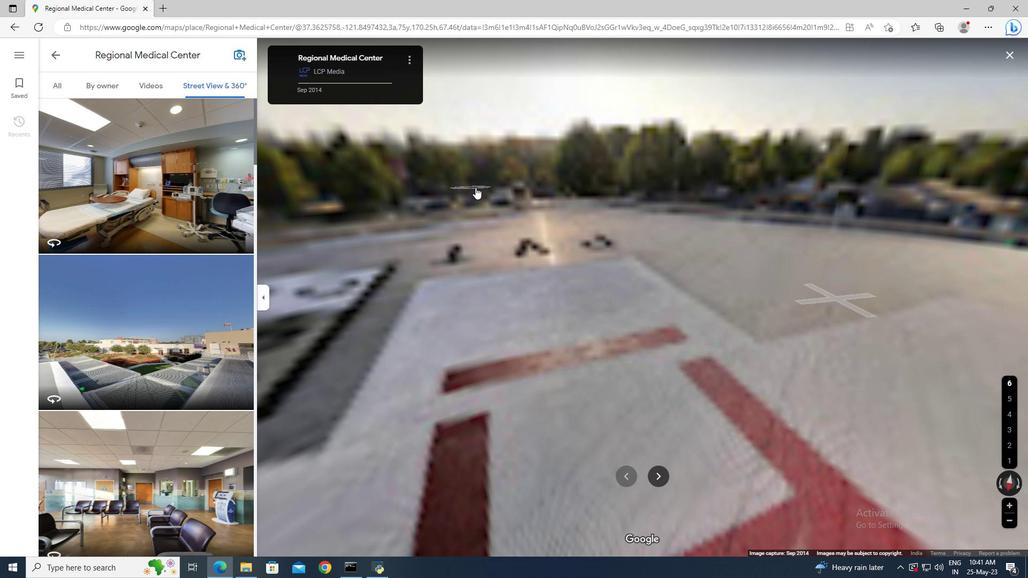 
Action: Mouse moved to (823, 221)
Screenshot: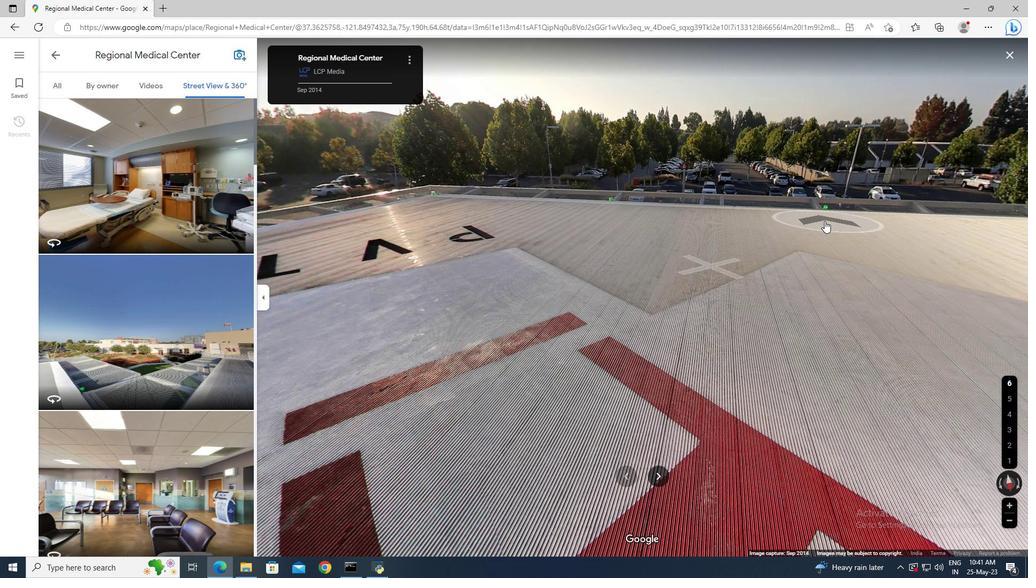 
Action: Mouse pressed left at (823, 221)
Screenshot: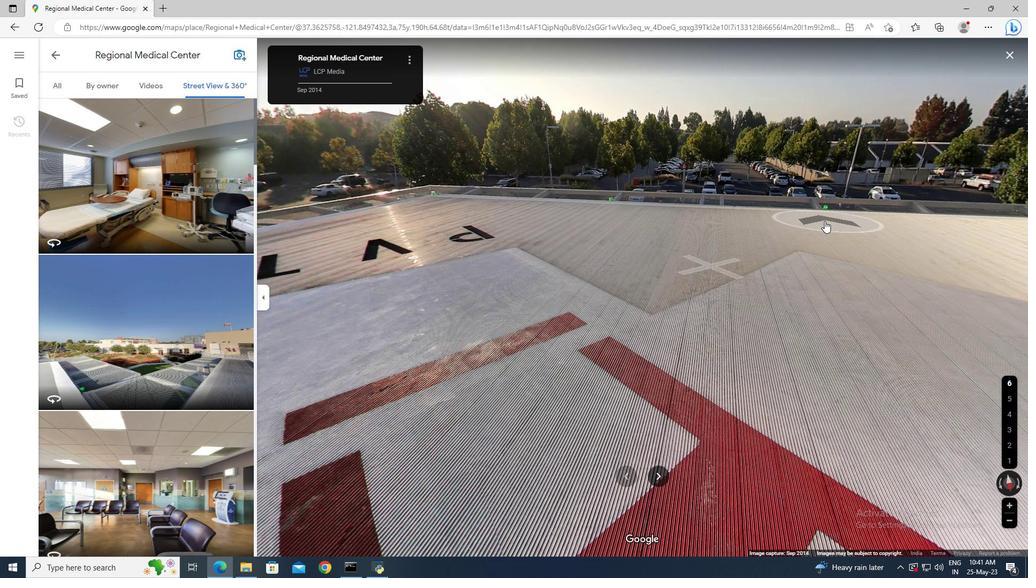 
Action: Mouse moved to (769, 370)
Screenshot: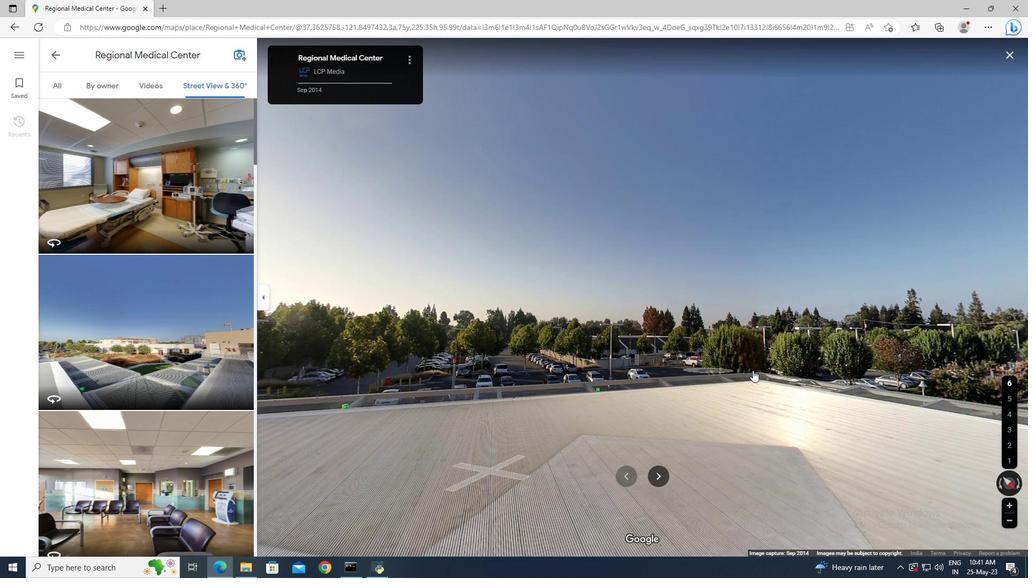 
Action: Mouse pressed left at (769, 370)
Screenshot: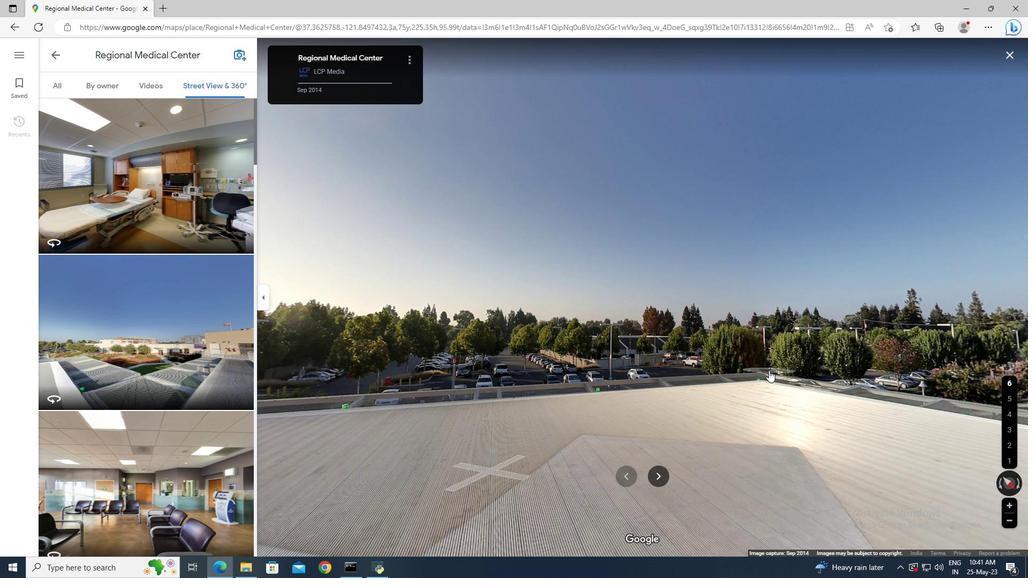 
Action: Mouse moved to (658, 305)
Screenshot: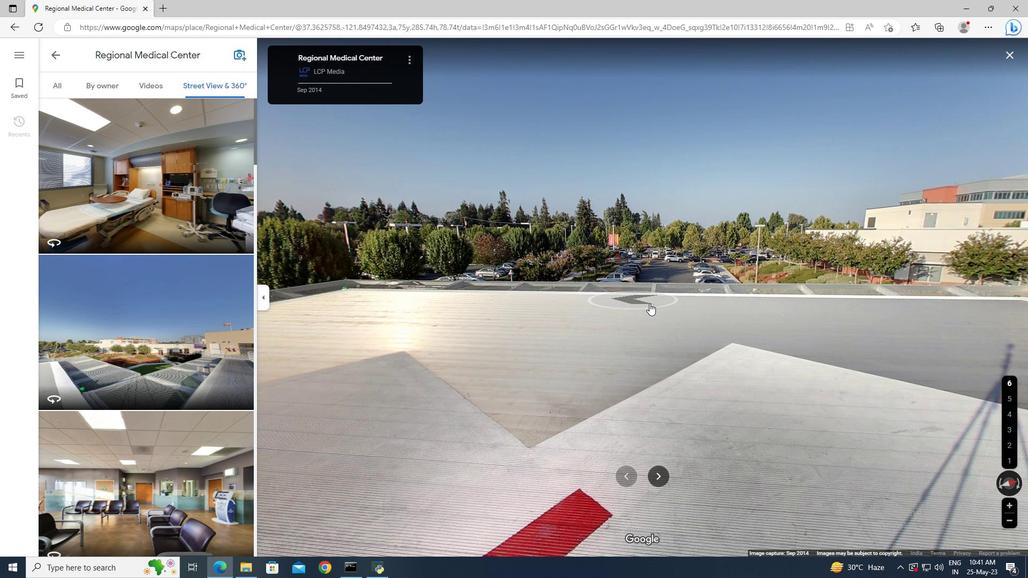 
Action: Mouse pressed left at (658, 305)
Screenshot: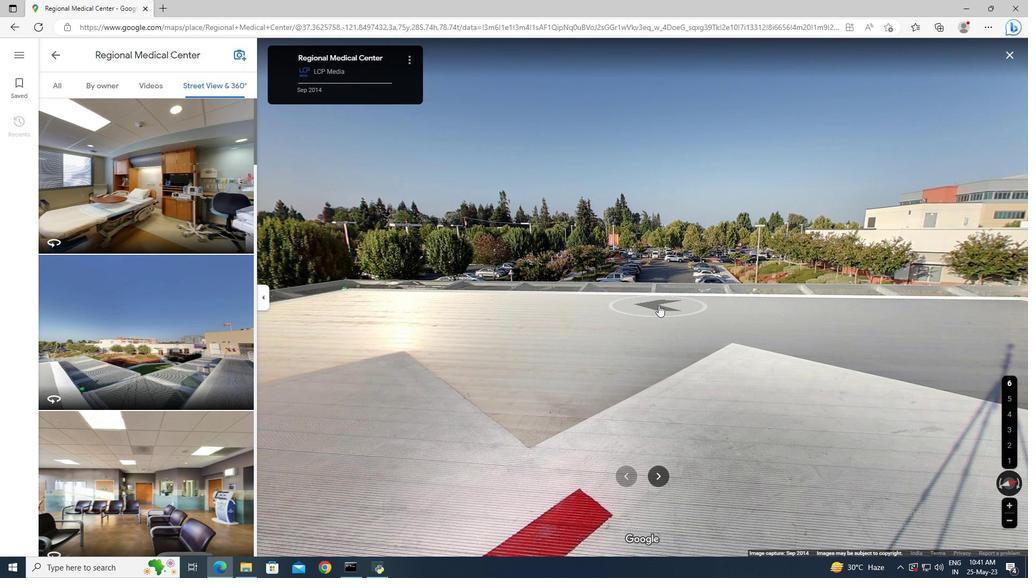 
Action: Mouse moved to (57, 58)
Screenshot: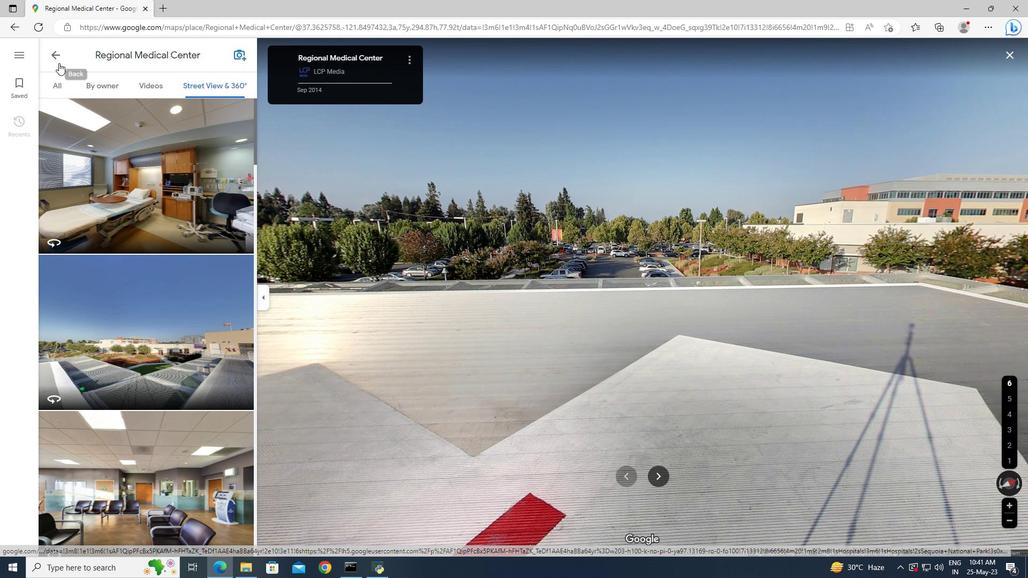 
Action: Mouse pressed left at (57, 58)
Screenshot: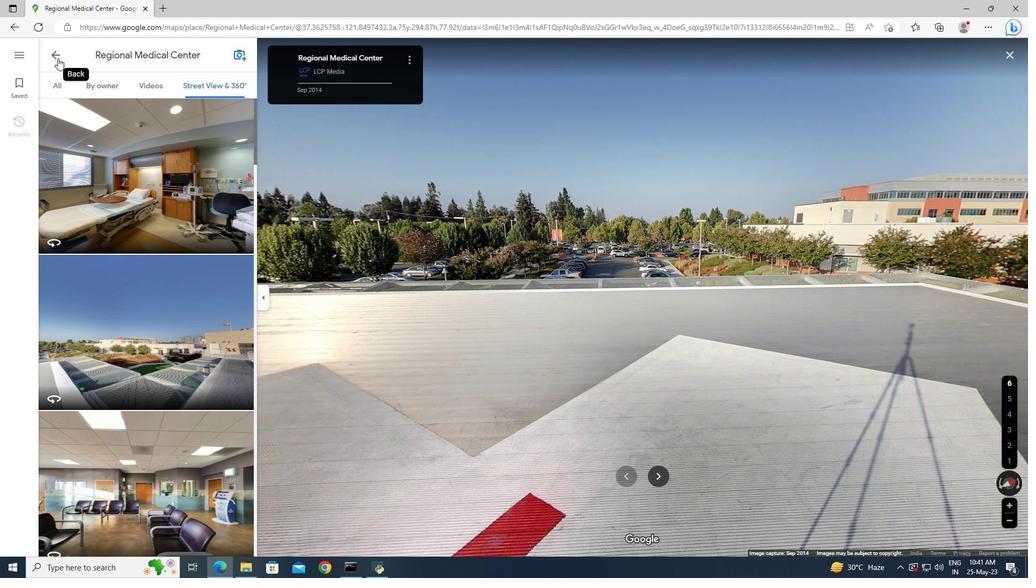 
Action: Mouse moved to (96, 199)
Screenshot: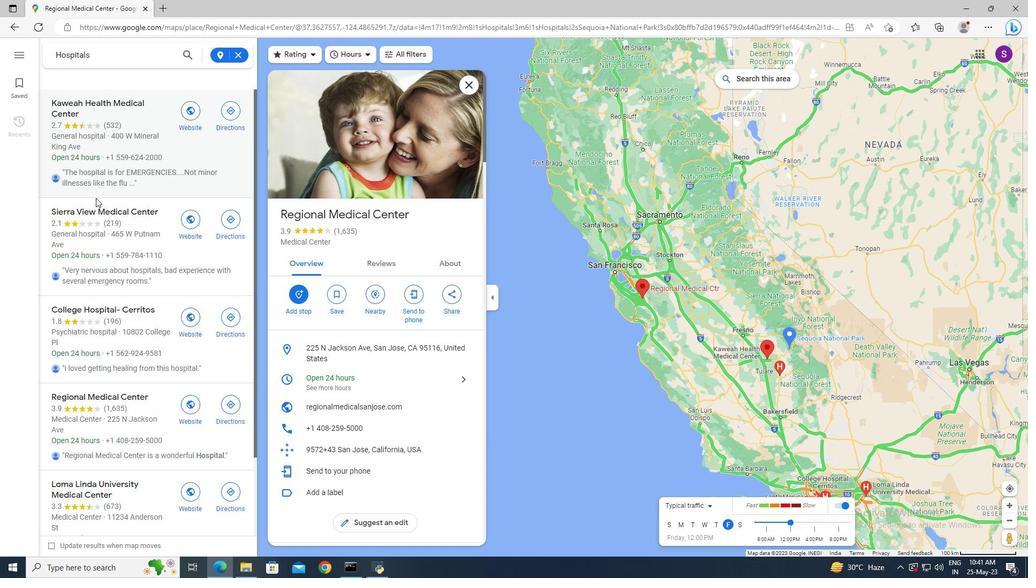 
Action: Mouse scrolled (96, 199) with delta (0, 0)
Screenshot: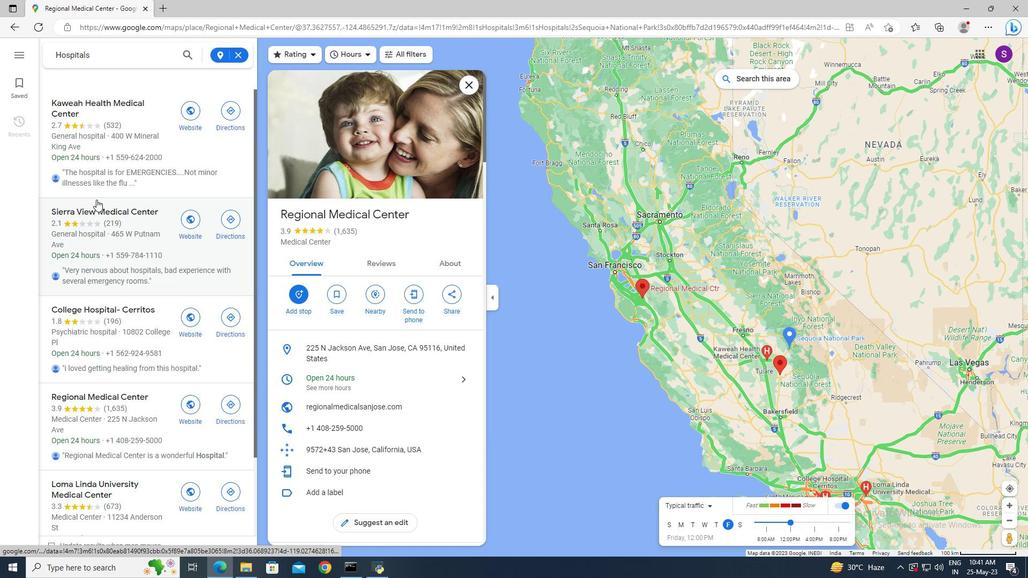 
Action: Mouse scrolled (96, 199) with delta (0, 0)
Screenshot: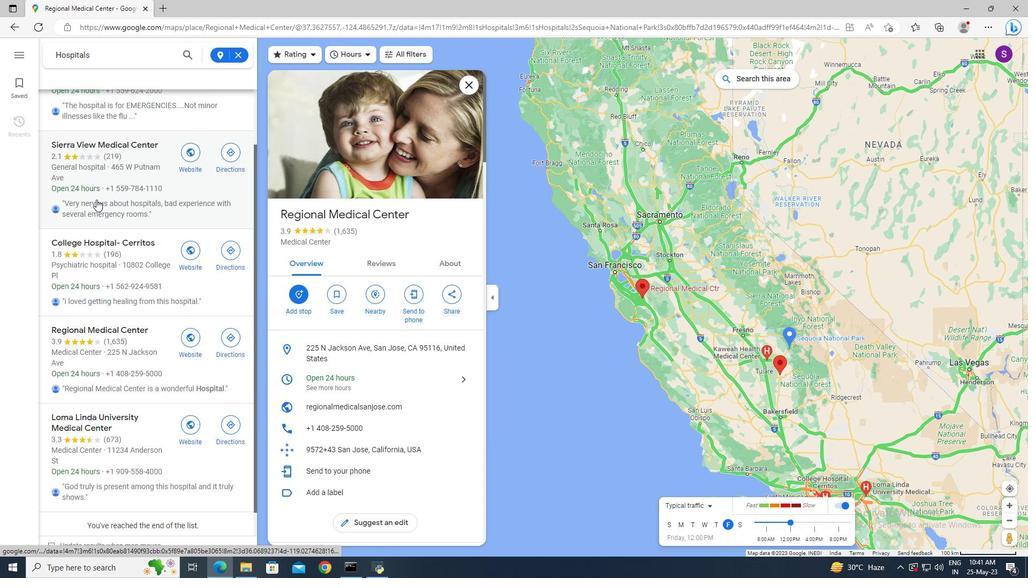 
Action: Mouse scrolled (96, 200) with delta (0, 0)
Screenshot: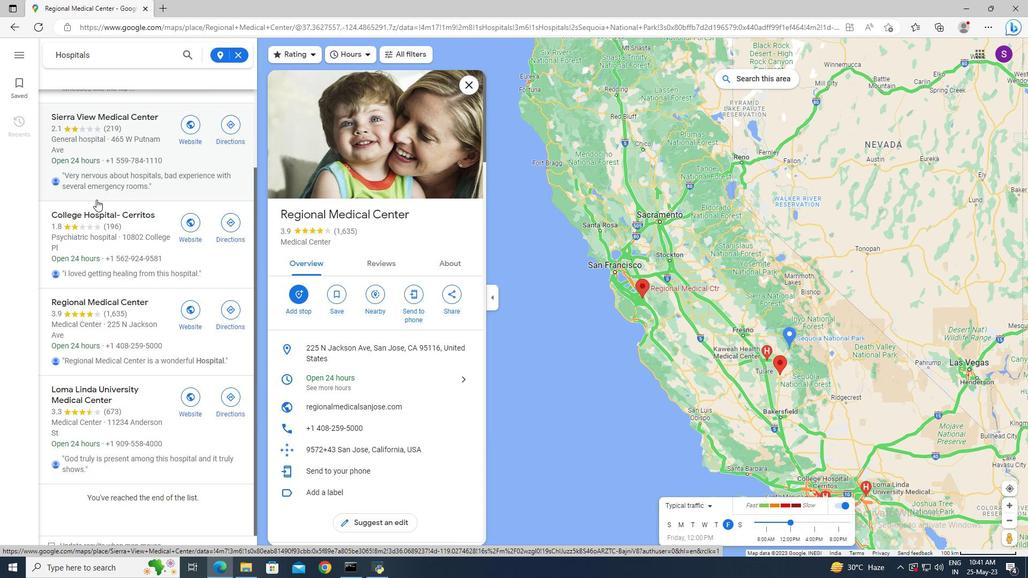 
Action: Mouse scrolled (96, 199) with delta (0, 0)
Screenshot: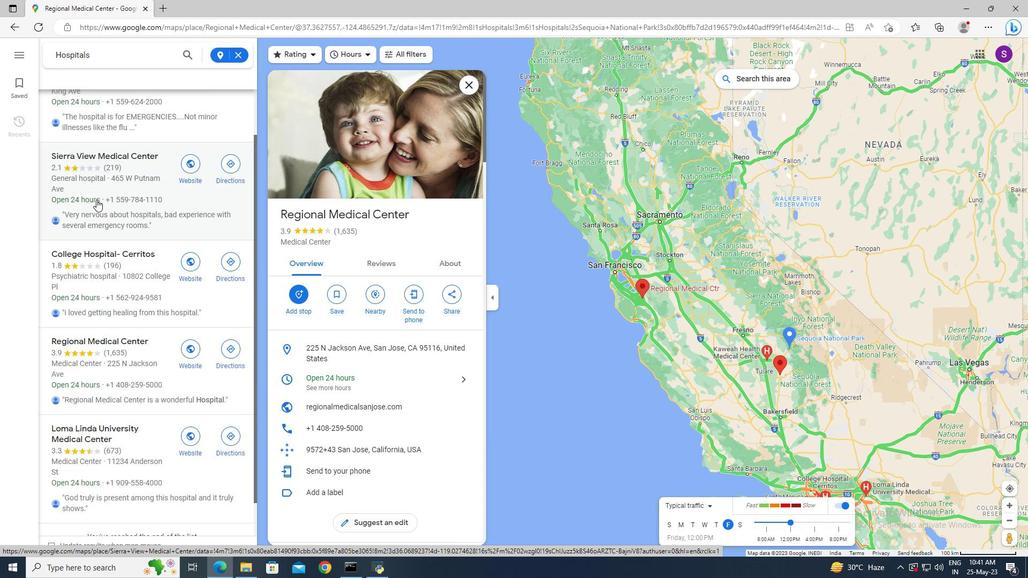 
Action: Mouse scrolled (96, 199) with delta (0, 0)
Screenshot: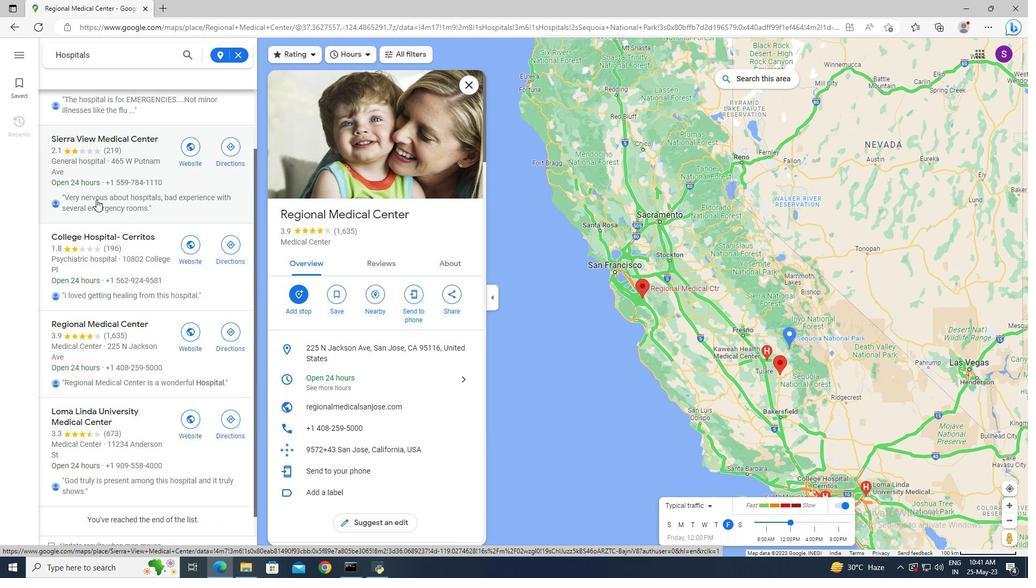 
Action: Mouse moved to (110, 399)
Screenshot: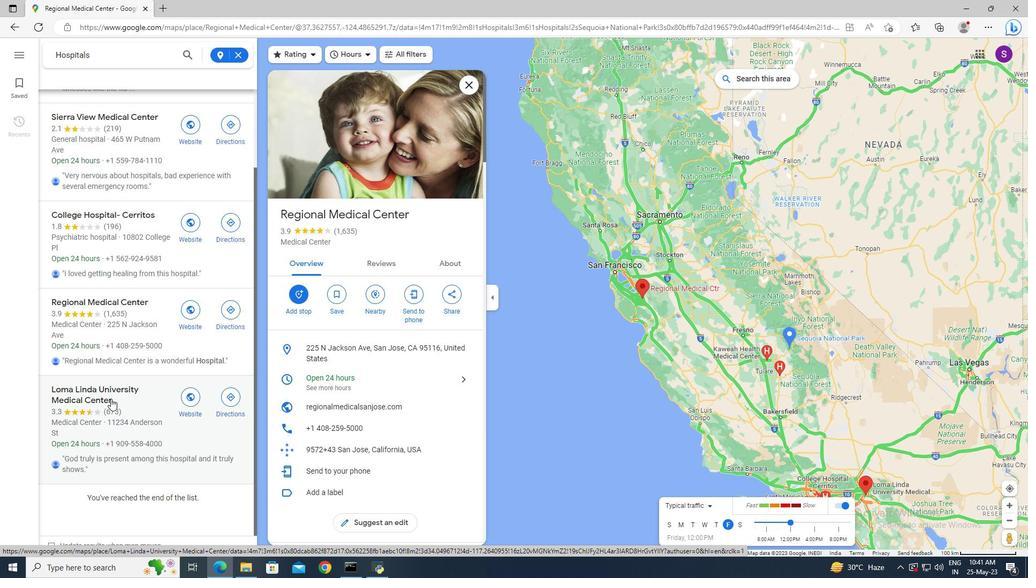 
Action: Mouse pressed left at (110, 399)
Screenshot: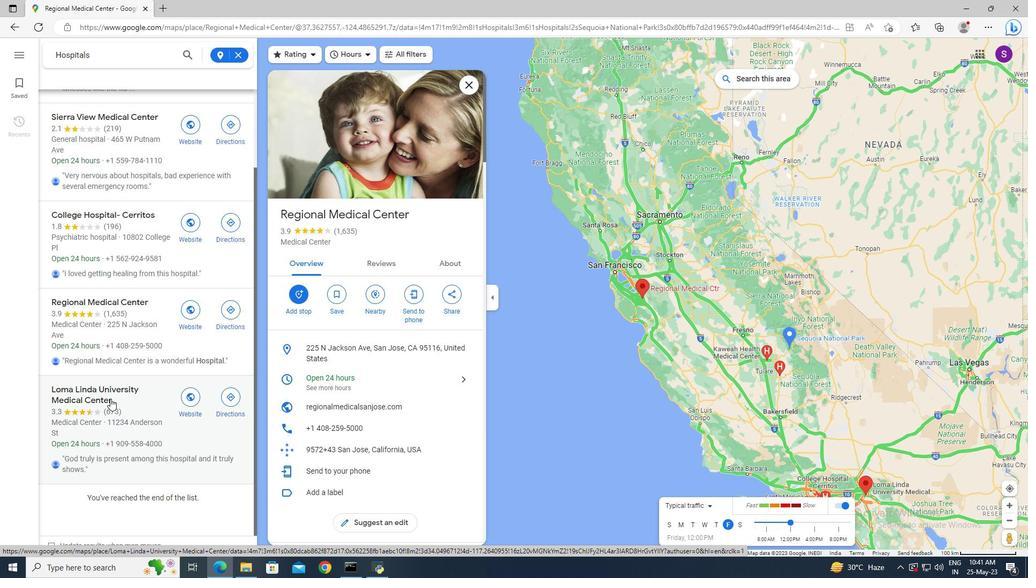 
Action: Mouse moved to (381, 284)
Screenshot: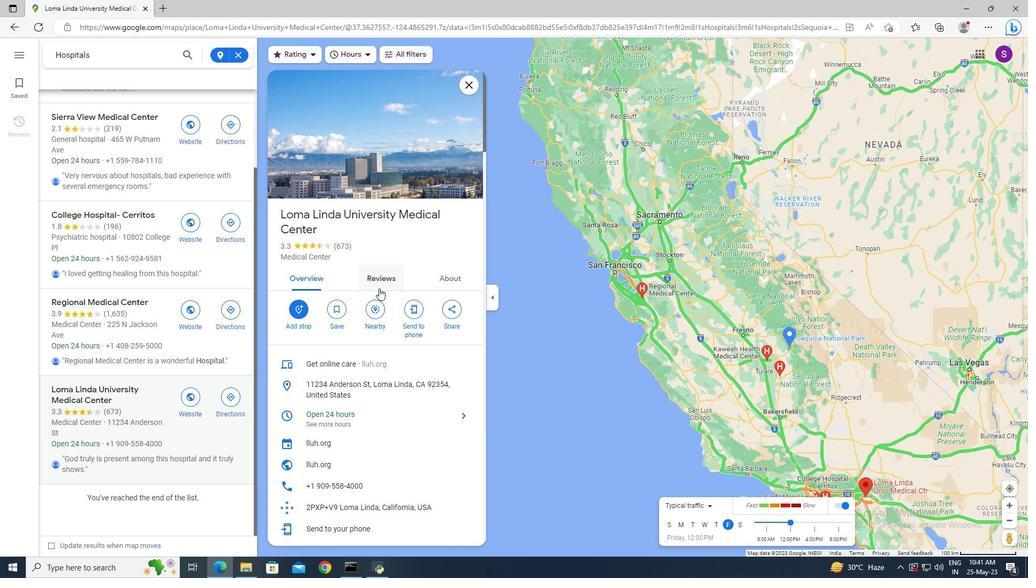 
Action: Mouse pressed left at (381, 284)
Screenshot: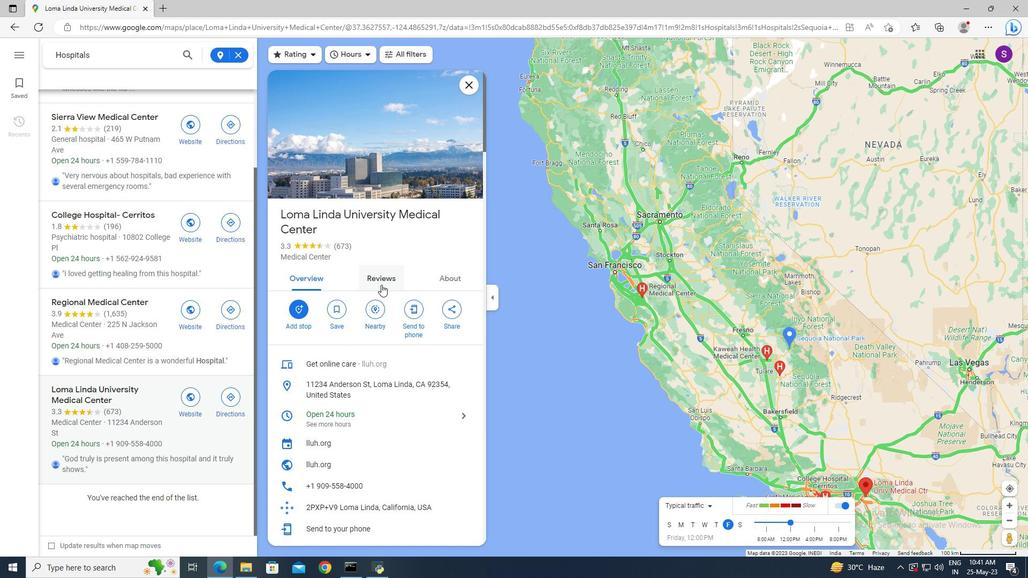 
Action: Mouse scrolled (381, 284) with delta (0, 0)
Screenshot: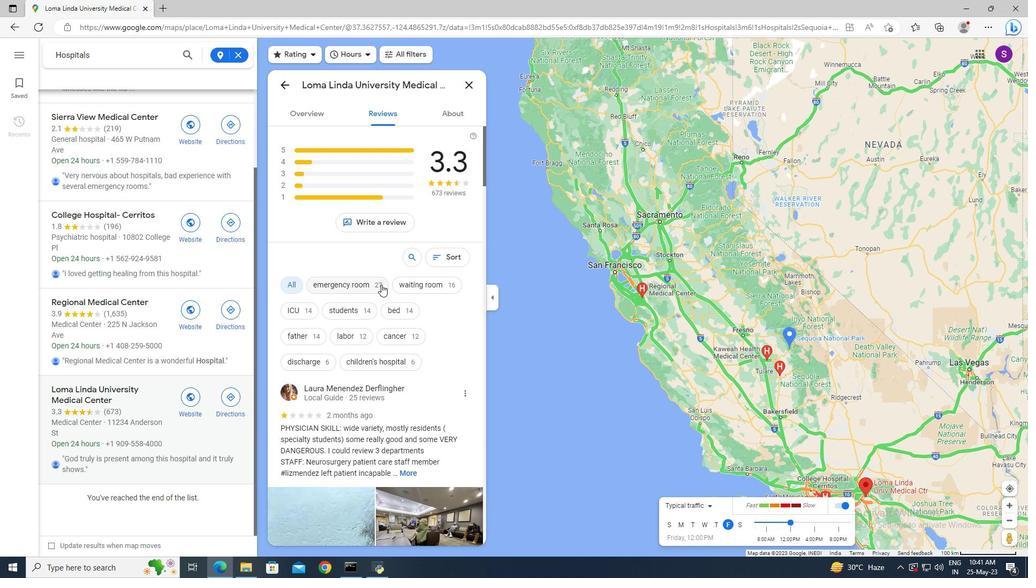 
Action: Mouse scrolled (381, 284) with delta (0, 0)
Screenshot: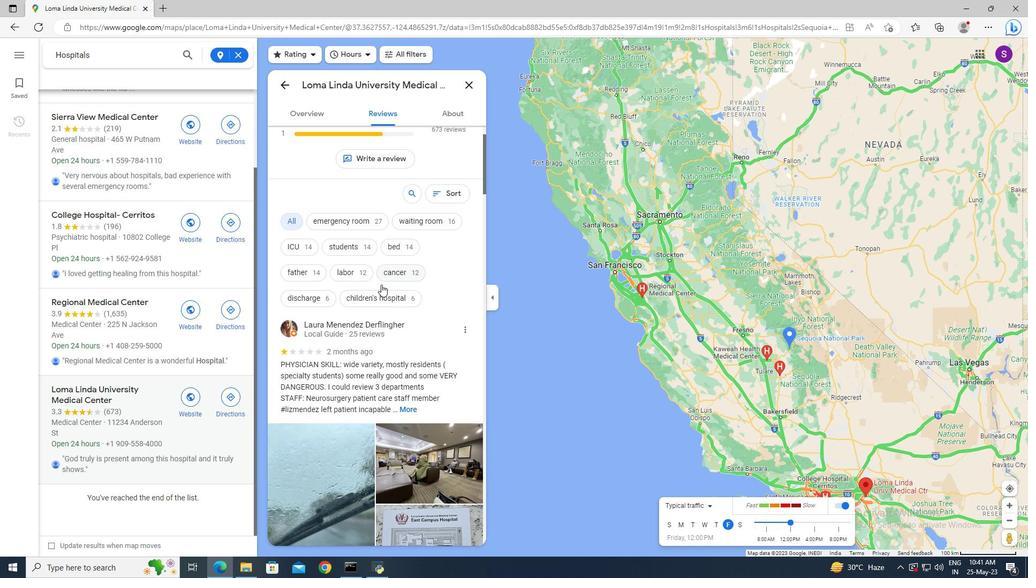 
Action: Mouse scrolled (381, 284) with delta (0, 0)
Screenshot: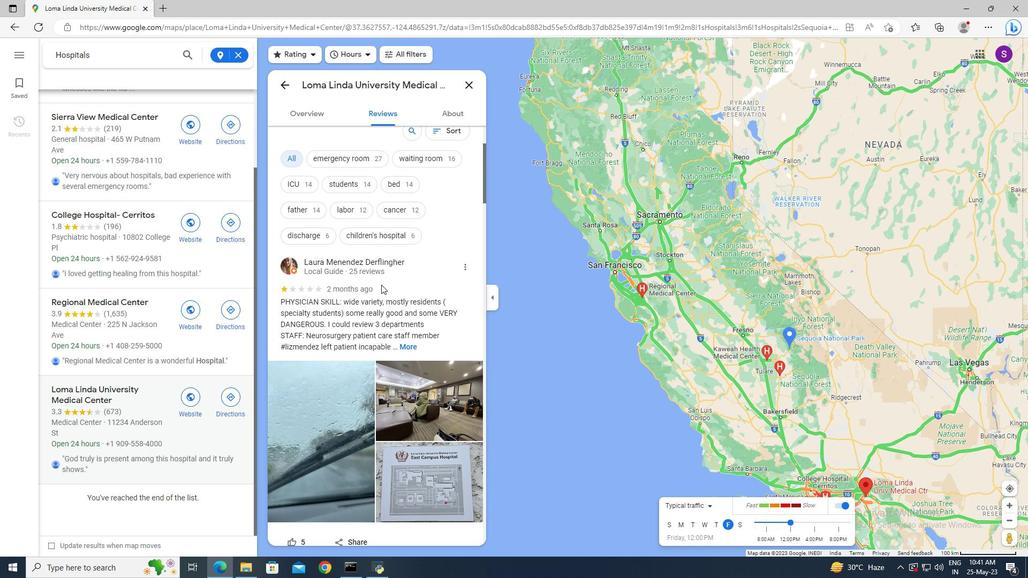 
Action: Mouse moved to (401, 281)
Screenshot: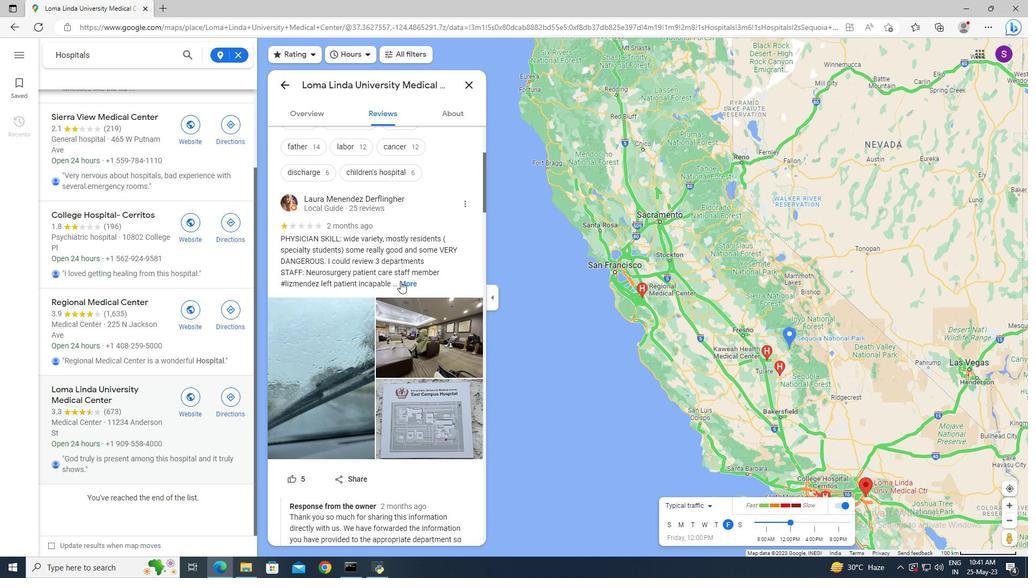 
Action: Mouse scrolled (401, 281) with delta (0, 0)
Screenshot: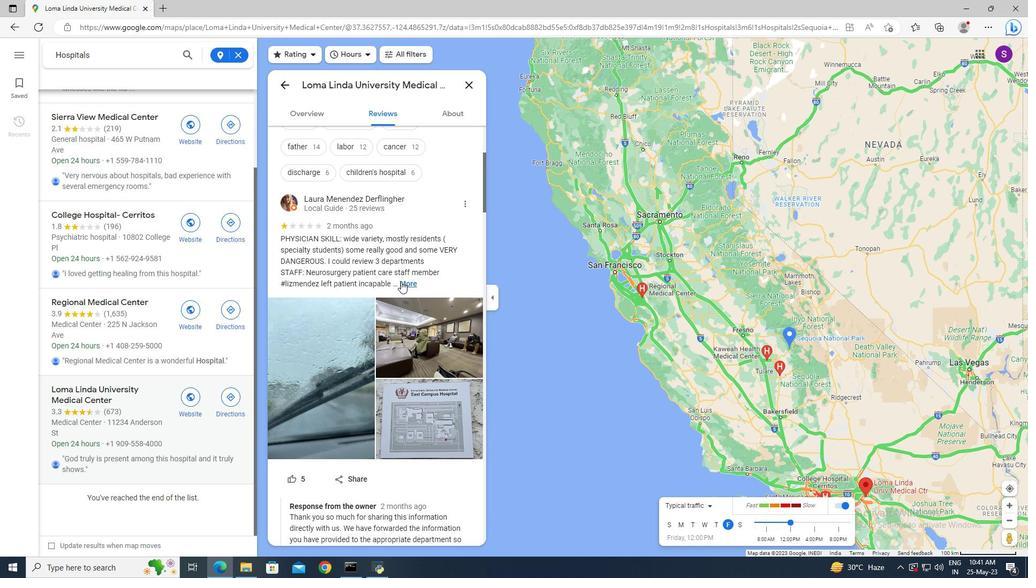 
Action: Mouse scrolled (401, 281) with delta (0, 0)
Screenshot: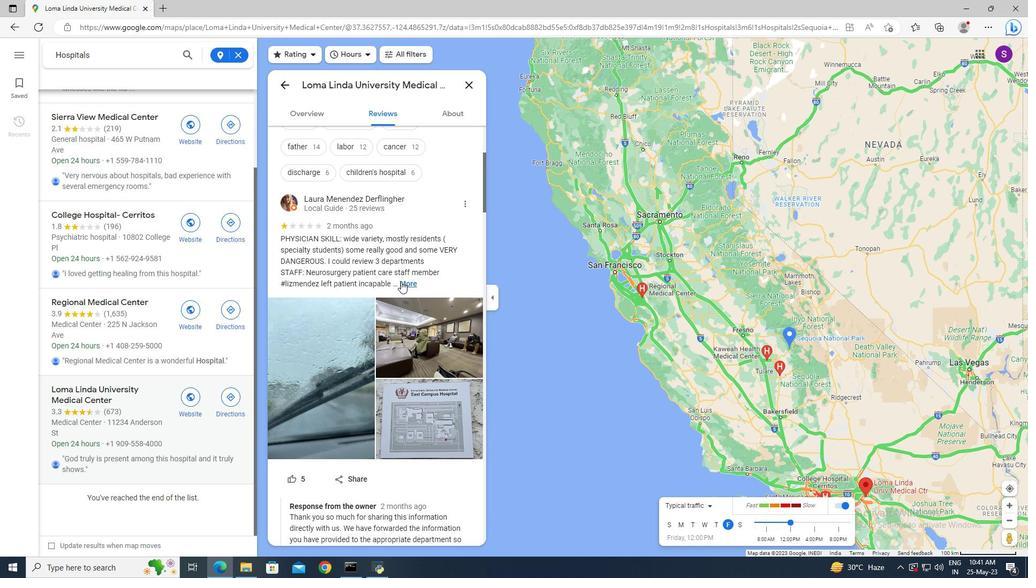 
Action: Mouse scrolled (401, 281) with delta (0, 0)
